 Task: Research Airbnb options in Villa Elisa, Paraguay from 12th  December, 2023 to 15th December, 2023 for 3 adults.2 bedrooms having 3 beds and 1 bathroom. Property type can be flat. Look for 4 properties as per requirement.
Action: Mouse moved to (548, 116)
Screenshot: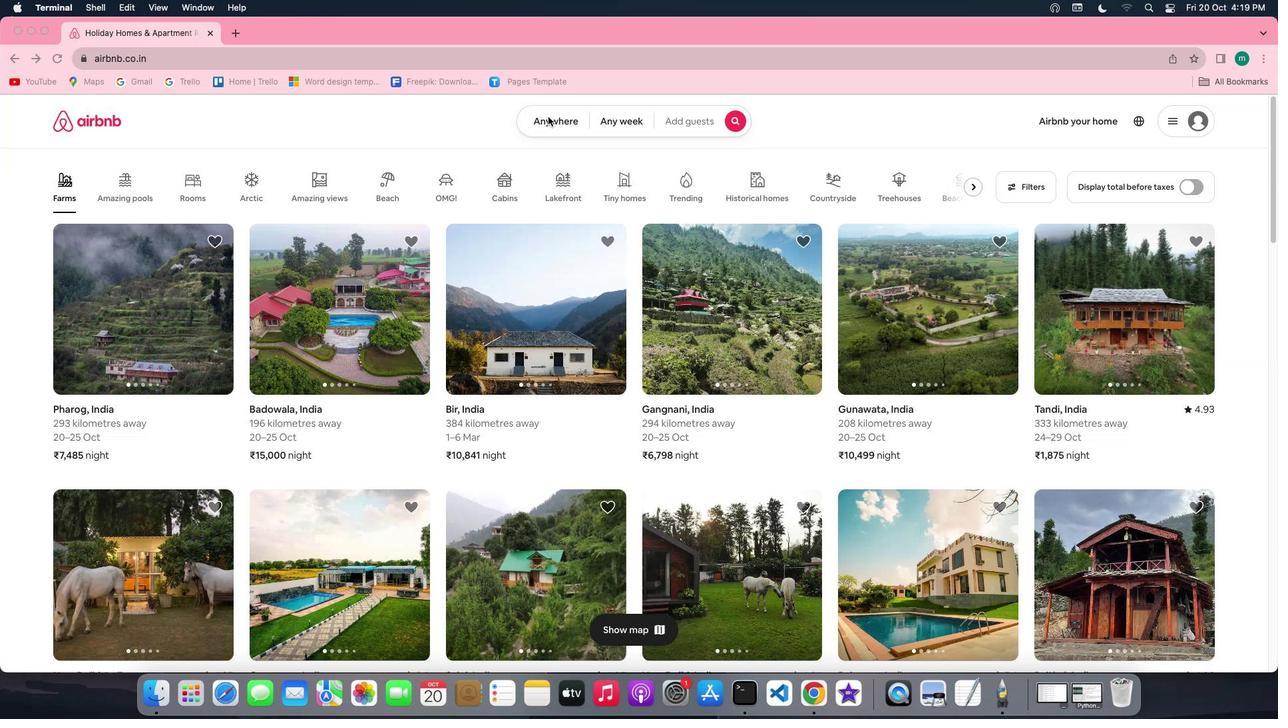 
Action: Mouse pressed left at (548, 116)
Screenshot: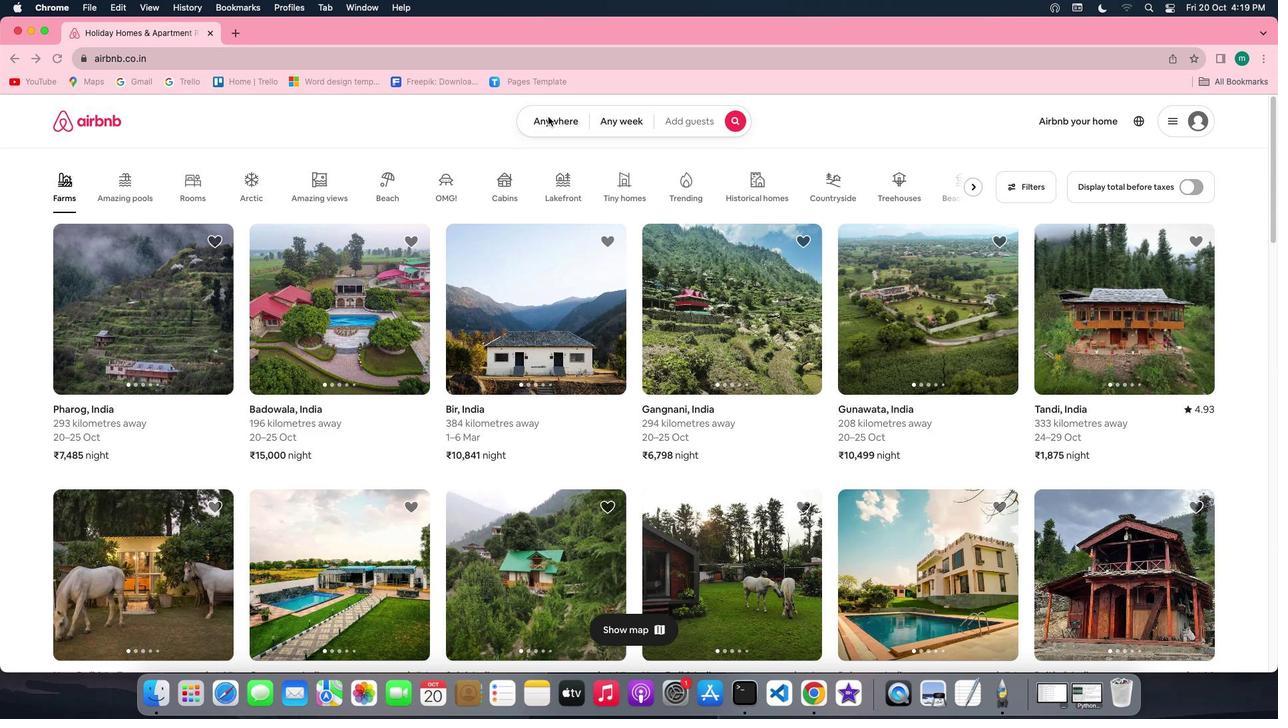 
Action: Mouse moved to (551, 119)
Screenshot: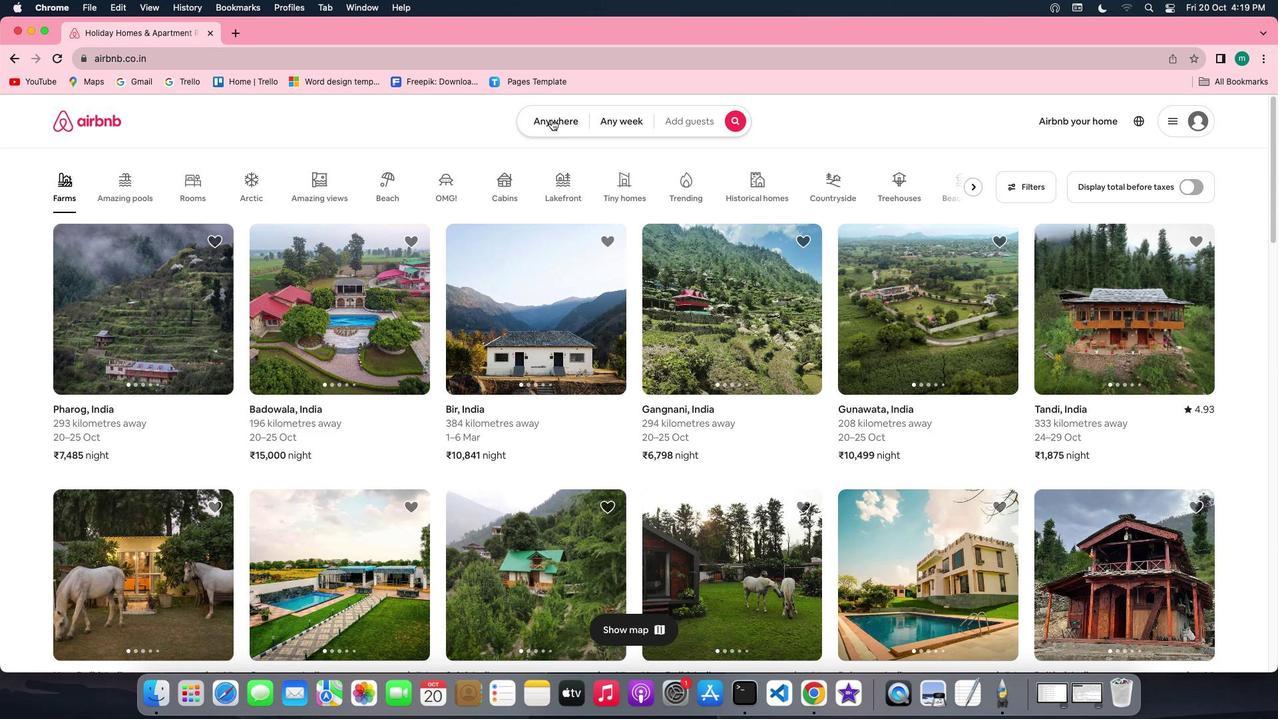 
Action: Mouse pressed left at (551, 119)
Screenshot: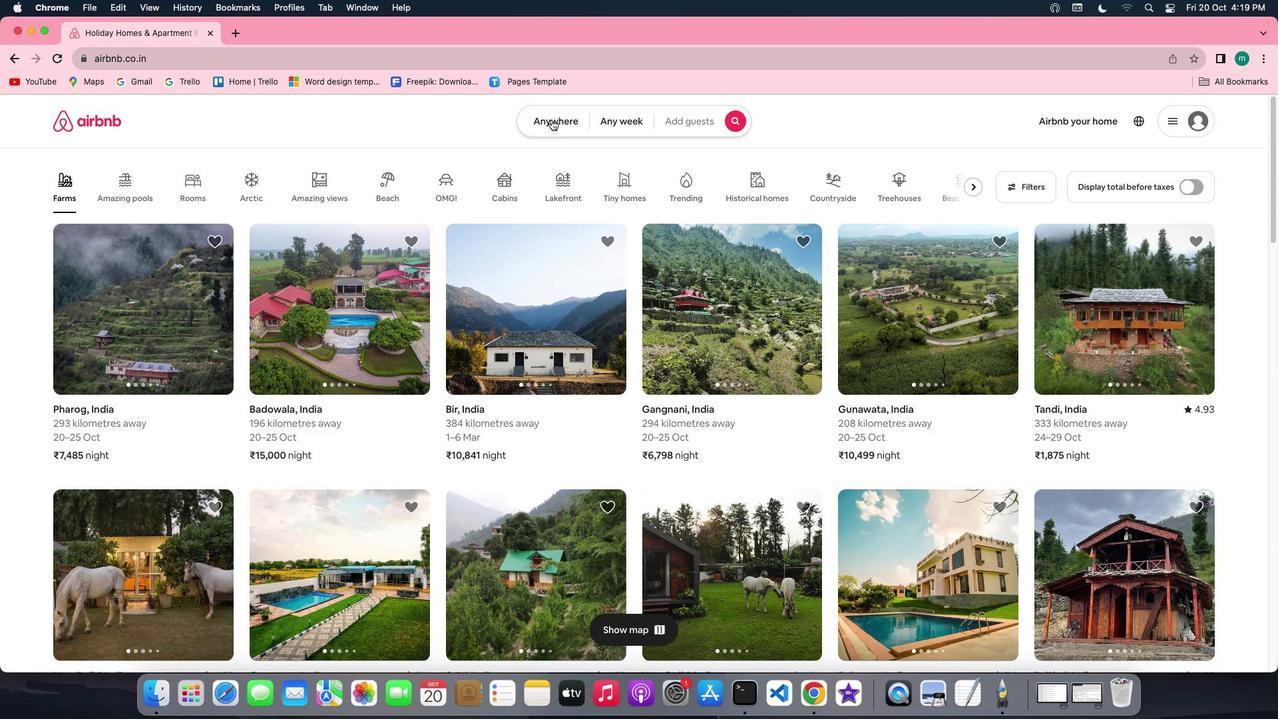
Action: Mouse moved to (481, 175)
Screenshot: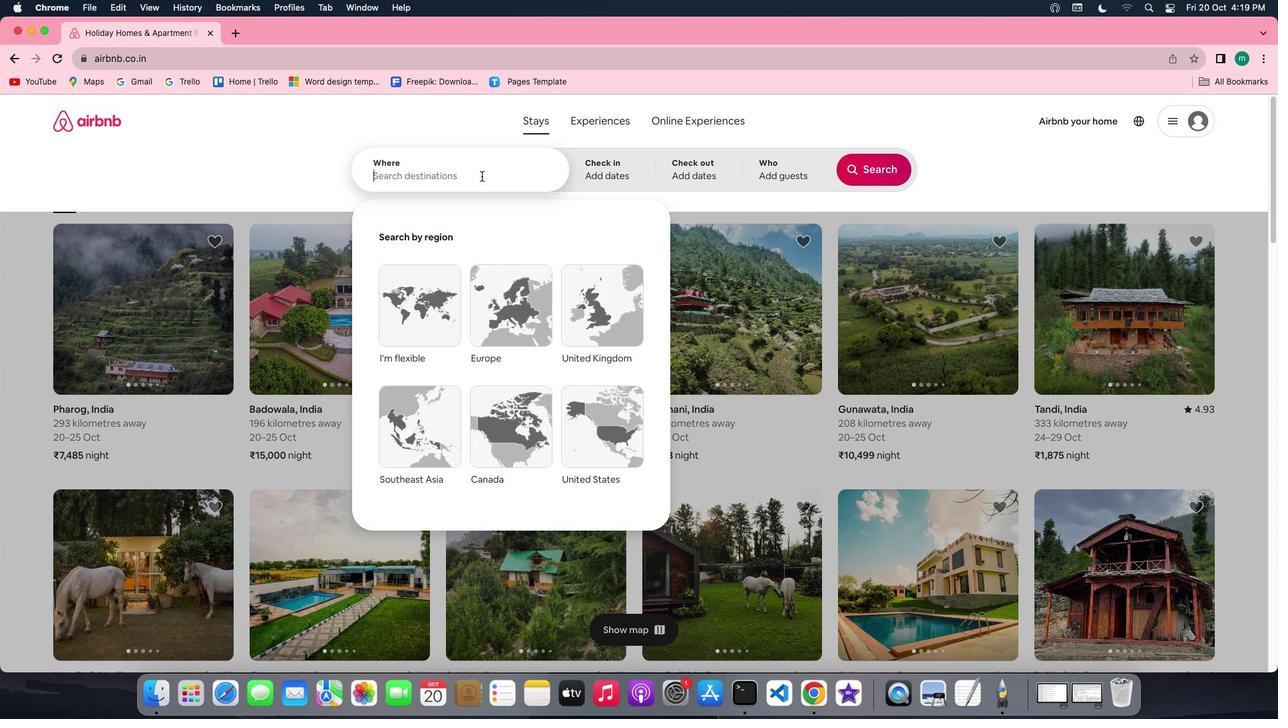 
Action: Mouse pressed left at (481, 175)
Screenshot: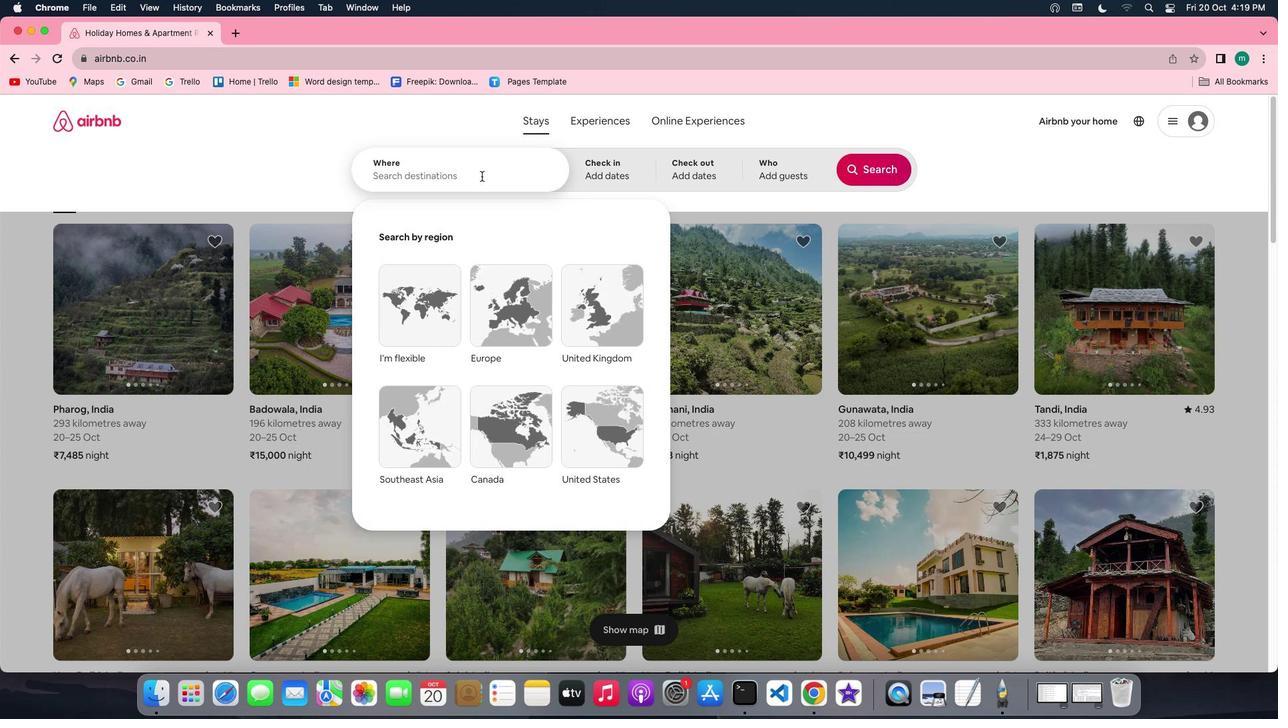 
Action: Key pressed Key.shift'v''i''l''l''a'Key.space'e''l''i''s''a'','Key.spaceKey.shift'P''a''r''a''g''u''a''y'
Screenshot: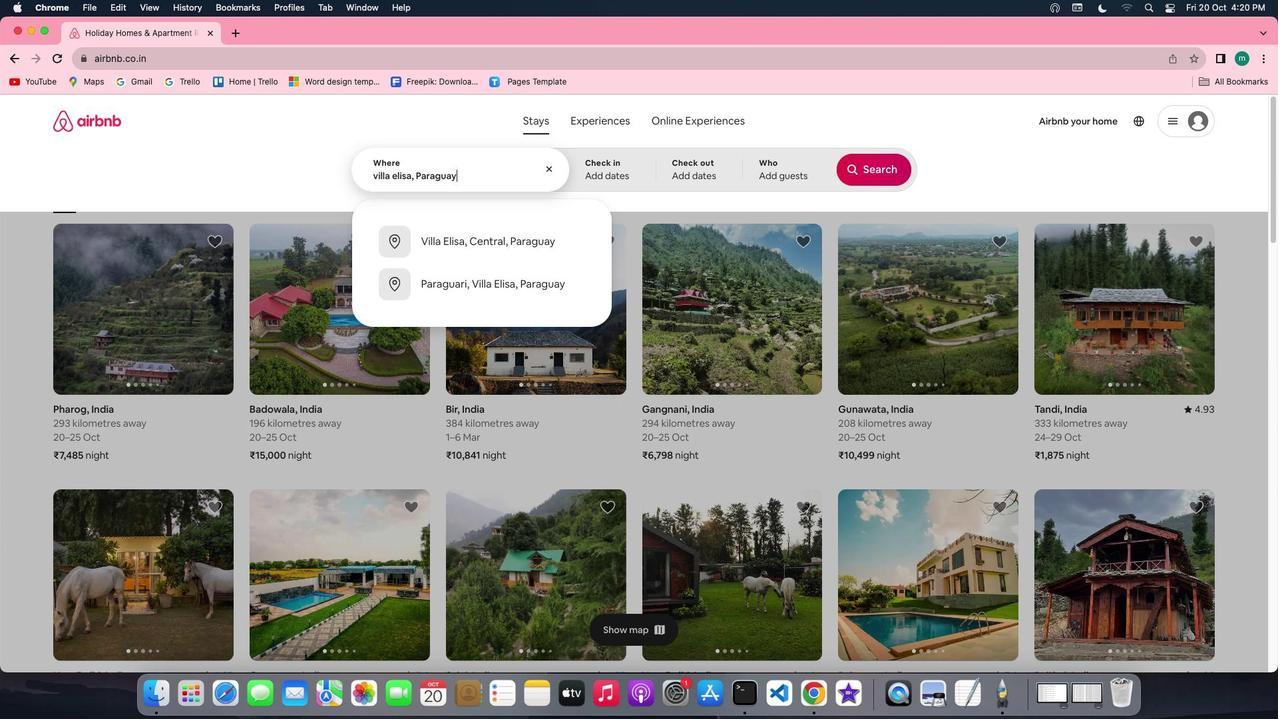 
Action: Mouse moved to (592, 171)
Screenshot: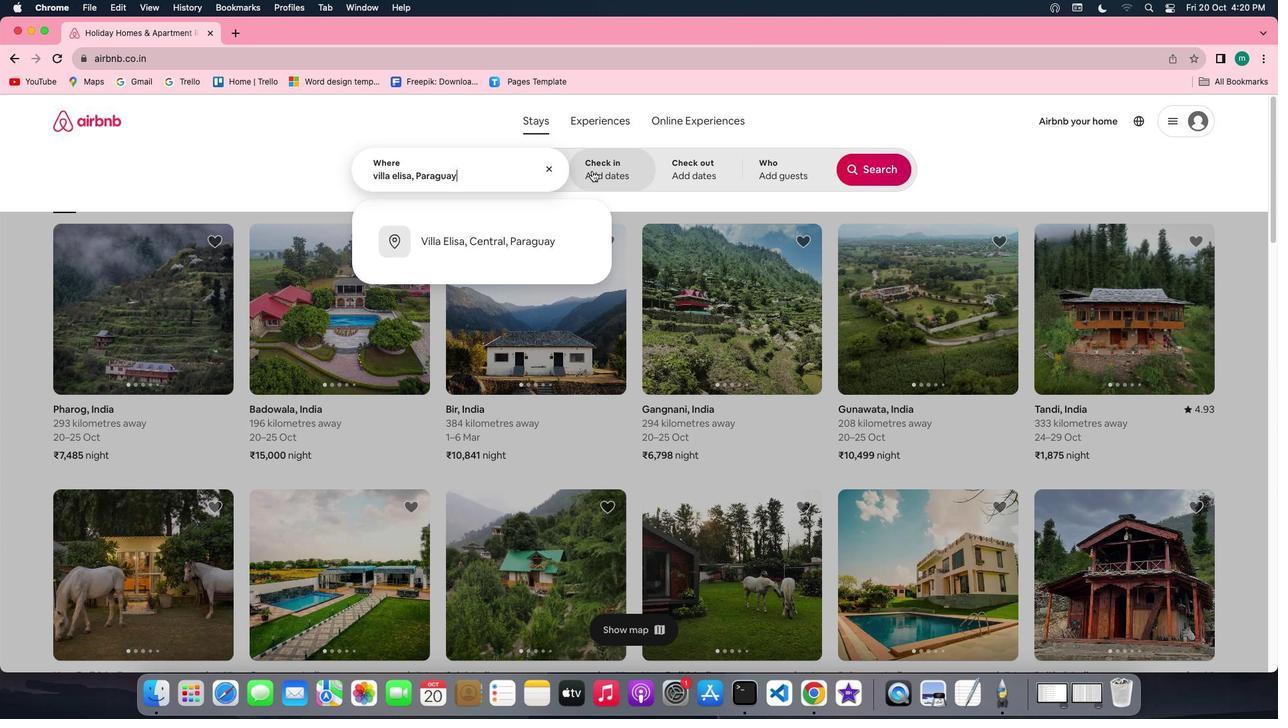 
Action: Mouse pressed left at (592, 171)
Screenshot: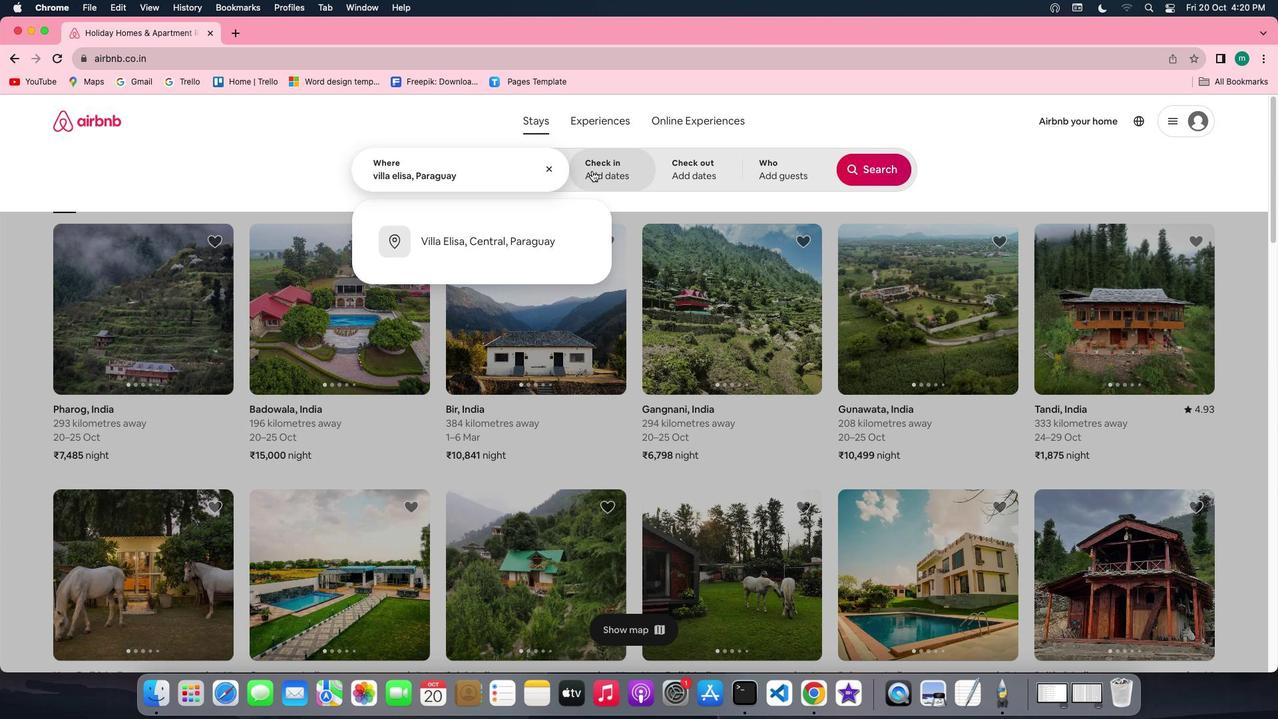 
Action: Mouse moved to (870, 278)
Screenshot: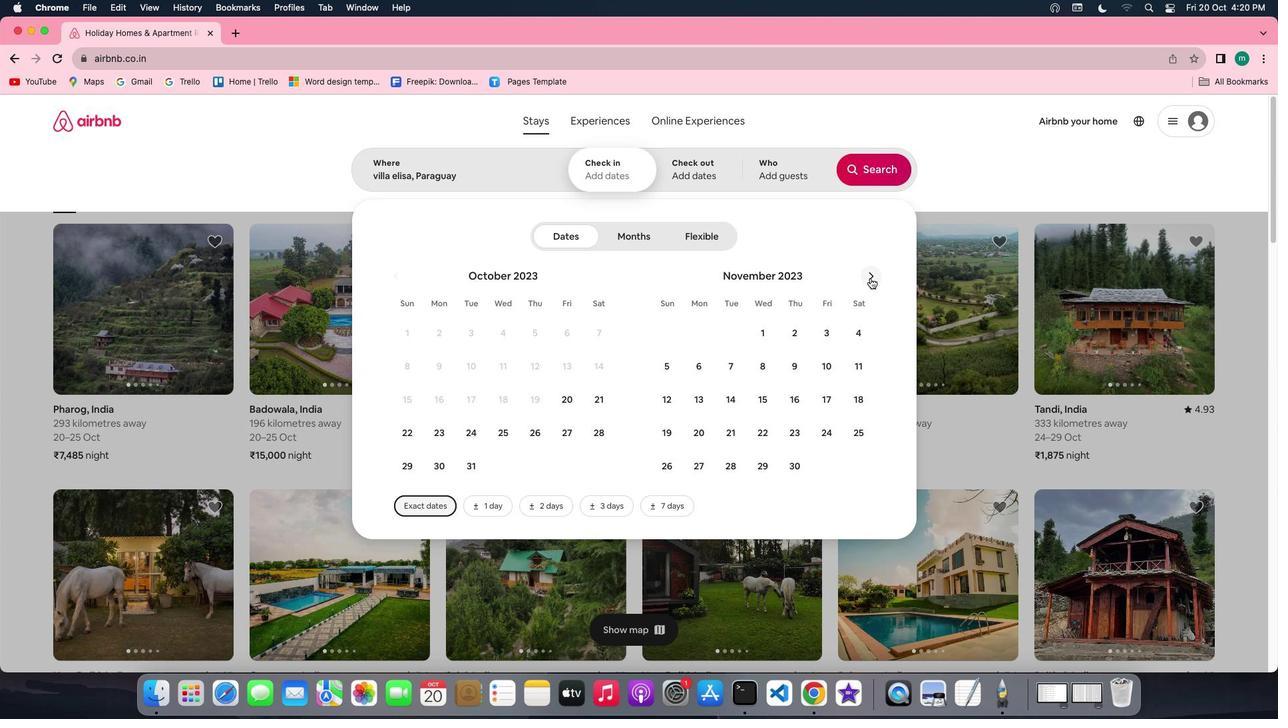 
Action: Mouse pressed left at (870, 278)
Screenshot: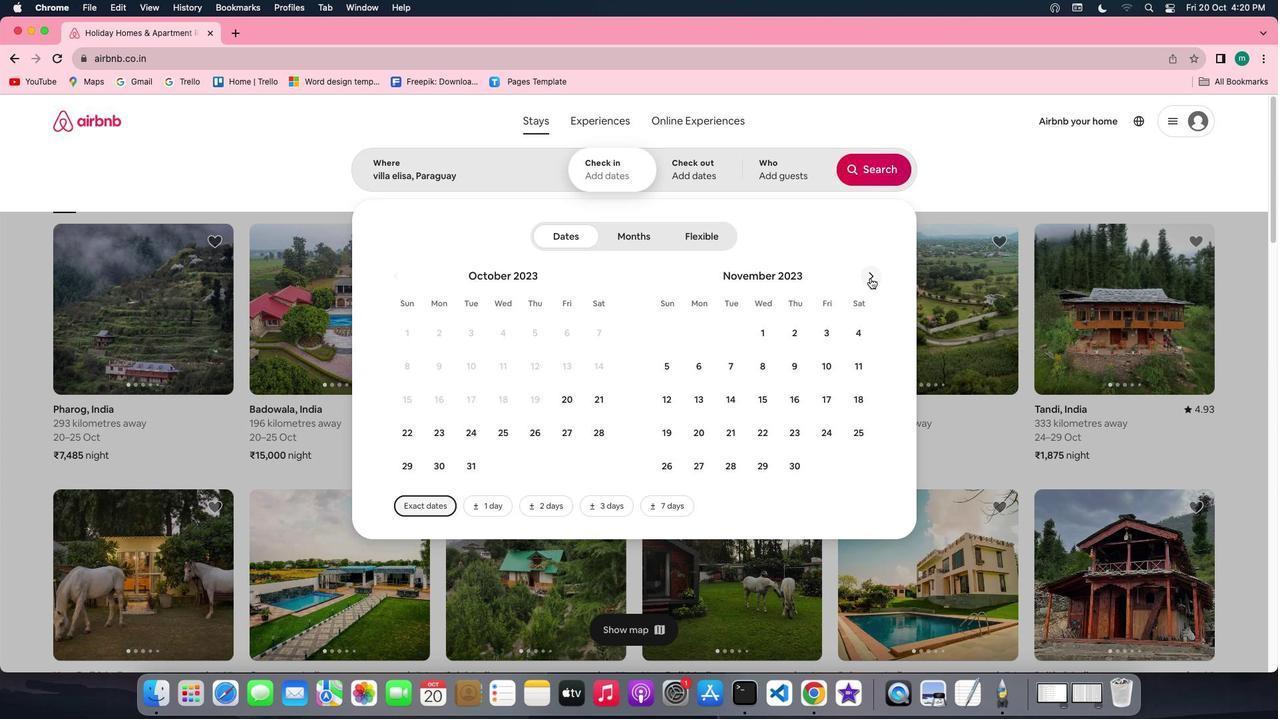 
Action: Mouse moved to (720, 395)
Screenshot: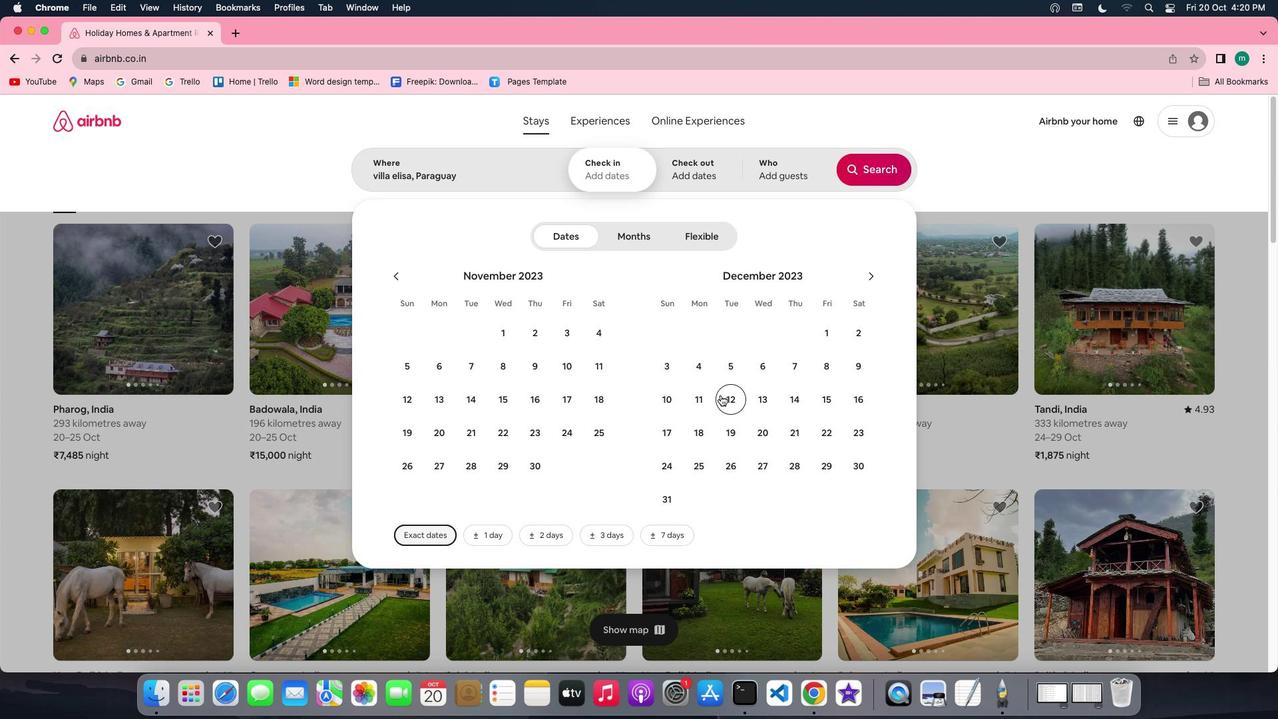 
Action: Mouse pressed left at (720, 395)
Screenshot: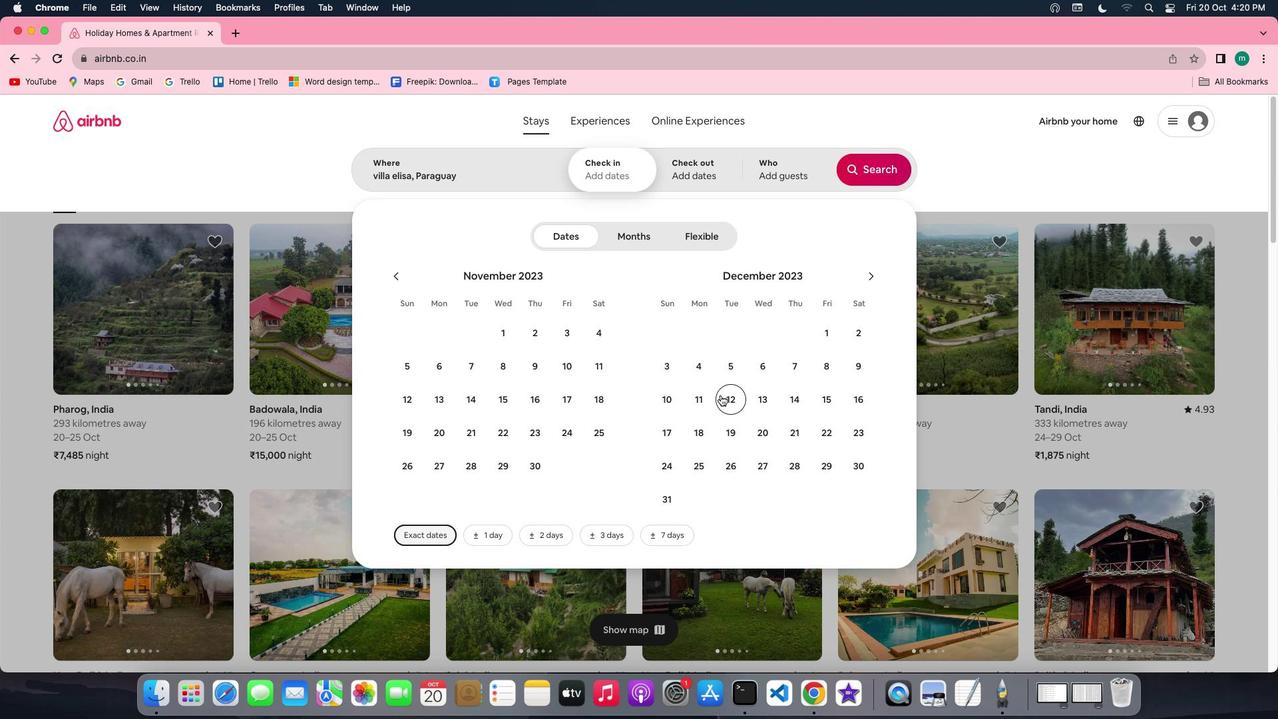 
Action: Mouse moved to (827, 398)
Screenshot: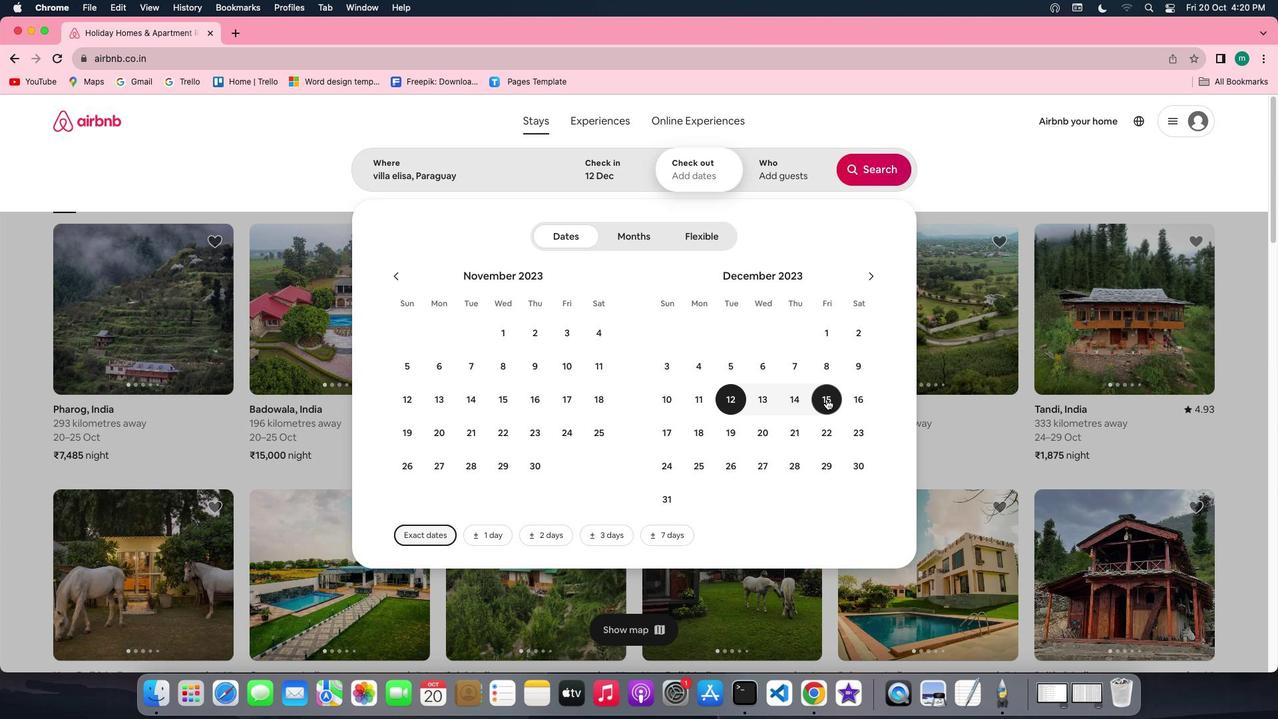 
Action: Mouse pressed left at (827, 398)
Screenshot: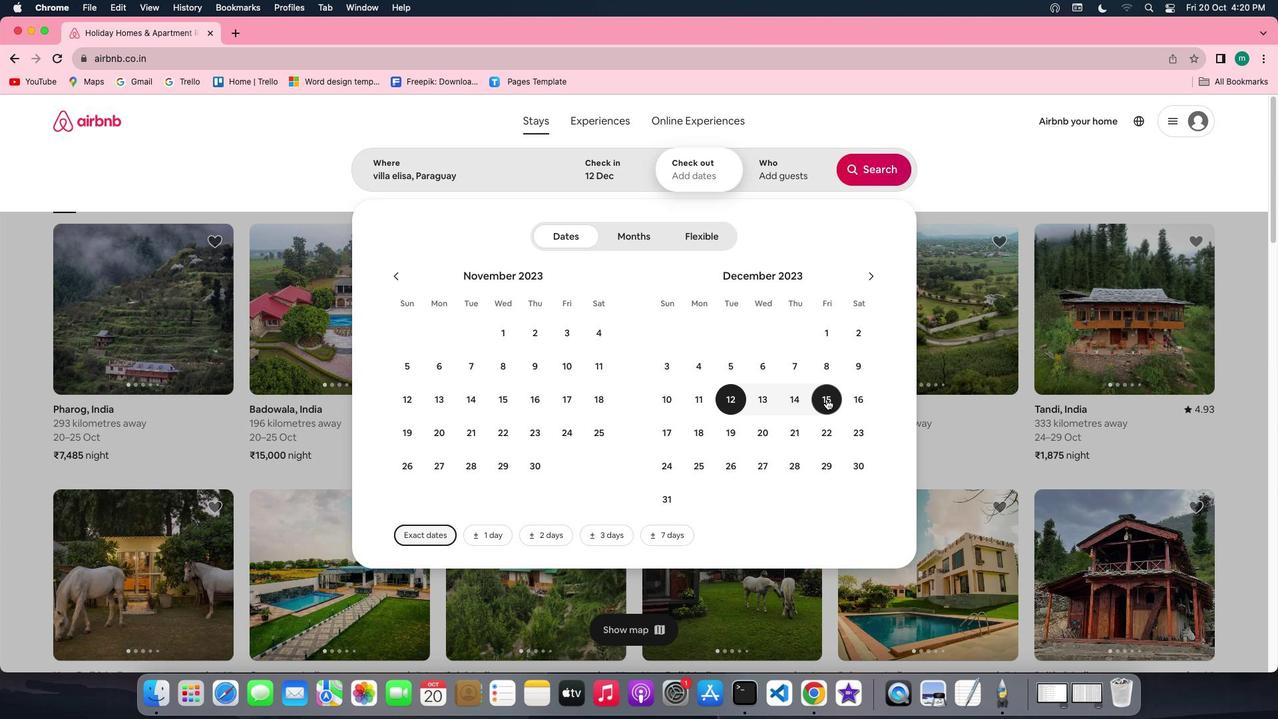 
Action: Mouse moved to (771, 174)
Screenshot: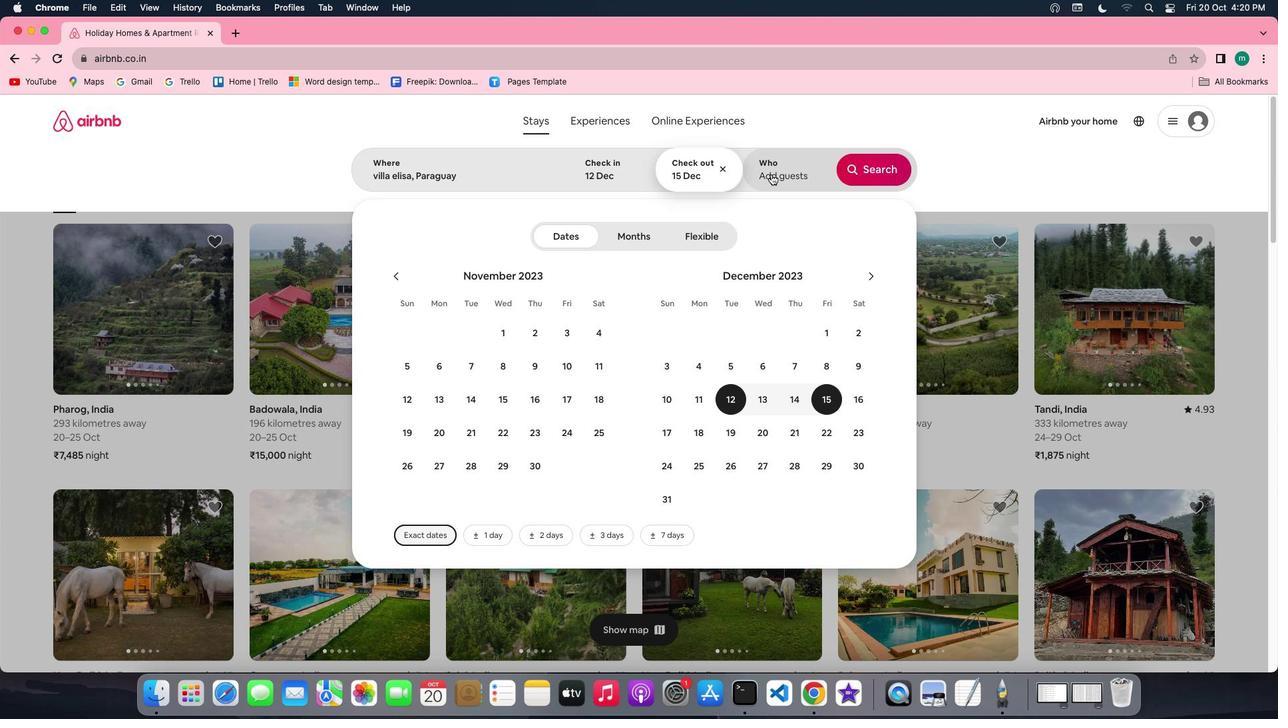 
Action: Mouse pressed left at (771, 174)
Screenshot: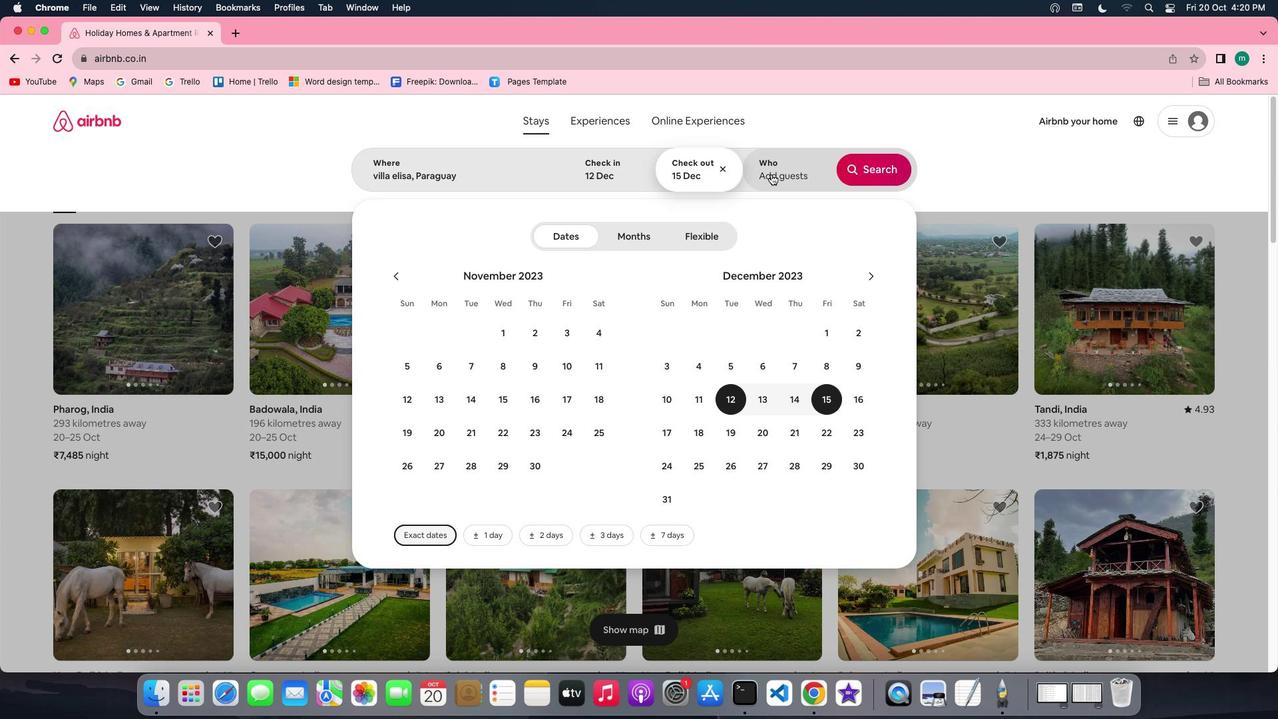 
Action: Mouse moved to (887, 239)
Screenshot: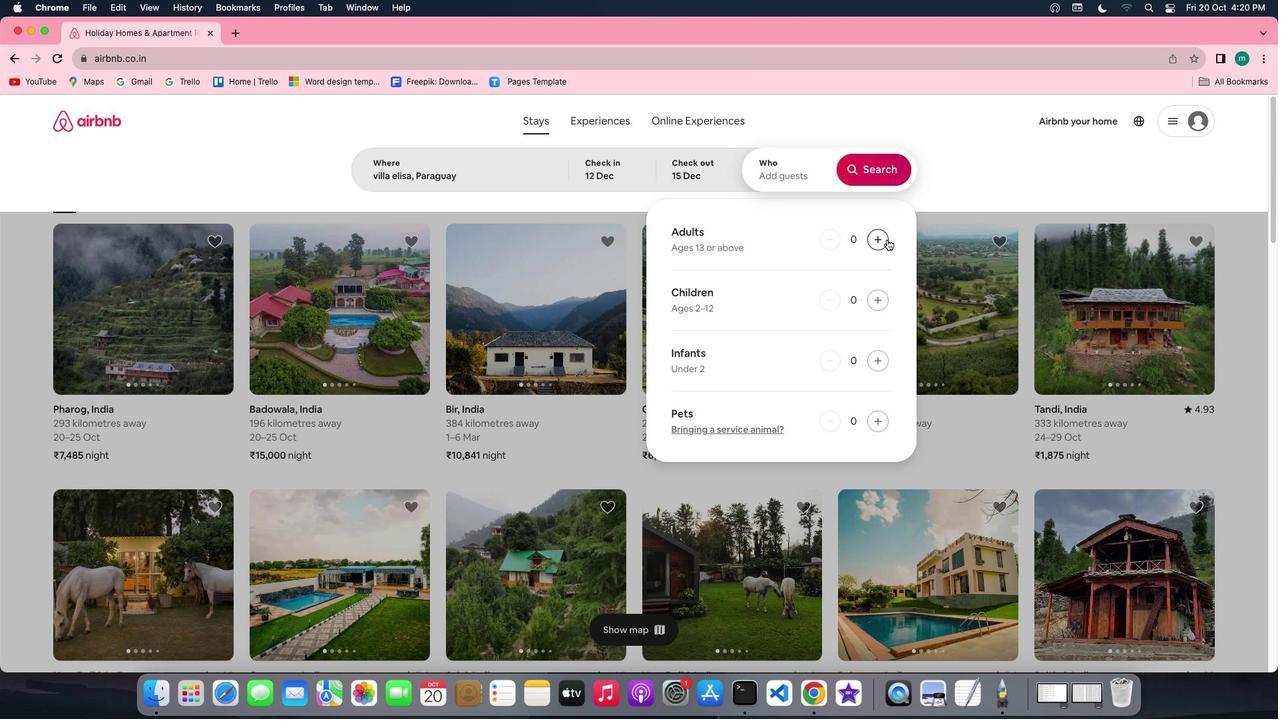 
Action: Mouse pressed left at (887, 239)
Screenshot: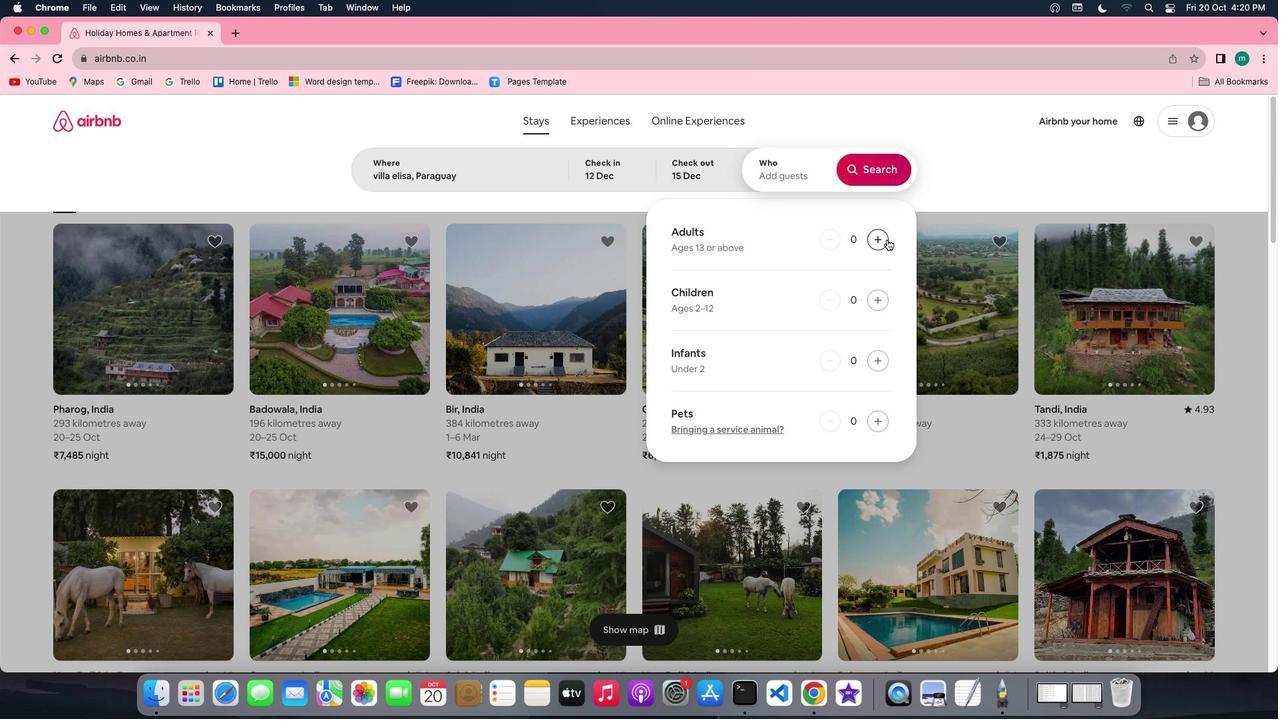 
Action: Mouse pressed left at (887, 239)
Screenshot: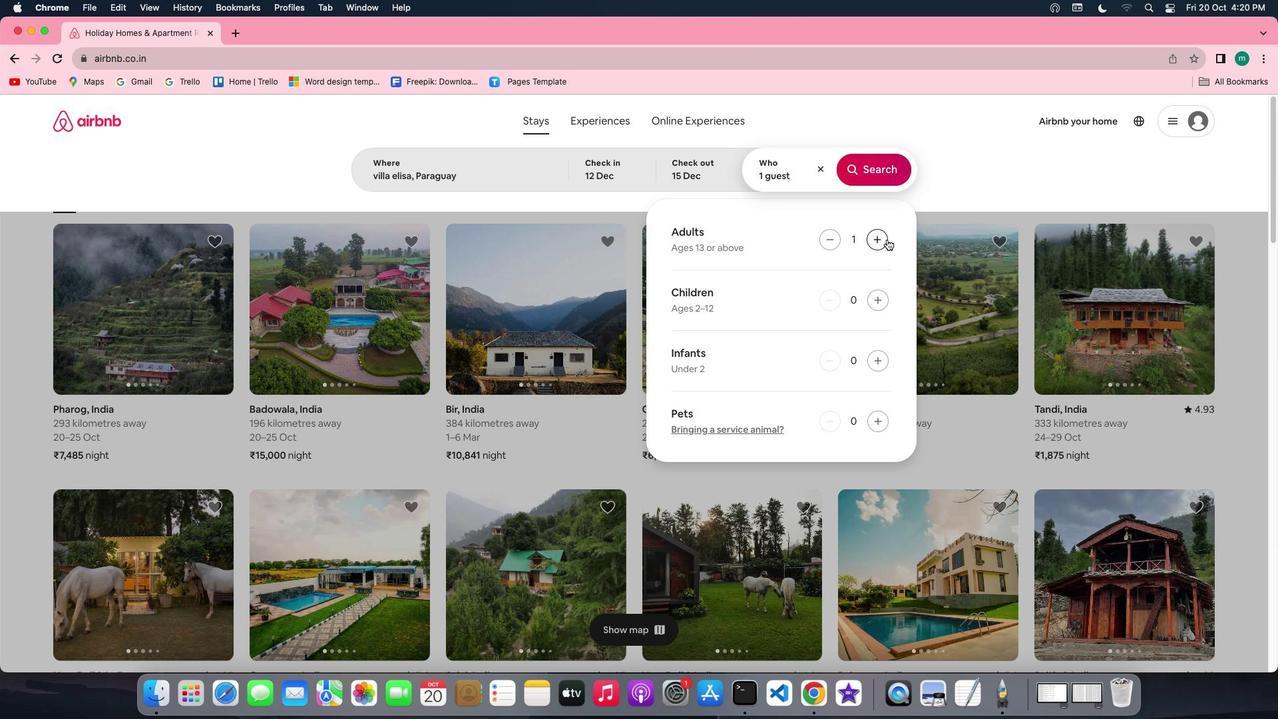 
Action: Mouse pressed left at (887, 239)
Screenshot: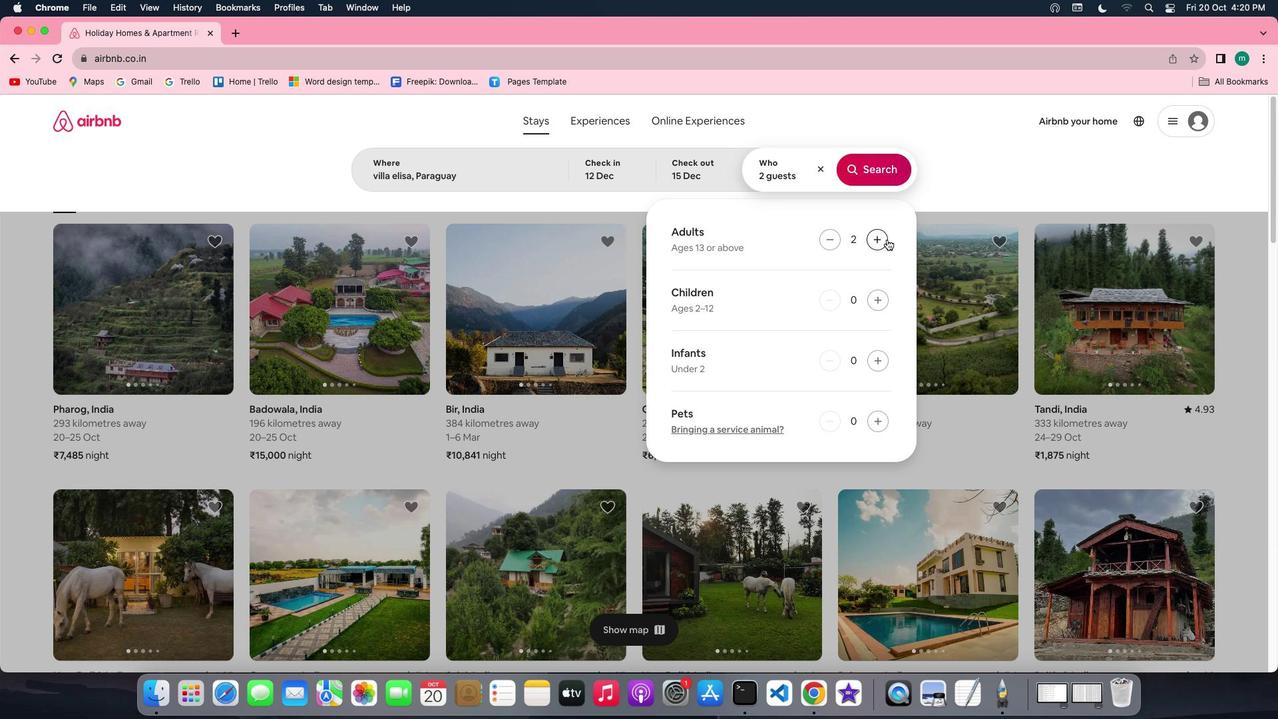 
Action: Mouse moved to (880, 174)
Screenshot: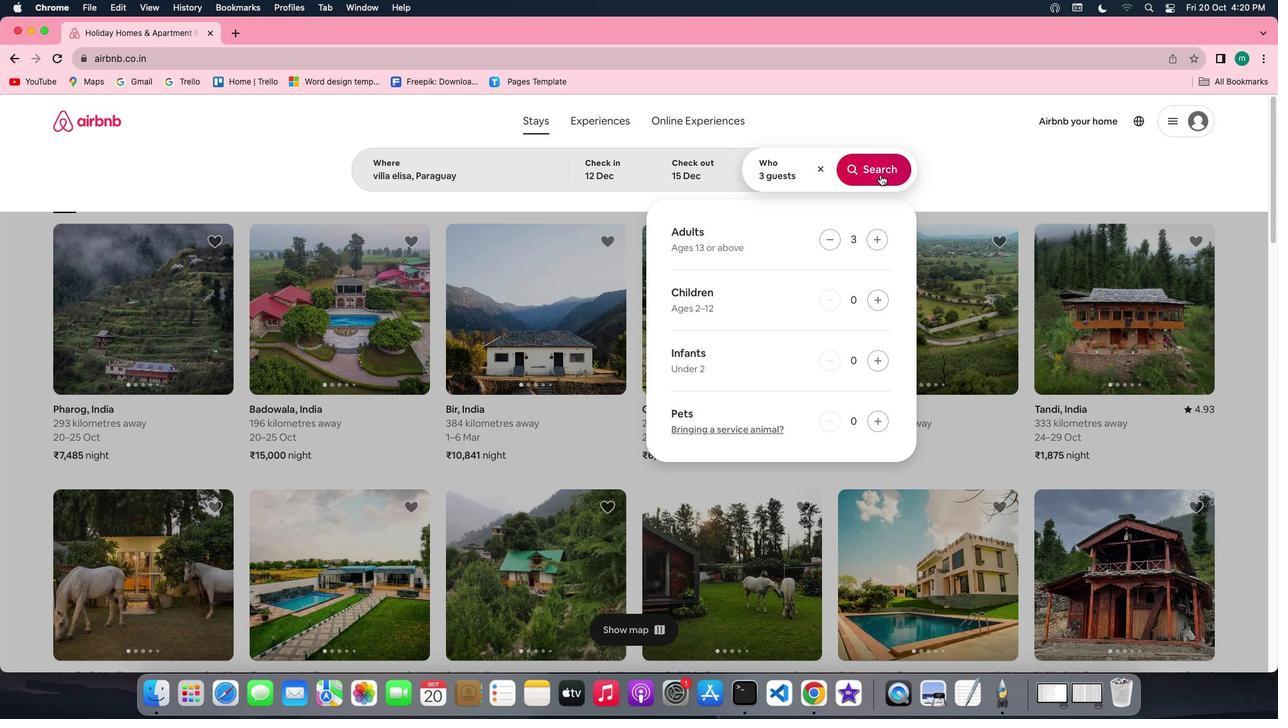 
Action: Mouse pressed left at (880, 174)
Screenshot: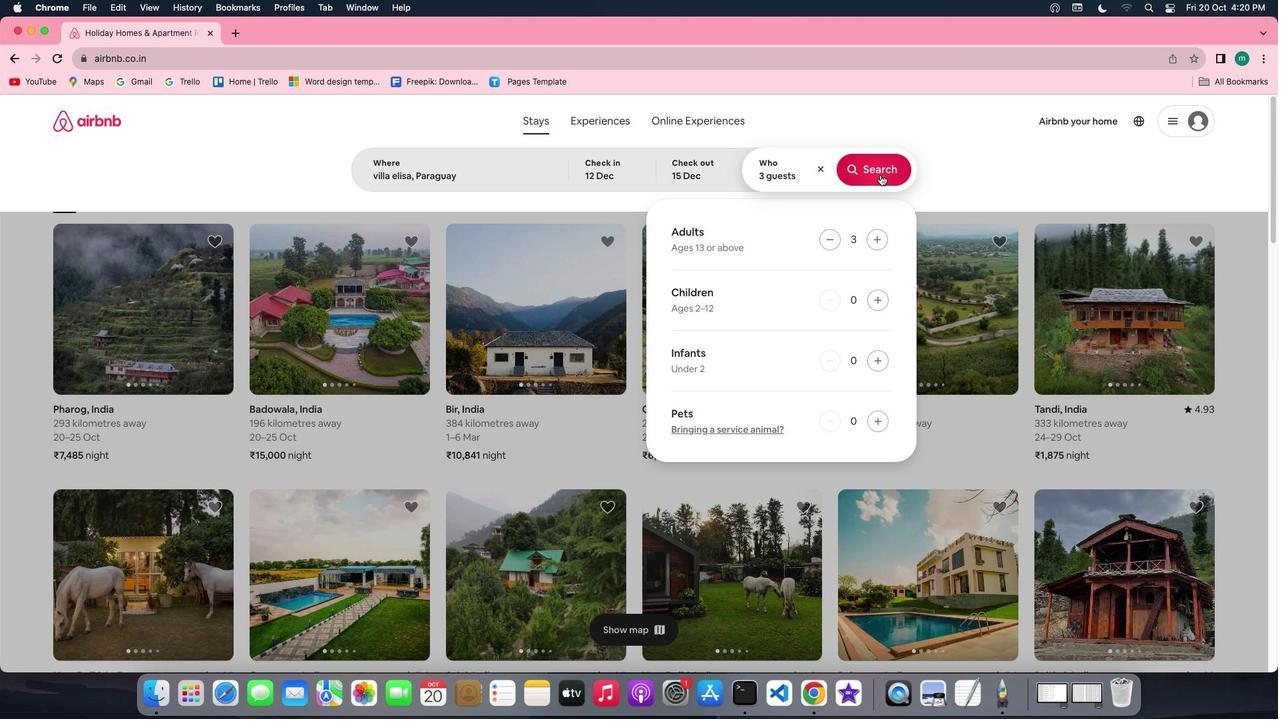 
Action: Mouse moved to (1065, 178)
Screenshot: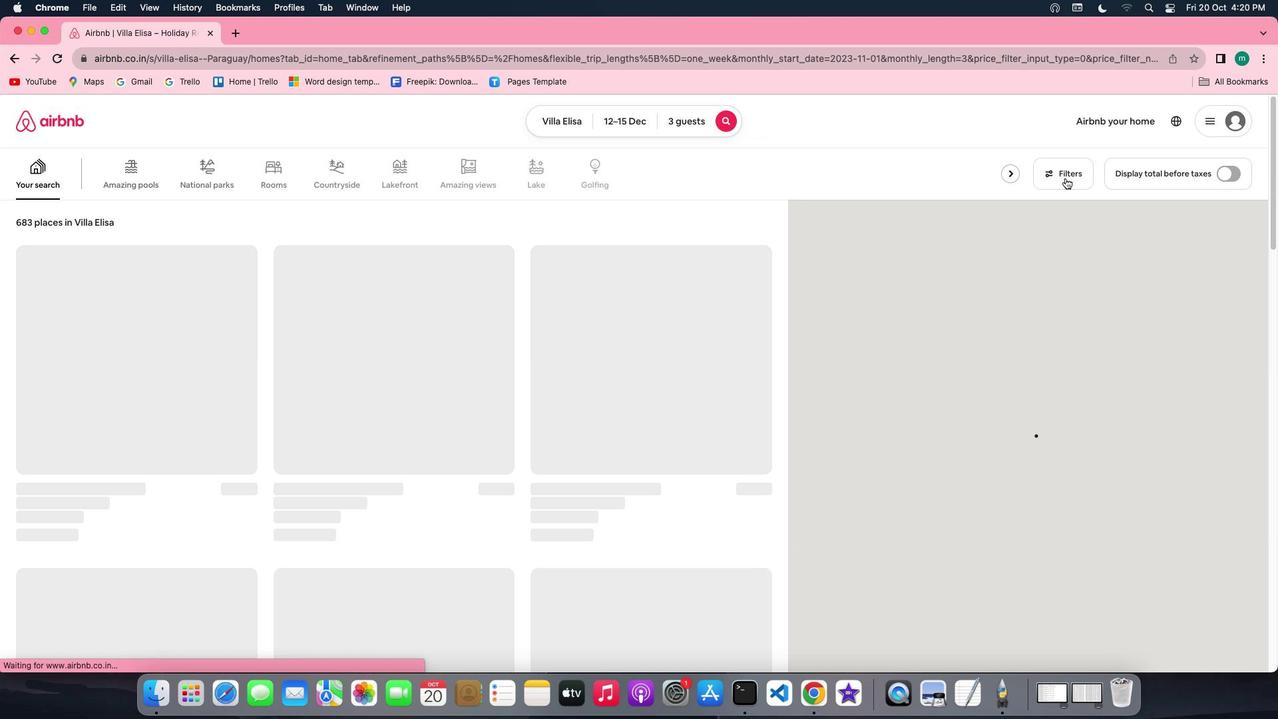 
Action: Mouse pressed left at (1065, 178)
Screenshot: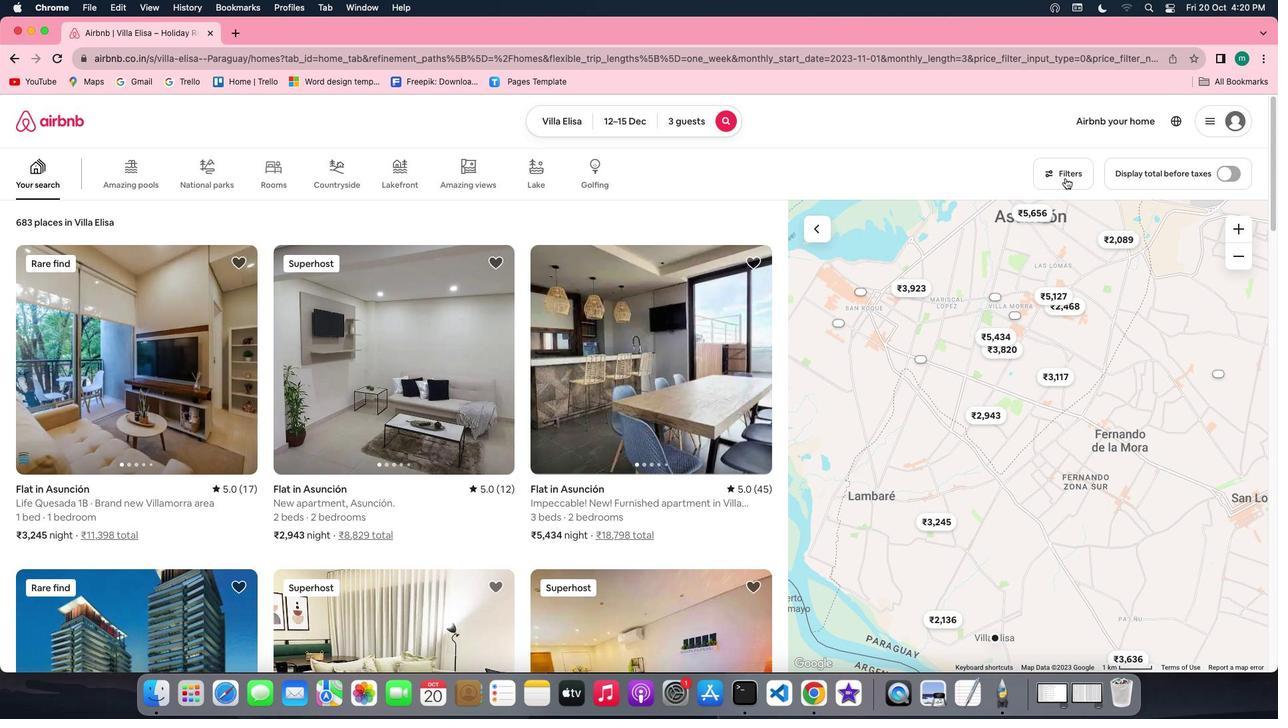 
Action: Mouse moved to (659, 336)
Screenshot: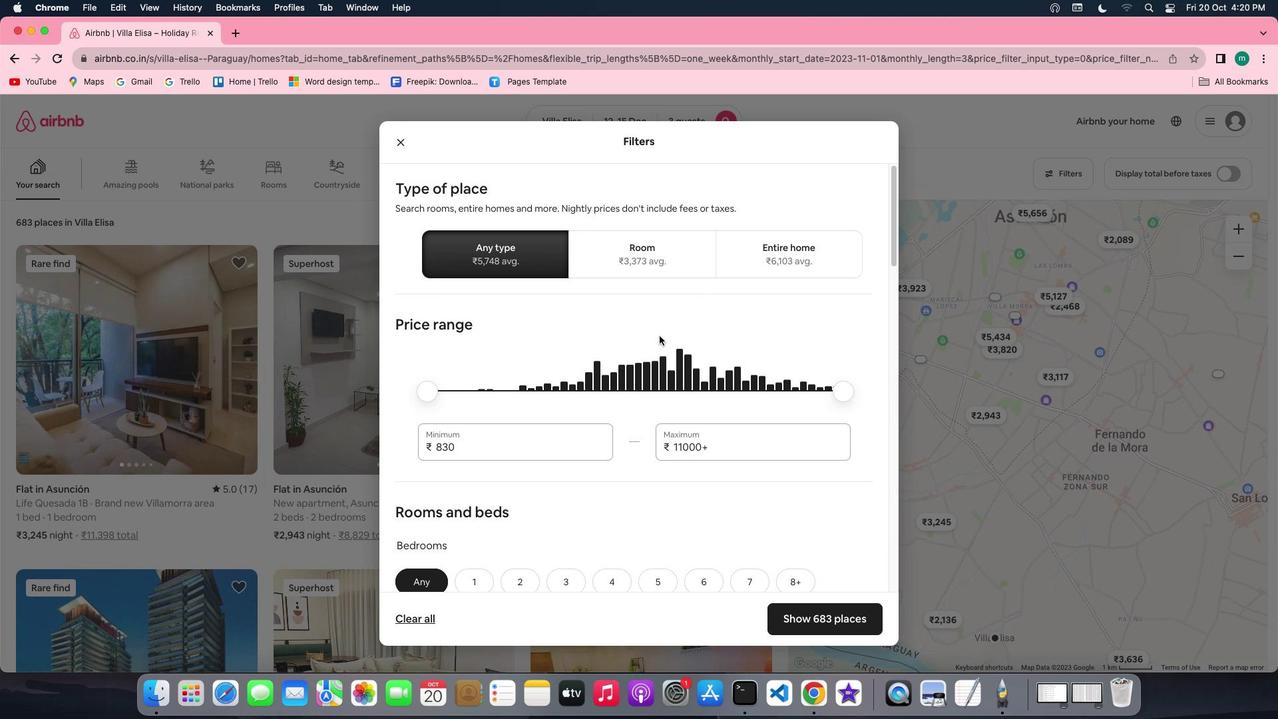 
Action: Mouse scrolled (659, 336) with delta (0, 0)
Screenshot: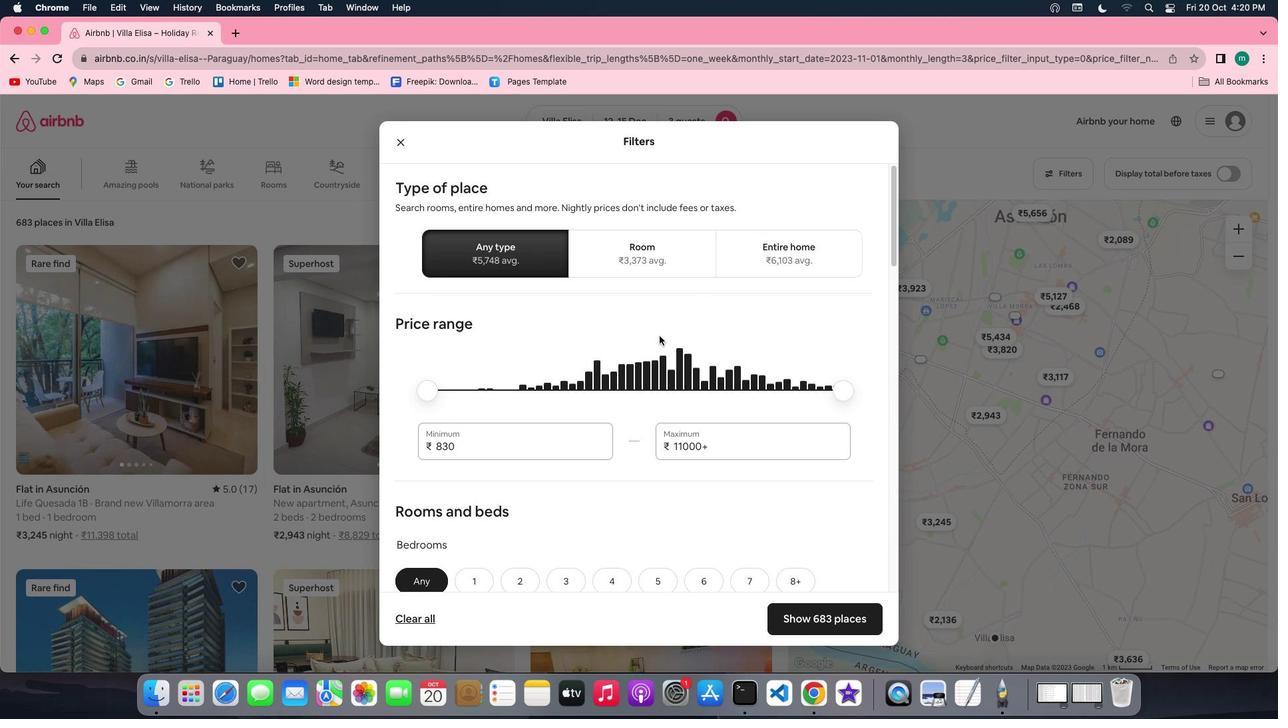 
Action: Mouse scrolled (659, 336) with delta (0, 0)
Screenshot: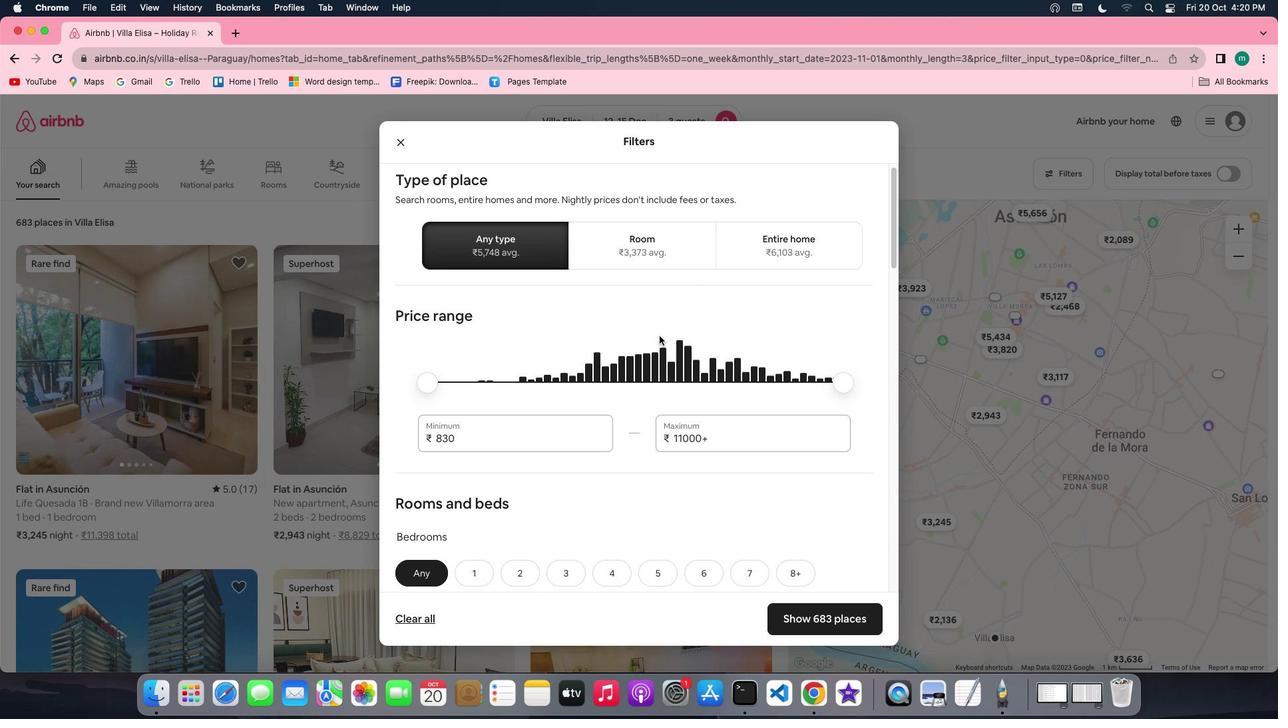 
Action: Mouse scrolled (659, 336) with delta (0, -1)
Screenshot: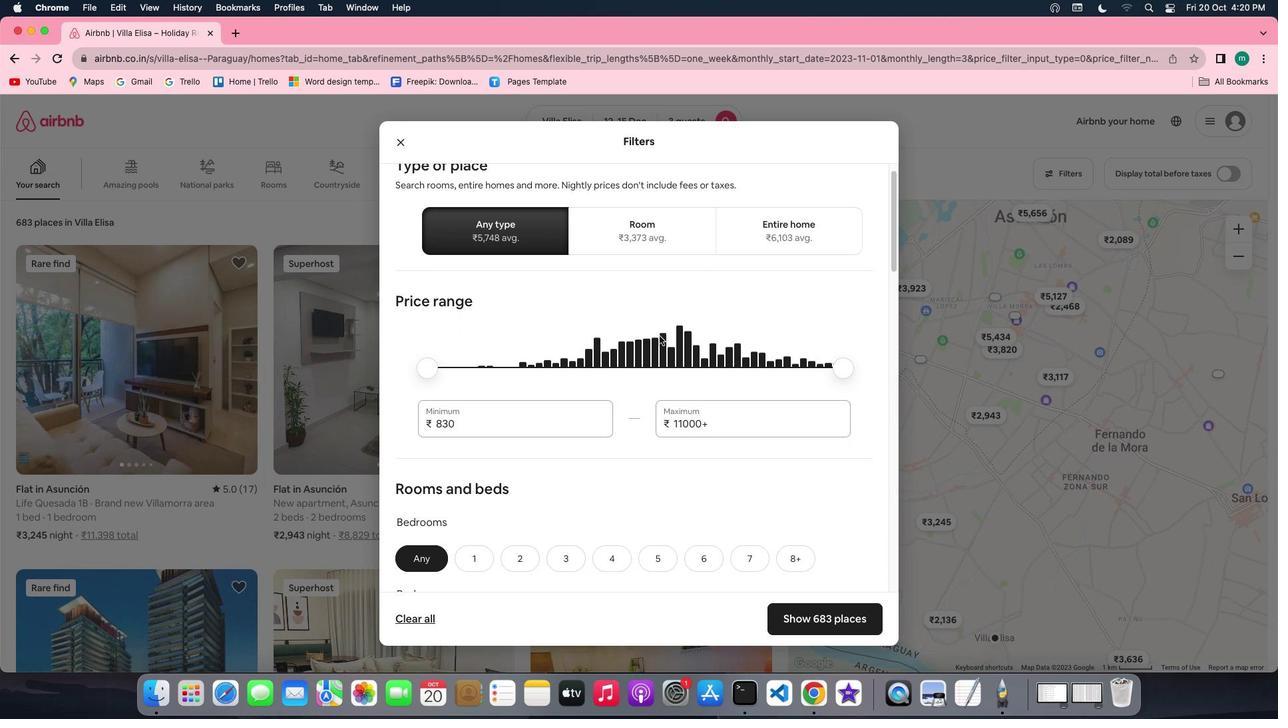
Action: Mouse scrolled (659, 336) with delta (0, 0)
Screenshot: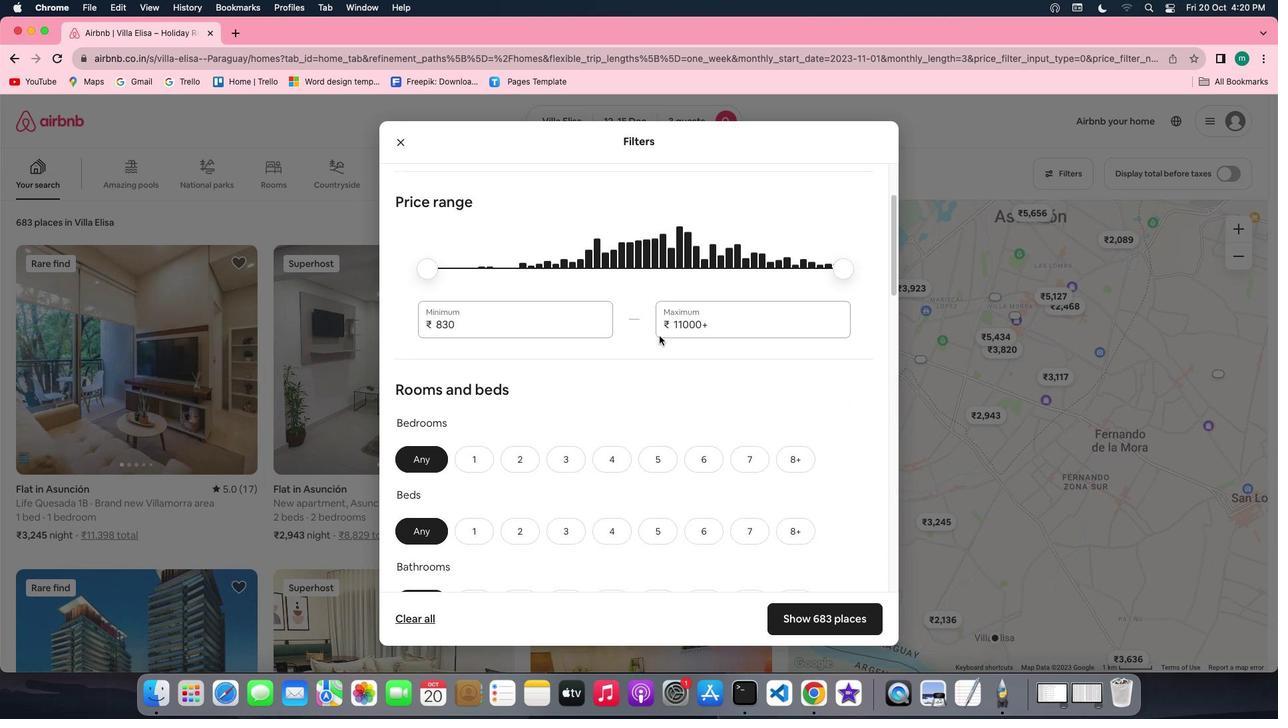 
Action: Mouse scrolled (659, 336) with delta (0, 0)
Screenshot: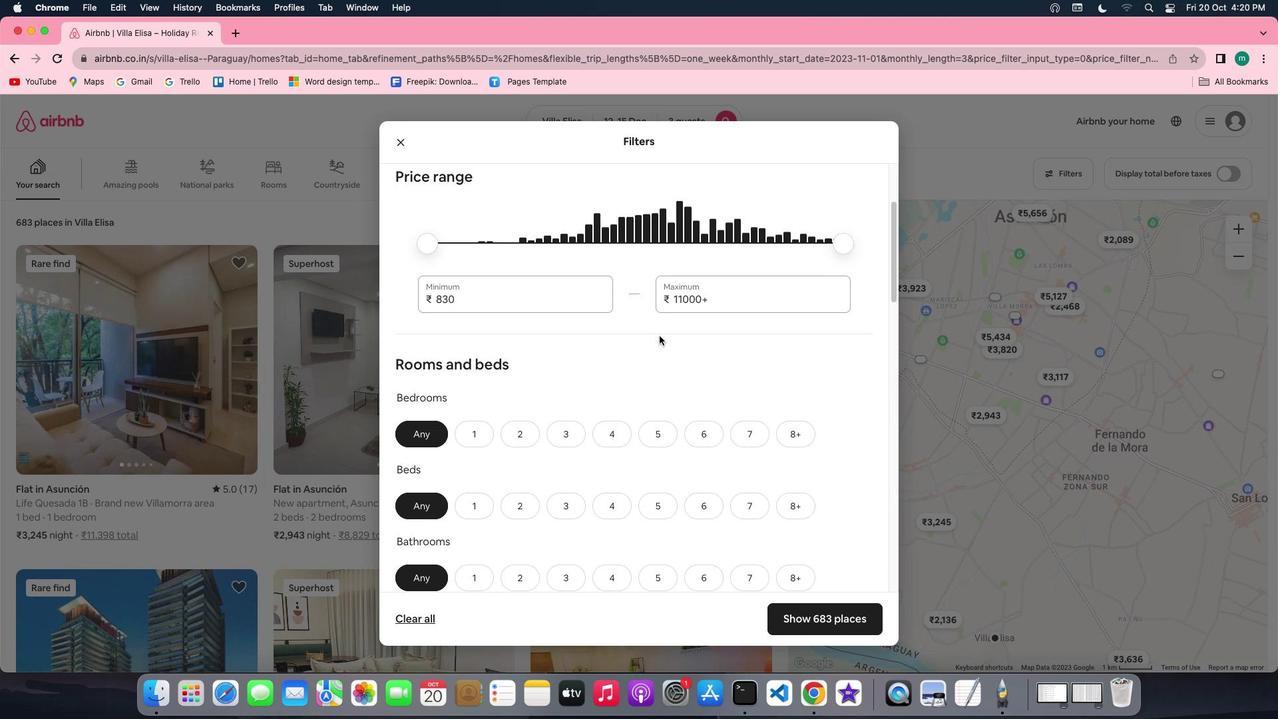 
Action: Mouse scrolled (659, 336) with delta (0, 0)
Screenshot: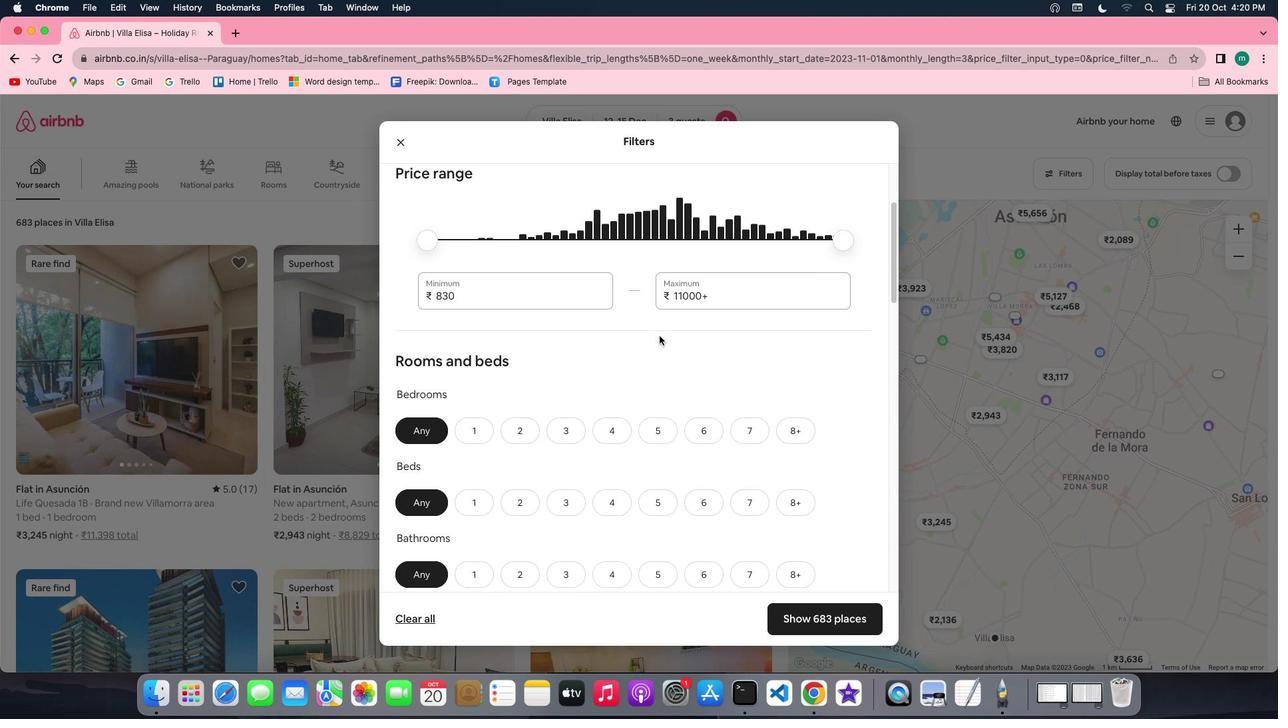 
Action: Mouse scrolled (659, 336) with delta (0, 0)
Screenshot: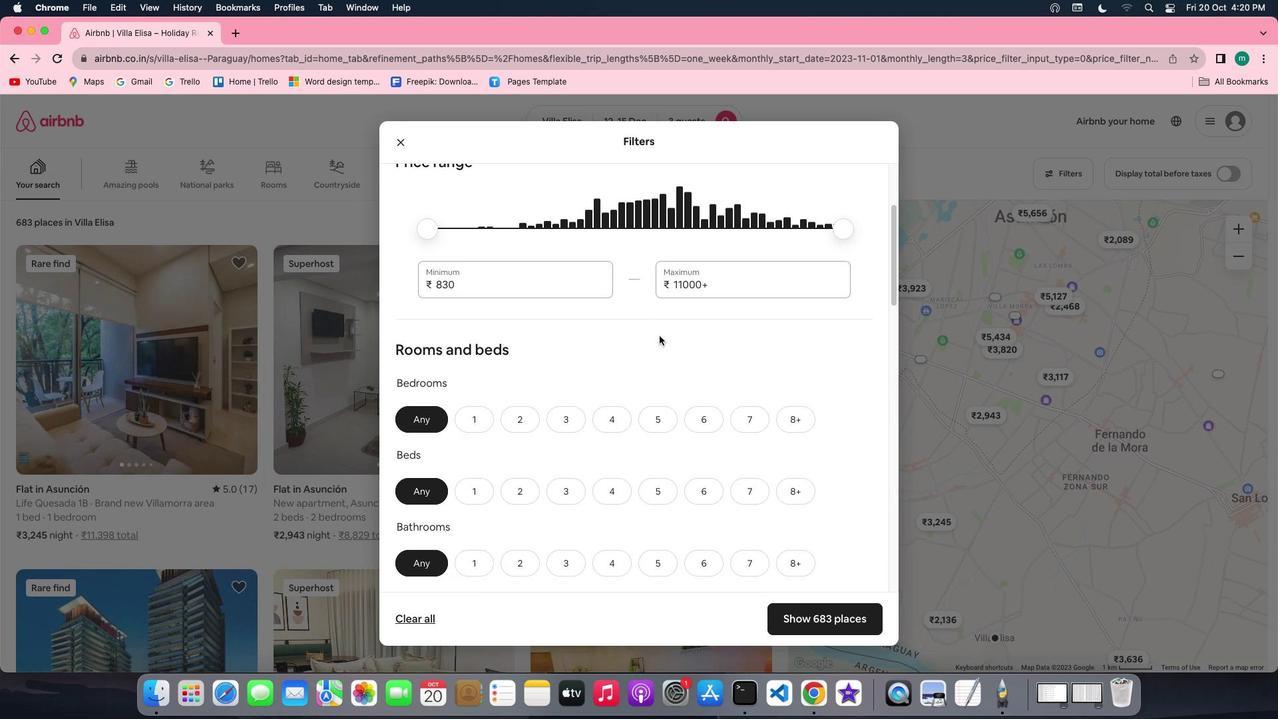 
Action: Mouse scrolled (659, 336) with delta (0, 0)
Screenshot: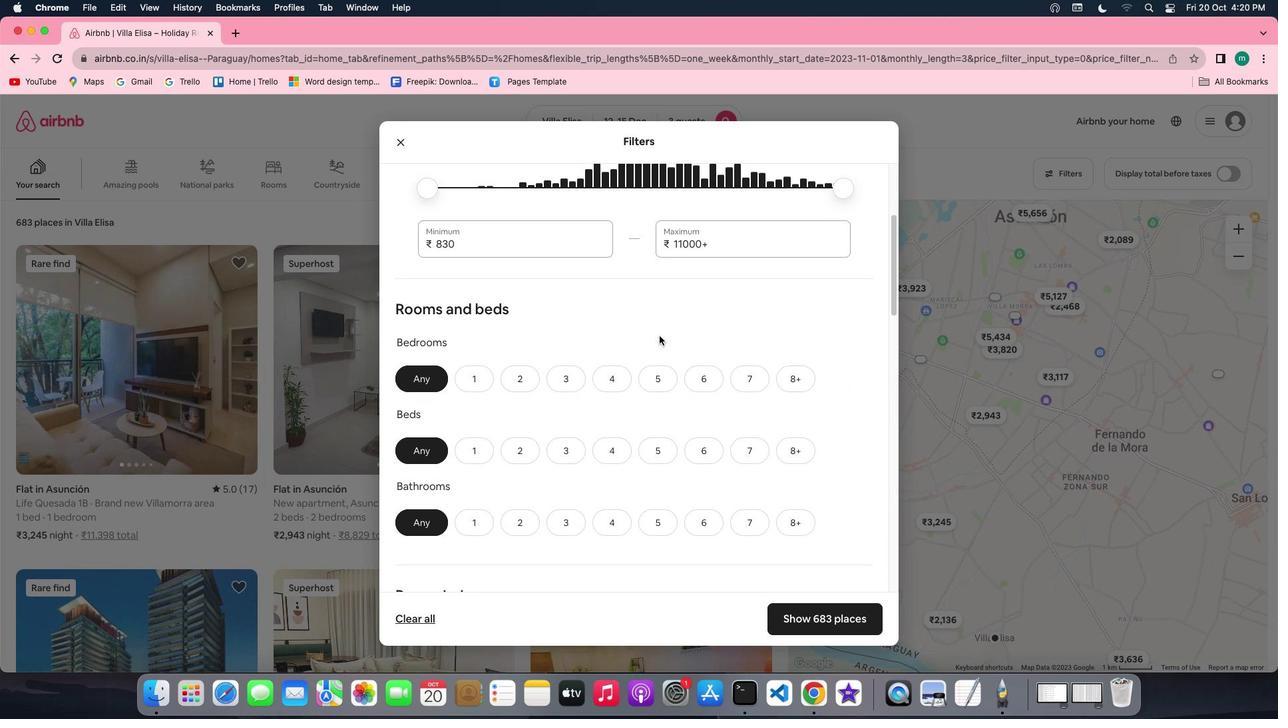 
Action: Mouse scrolled (659, 336) with delta (0, 0)
Screenshot: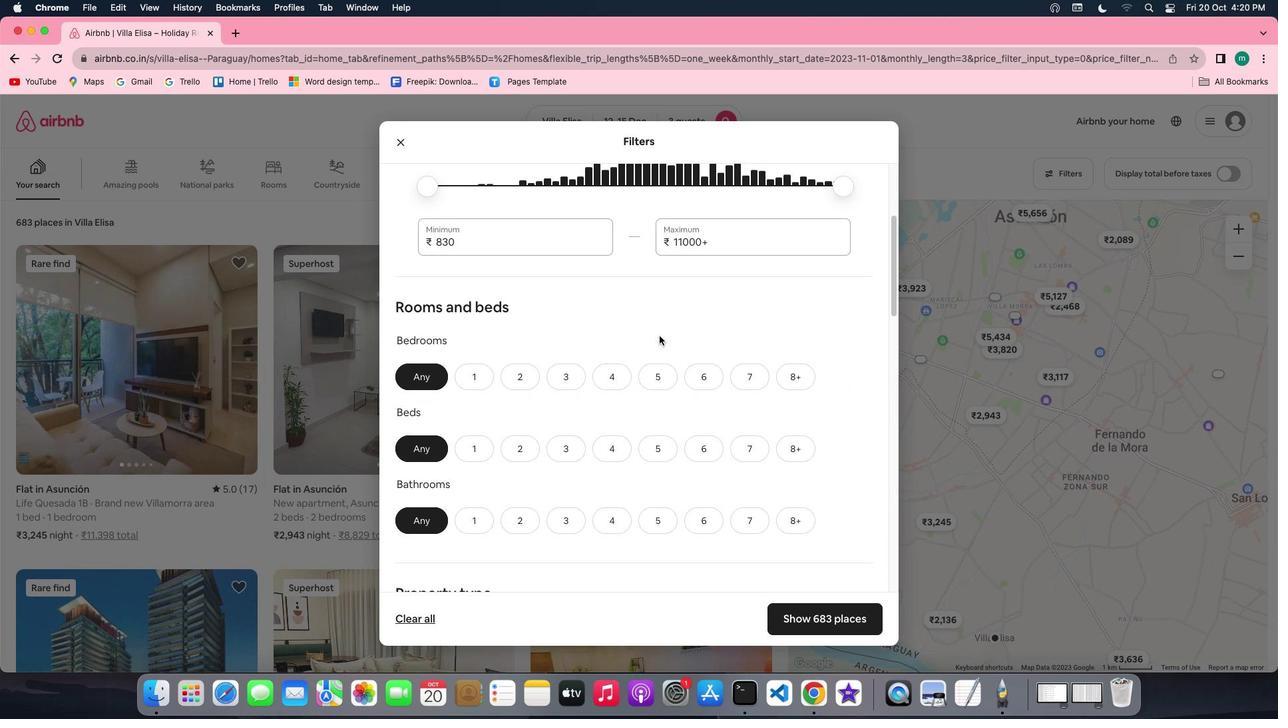 
Action: Mouse scrolled (659, 336) with delta (0, 0)
Screenshot: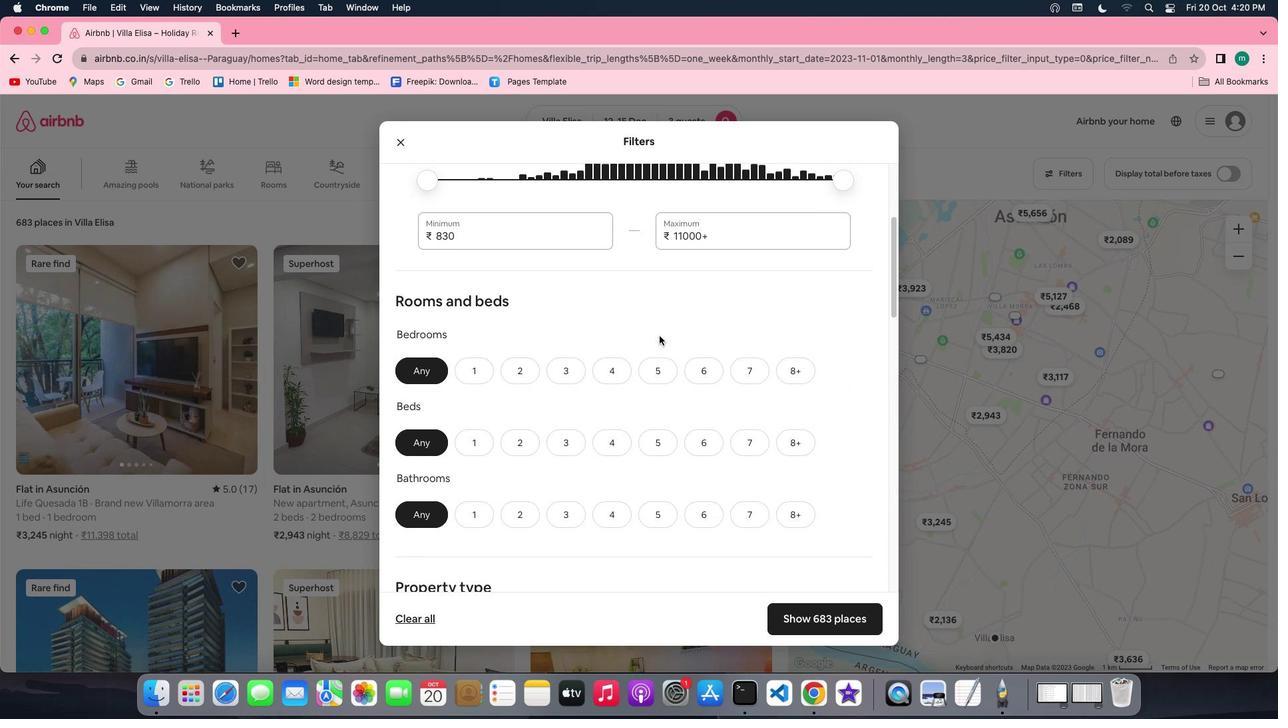 
Action: Mouse scrolled (659, 336) with delta (0, 0)
Screenshot: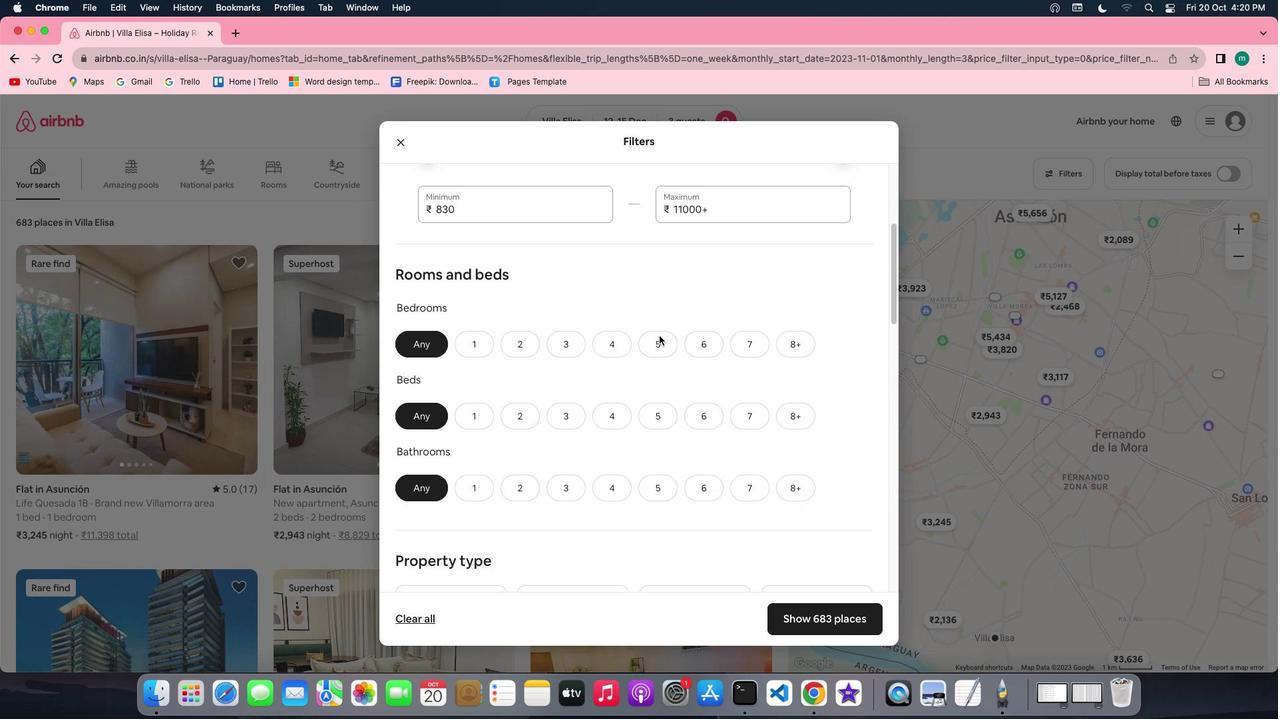 
Action: Mouse scrolled (659, 336) with delta (0, 0)
Screenshot: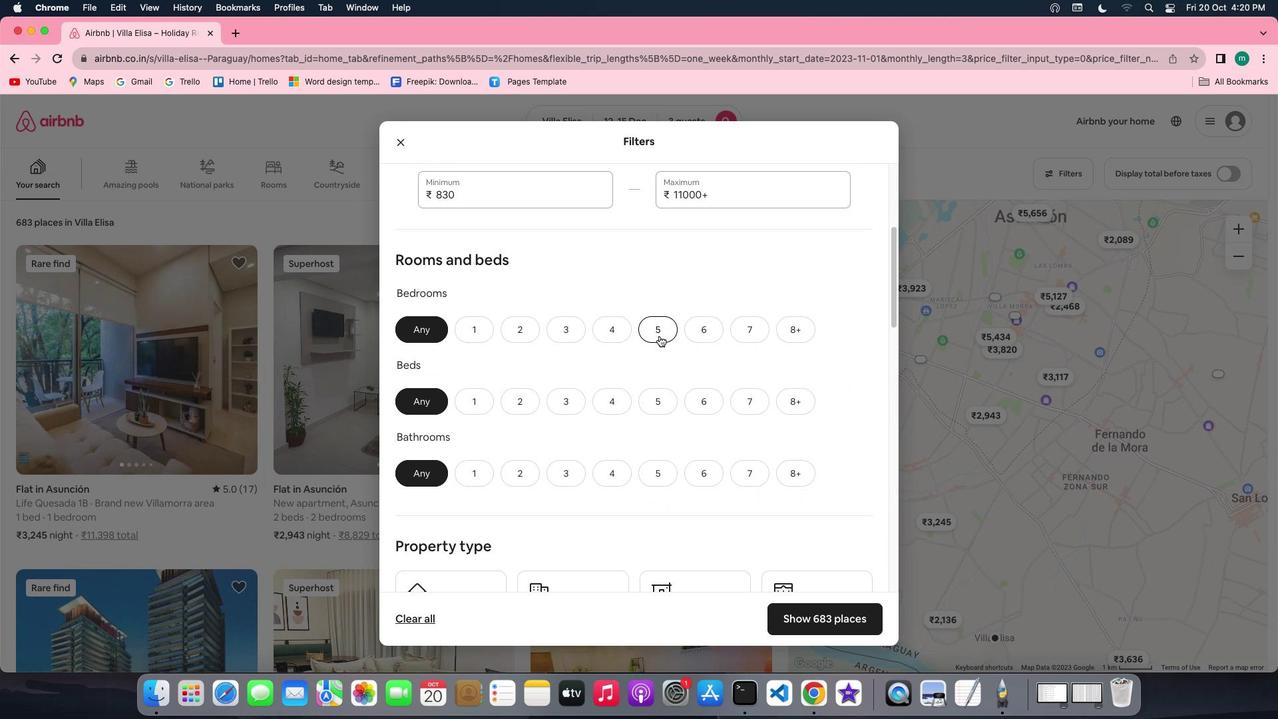 
Action: Mouse scrolled (659, 336) with delta (0, 0)
Screenshot: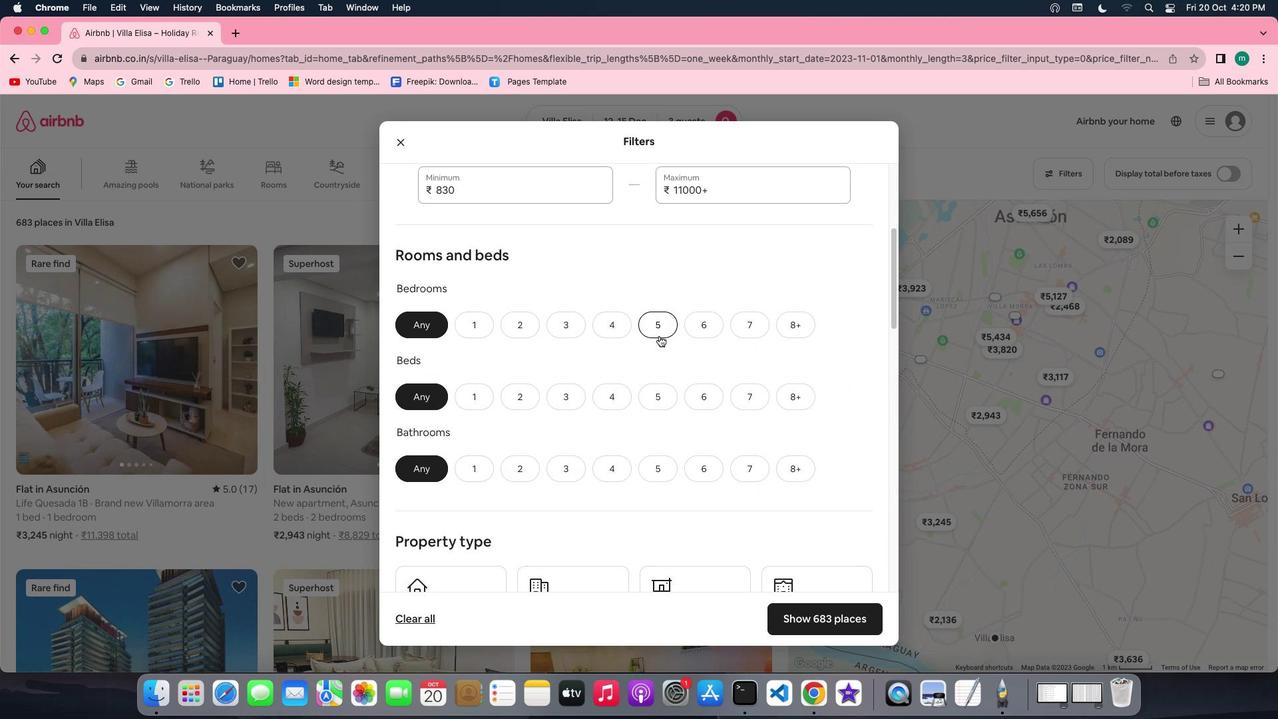
Action: Mouse scrolled (659, 336) with delta (0, 0)
Screenshot: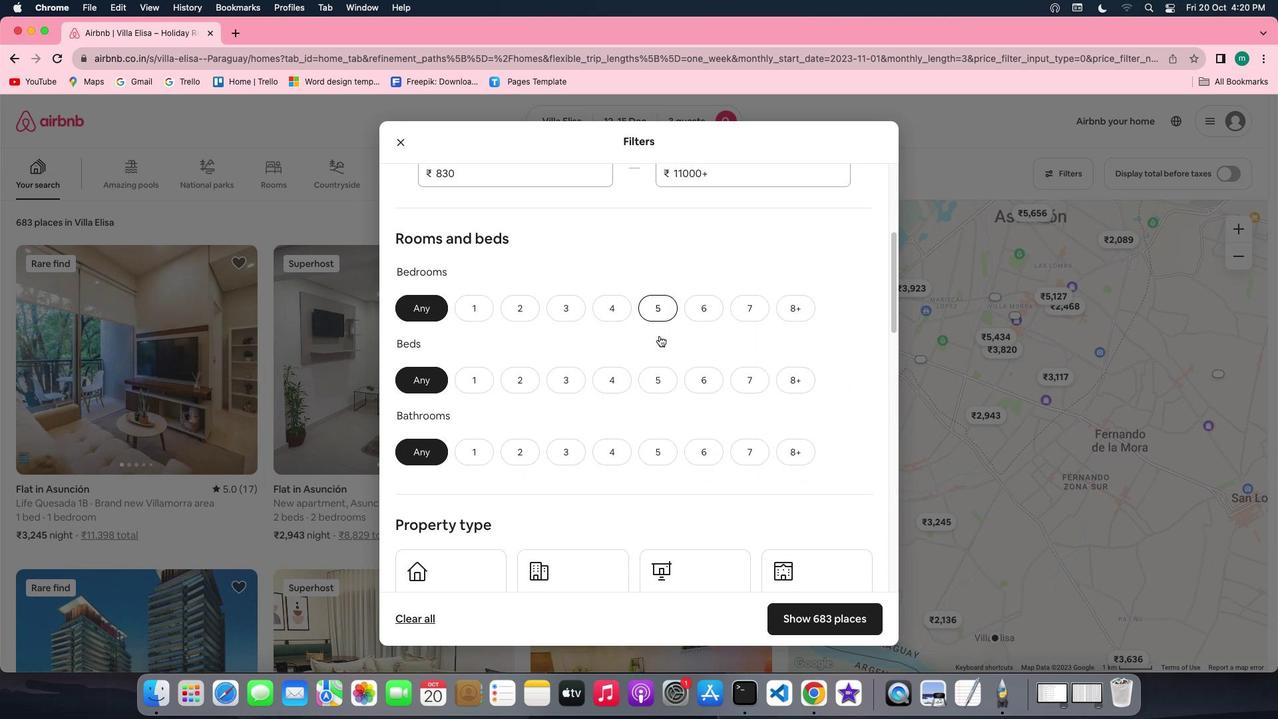 
Action: Mouse scrolled (659, 336) with delta (0, 0)
Screenshot: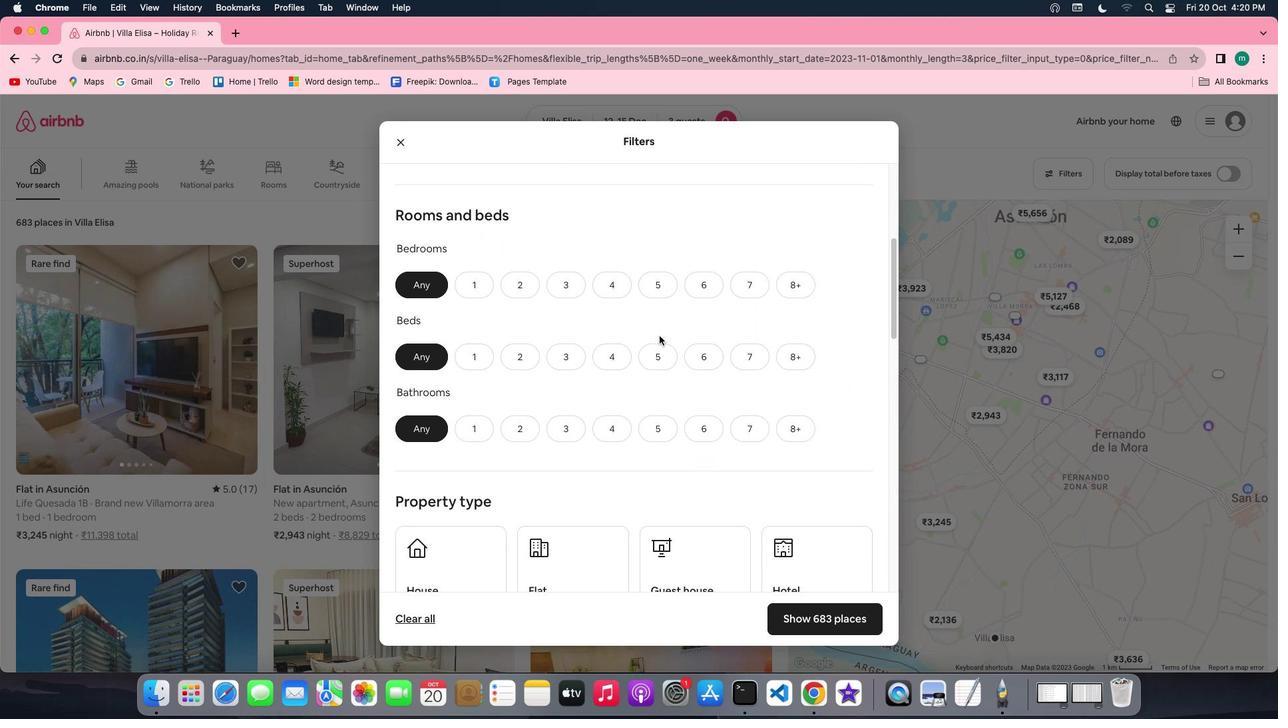 
Action: Mouse scrolled (659, 336) with delta (0, 0)
Screenshot: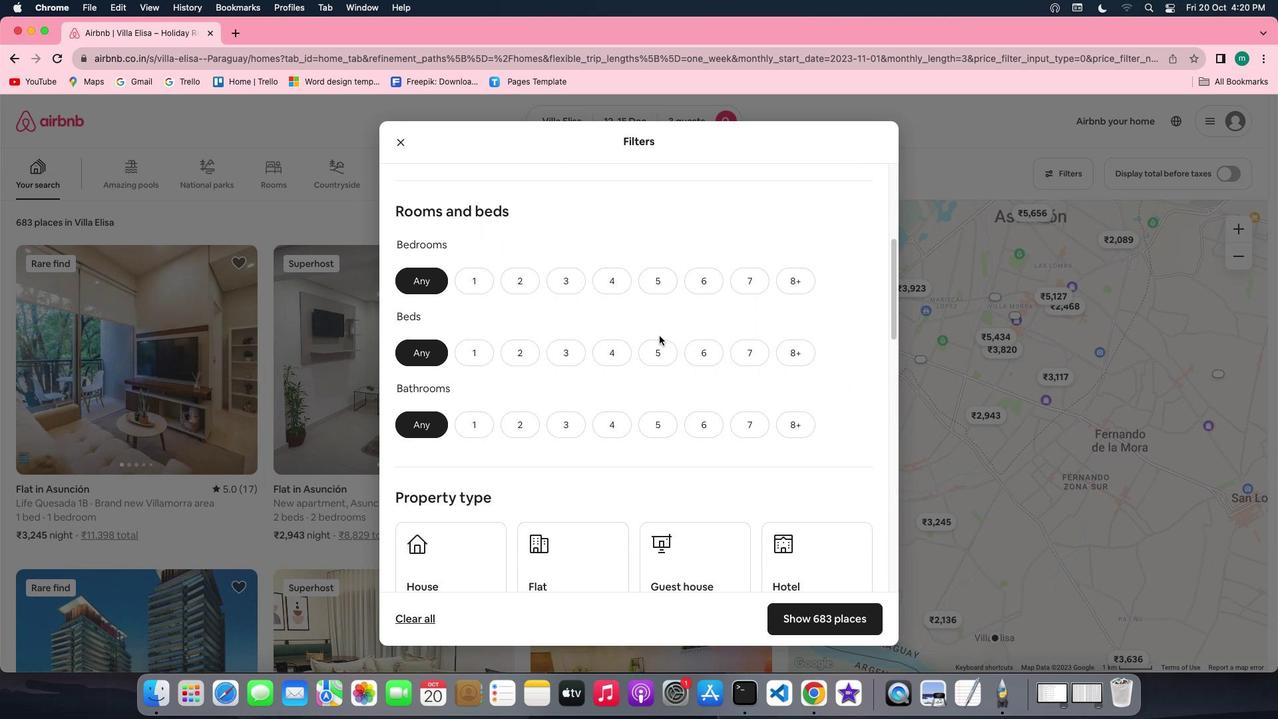 
Action: Mouse moved to (506, 277)
Screenshot: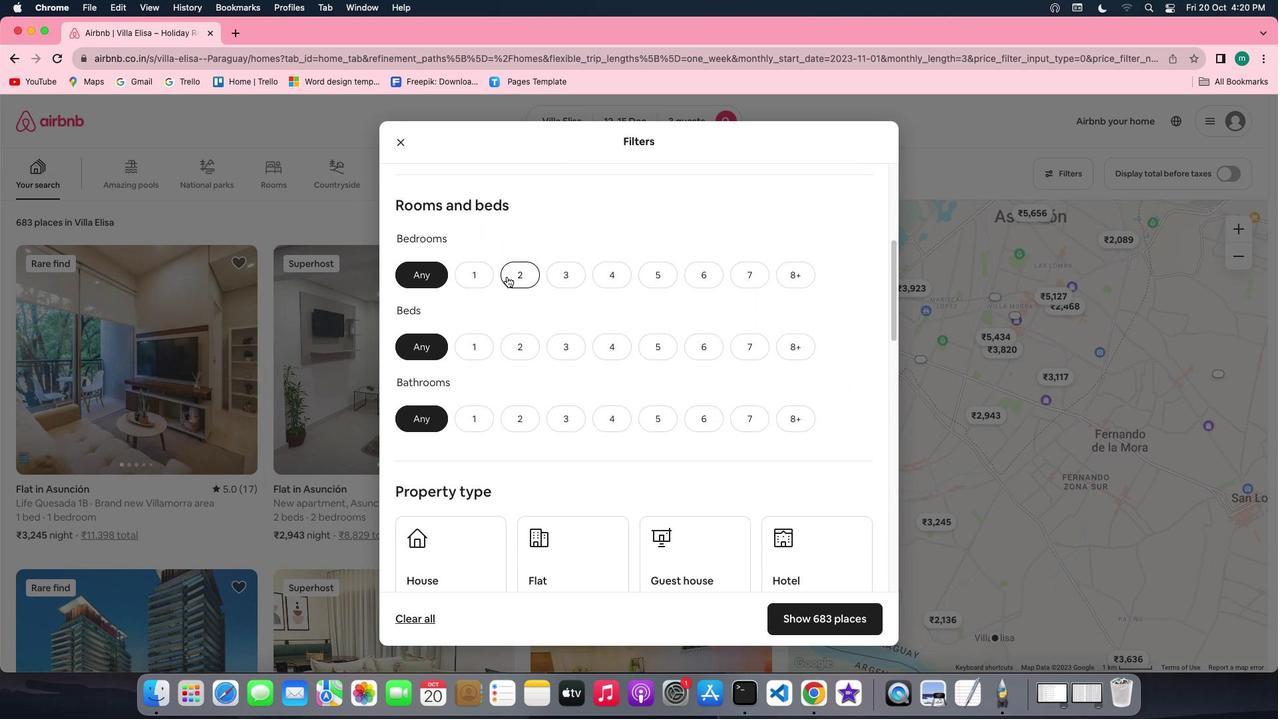 
Action: Mouse pressed left at (506, 277)
Screenshot: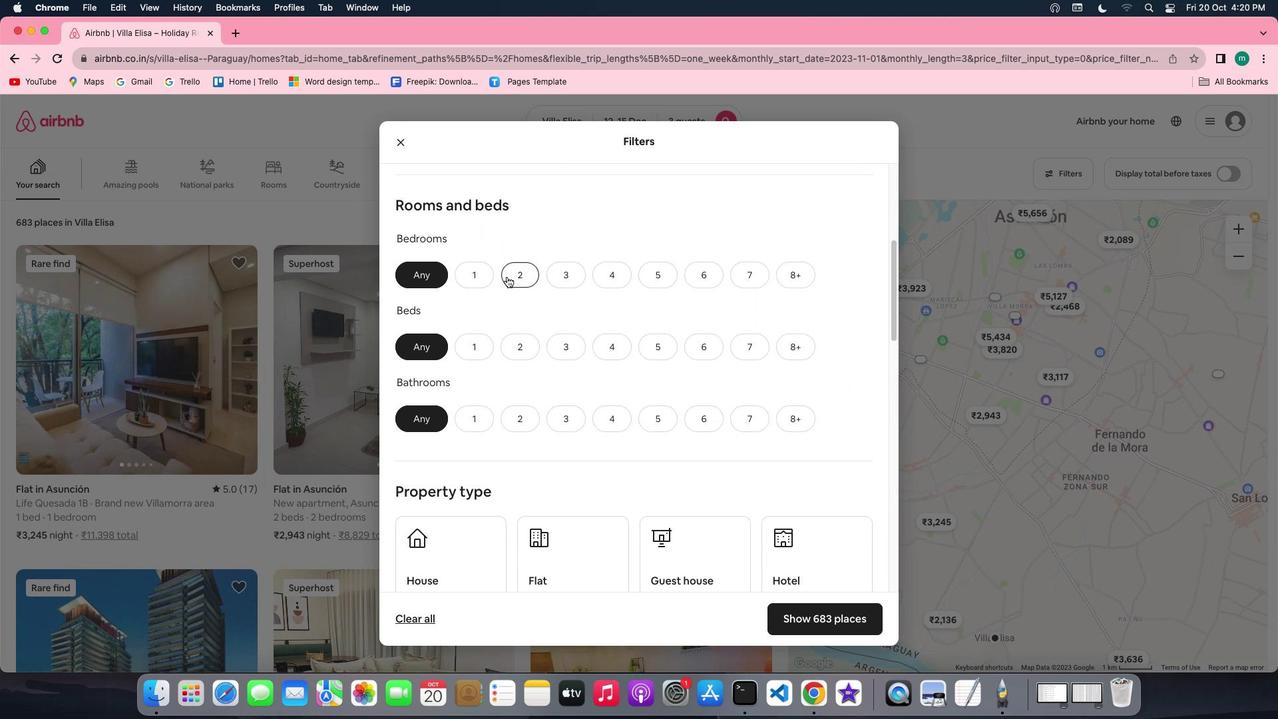 
Action: Mouse moved to (575, 352)
Screenshot: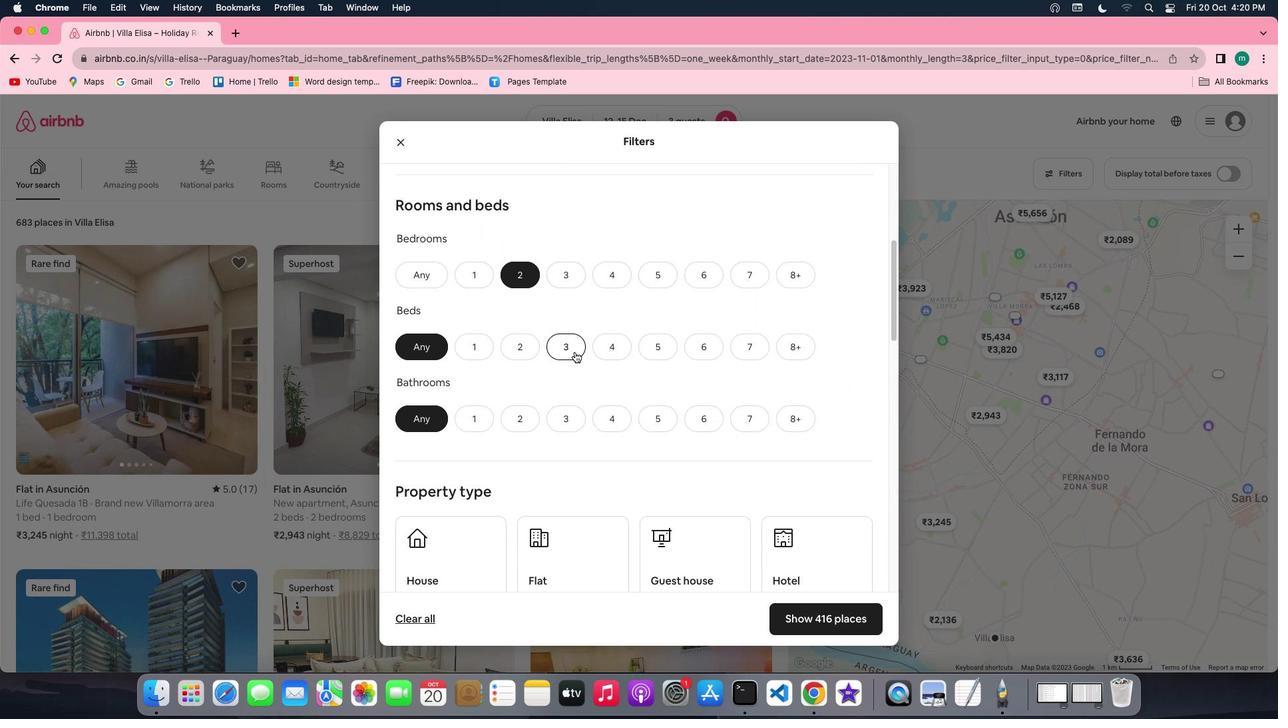 
Action: Mouse pressed left at (575, 352)
Screenshot: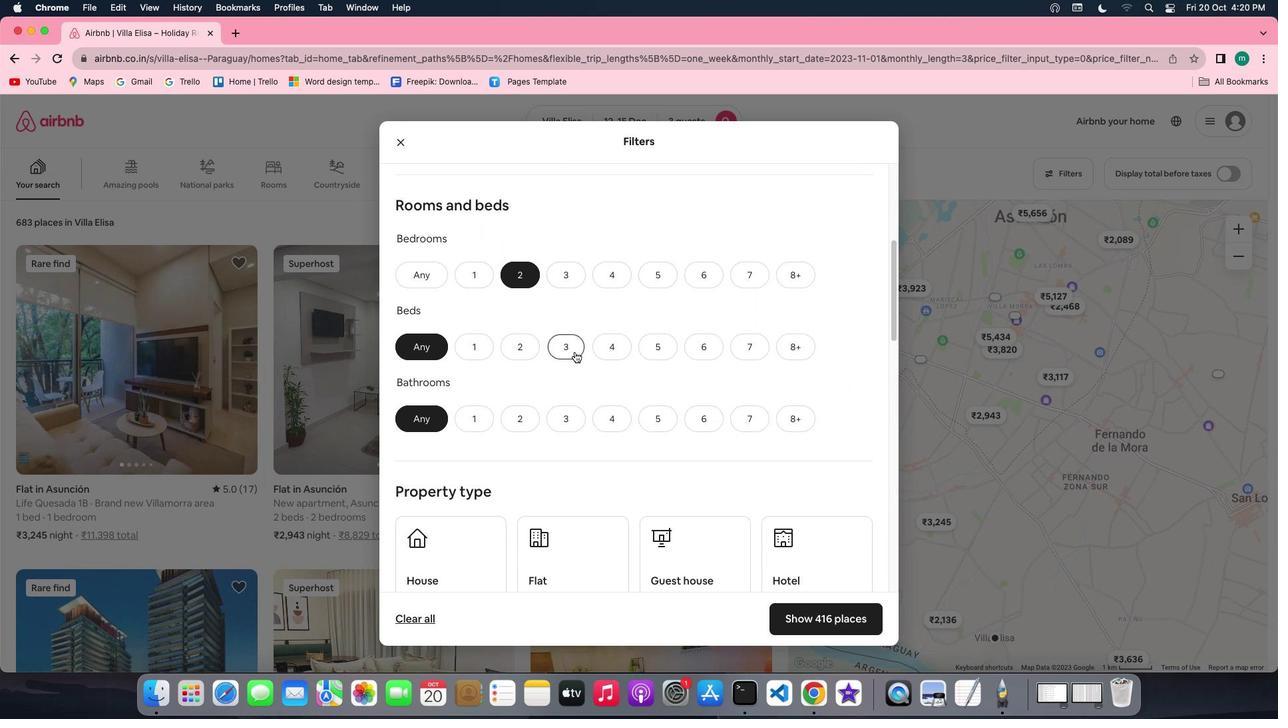
Action: Mouse moved to (470, 417)
Screenshot: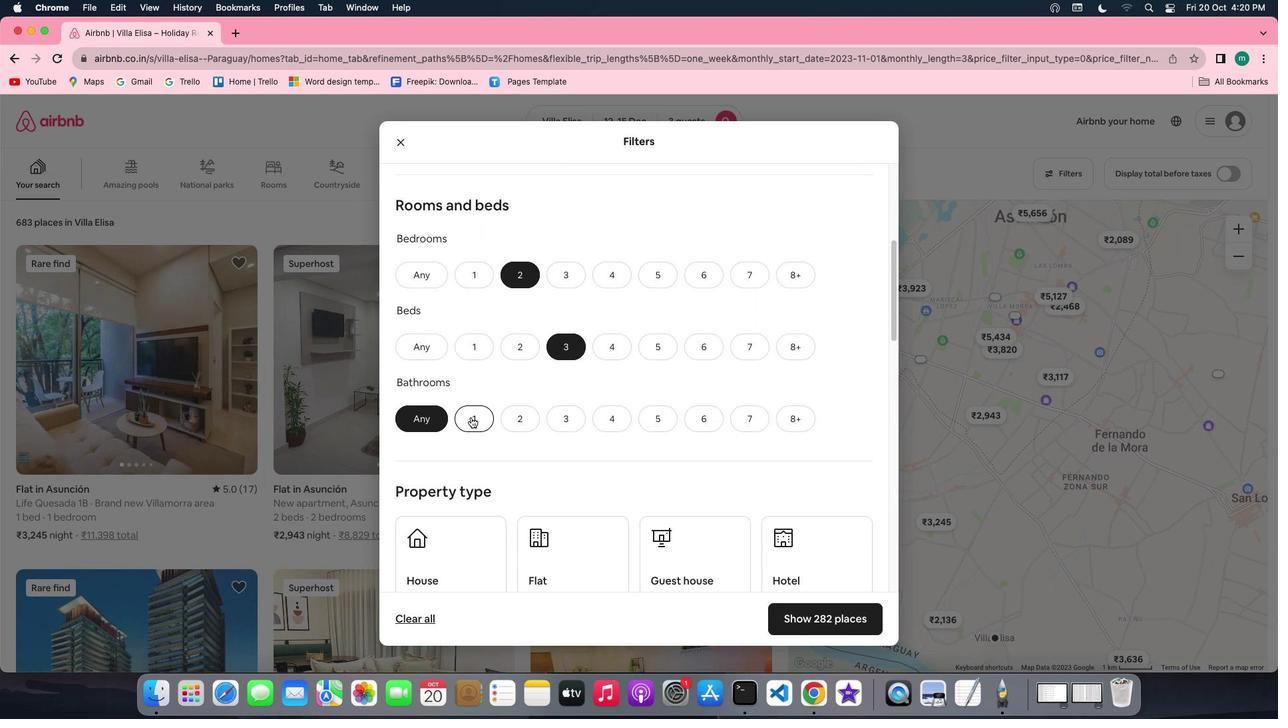 
Action: Mouse pressed left at (470, 417)
Screenshot: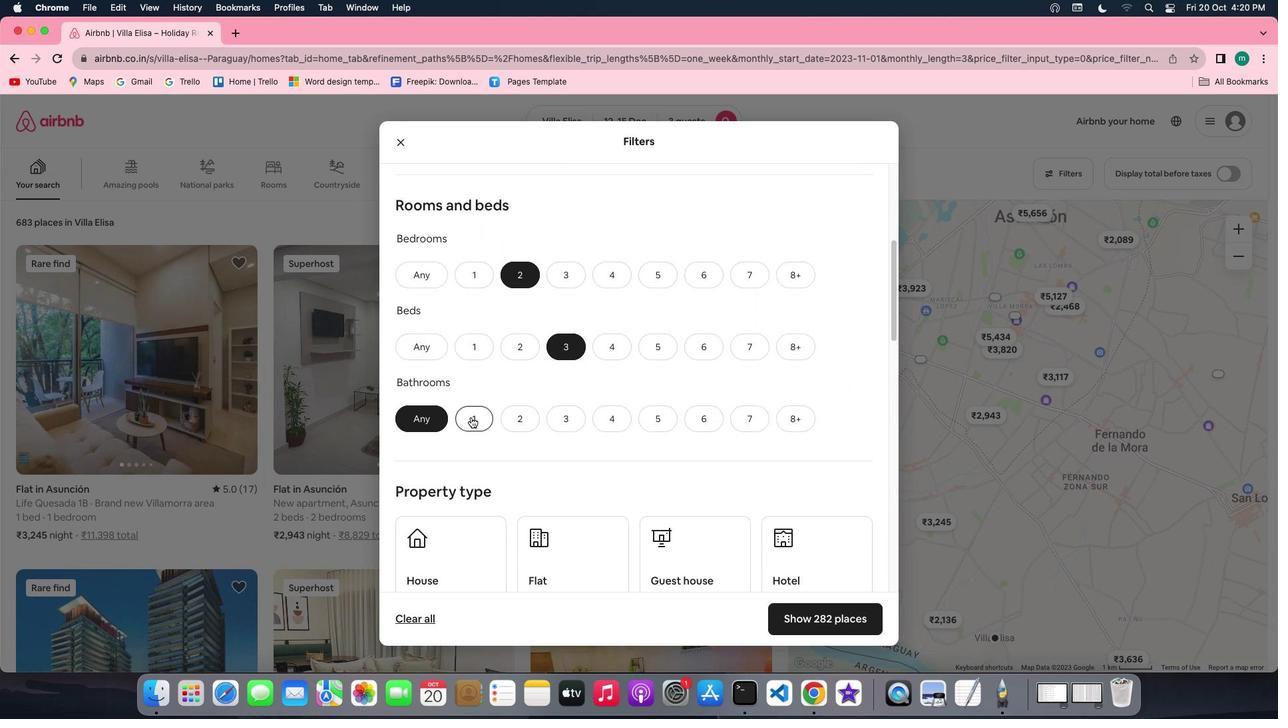 
Action: Mouse moved to (631, 408)
Screenshot: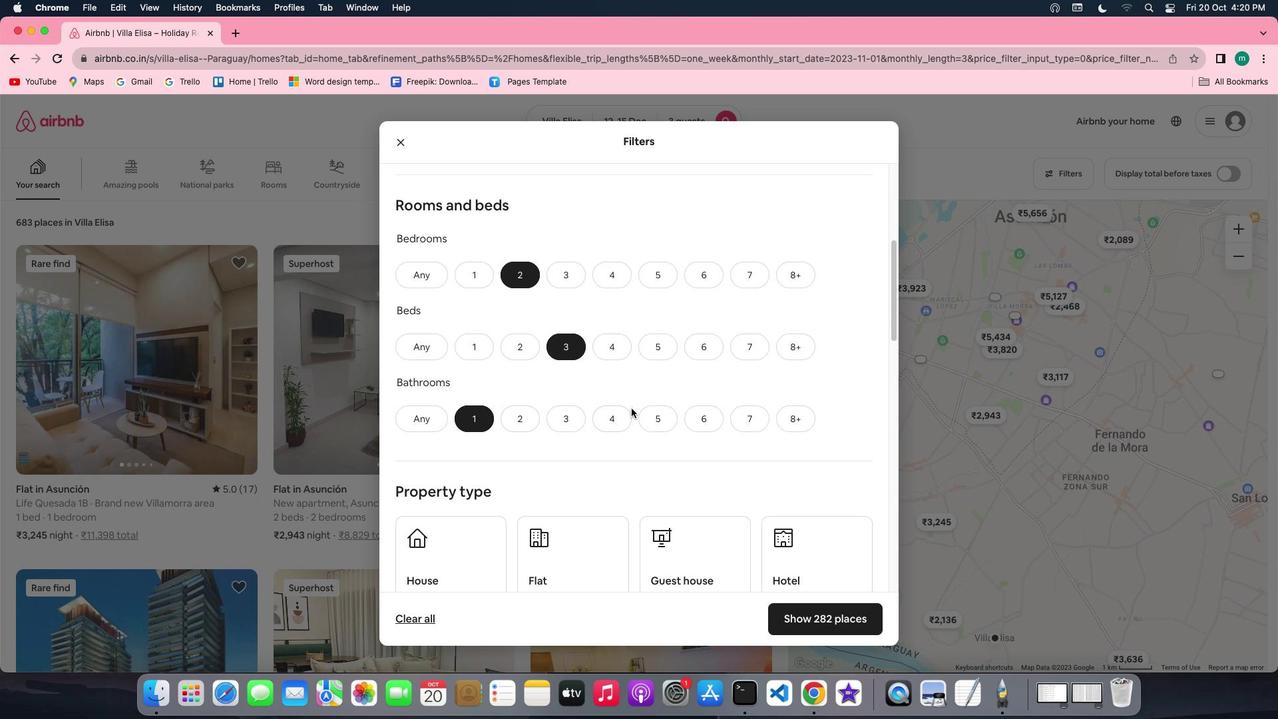 
Action: Mouse scrolled (631, 408) with delta (0, 0)
Screenshot: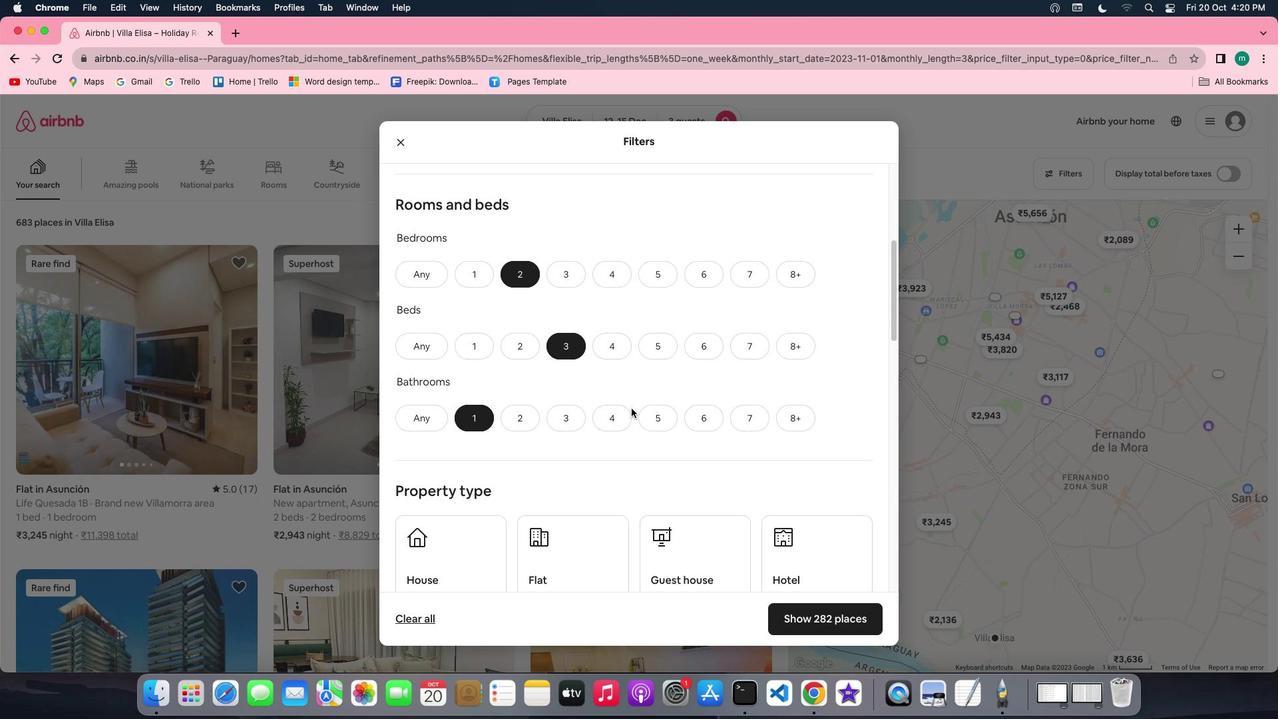 
Action: Mouse scrolled (631, 408) with delta (0, 0)
Screenshot: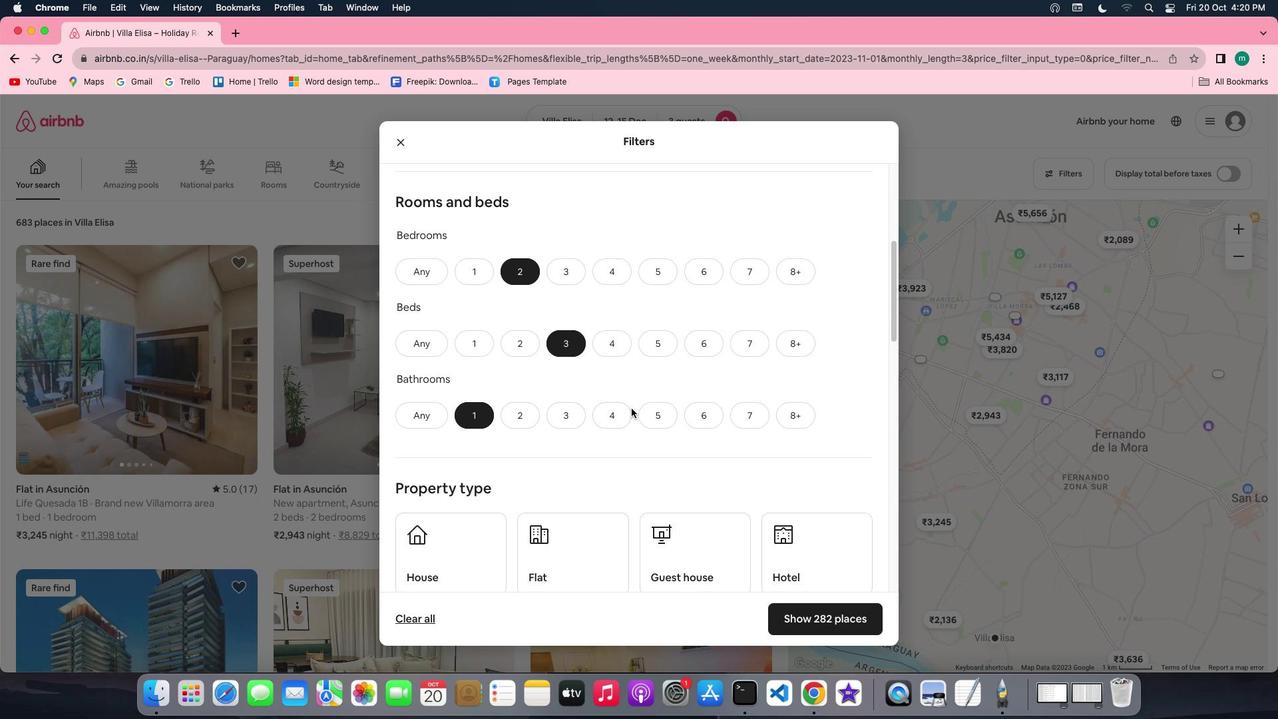 
Action: Mouse scrolled (631, 408) with delta (0, 0)
Screenshot: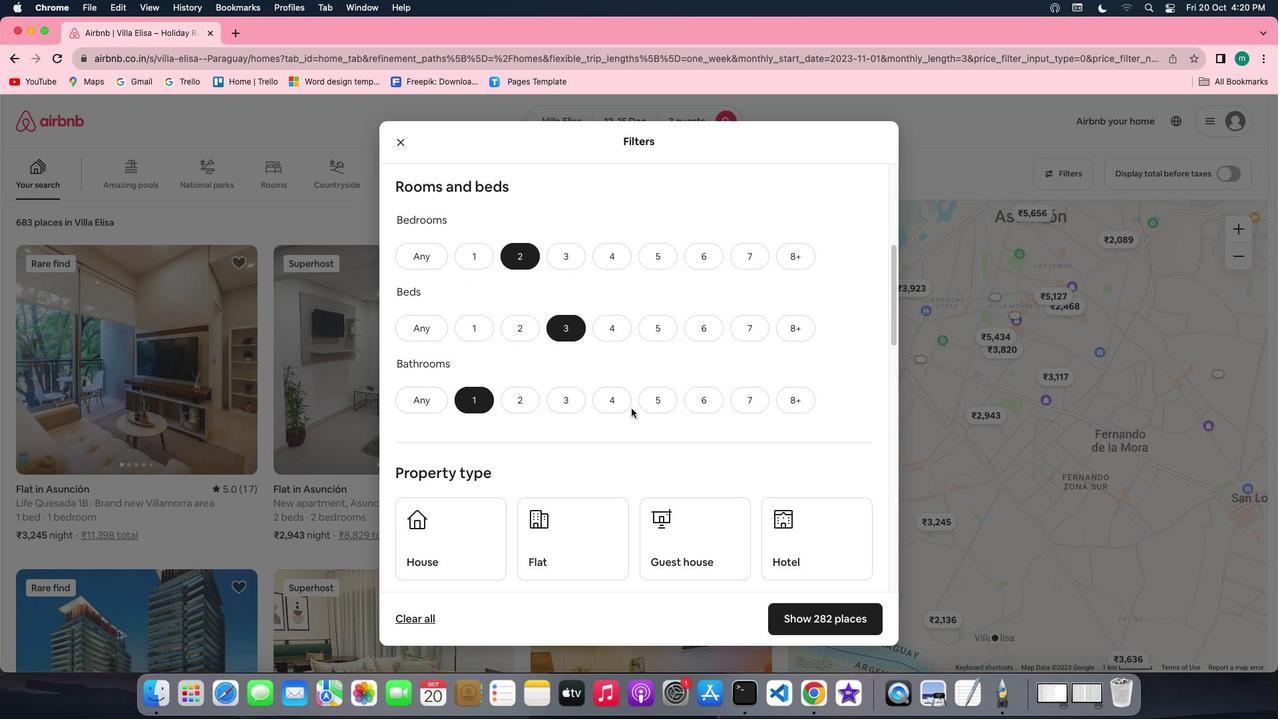 
Action: Mouse scrolled (631, 408) with delta (0, 0)
Screenshot: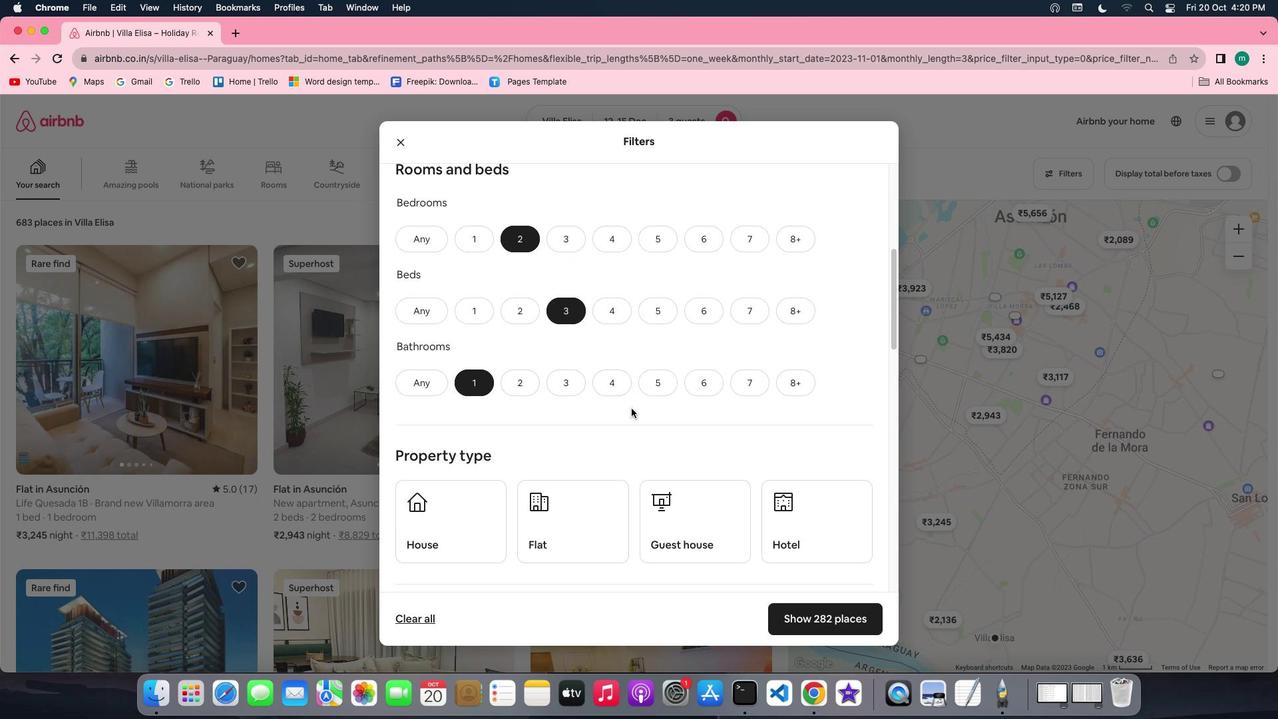 
Action: Mouse scrolled (631, 408) with delta (0, 0)
Screenshot: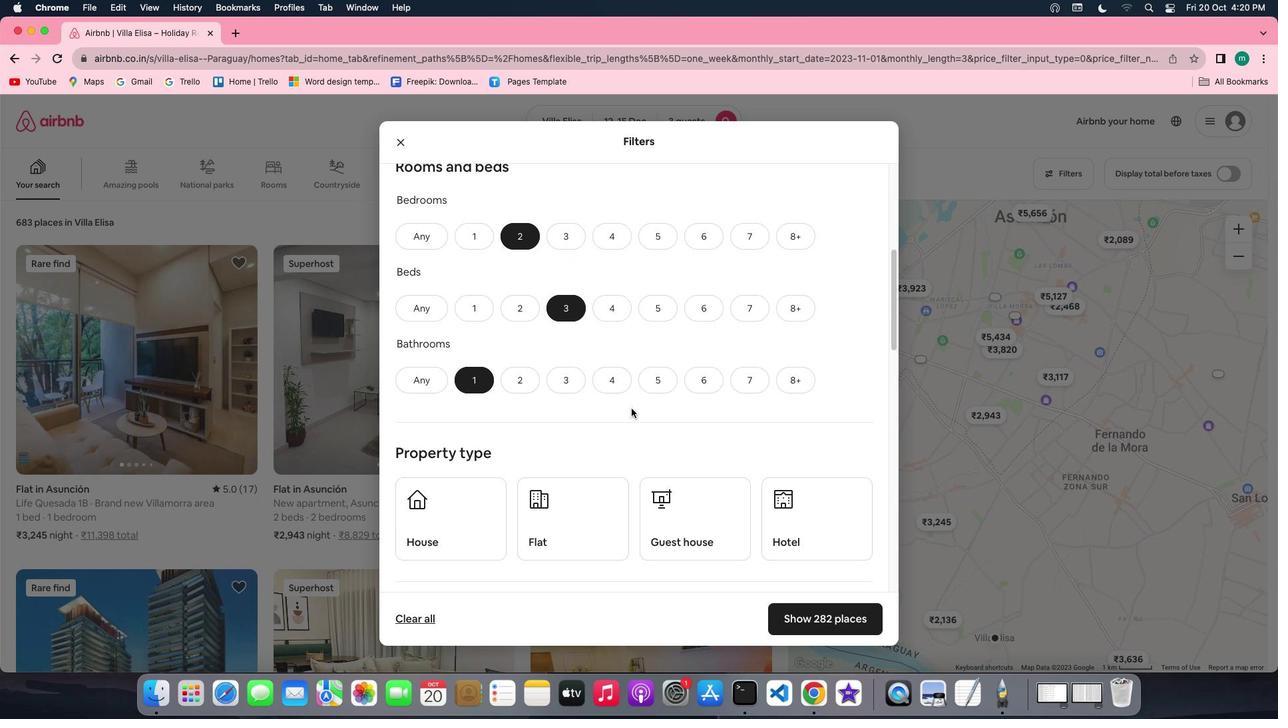 
Action: Mouse scrolled (631, 408) with delta (0, 0)
Screenshot: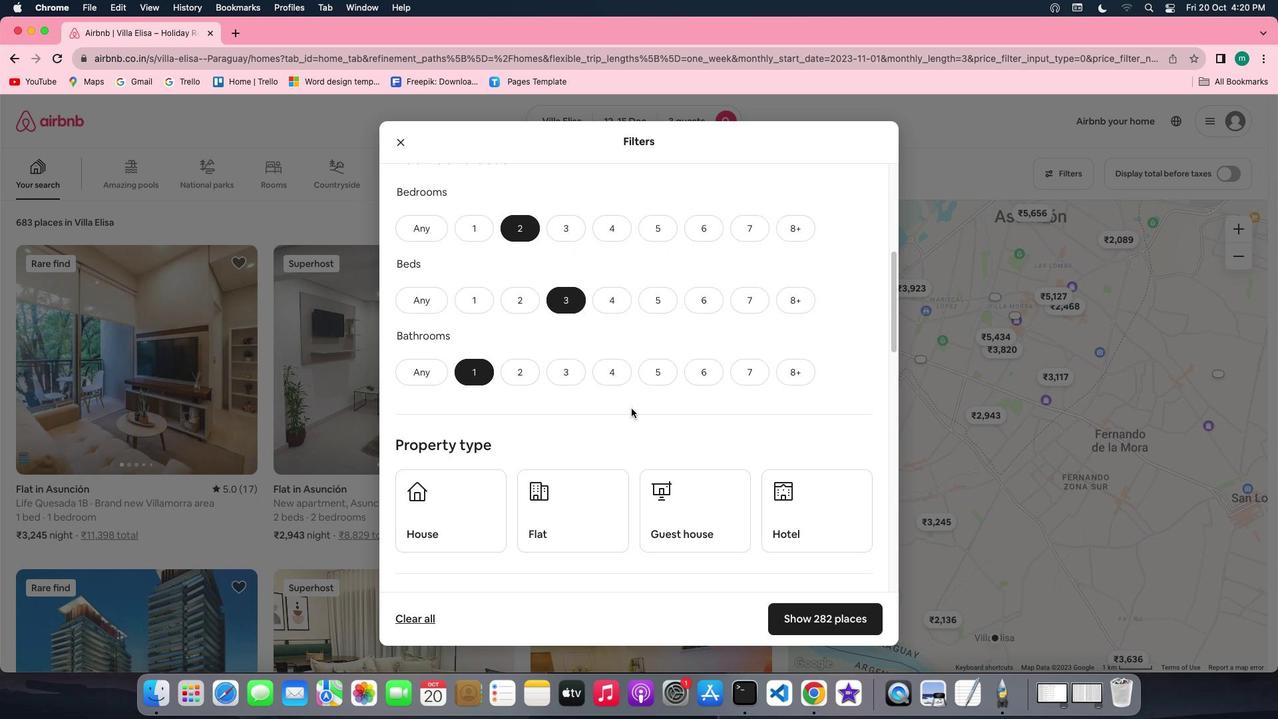 
Action: Mouse scrolled (631, 408) with delta (0, 0)
Screenshot: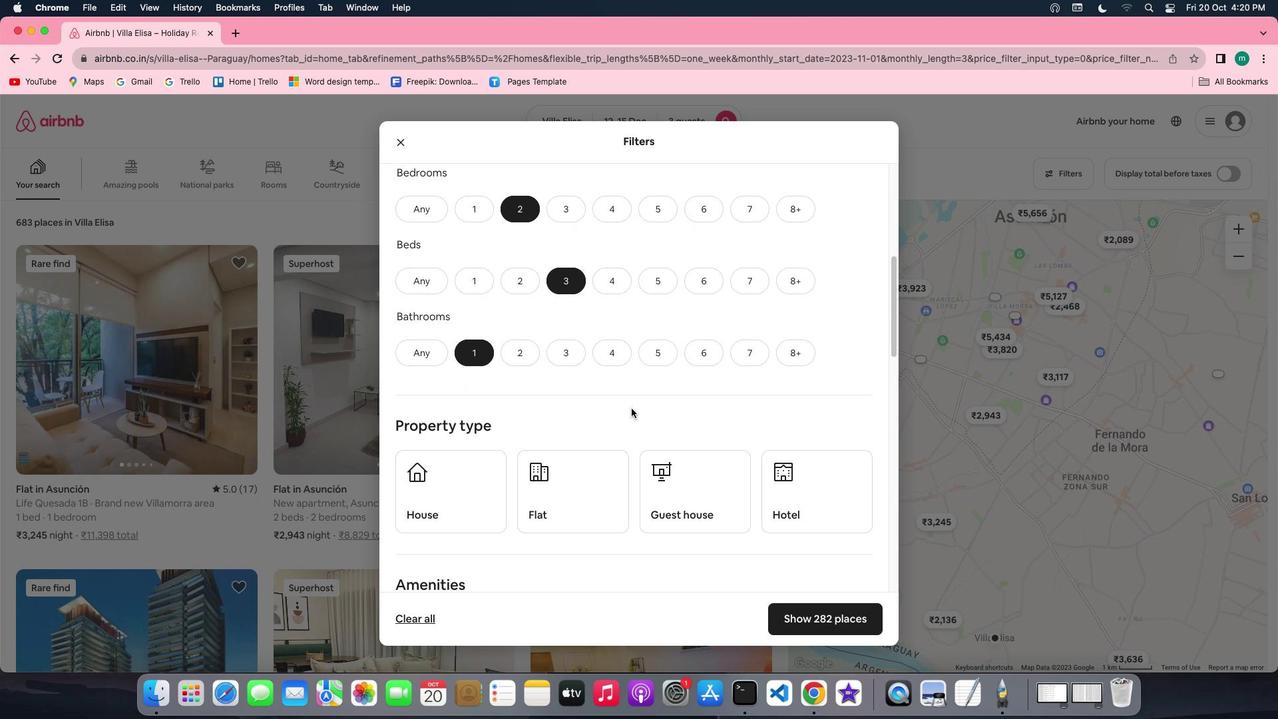 
Action: Mouse scrolled (631, 408) with delta (0, 0)
Screenshot: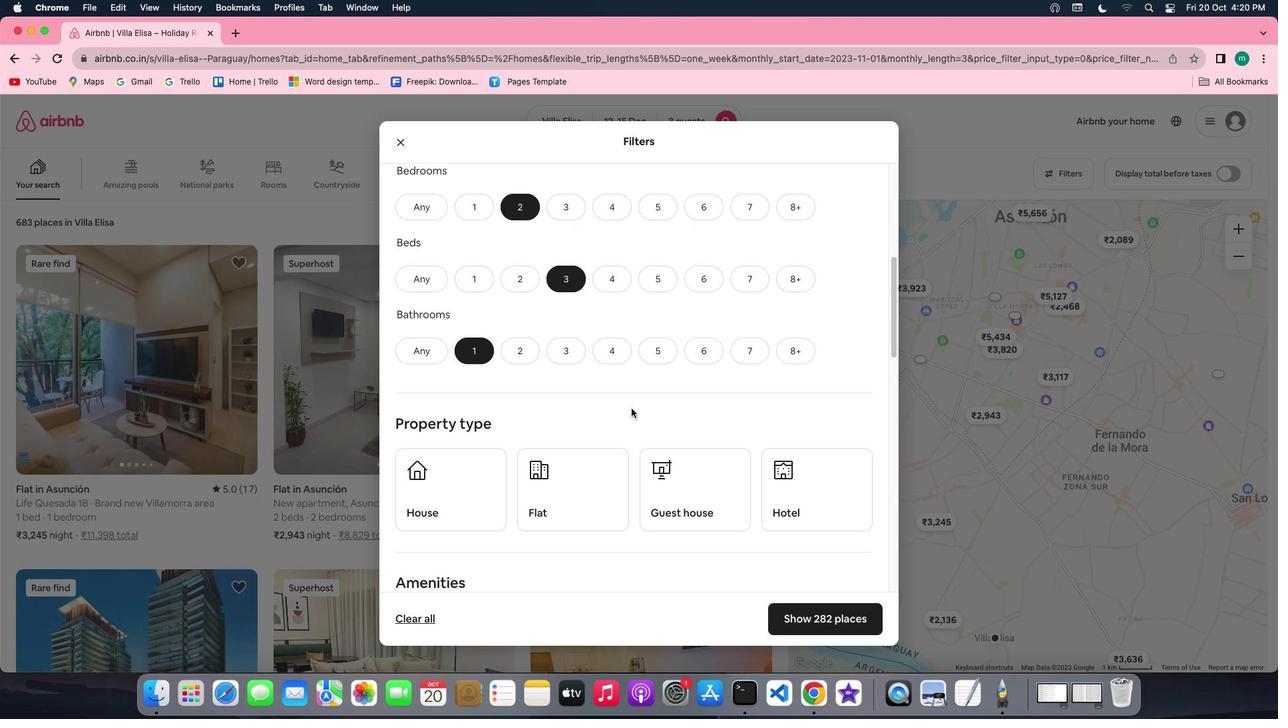 
Action: Mouse moved to (596, 470)
Screenshot: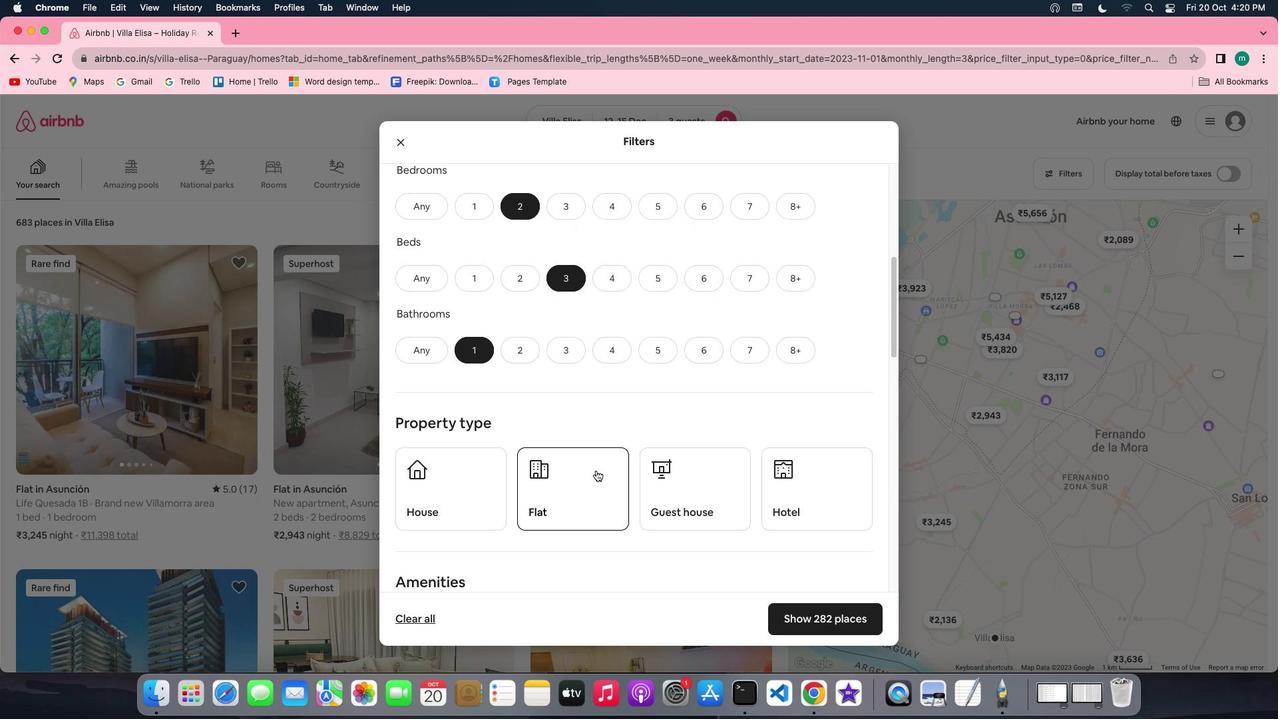 
Action: Mouse pressed left at (596, 470)
Screenshot: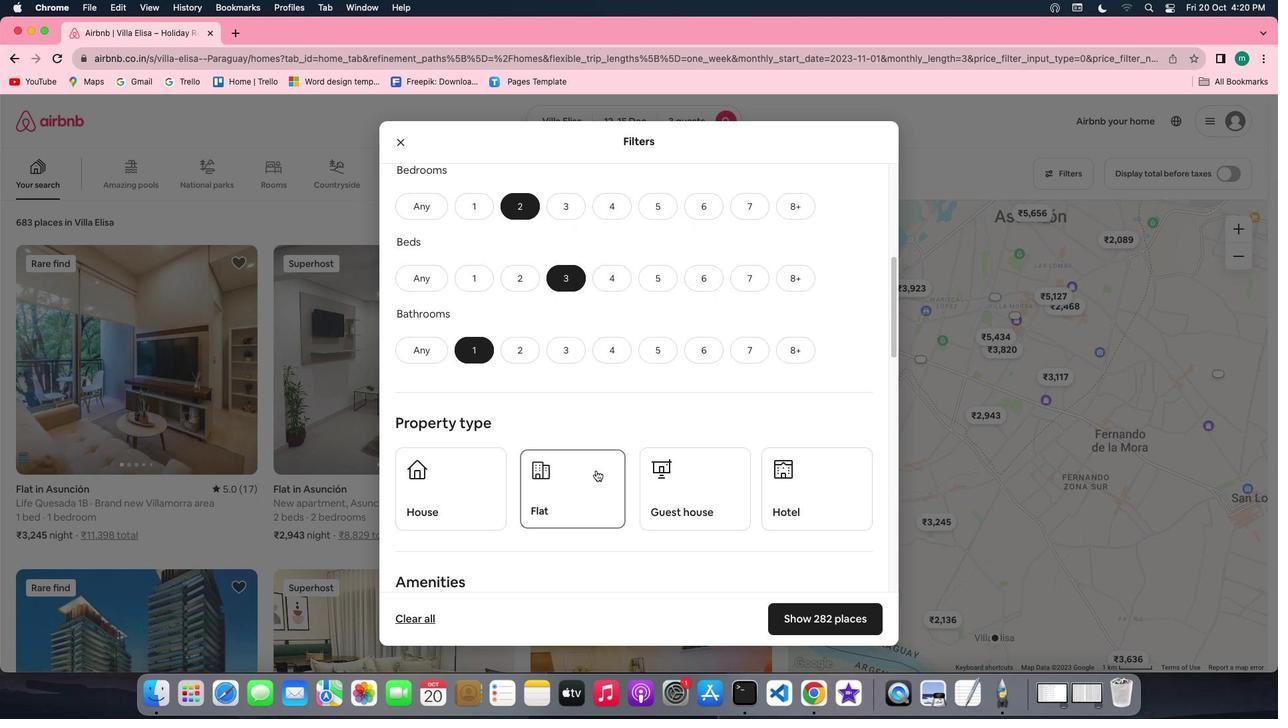 
Action: Mouse moved to (763, 436)
Screenshot: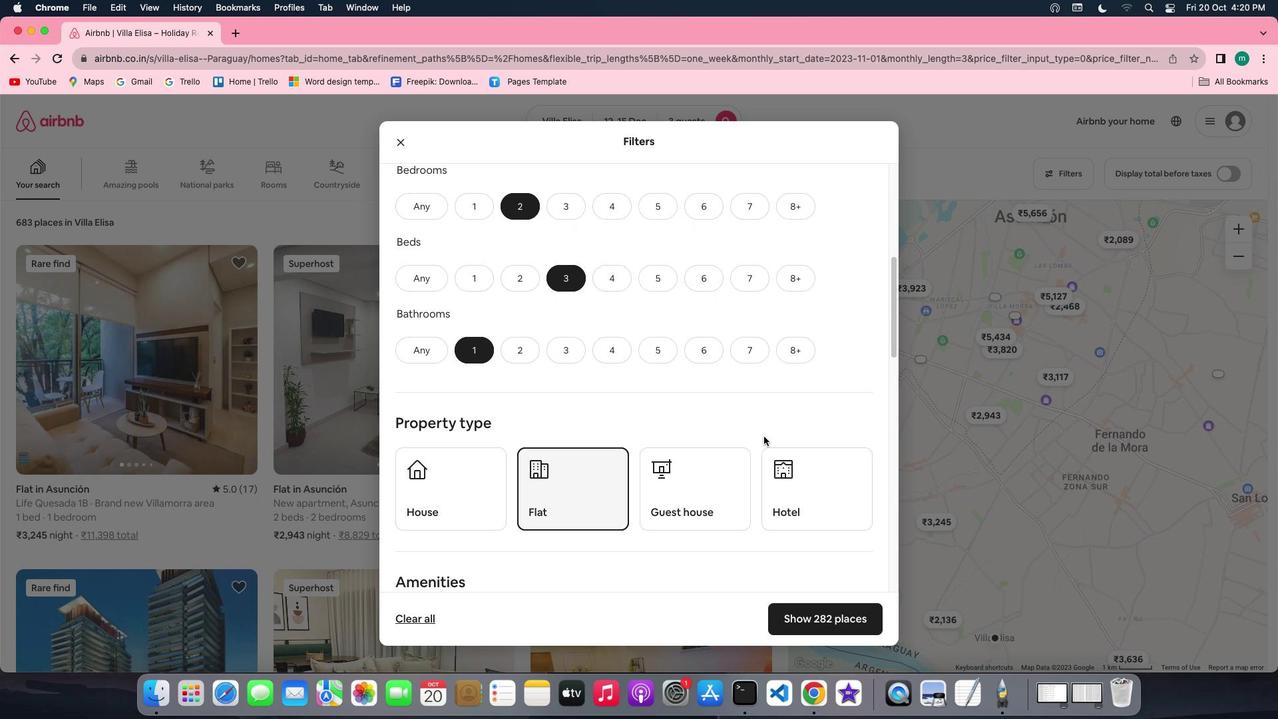 
Action: Mouse scrolled (763, 436) with delta (0, 0)
Screenshot: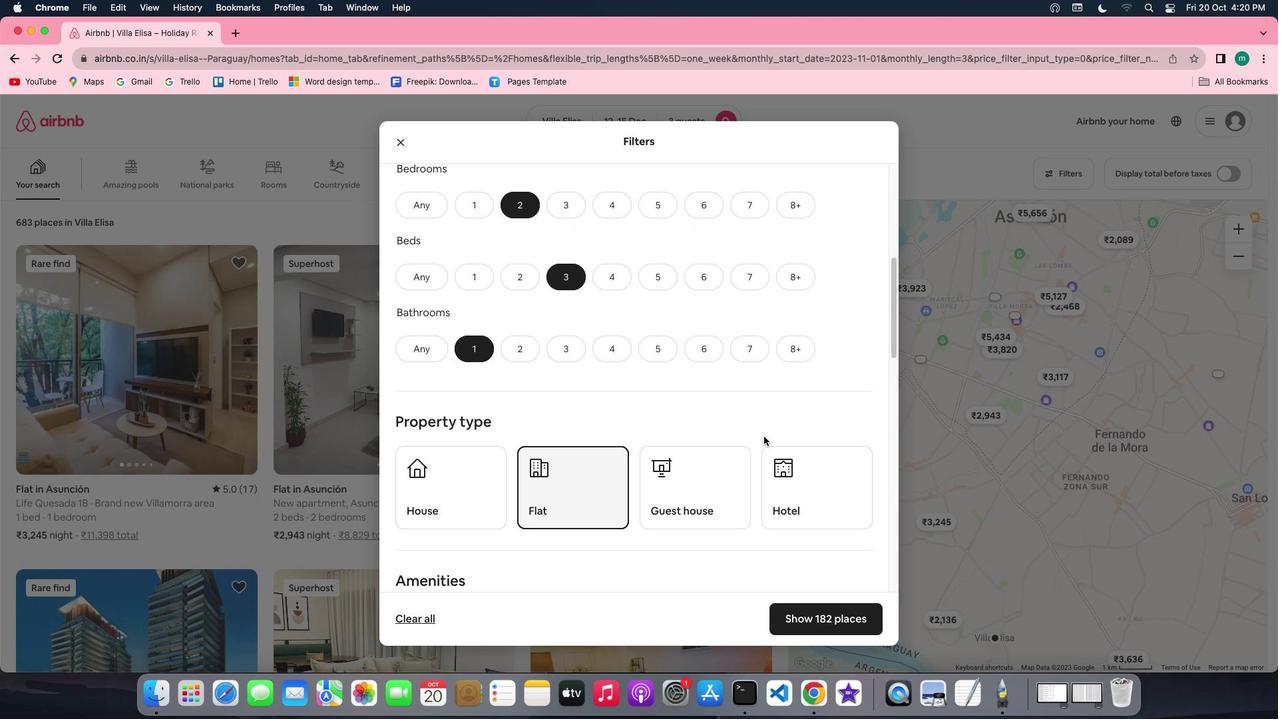 
Action: Mouse scrolled (763, 436) with delta (0, 0)
Screenshot: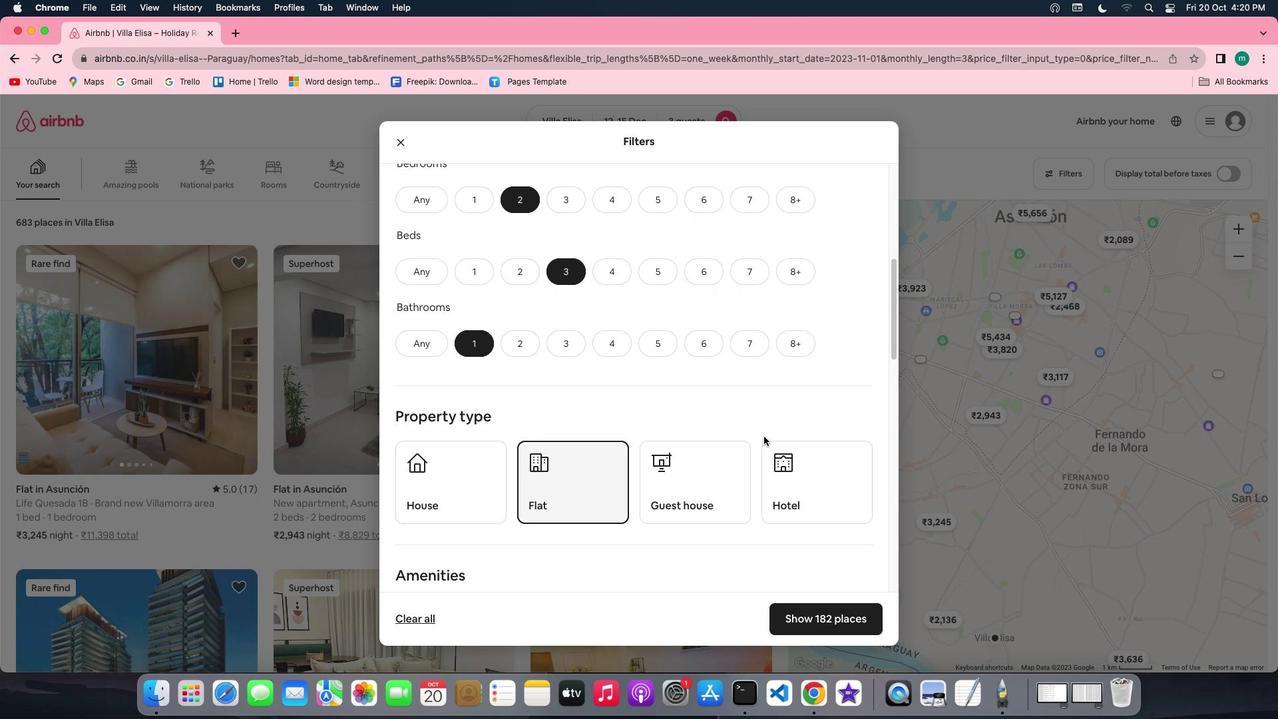 
Action: Mouse scrolled (763, 436) with delta (0, 0)
Screenshot: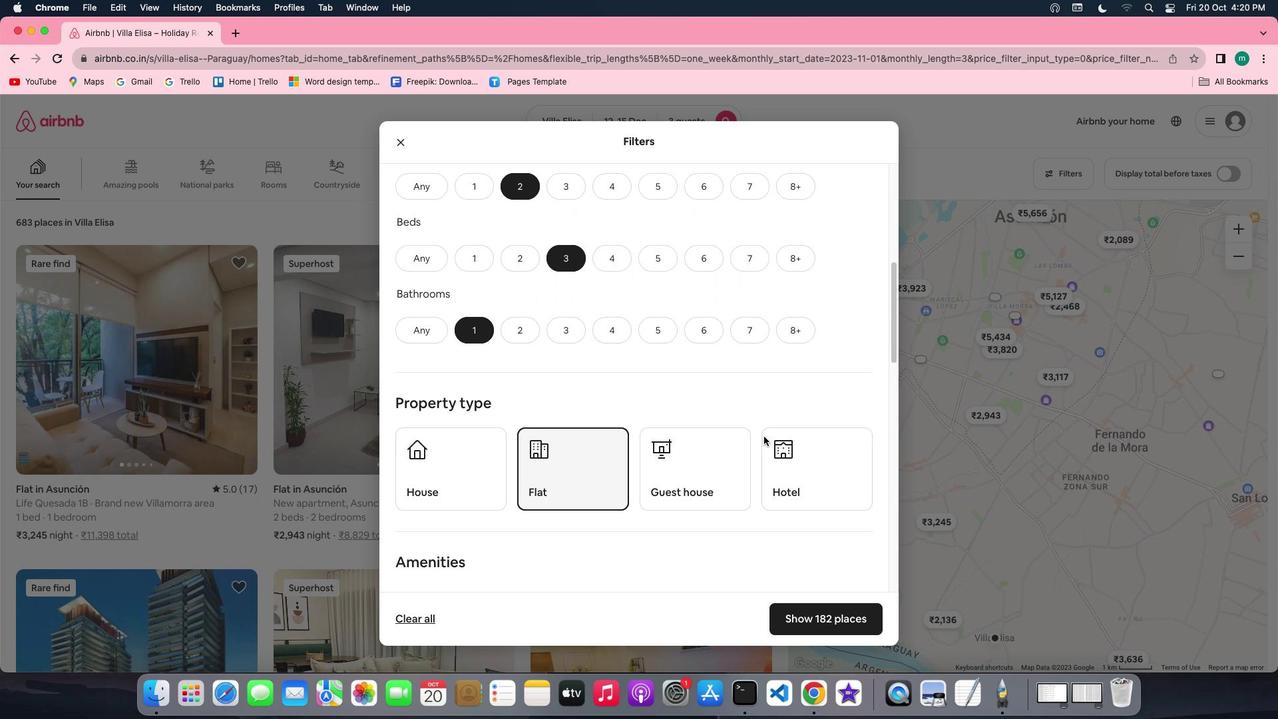 
Action: Mouse scrolled (763, 436) with delta (0, 0)
Screenshot: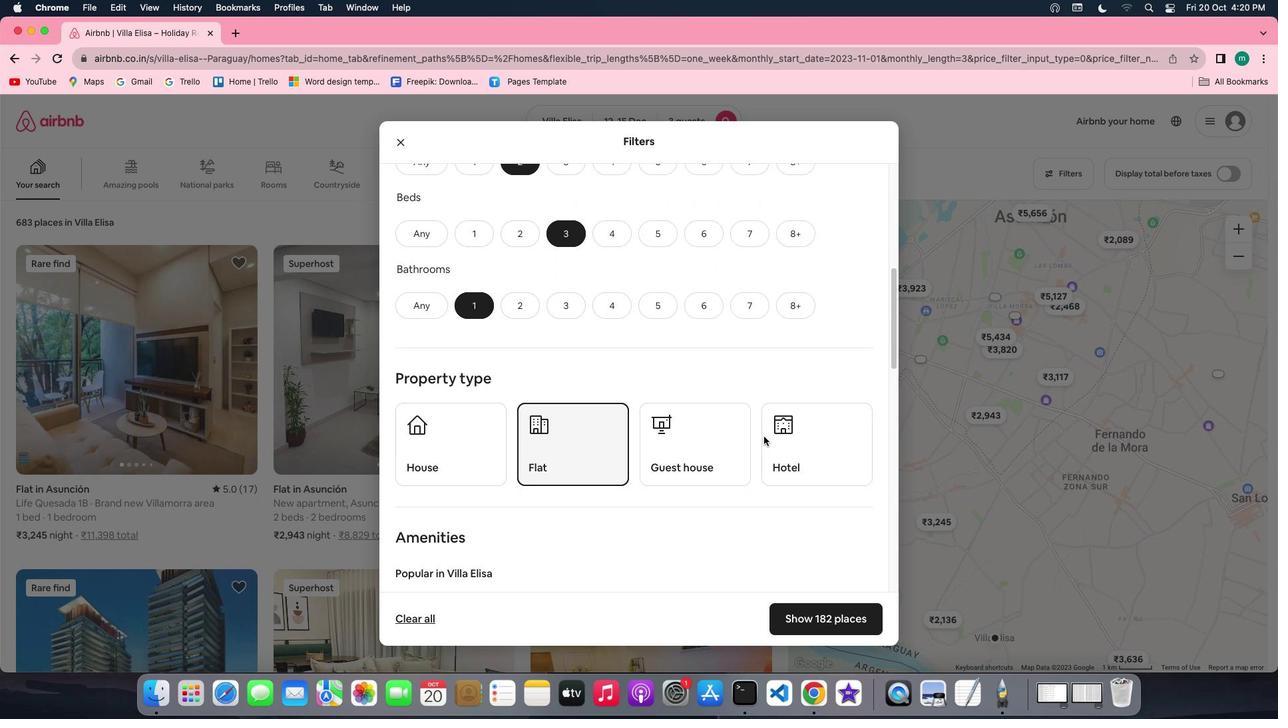 
Action: Mouse scrolled (763, 436) with delta (0, 0)
Screenshot: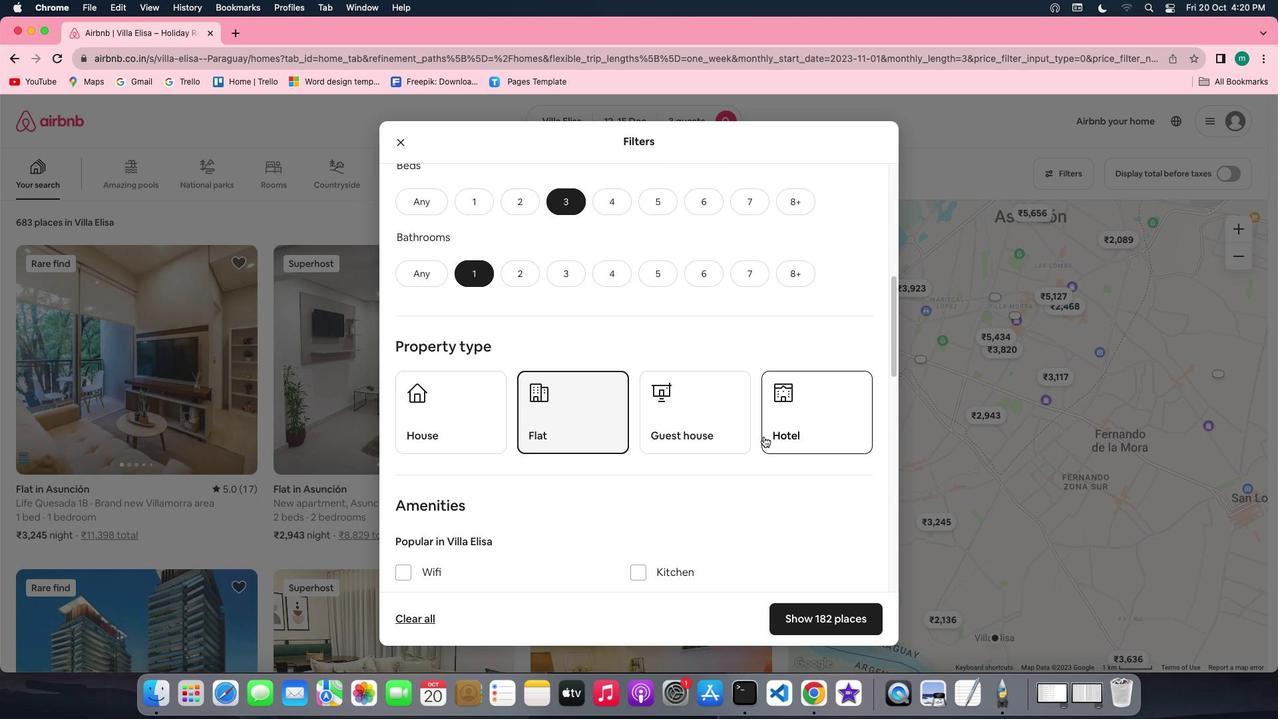 
Action: Mouse scrolled (763, 436) with delta (0, 0)
Screenshot: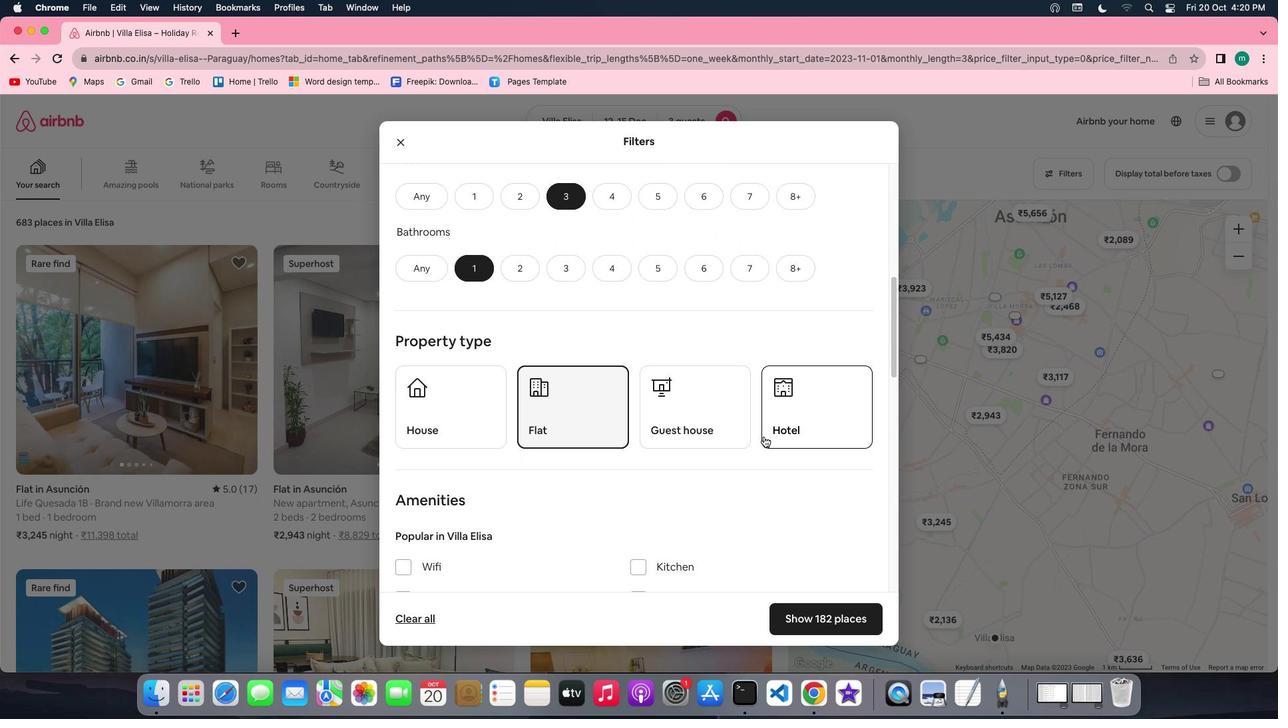 
Action: Mouse scrolled (763, 436) with delta (0, 0)
Screenshot: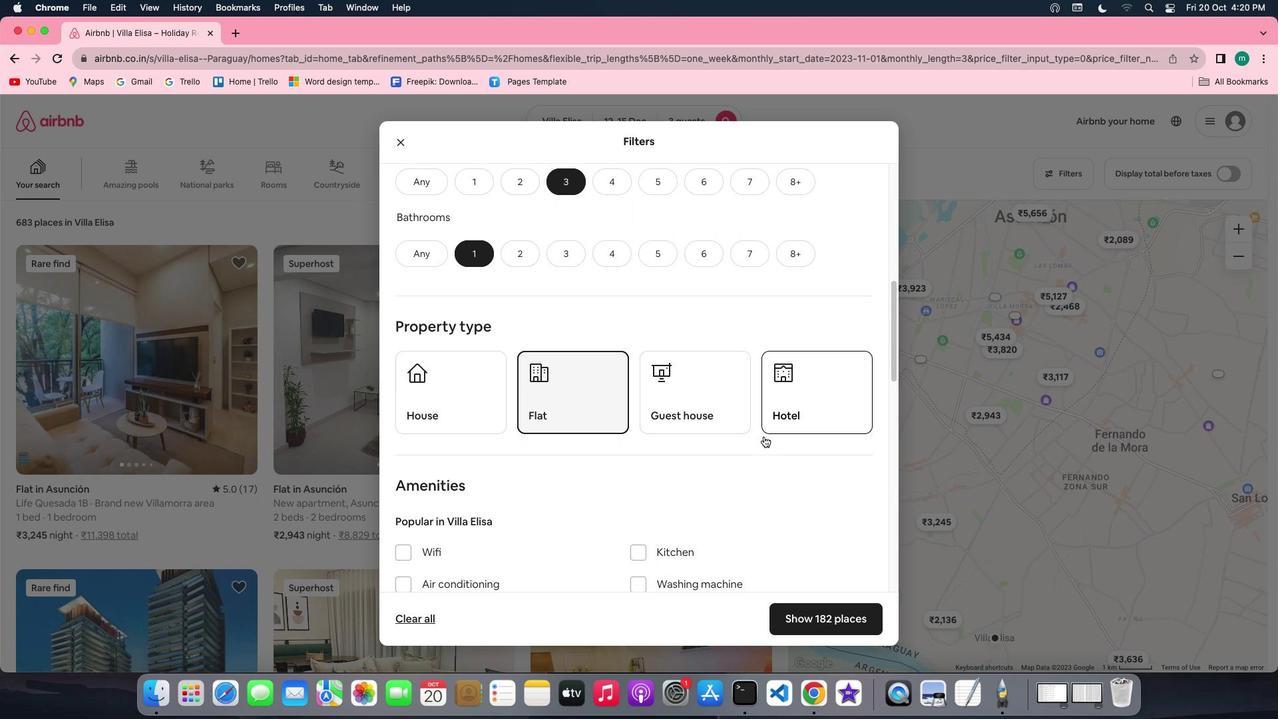 
Action: Mouse scrolled (763, 436) with delta (0, 0)
Screenshot: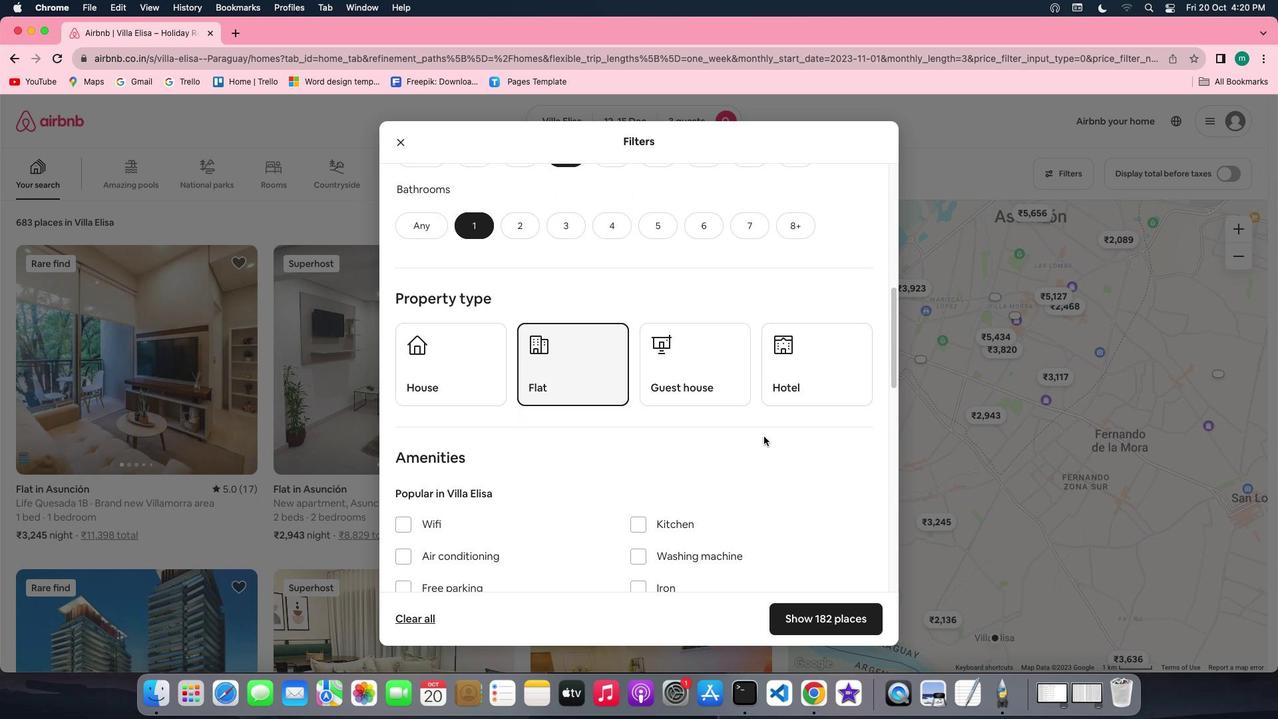 
Action: Mouse scrolled (763, 436) with delta (0, 0)
Screenshot: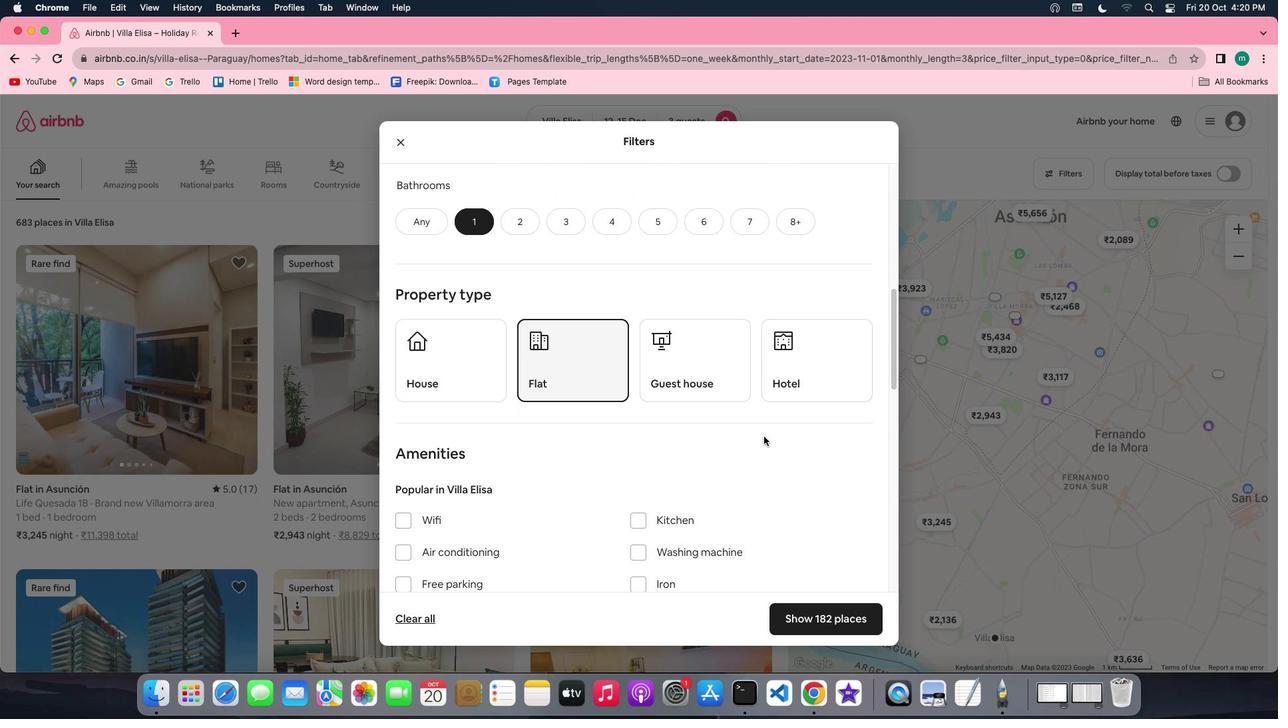 
Action: Mouse scrolled (763, 436) with delta (0, 0)
Screenshot: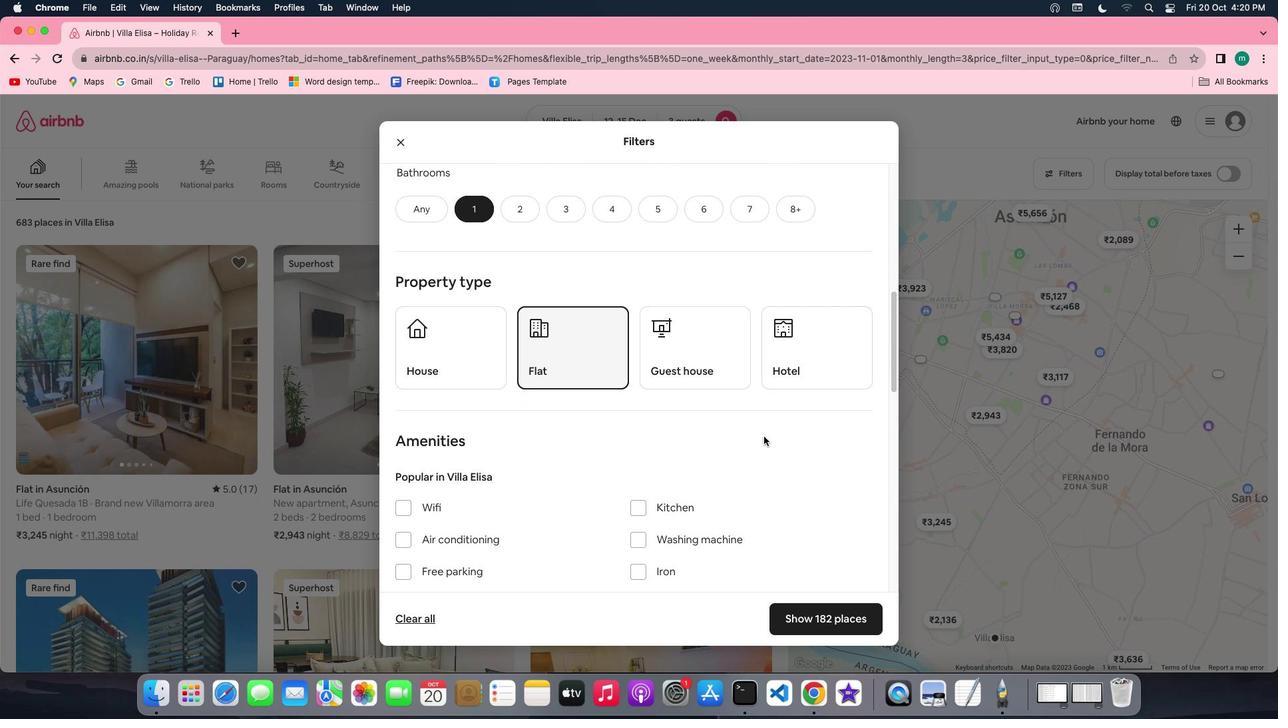 
Action: Mouse scrolled (763, 436) with delta (0, 0)
Screenshot: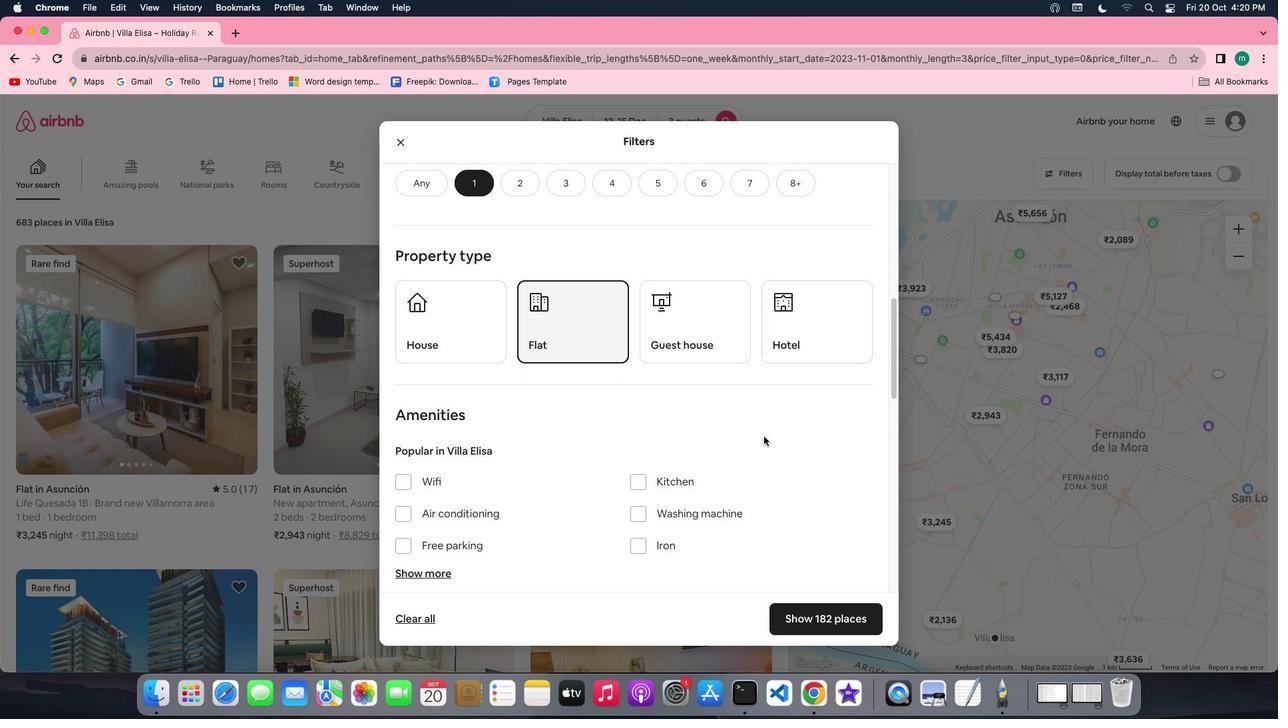 
Action: Mouse scrolled (763, 436) with delta (0, 0)
Screenshot: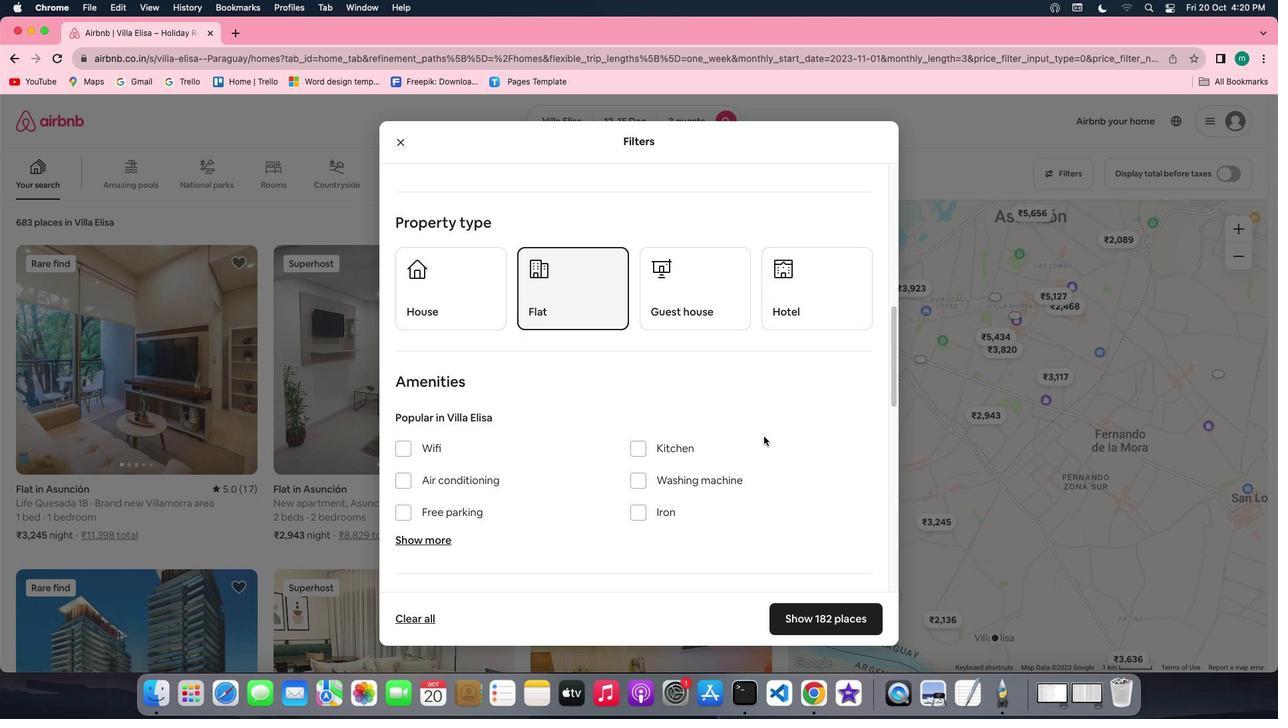 
Action: Mouse scrolled (763, 436) with delta (0, 0)
Screenshot: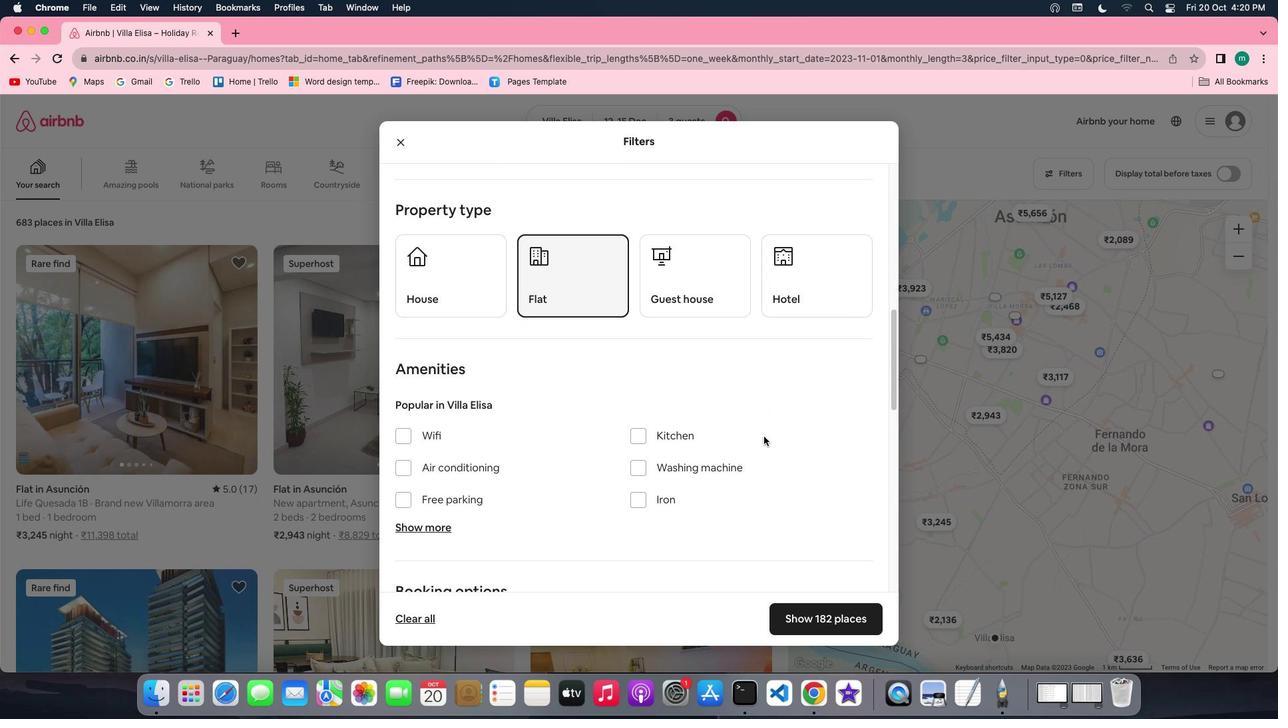 
Action: Mouse scrolled (763, 436) with delta (0, -1)
Screenshot: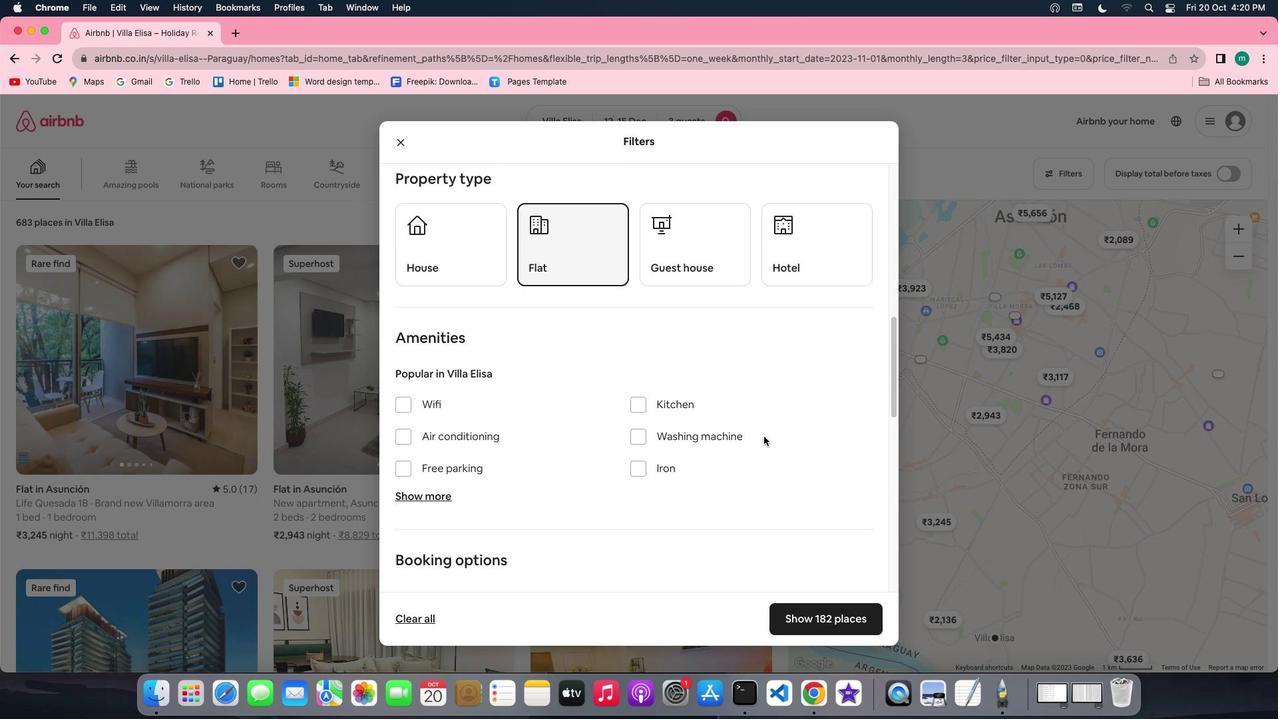 
Action: Mouse scrolled (763, 436) with delta (0, -2)
Screenshot: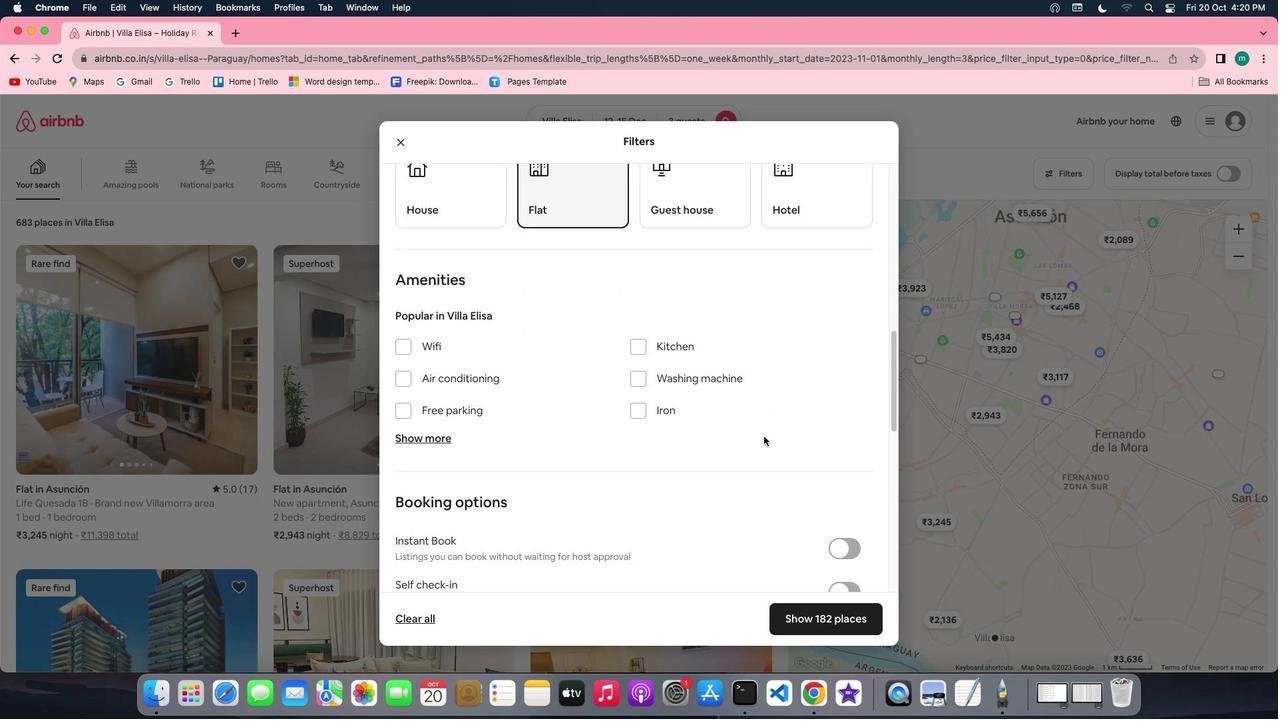 
Action: Mouse scrolled (763, 436) with delta (0, 0)
Screenshot: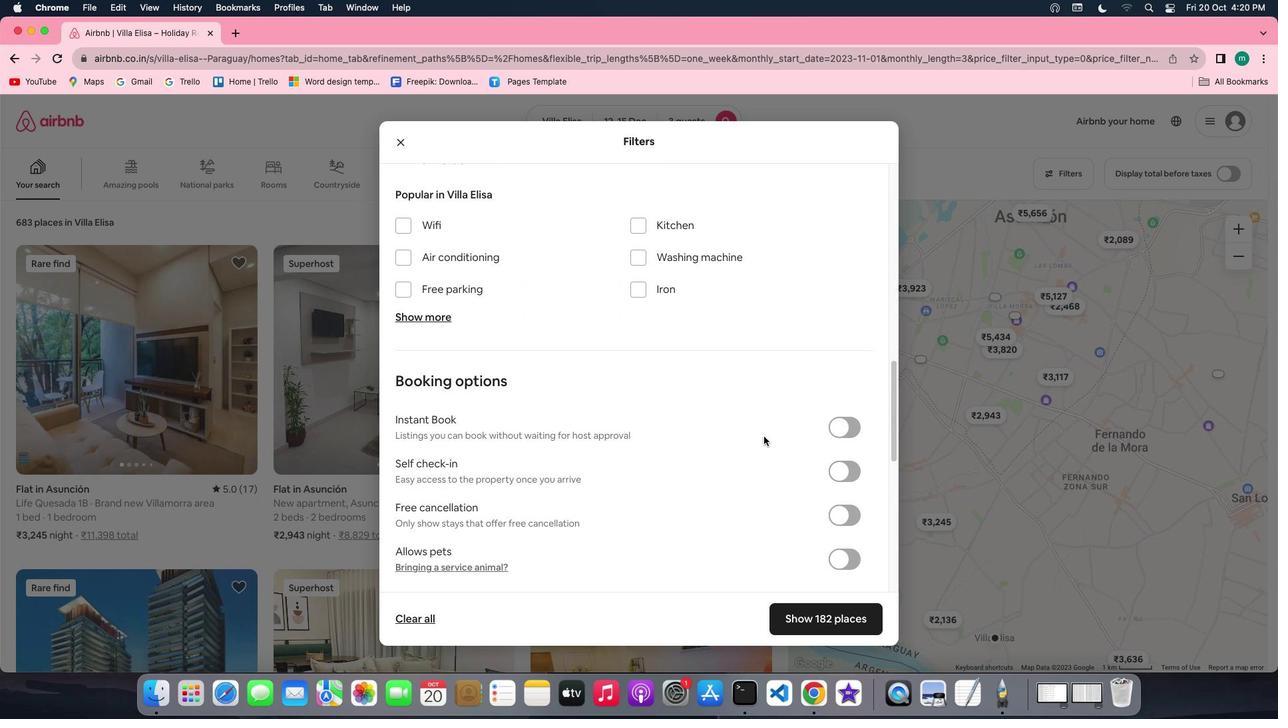 
Action: Mouse scrolled (763, 436) with delta (0, 0)
Screenshot: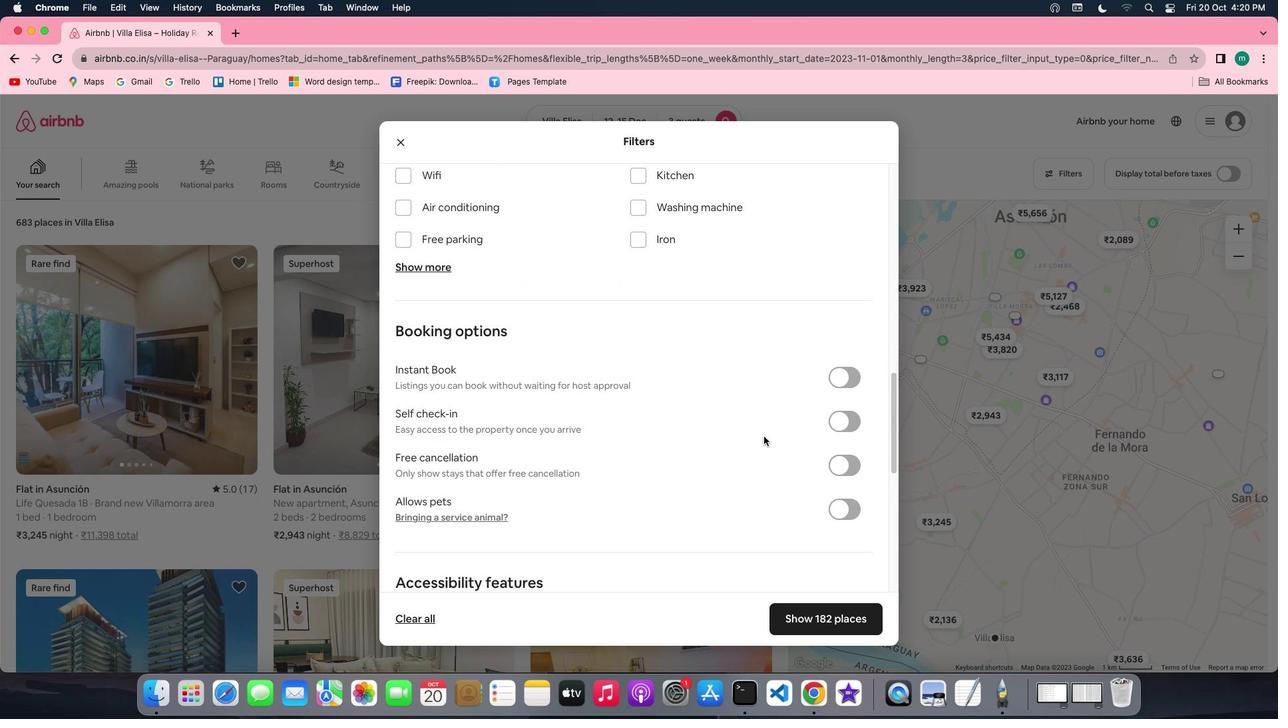 
Action: Mouse scrolled (763, 436) with delta (0, -1)
Screenshot: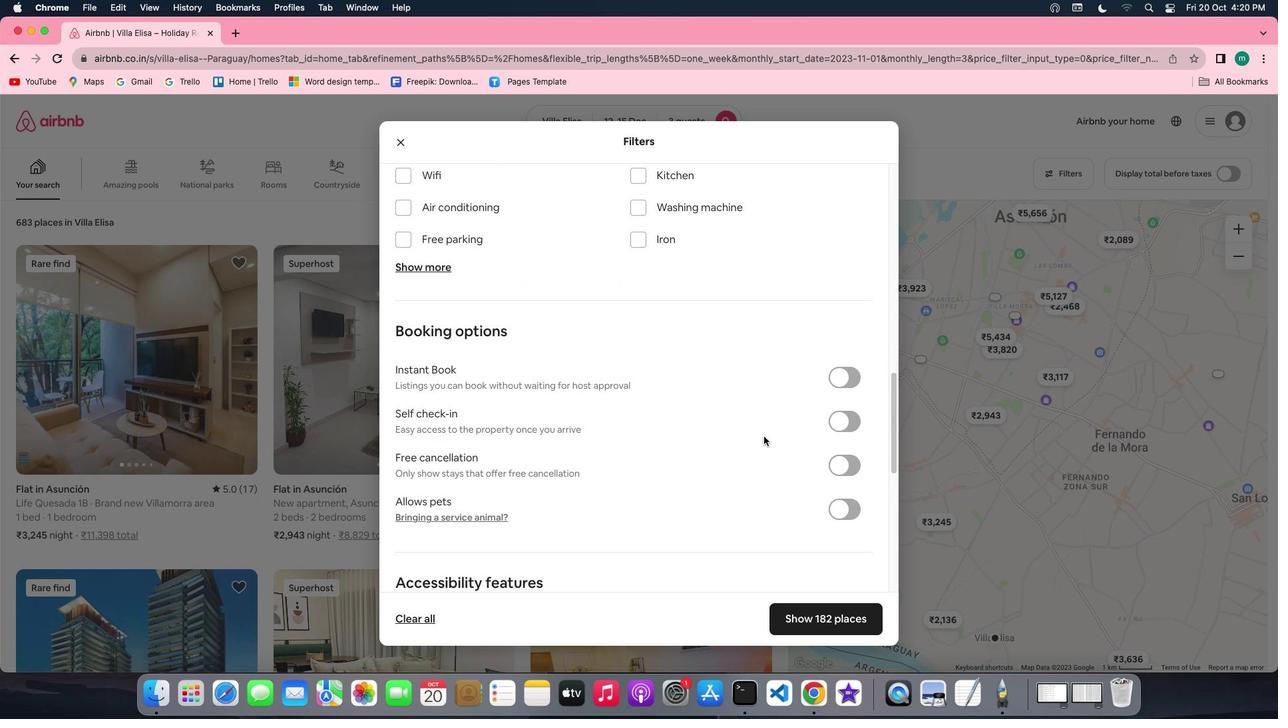 
Action: Mouse scrolled (763, 436) with delta (0, -3)
Screenshot: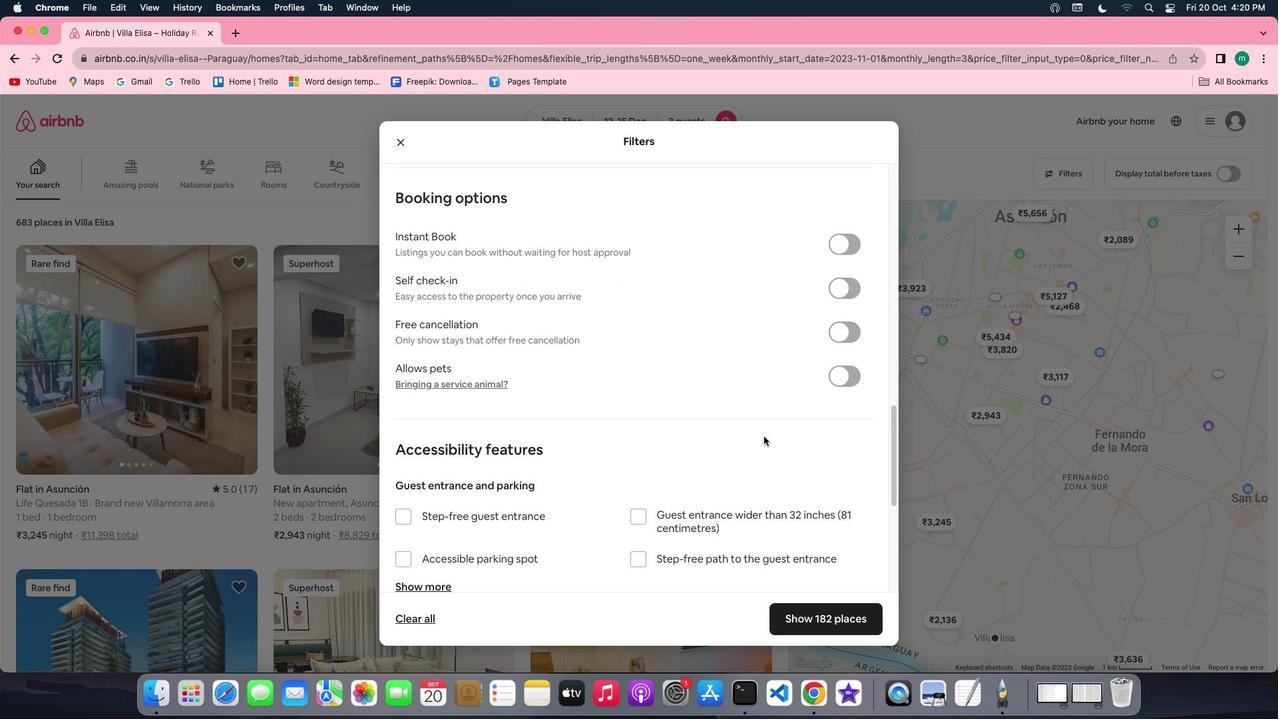 
Action: Mouse scrolled (763, 436) with delta (0, -3)
Screenshot: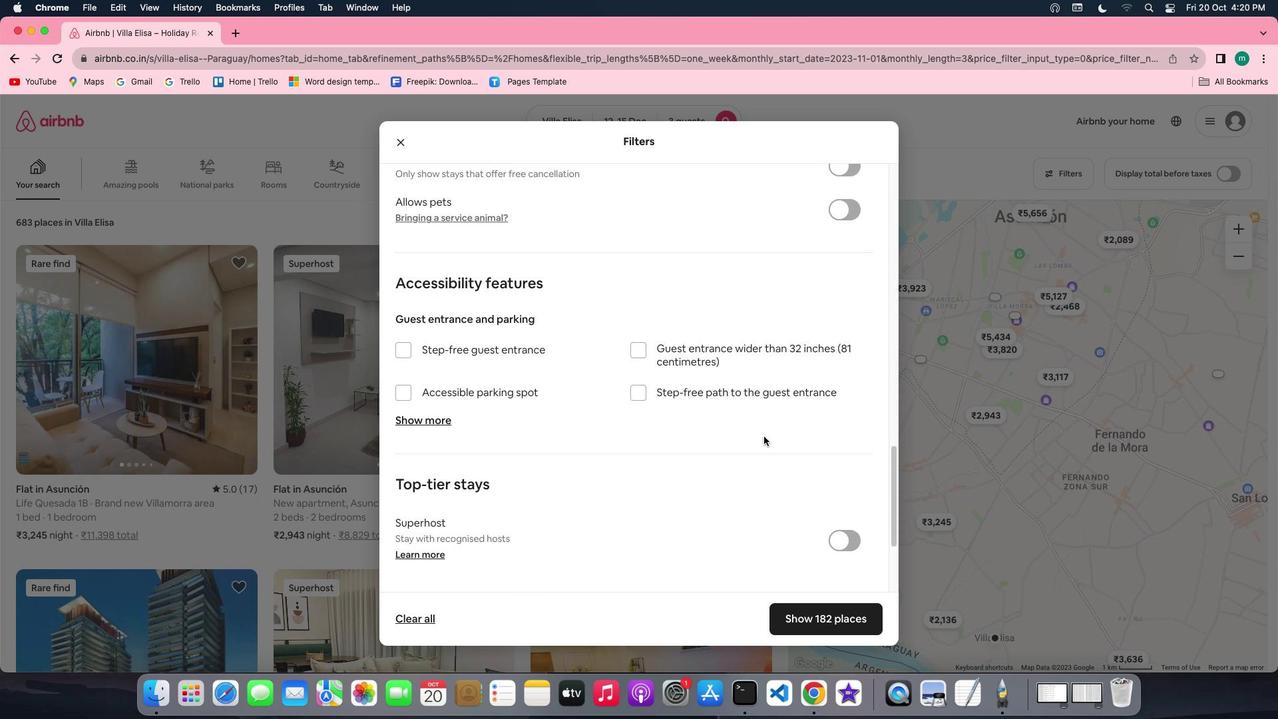 
Action: Mouse scrolled (763, 436) with delta (0, 0)
Screenshot: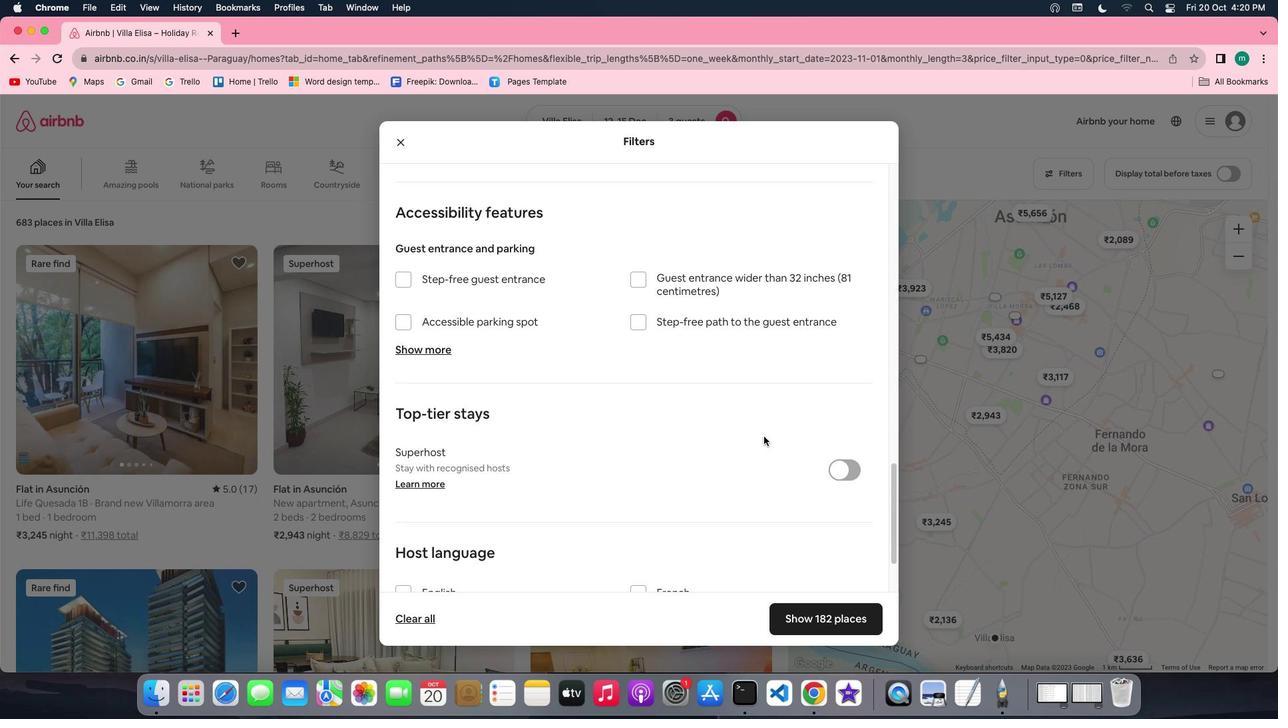 
Action: Mouse scrolled (763, 436) with delta (0, 0)
Screenshot: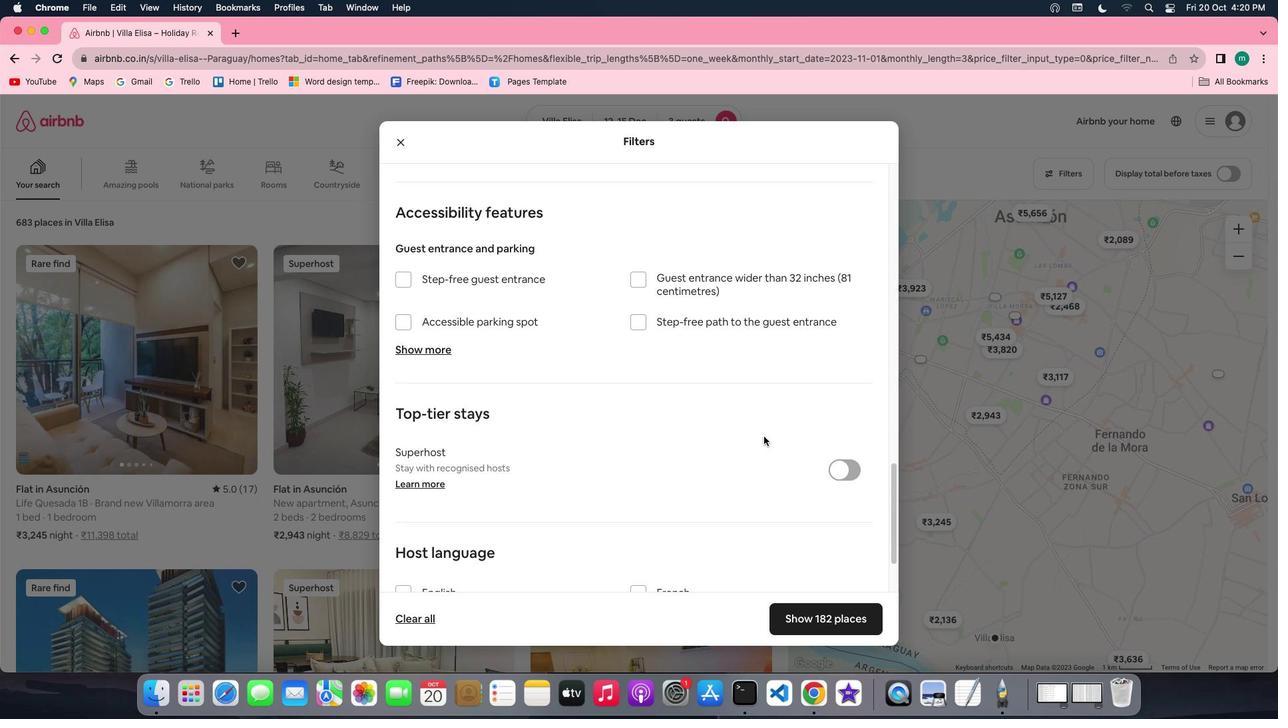 
Action: Mouse scrolled (763, 436) with delta (0, -1)
Screenshot: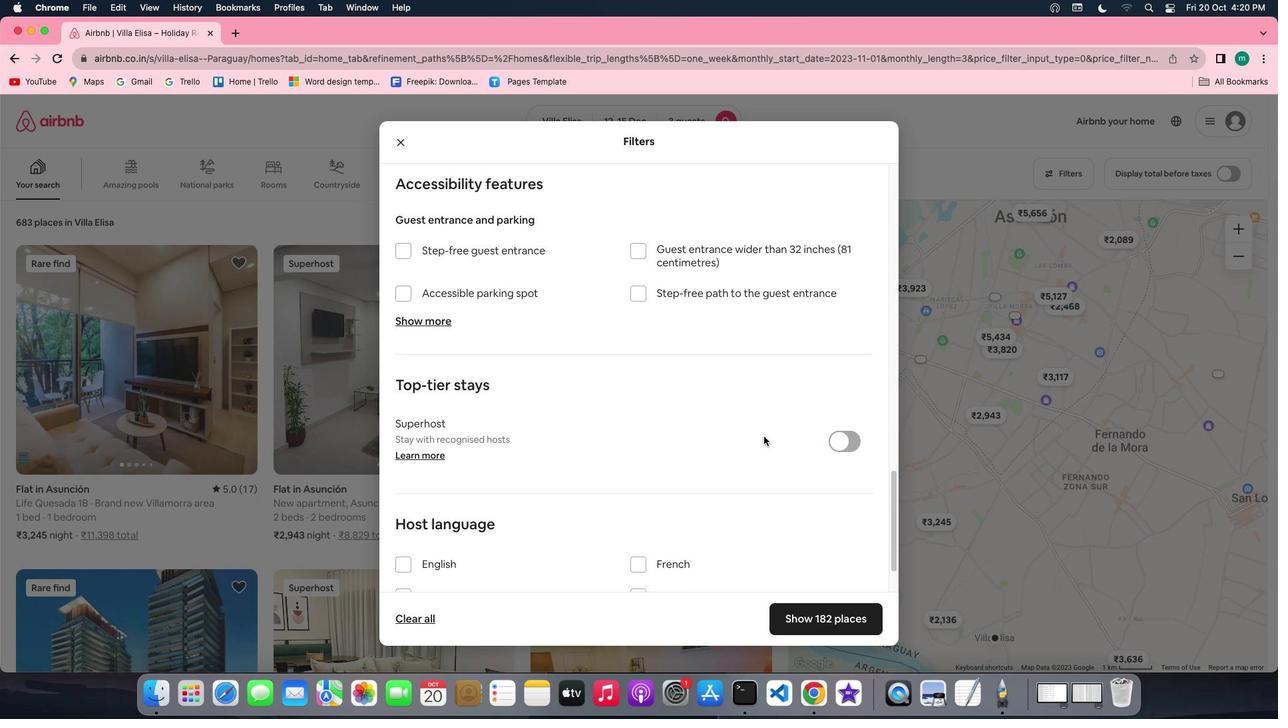 
Action: Mouse scrolled (763, 436) with delta (0, -3)
Screenshot: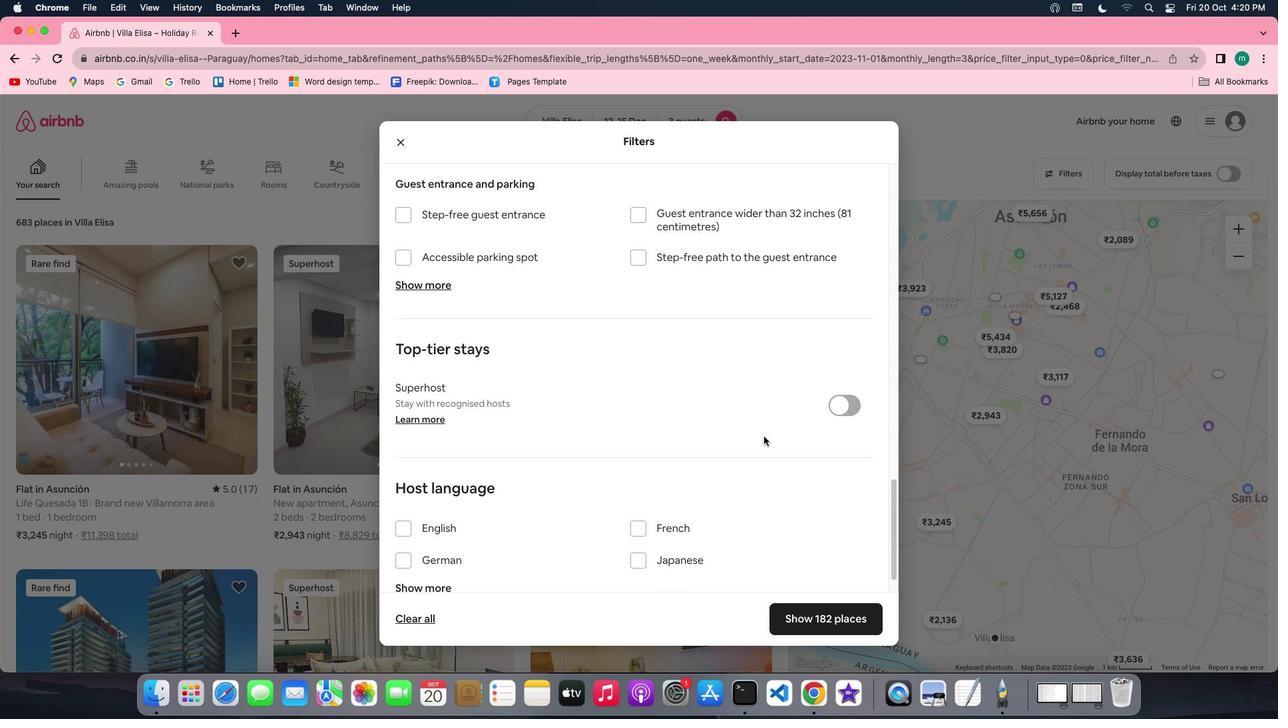 
Action: Mouse scrolled (763, 436) with delta (0, -3)
Screenshot: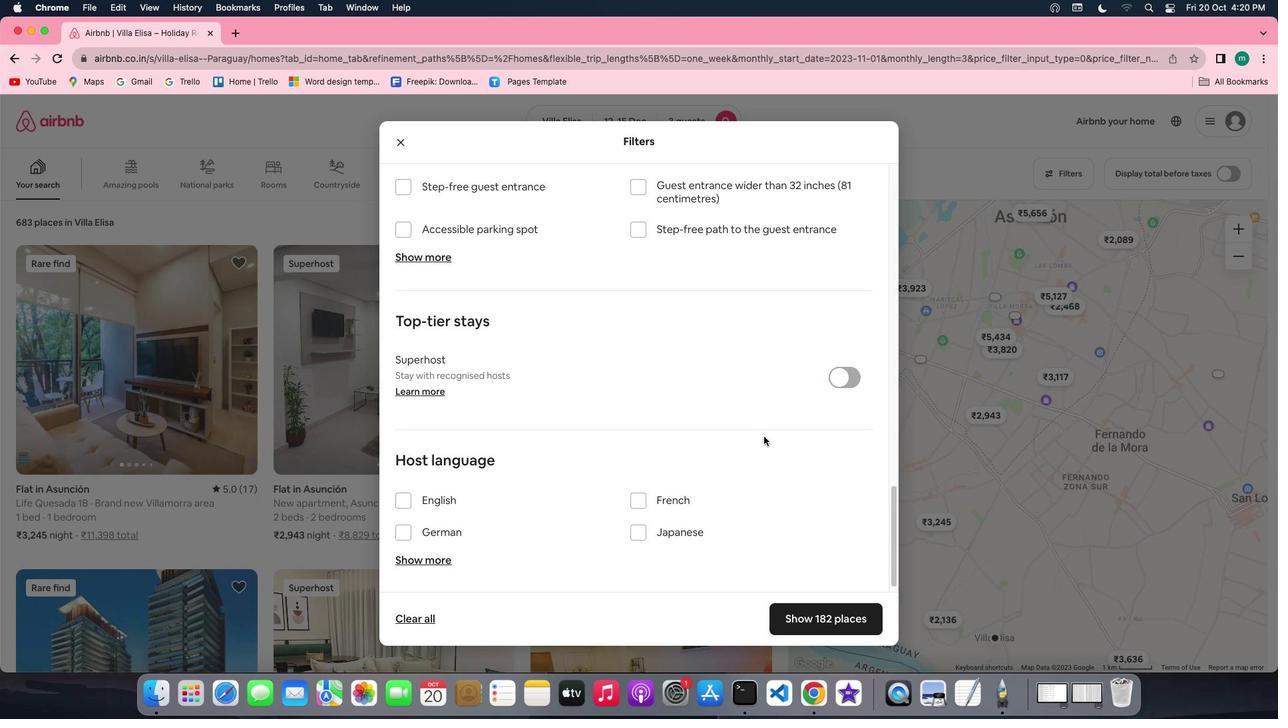 
Action: Mouse moved to (757, 489)
Screenshot: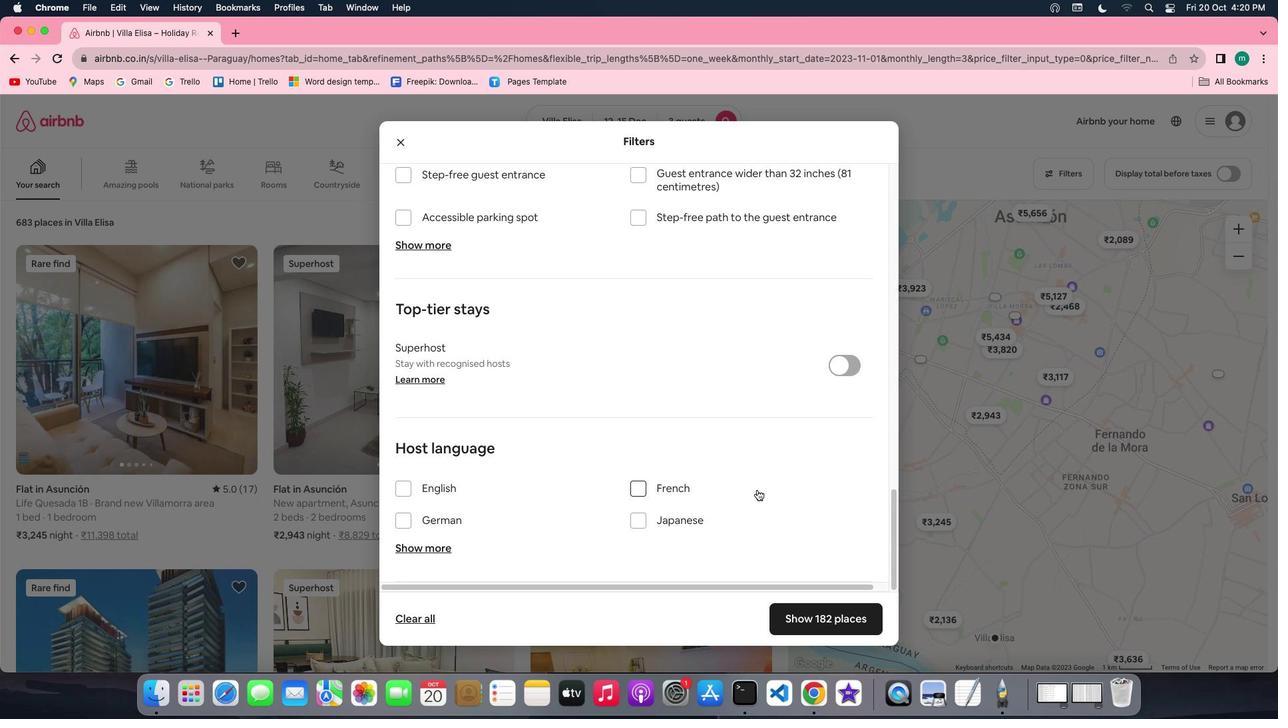 
Action: Mouse scrolled (757, 489) with delta (0, 0)
Screenshot: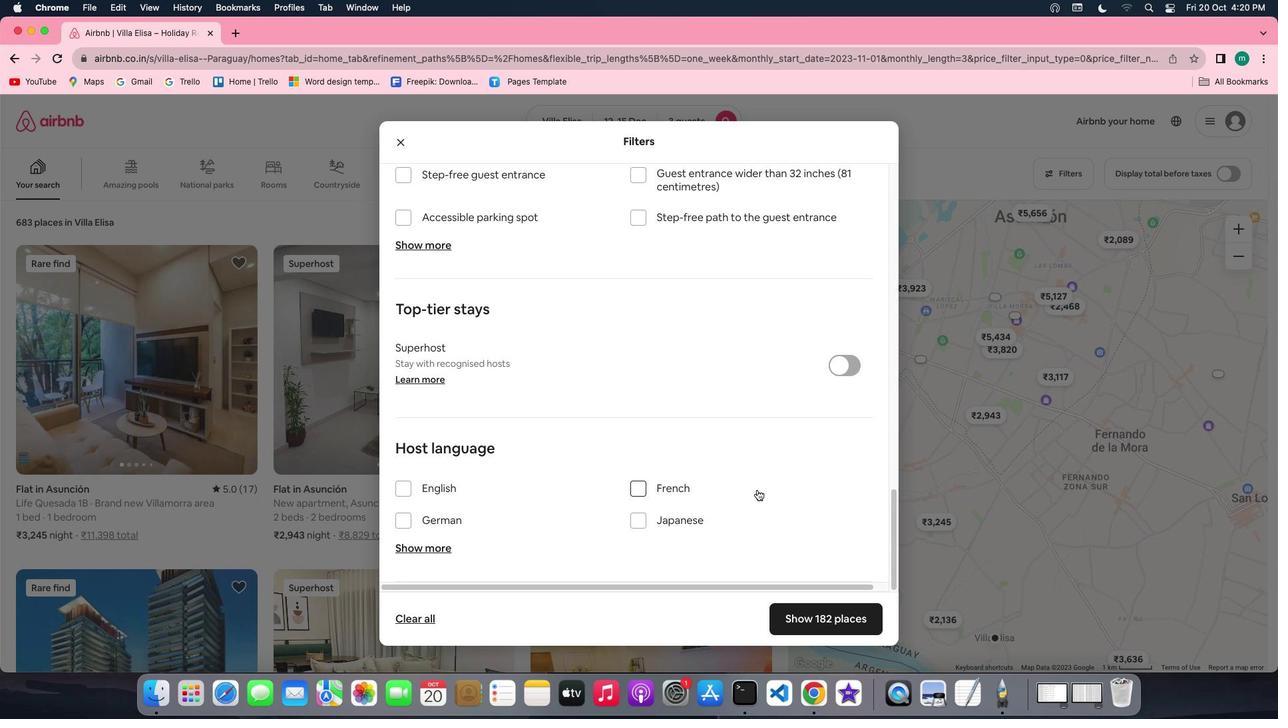 
Action: Mouse scrolled (757, 489) with delta (0, 0)
Screenshot: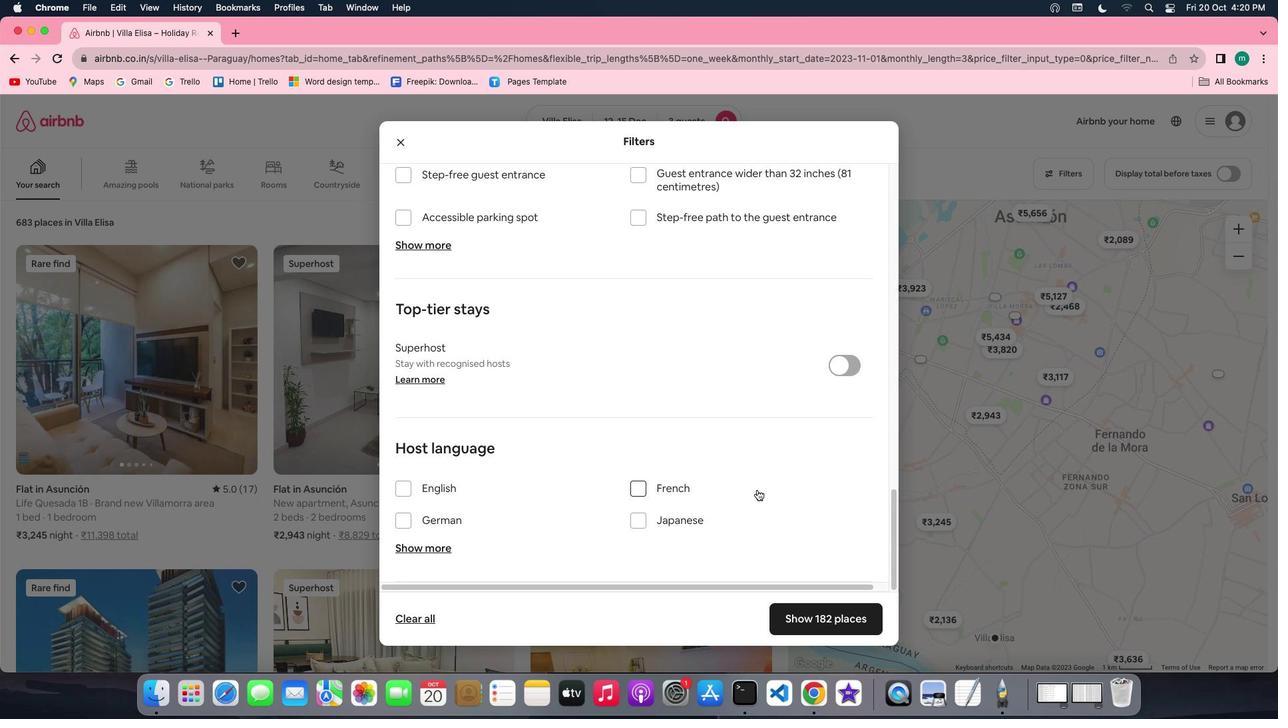 
Action: Mouse scrolled (757, 489) with delta (0, -1)
Screenshot: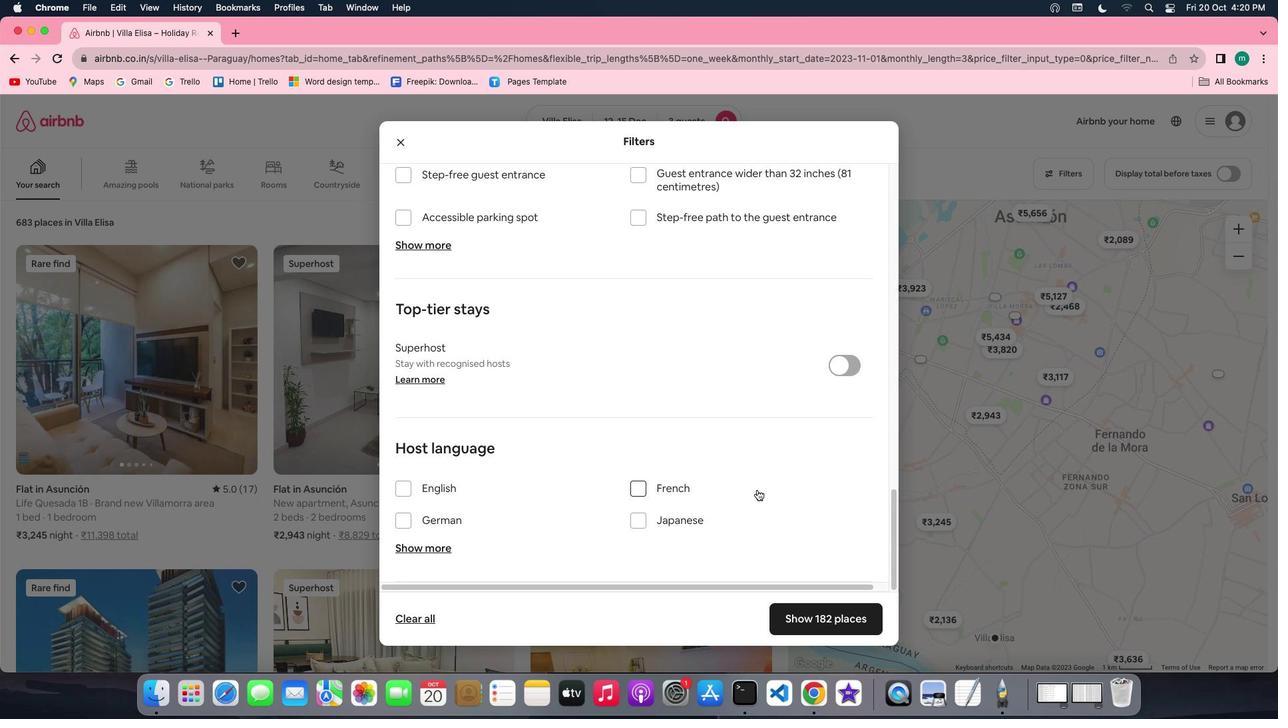 
Action: Mouse scrolled (757, 489) with delta (0, -1)
Screenshot: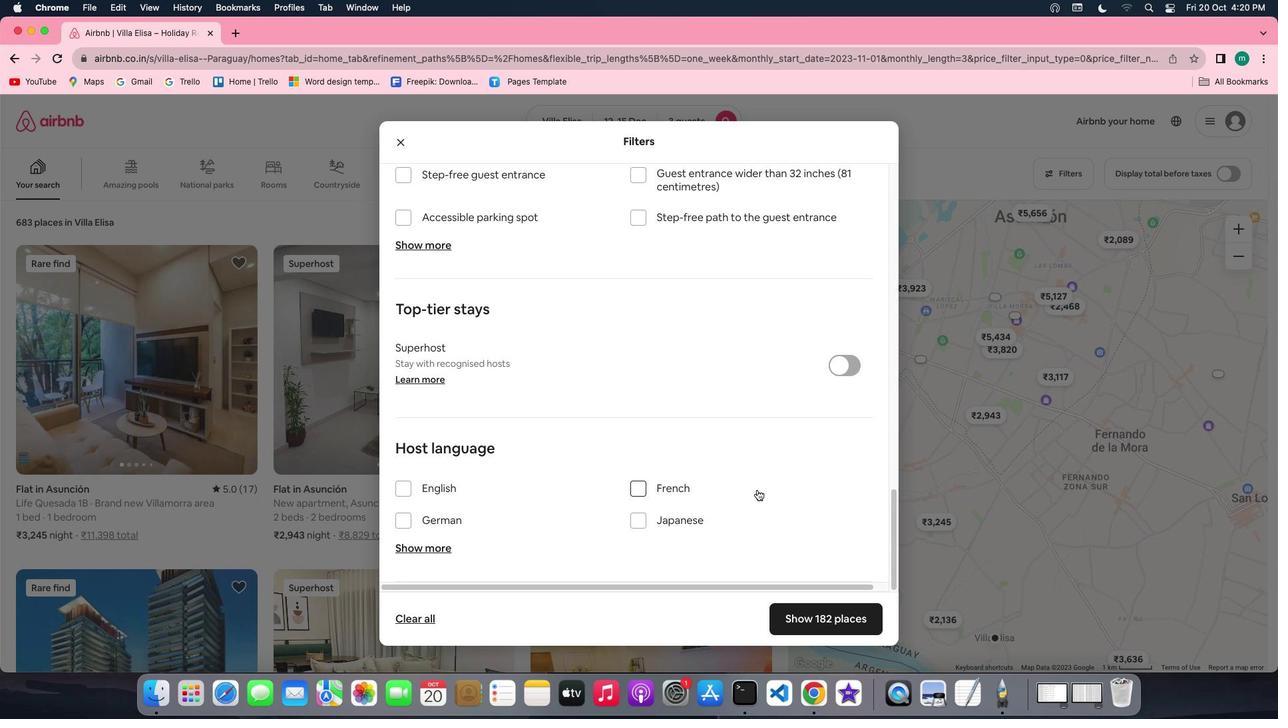 
Action: Mouse moved to (847, 622)
Screenshot: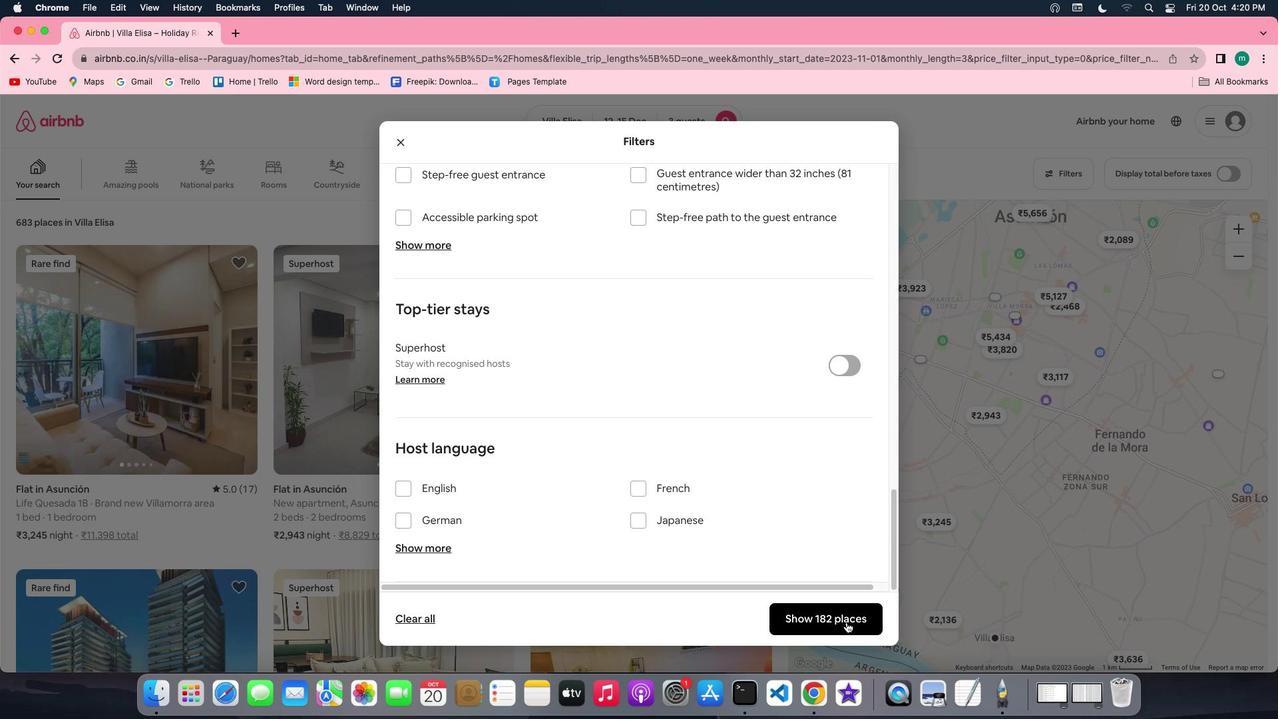 
Action: Mouse pressed left at (847, 622)
Screenshot: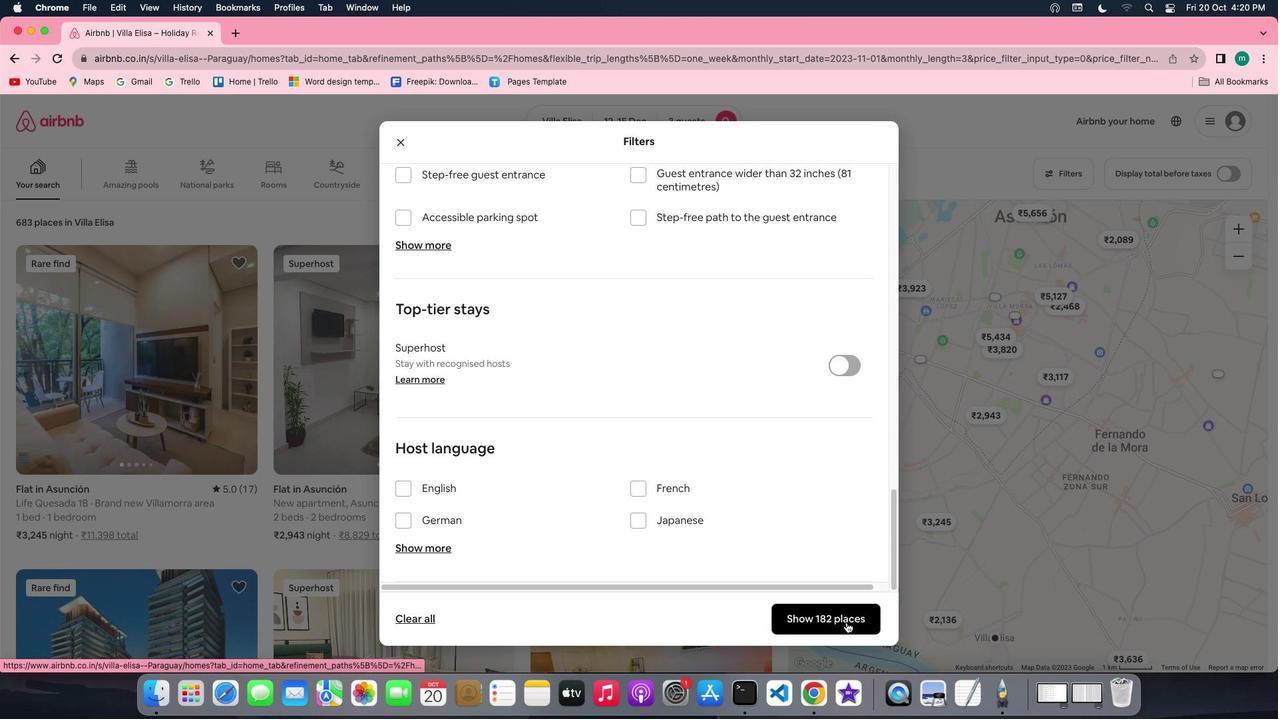 
Action: Mouse moved to (149, 321)
Screenshot: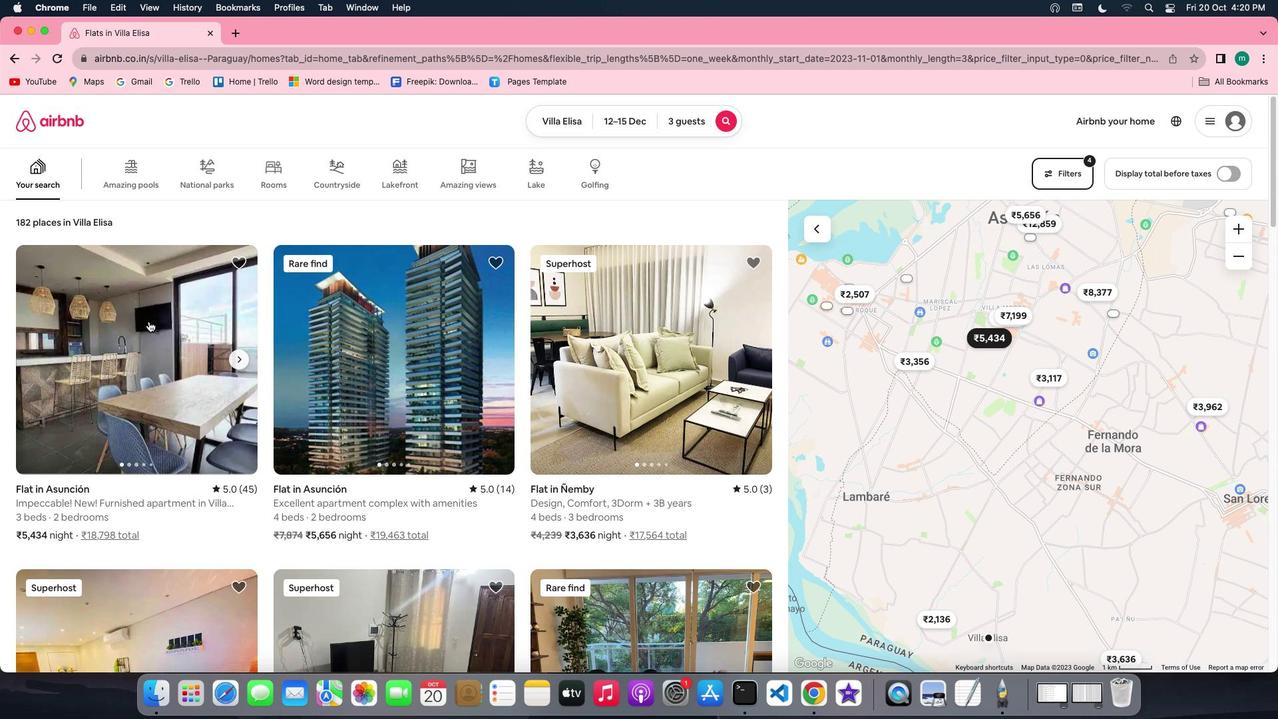 
Action: Mouse pressed left at (149, 321)
Screenshot: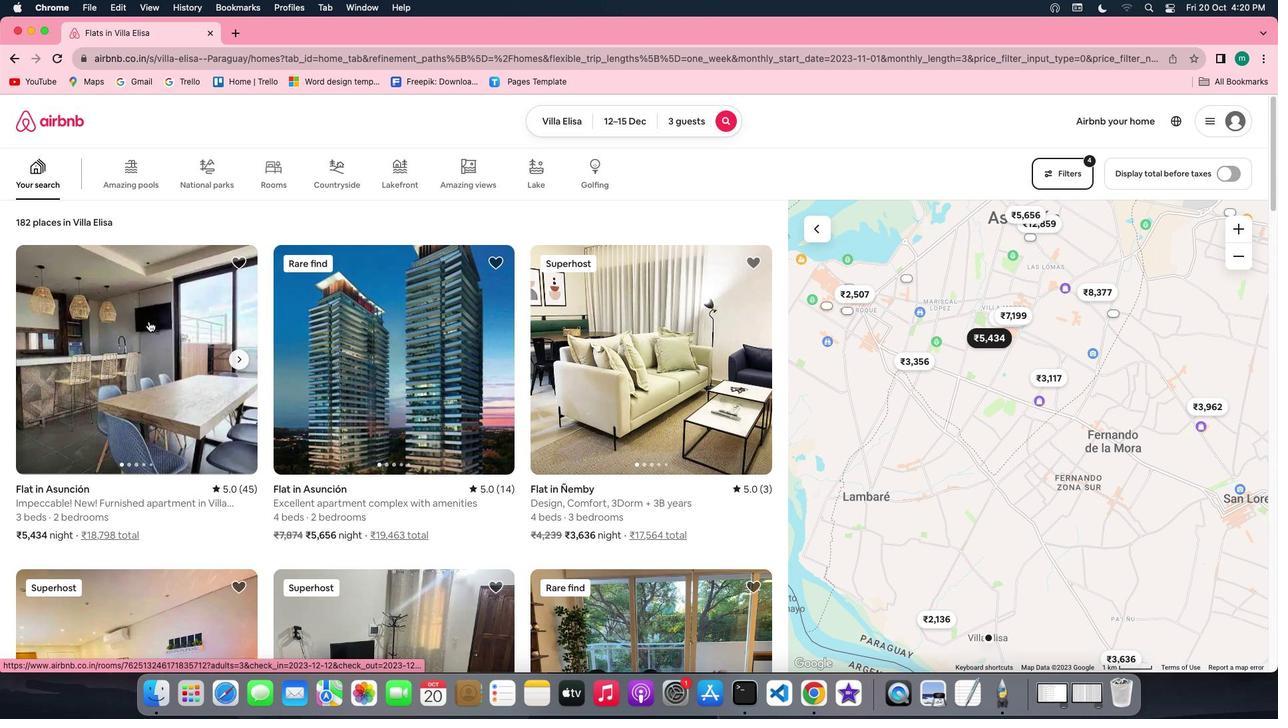 
Action: Mouse moved to (927, 497)
Screenshot: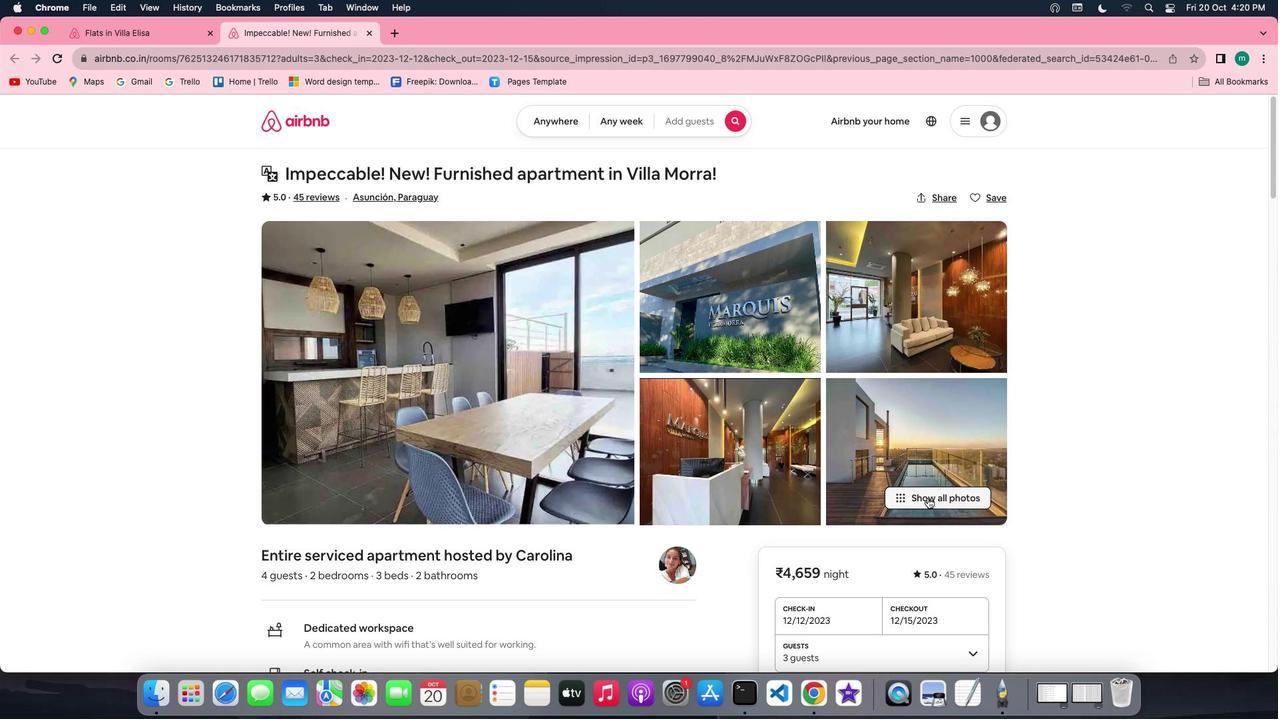 
Action: Mouse pressed left at (927, 497)
Screenshot: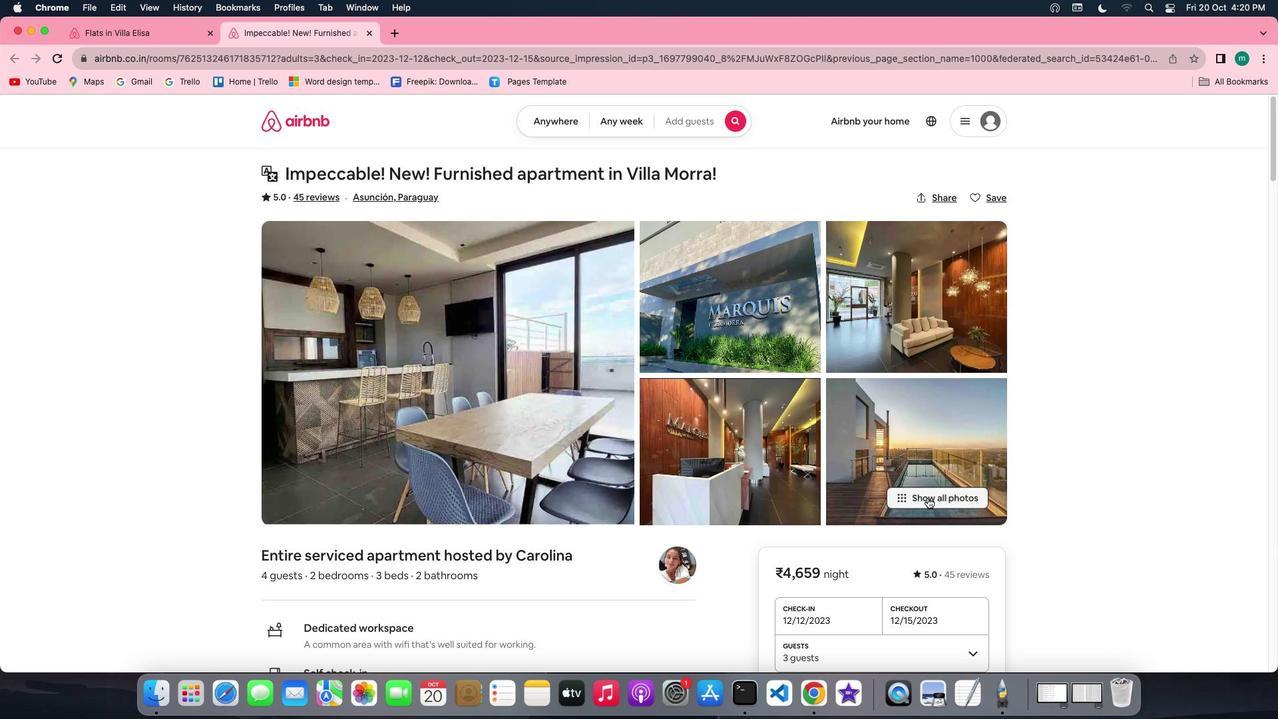 
Action: Mouse moved to (645, 464)
Screenshot: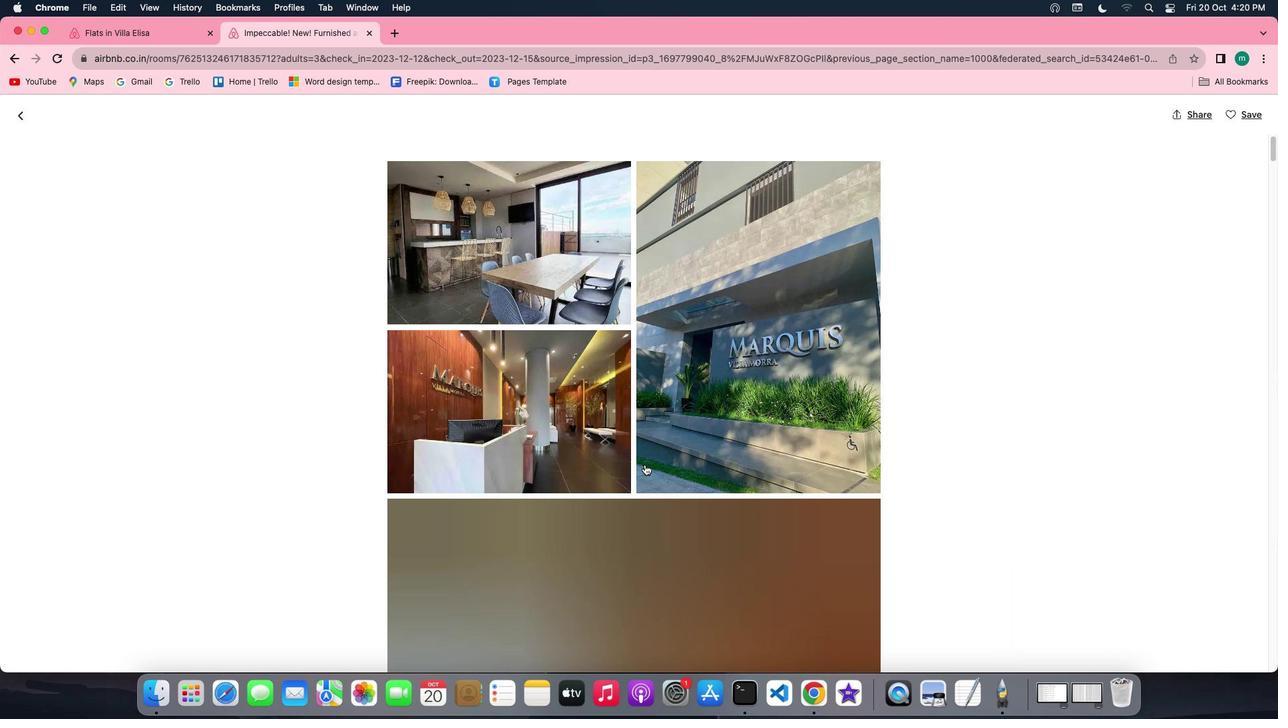 
Action: Mouse scrolled (645, 464) with delta (0, 0)
Screenshot: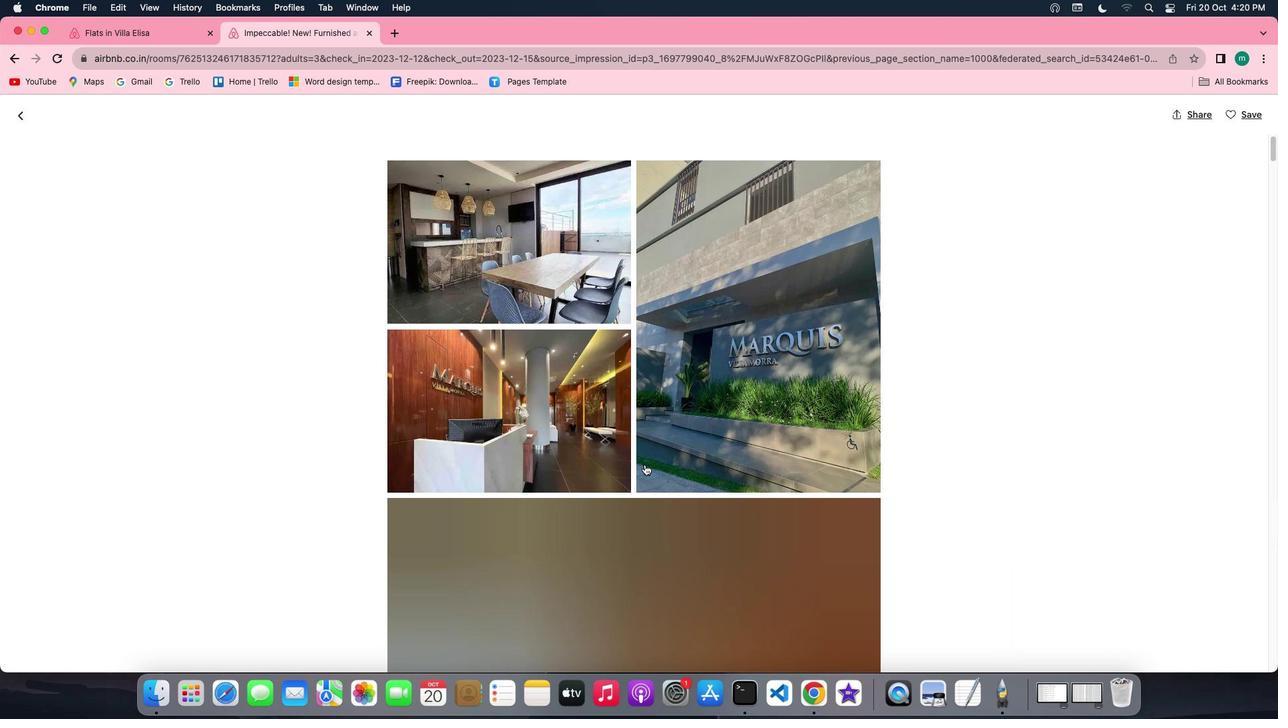 
Action: Mouse scrolled (645, 464) with delta (0, 0)
Screenshot: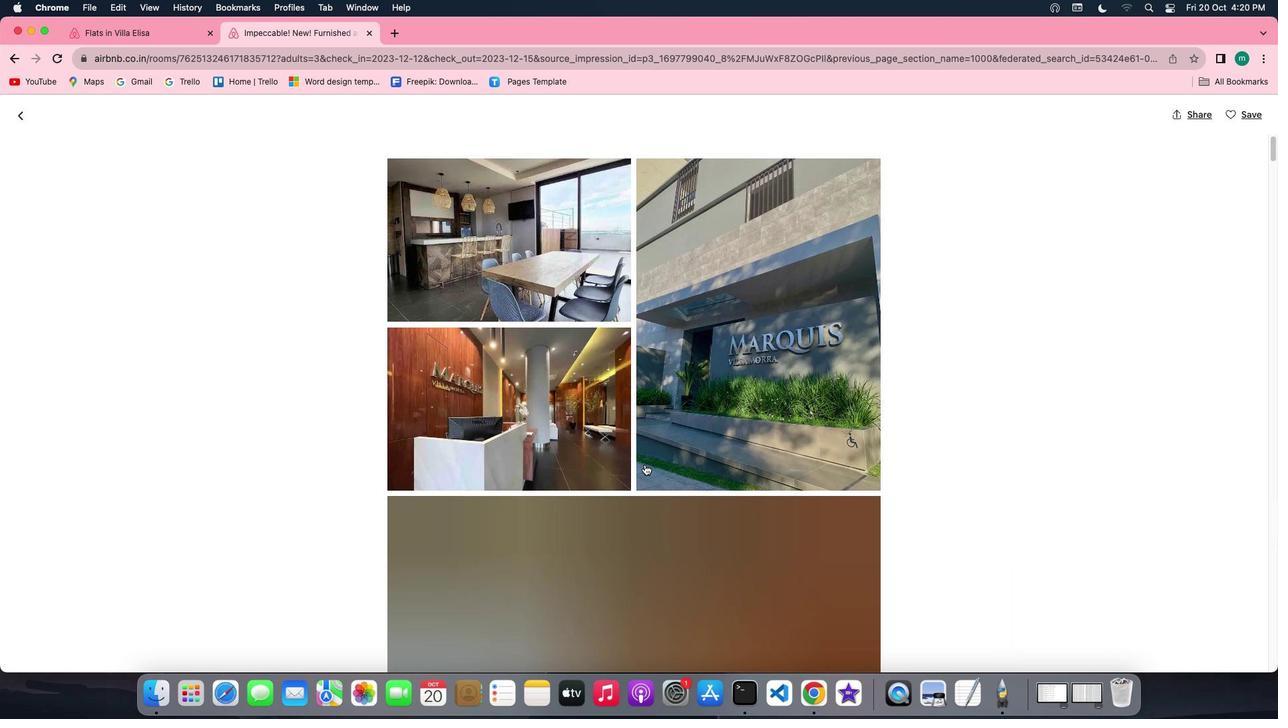 
Action: Mouse scrolled (645, 464) with delta (0, 0)
Screenshot: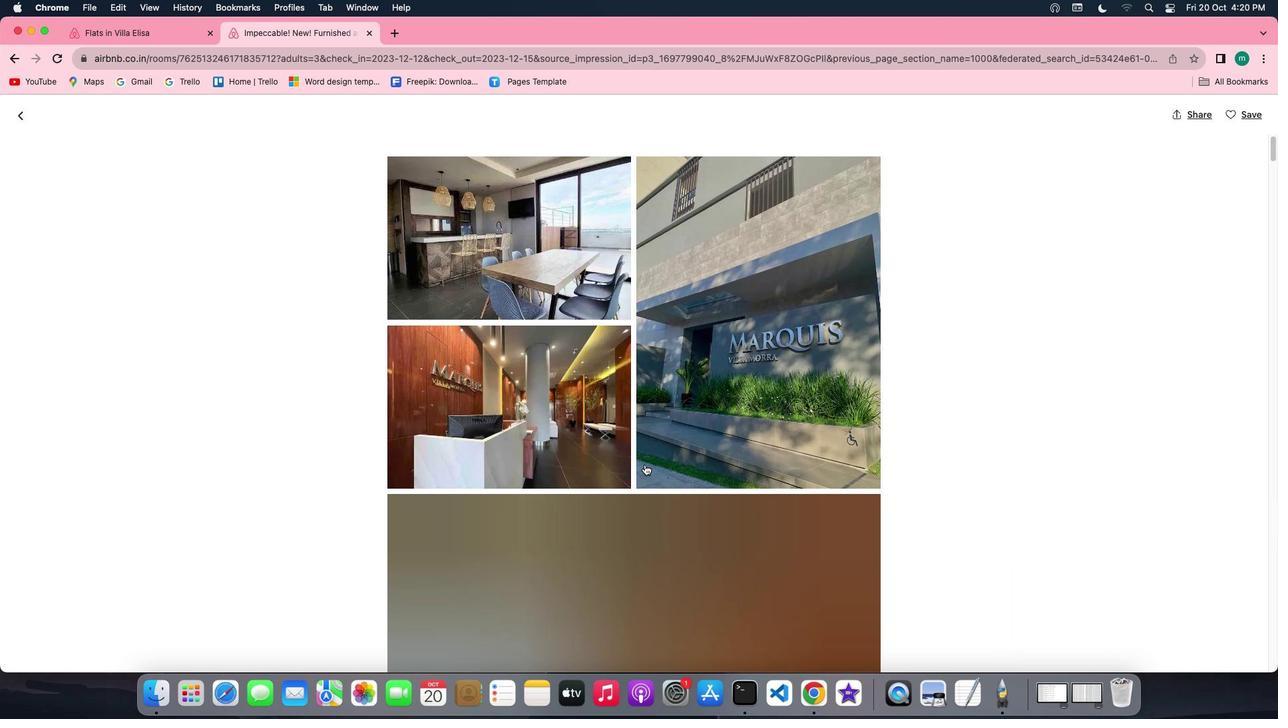 
Action: Mouse scrolled (645, 464) with delta (0, 0)
Screenshot: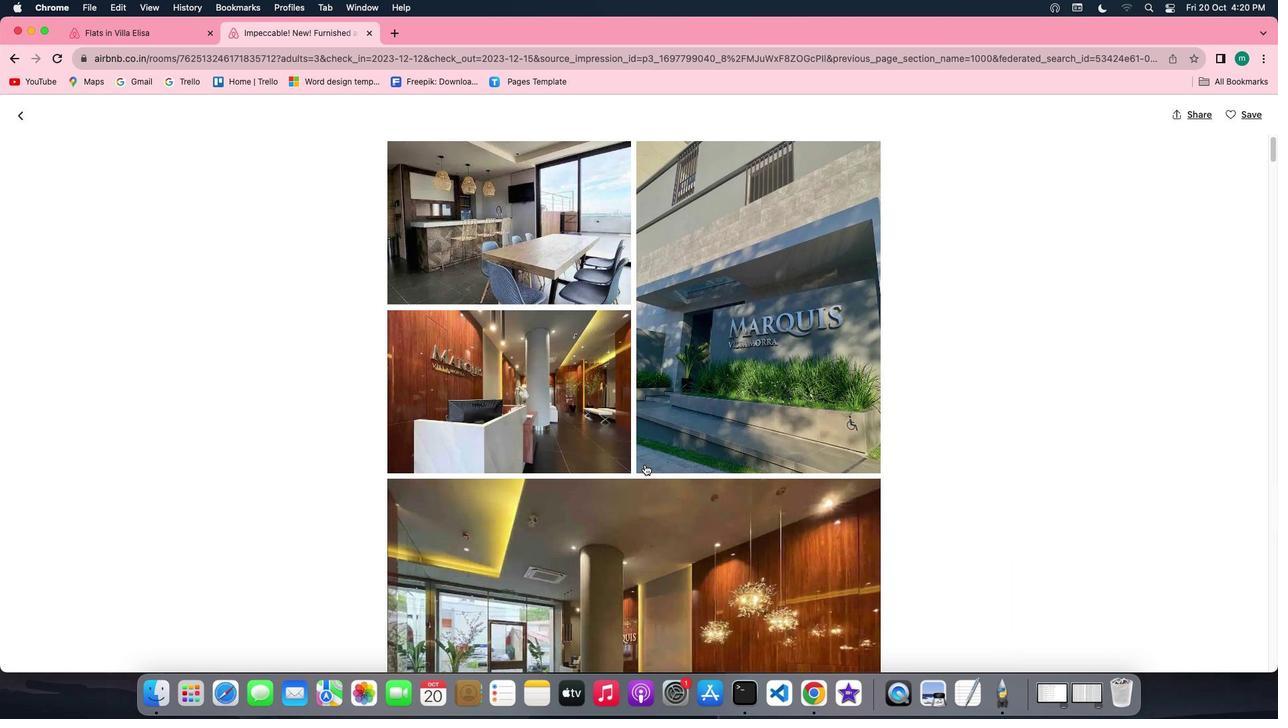 
Action: Mouse scrolled (645, 464) with delta (0, 0)
Screenshot: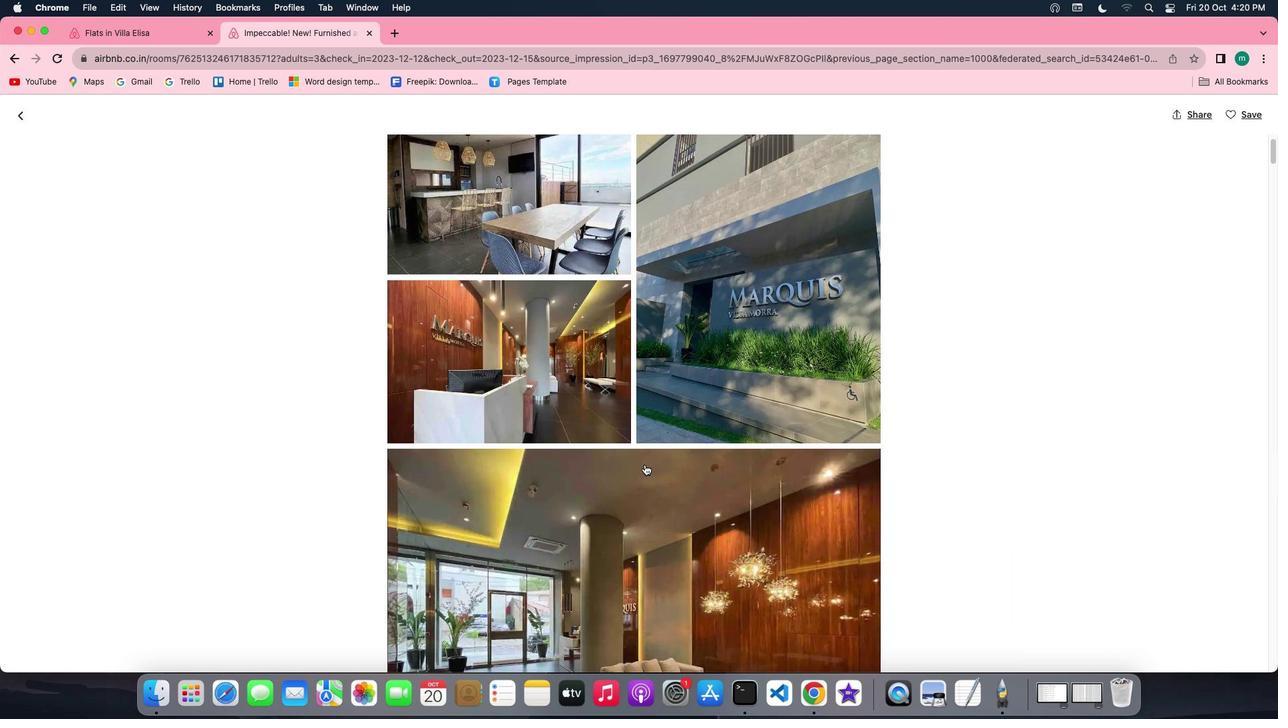 
Action: Mouse scrolled (645, 464) with delta (0, 0)
Screenshot: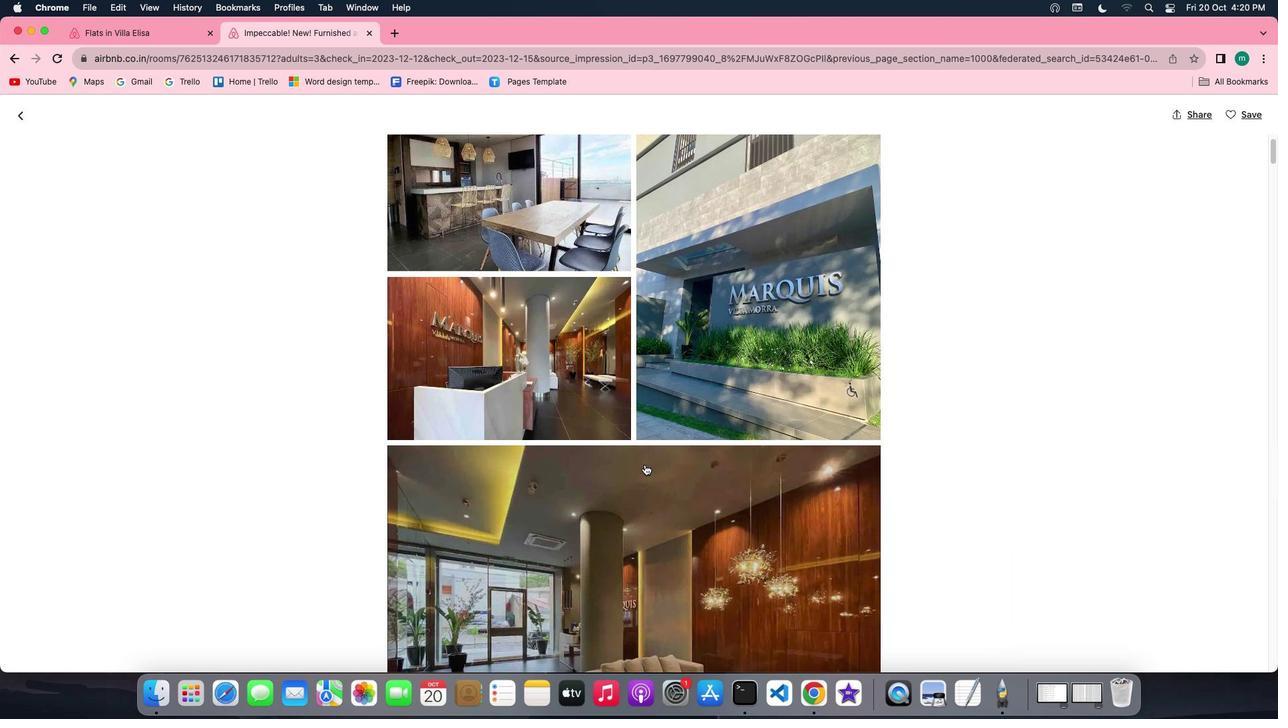 
Action: Mouse scrolled (645, 464) with delta (0, 0)
Screenshot: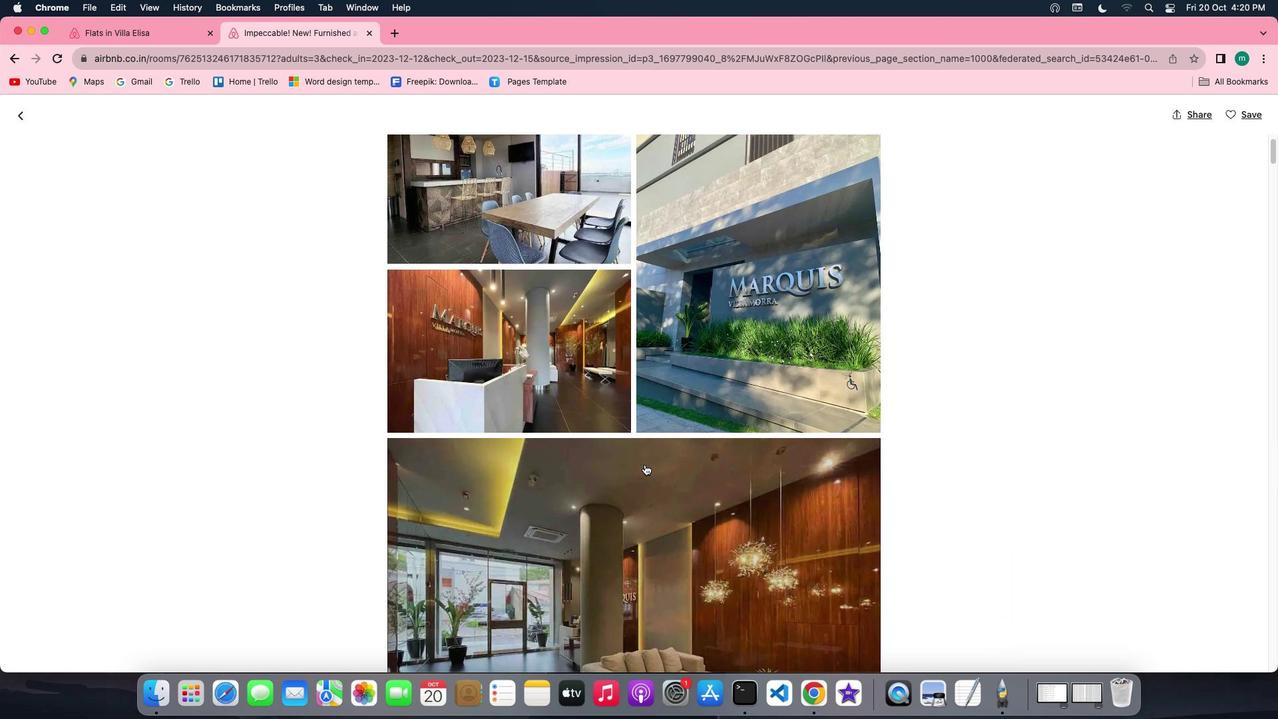 
Action: Mouse scrolled (645, 464) with delta (0, -1)
Screenshot: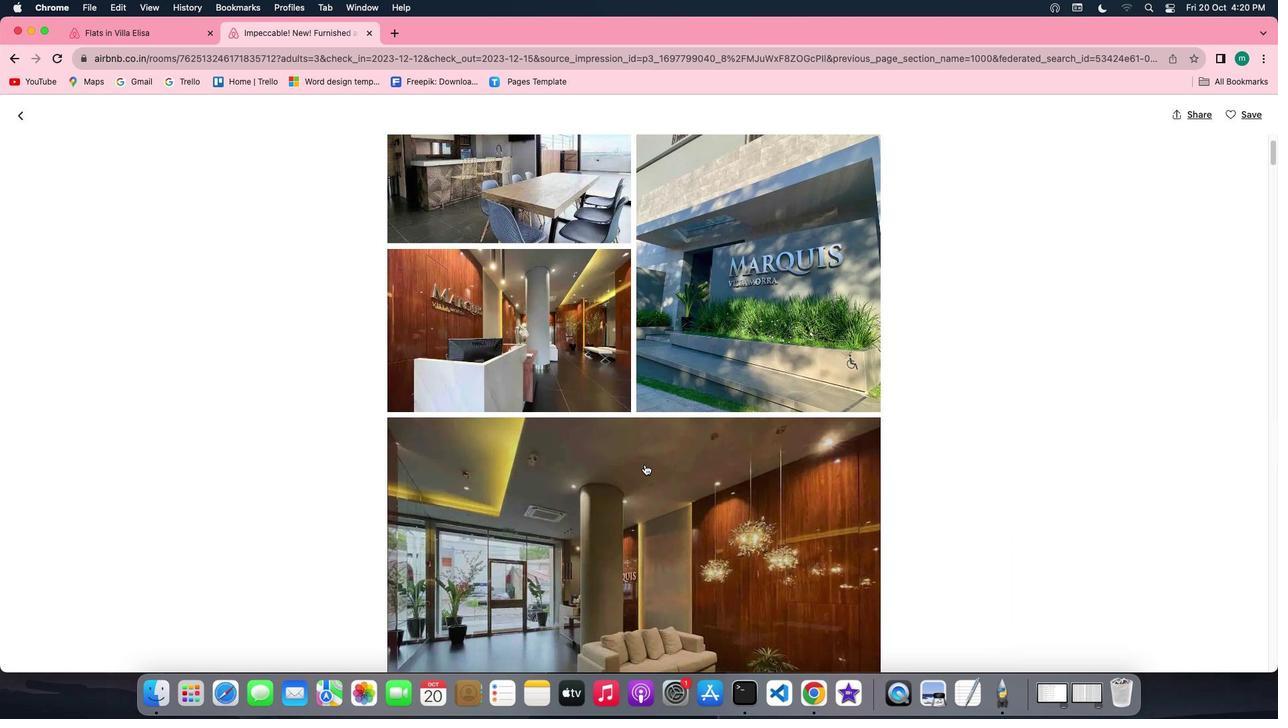 
Action: Mouse scrolled (645, 464) with delta (0, -2)
Screenshot: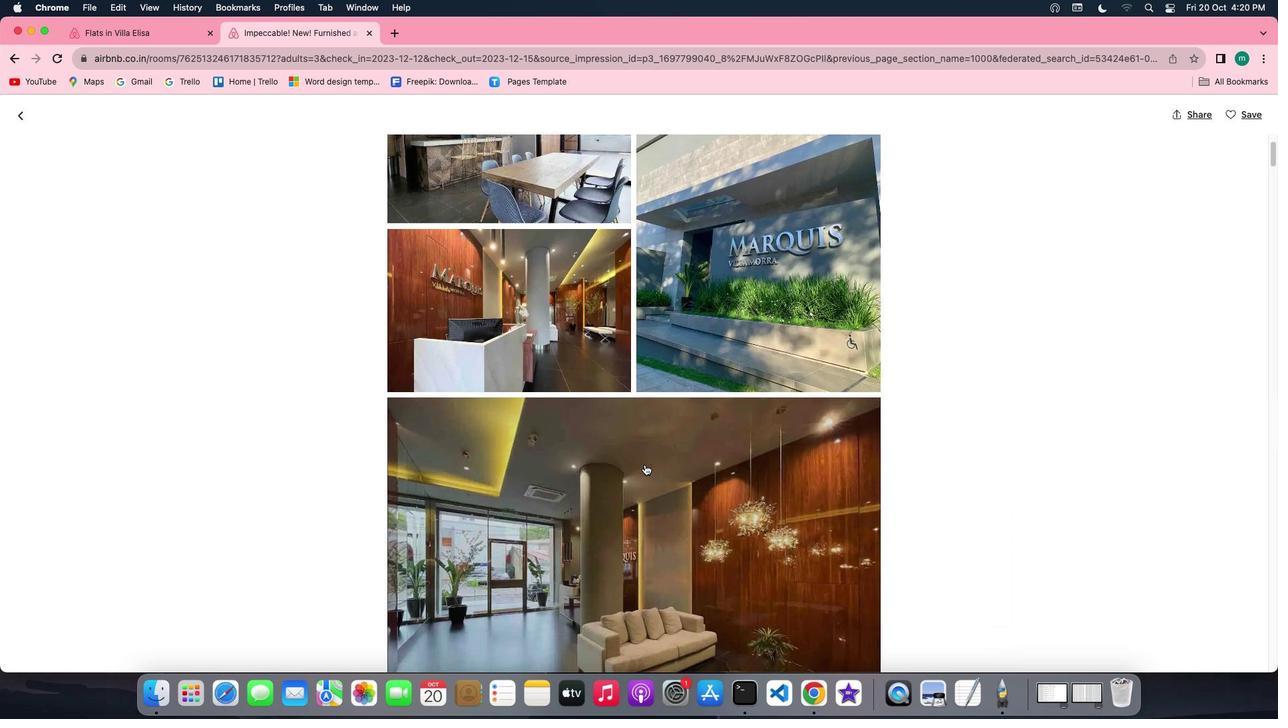 
Action: Mouse scrolled (645, 464) with delta (0, -2)
Screenshot: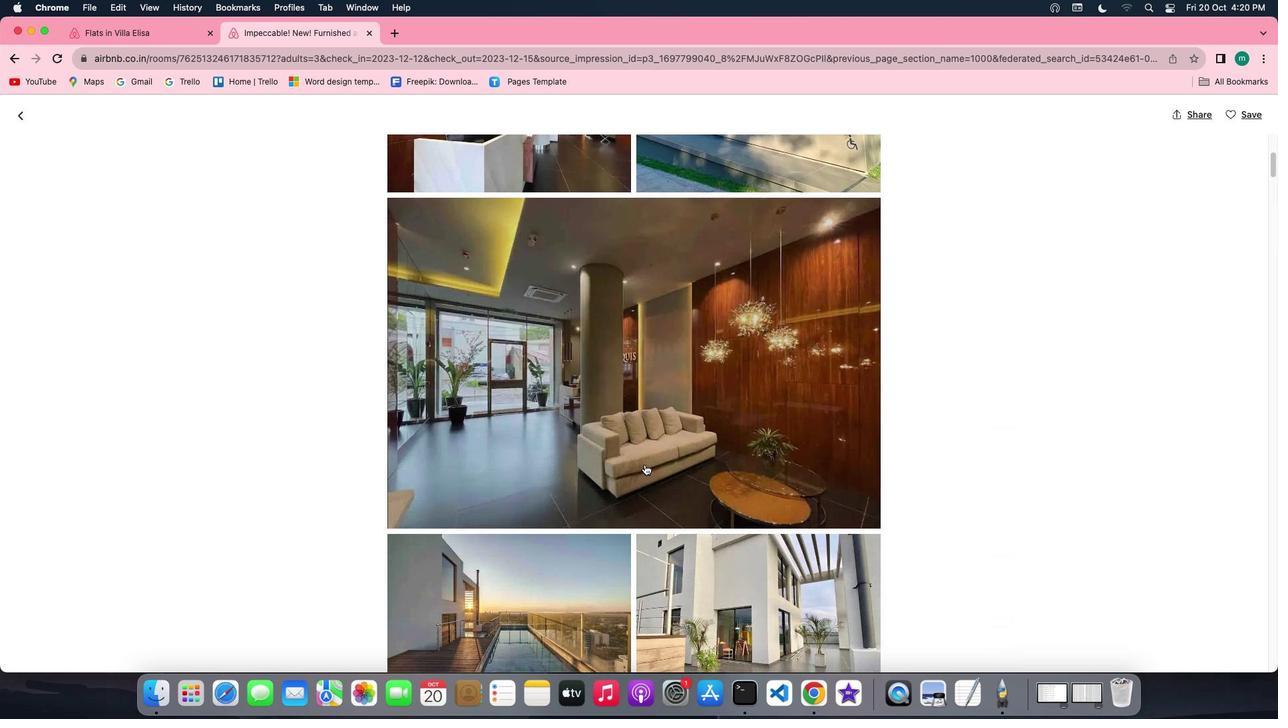 
Action: Mouse scrolled (645, 464) with delta (0, 0)
Screenshot: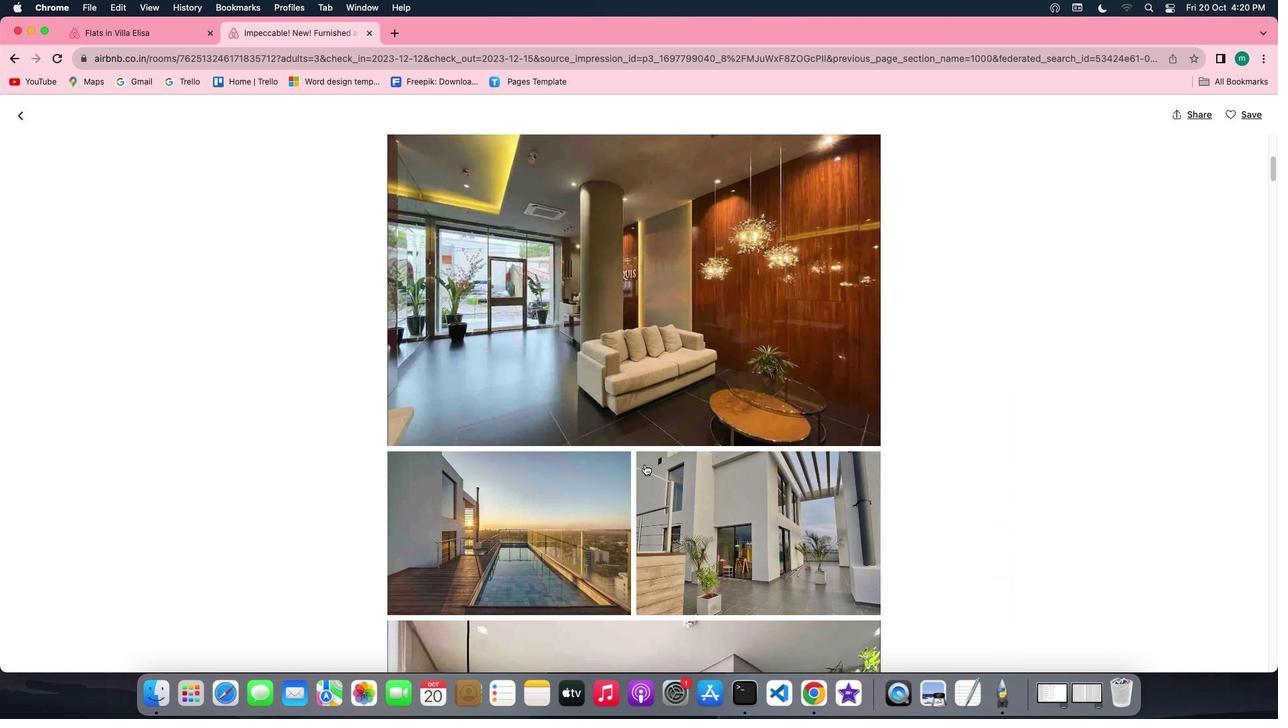 
Action: Mouse scrolled (645, 464) with delta (0, 0)
Screenshot: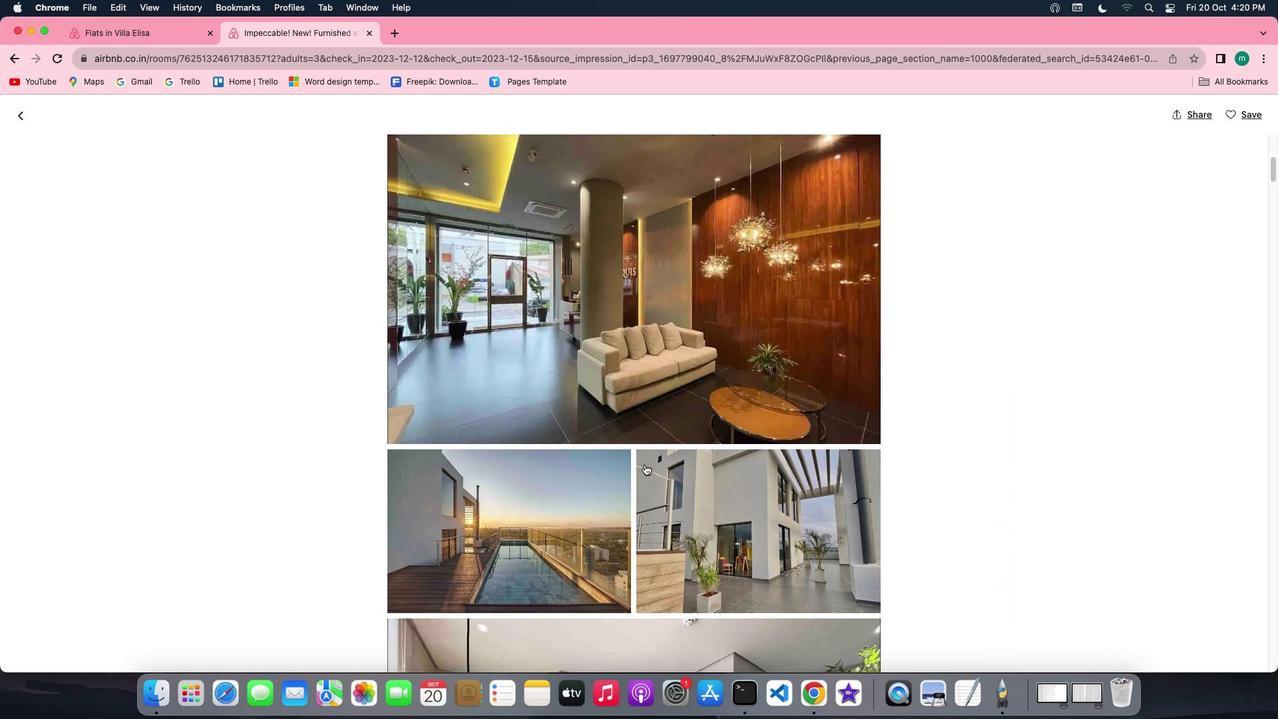 
Action: Mouse scrolled (645, 464) with delta (0, 0)
Screenshot: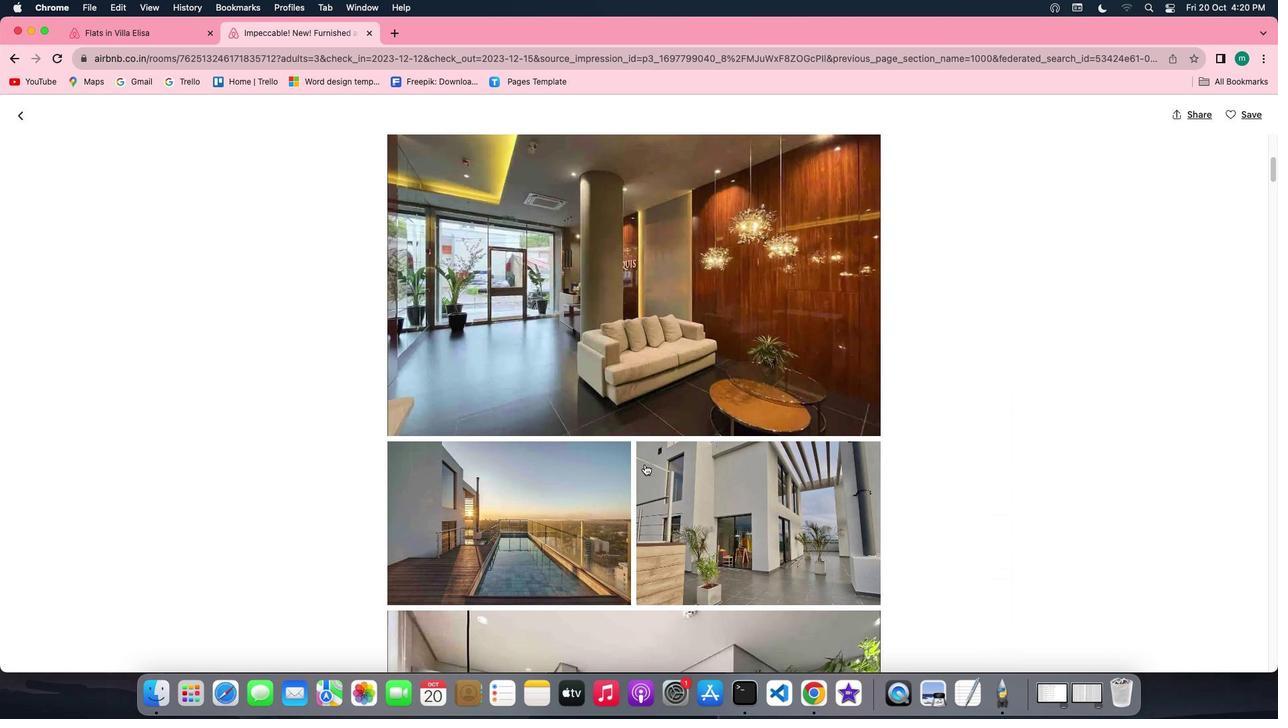 
Action: Mouse scrolled (645, 464) with delta (0, 0)
Screenshot: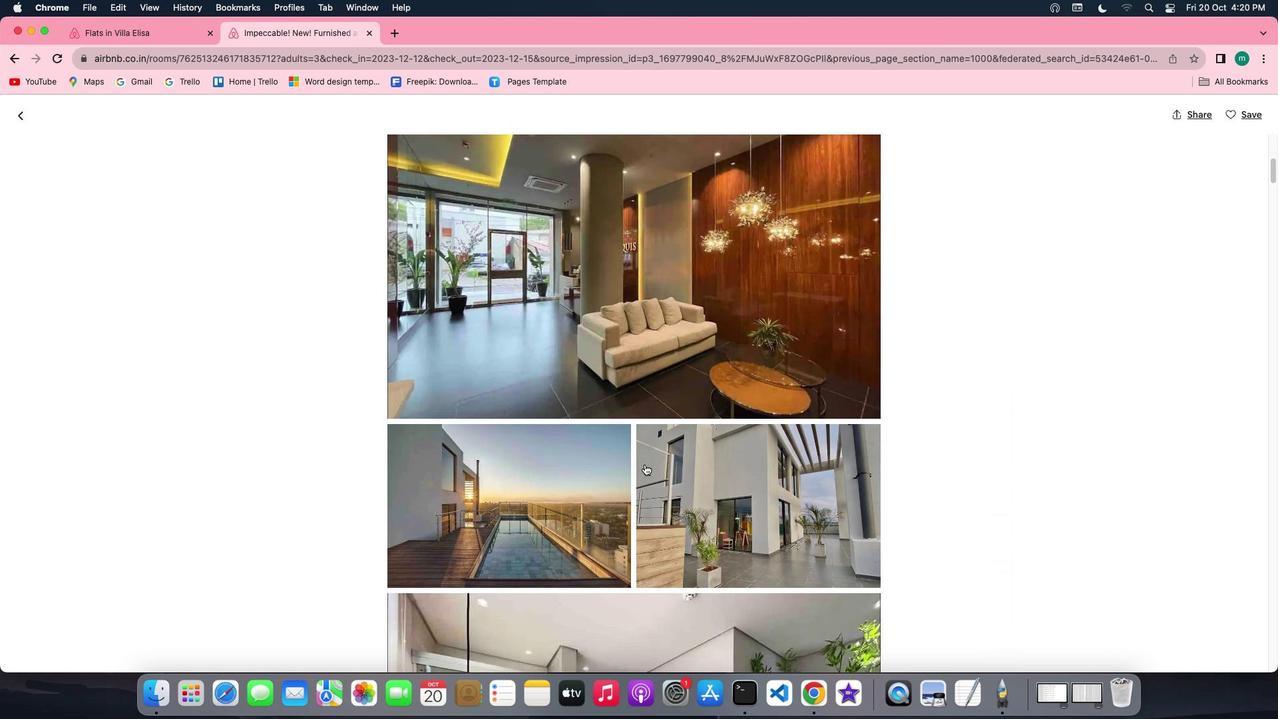 
Action: Mouse scrolled (645, 464) with delta (0, 0)
Screenshot: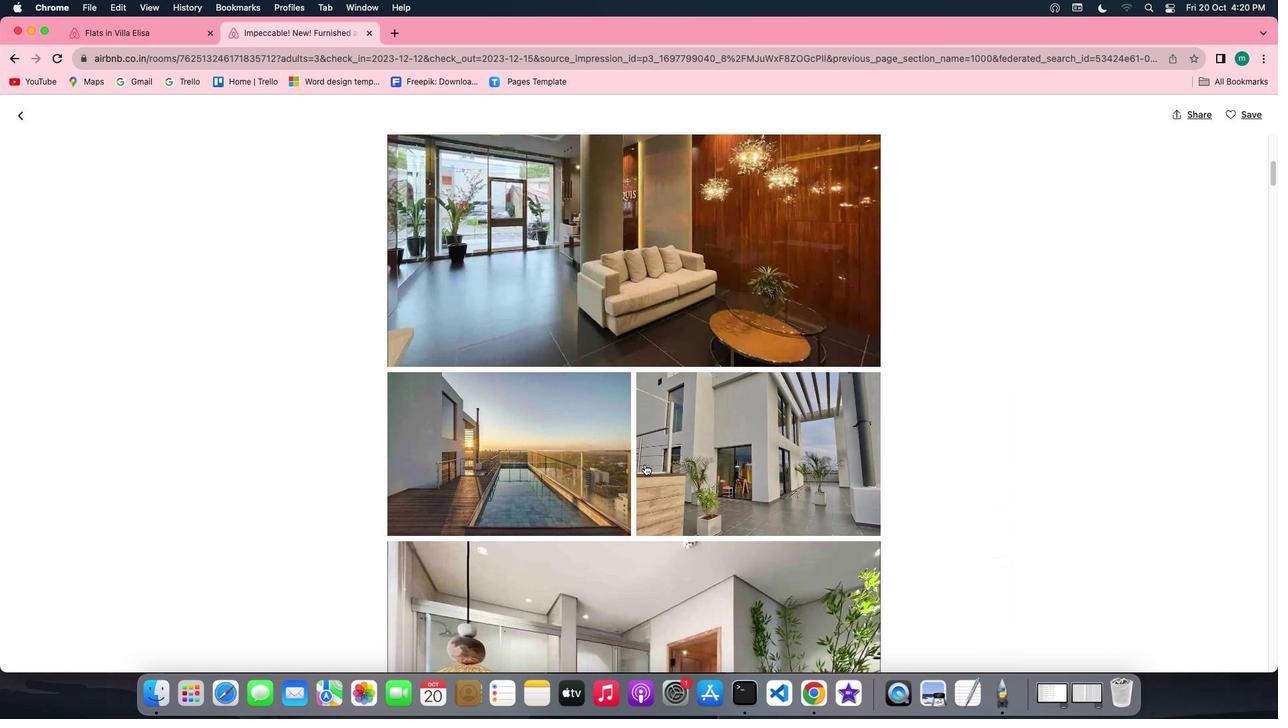 
Action: Mouse scrolled (645, 464) with delta (0, 0)
Screenshot: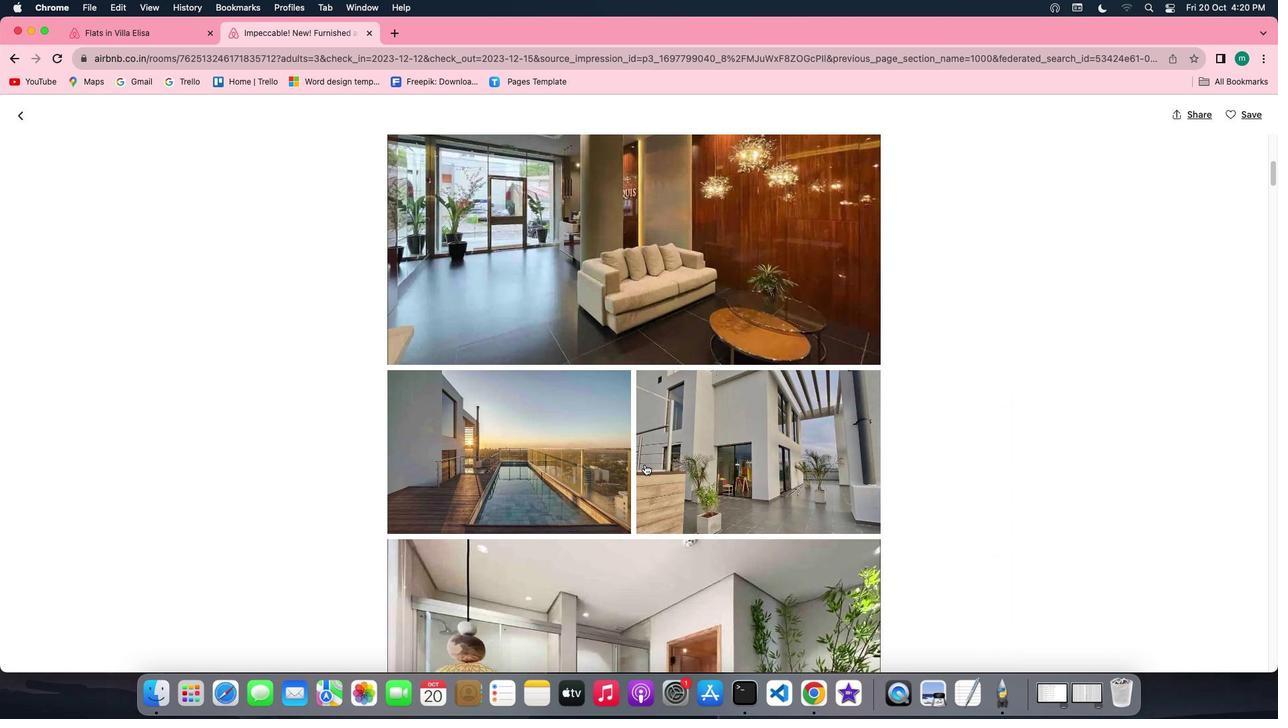 
Action: Mouse scrolled (645, 464) with delta (0, 0)
Screenshot: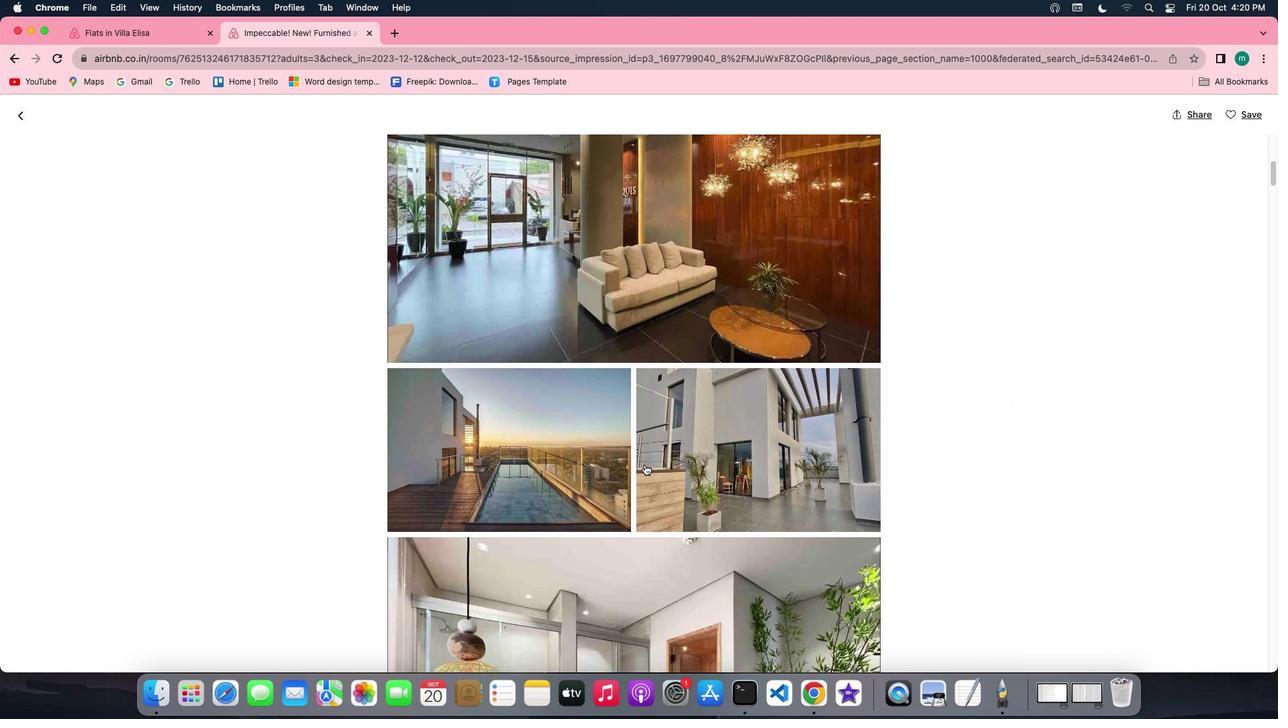 
Action: Mouse scrolled (645, 464) with delta (0, -1)
Screenshot: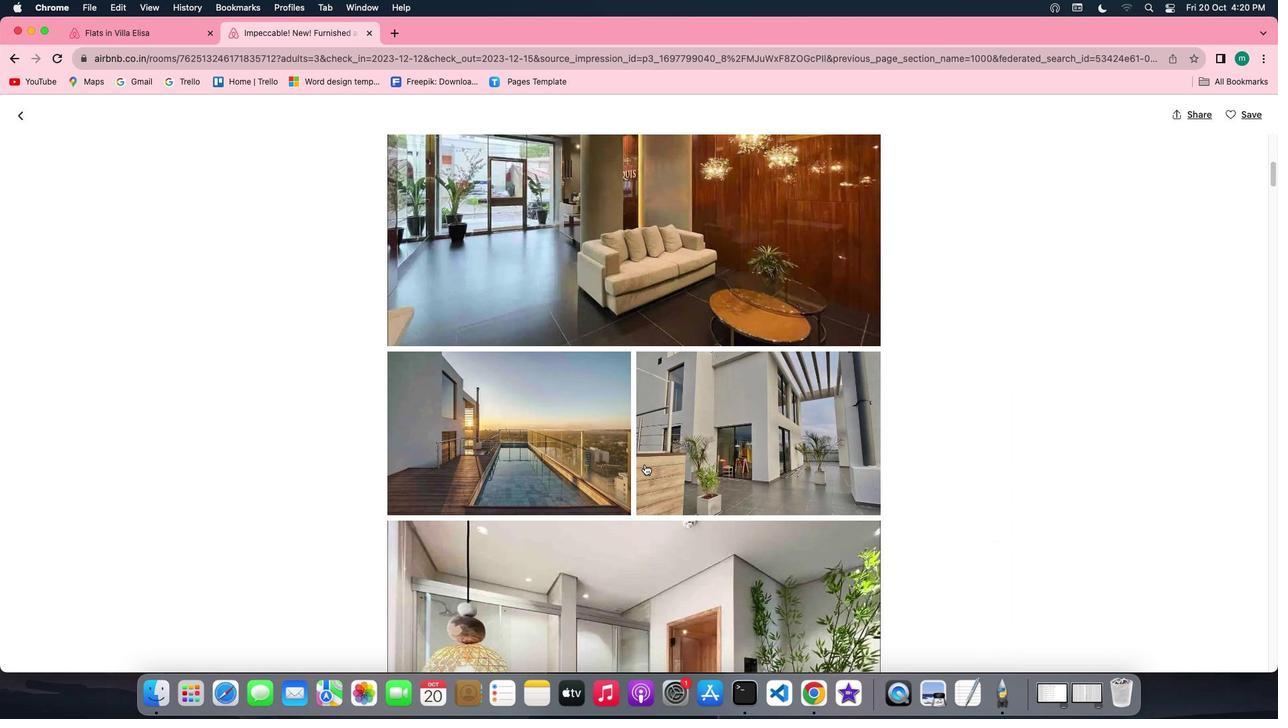 
Action: Mouse scrolled (645, 464) with delta (0, -1)
Screenshot: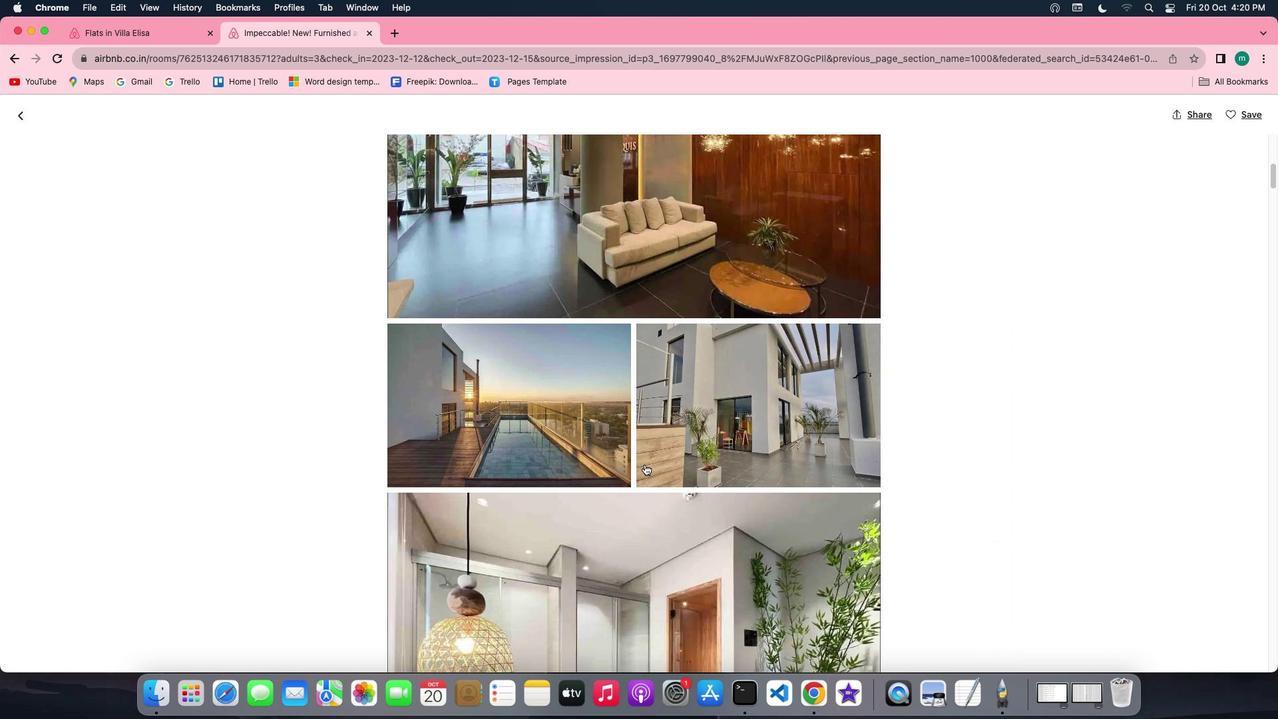 
Action: Mouse scrolled (645, 464) with delta (0, -1)
Screenshot: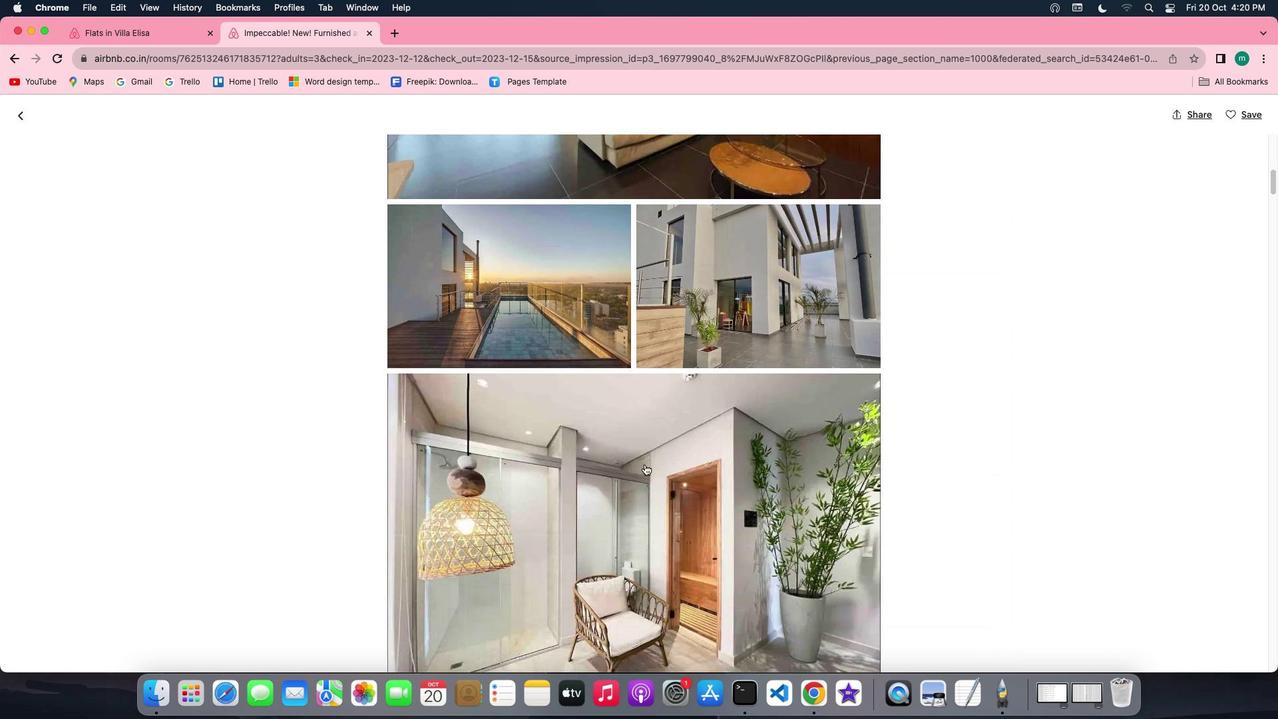 
Action: Mouse scrolled (645, 464) with delta (0, 0)
Screenshot: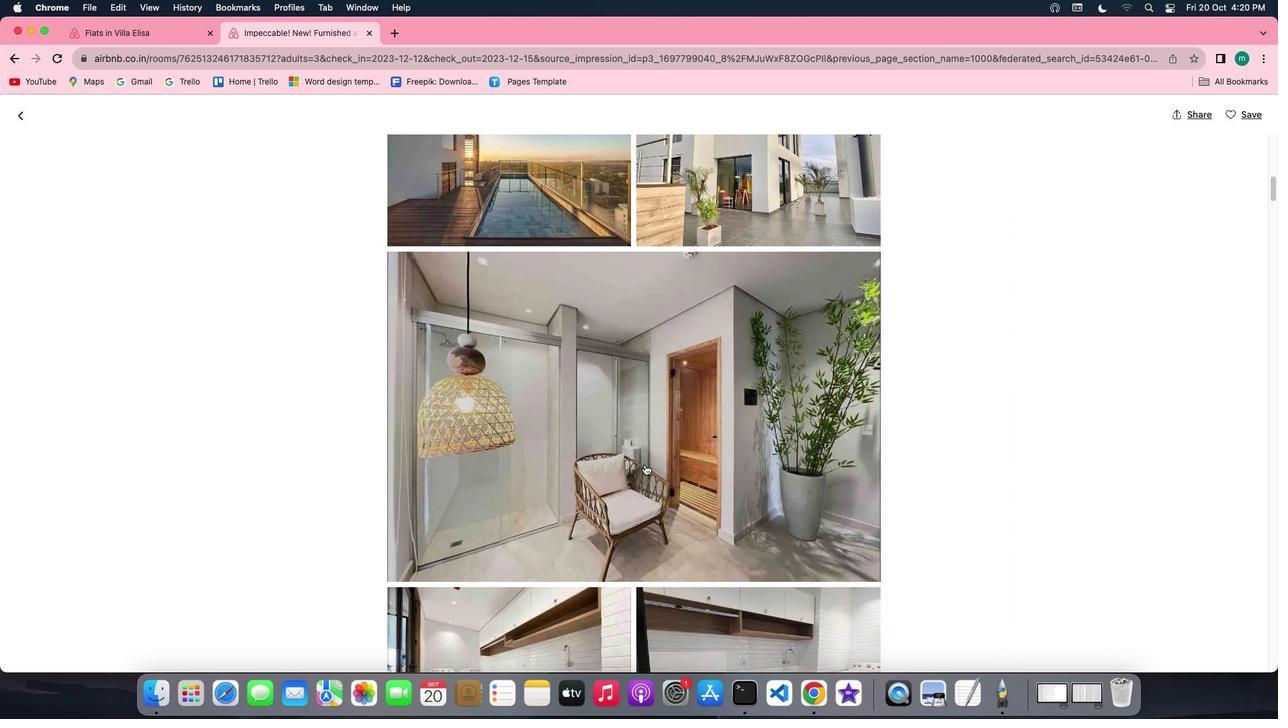 
Action: Mouse scrolled (645, 464) with delta (0, 0)
Screenshot: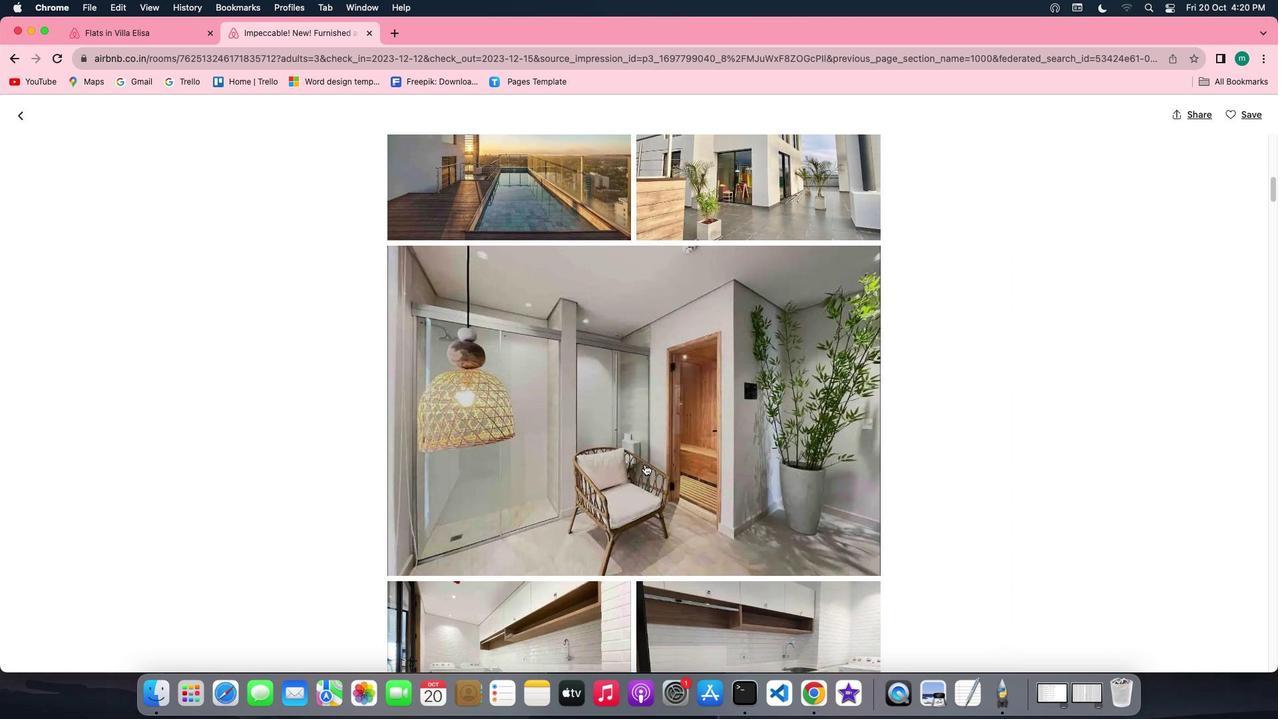 
Action: Mouse scrolled (645, 464) with delta (0, 0)
Screenshot: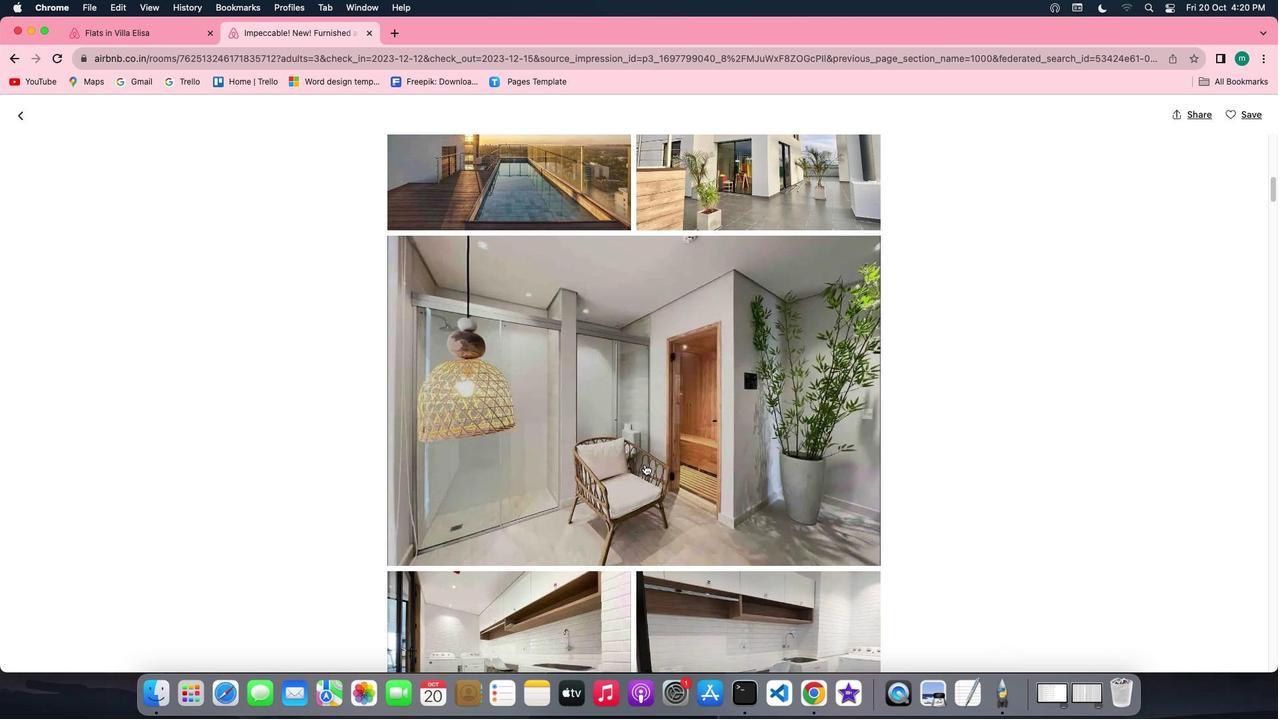 
Action: Mouse scrolled (645, 464) with delta (0, 0)
Screenshot: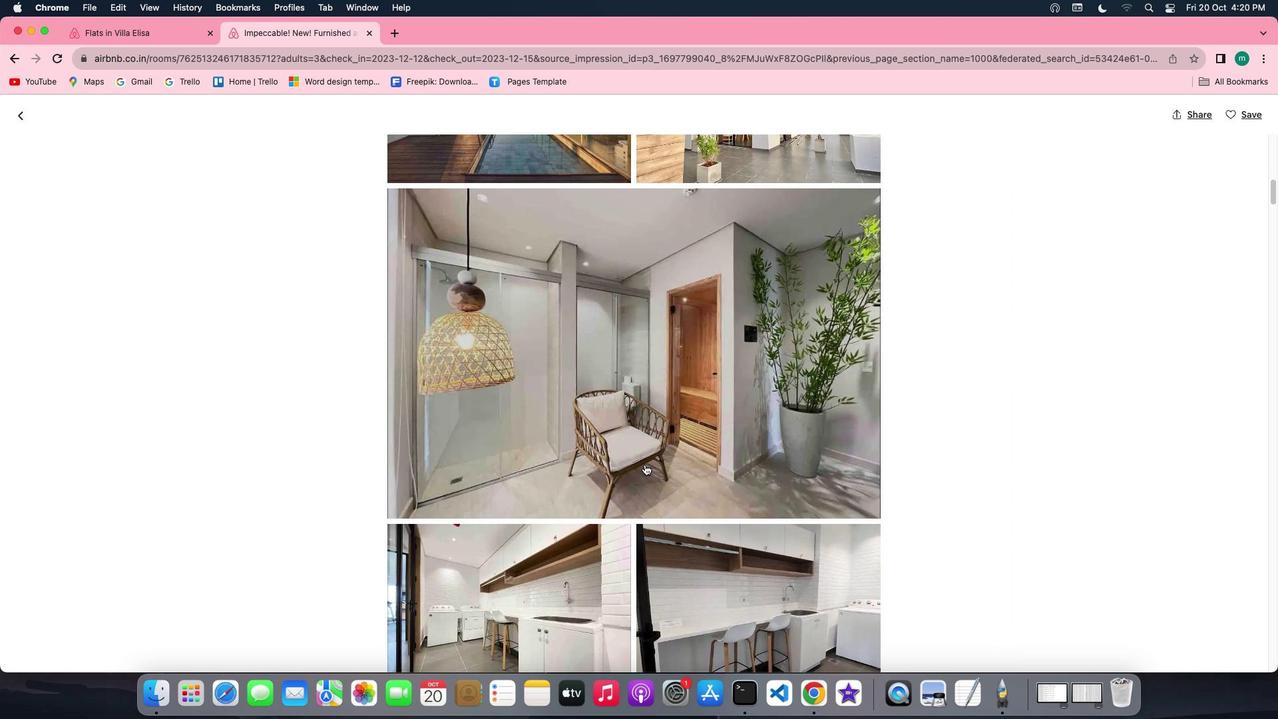 
Action: Mouse scrolled (645, 464) with delta (0, 0)
Screenshot: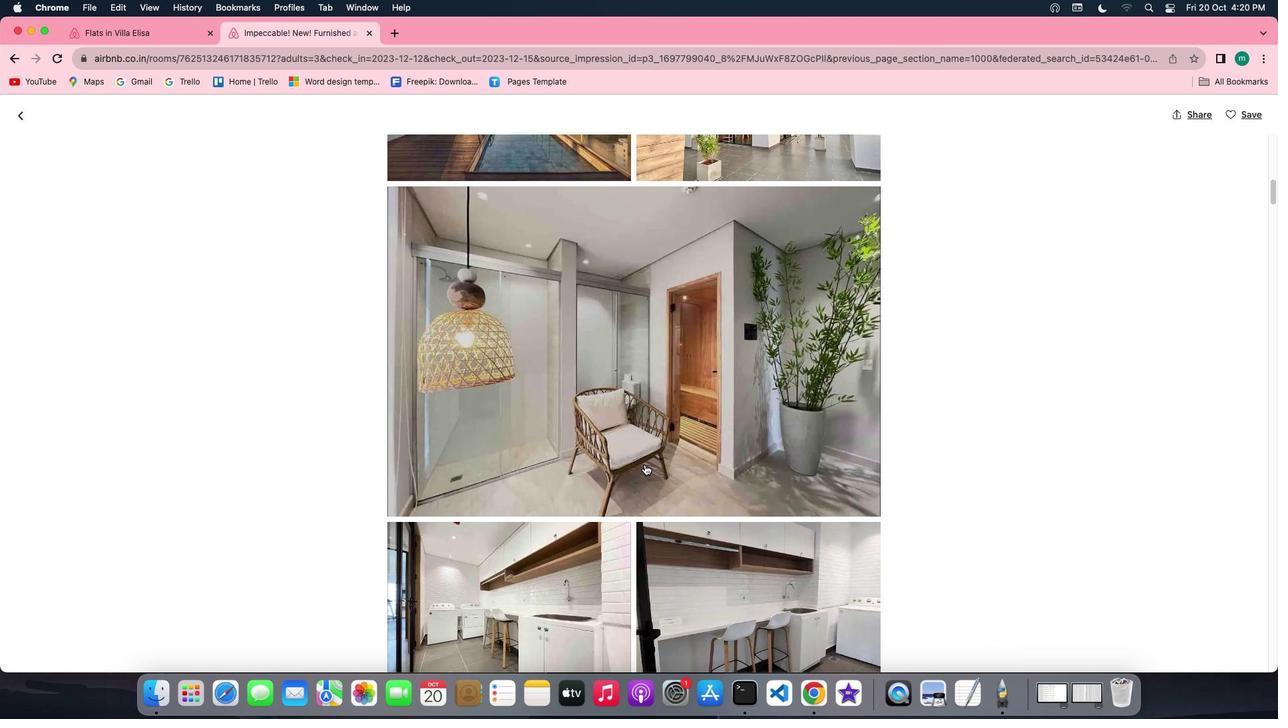 
Action: Mouse scrolled (645, 464) with delta (0, -1)
Screenshot: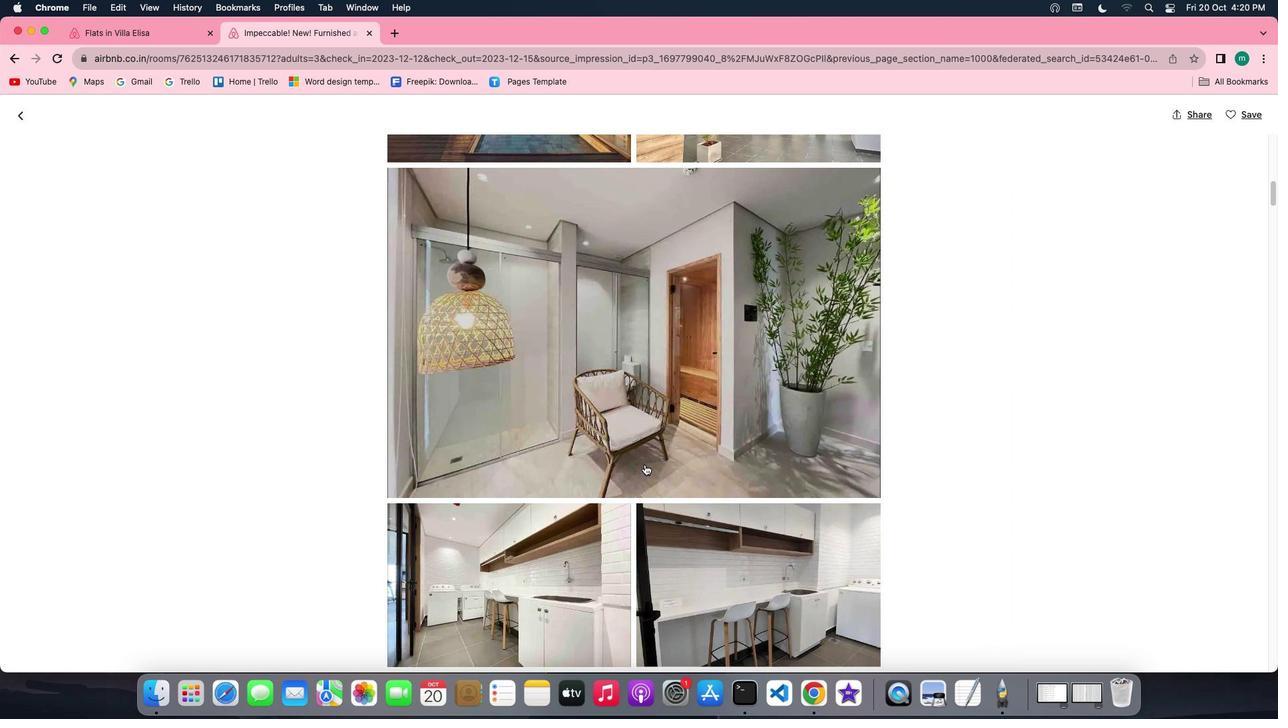
Action: Mouse scrolled (645, 464) with delta (0, -1)
Screenshot: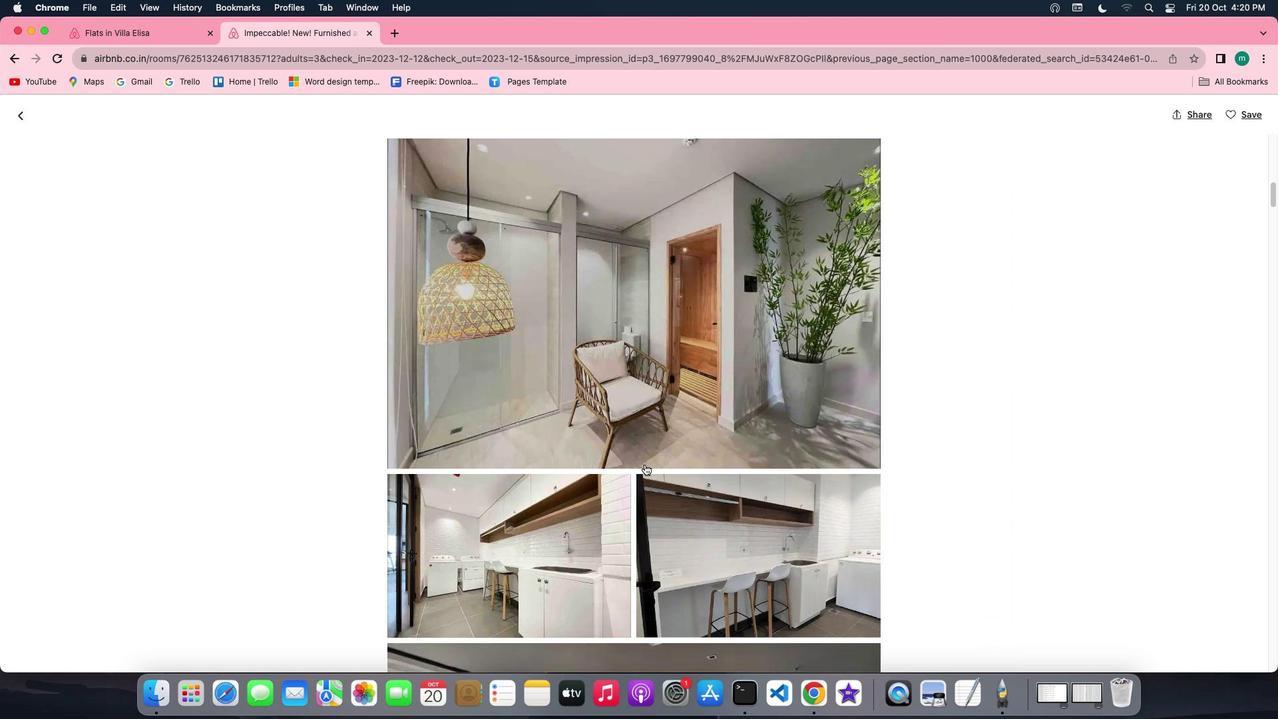
Action: Mouse scrolled (645, 464) with delta (0, -1)
Screenshot: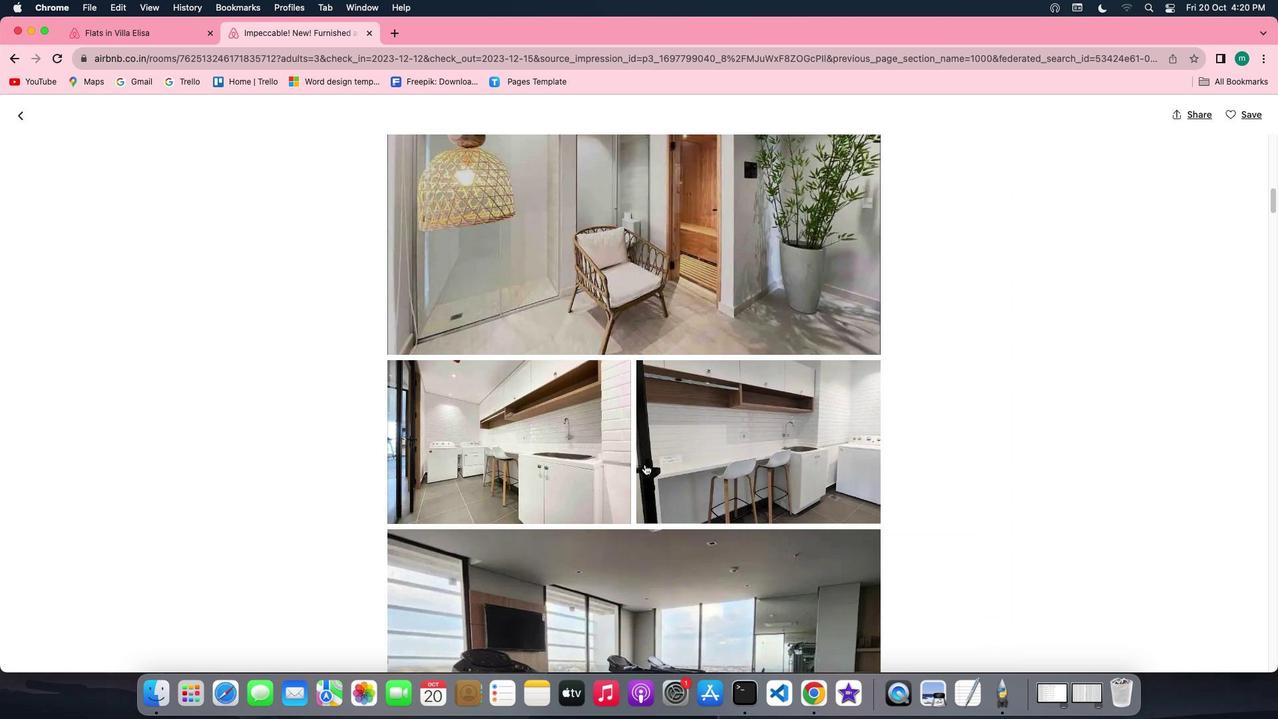 
Action: Mouse scrolled (645, 464) with delta (0, 0)
Screenshot: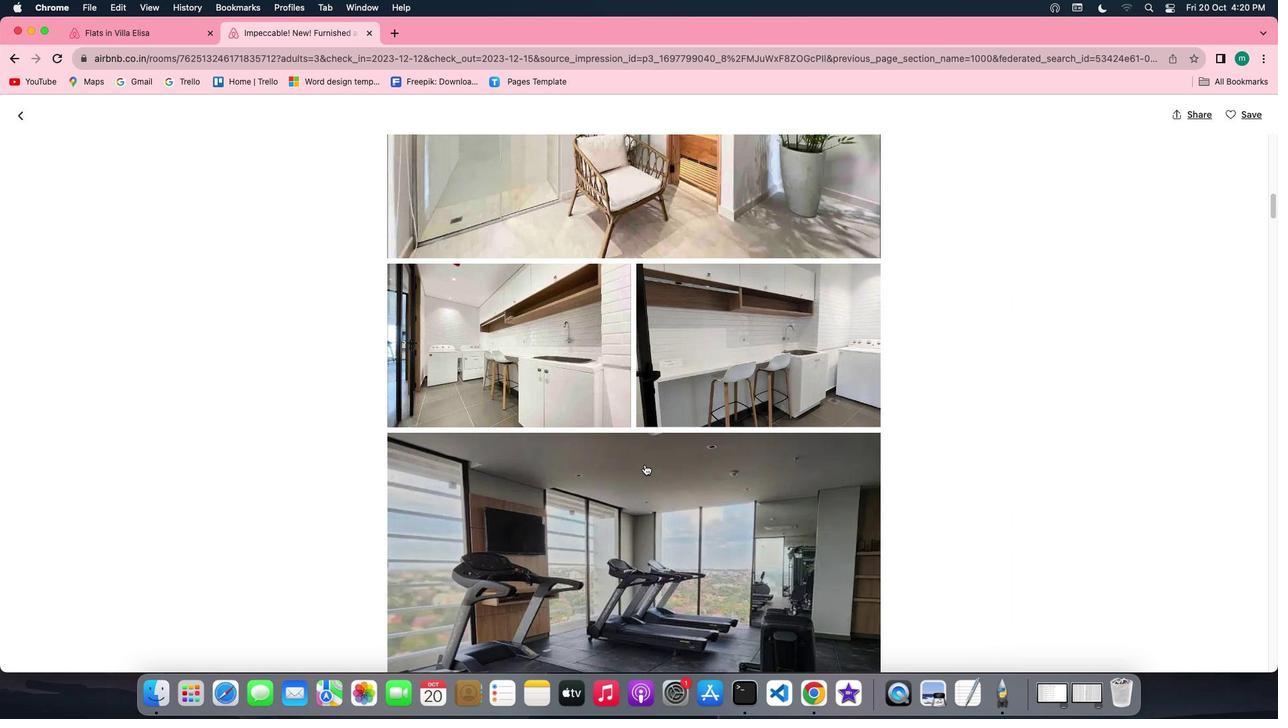 
Action: Mouse scrolled (645, 464) with delta (0, 0)
Screenshot: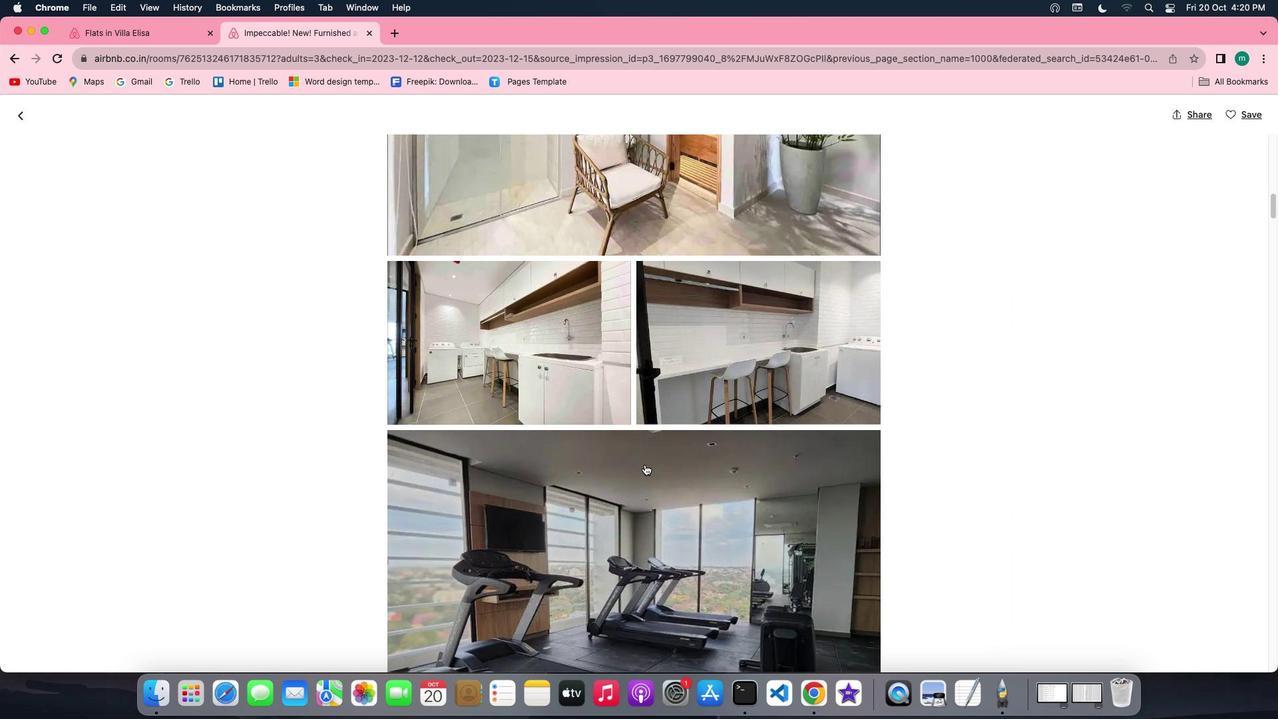 
Action: Mouse scrolled (645, 464) with delta (0, -1)
Screenshot: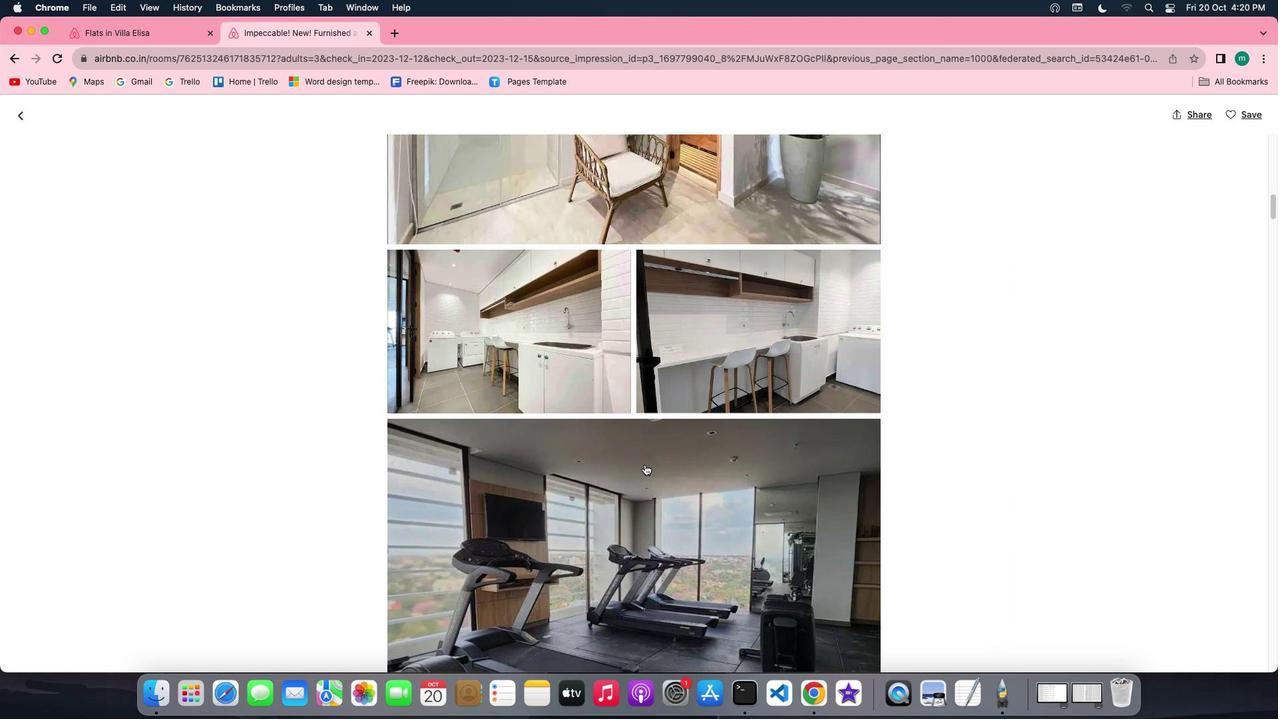 
Action: Mouse scrolled (645, 464) with delta (0, -1)
Screenshot: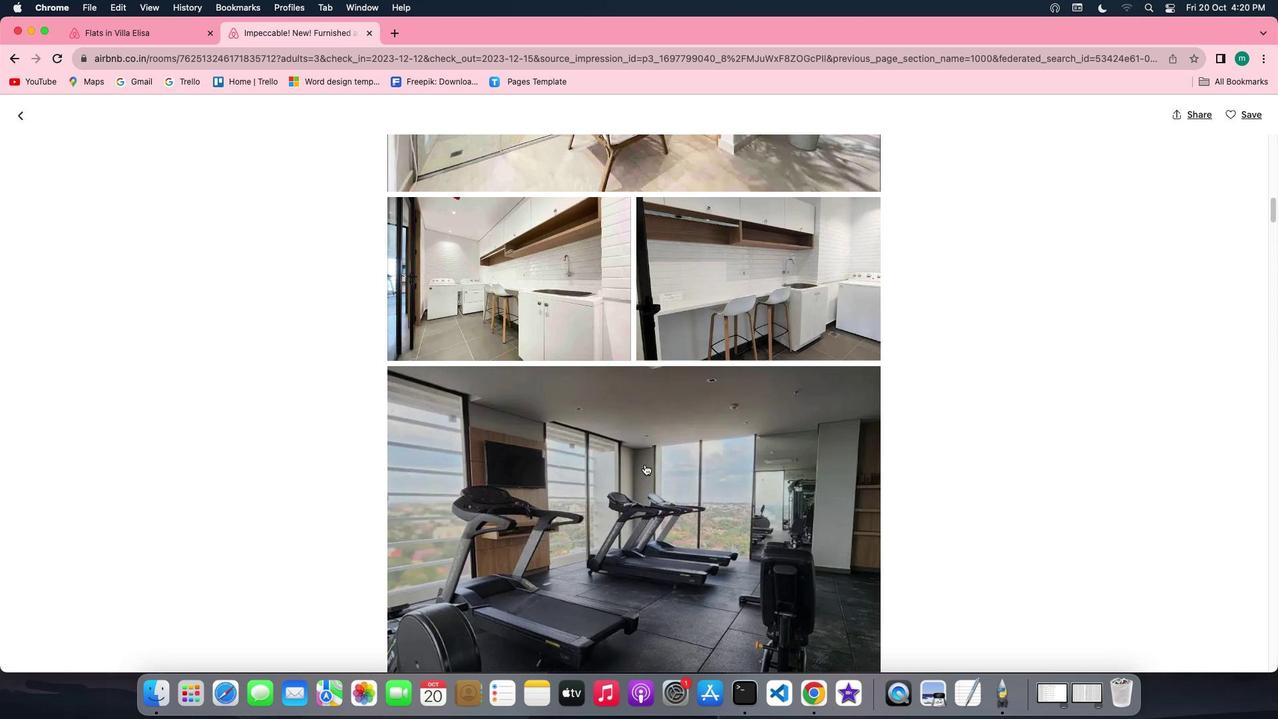 
Action: Mouse scrolled (645, 464) with delta (0, 0)
Screenshot: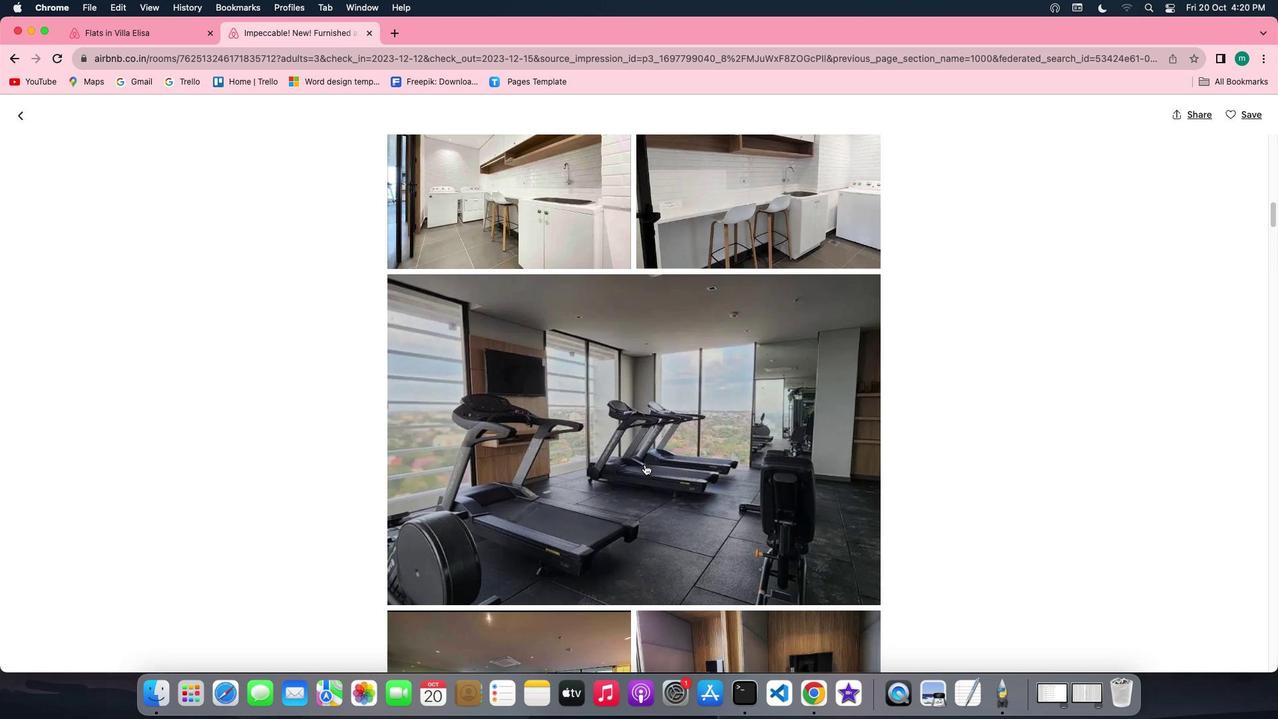 
Action: Mouse scrolled (645, 464) with delta (0, 0)
Screenshot: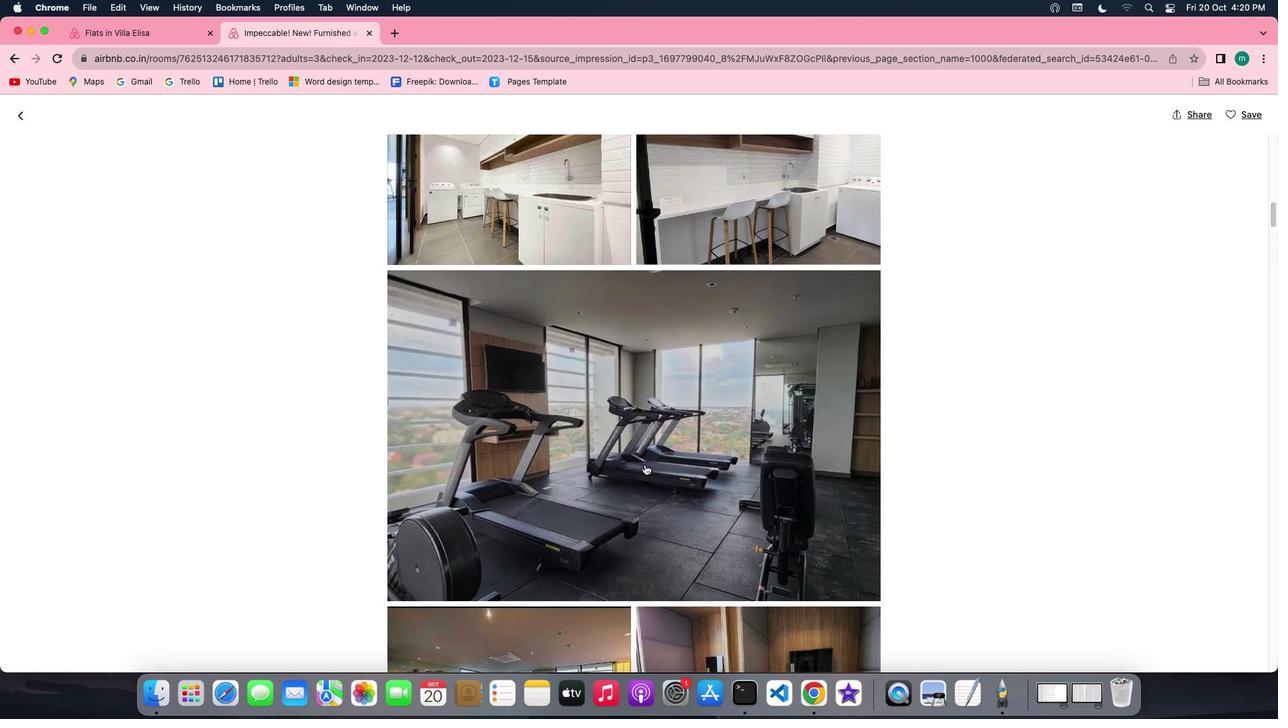 
Action: Mouse scrolled (645, 464) with delta (0, -1)
Screenshot: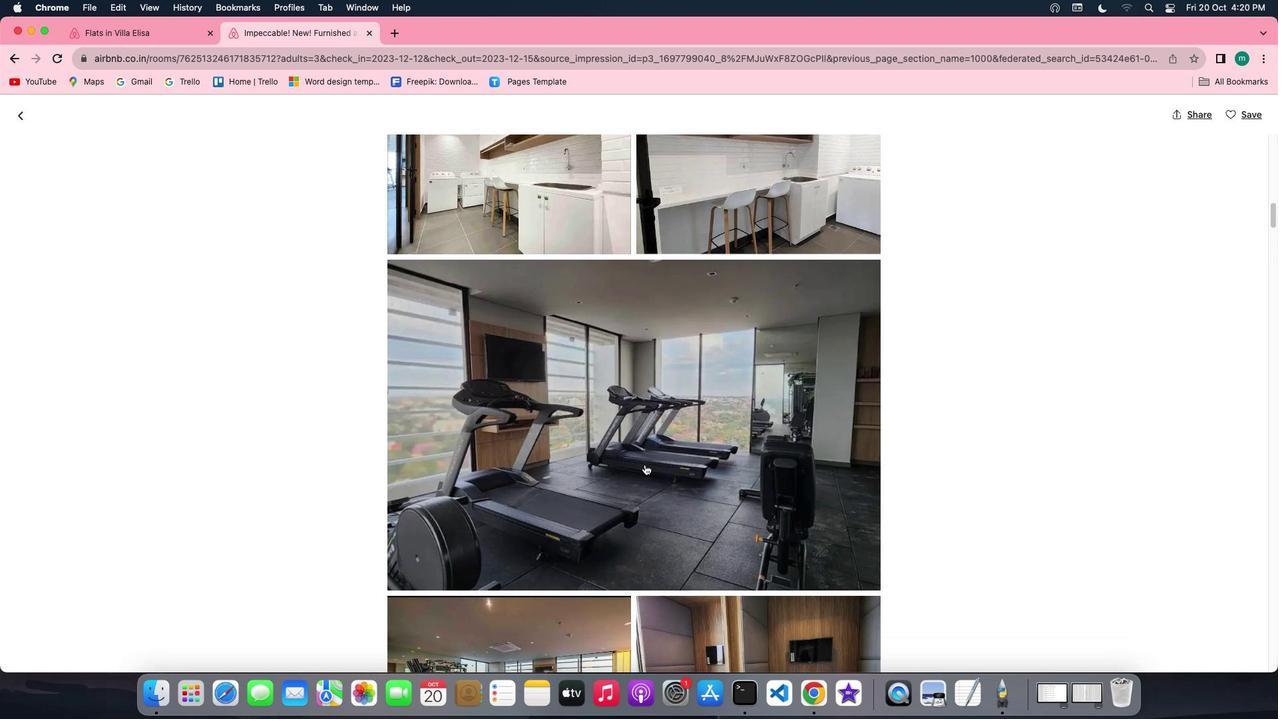 
Action: Mouse scrolled (645, 464) with delta (0, -1)
Screenshot: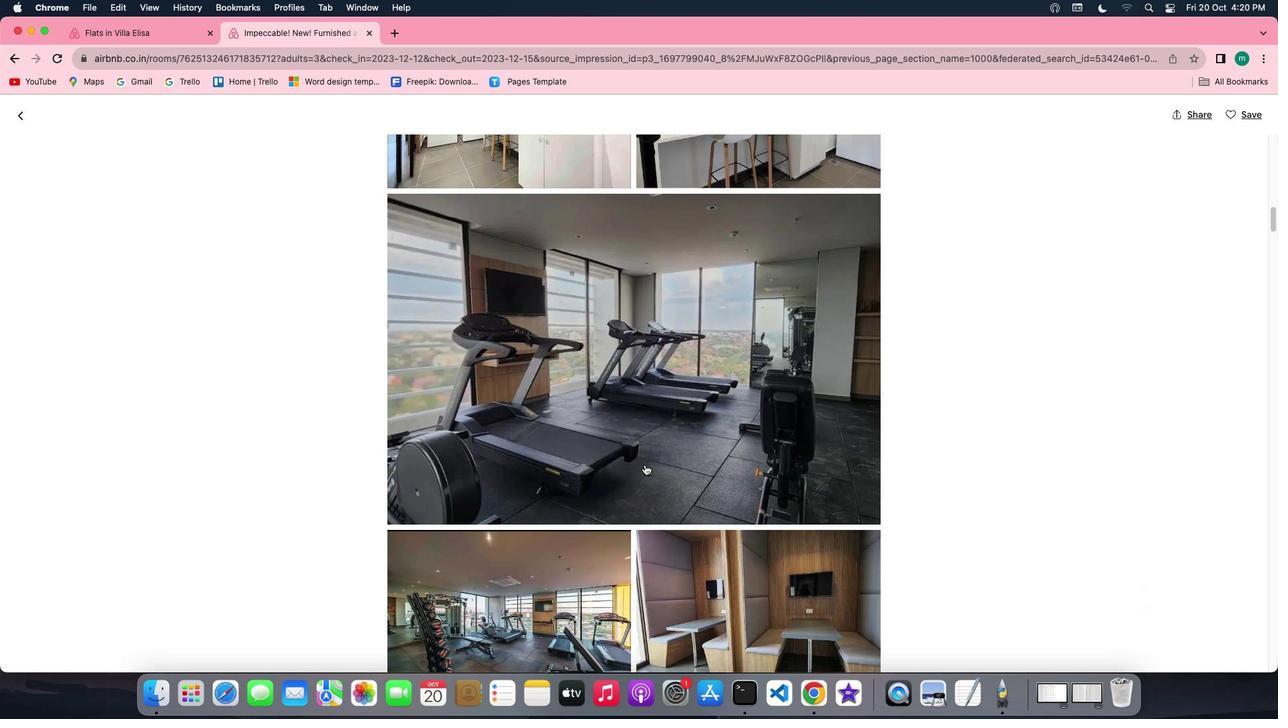
Action: Mouse scrolled (645, 464) with delta (0, 0)
Screenshot: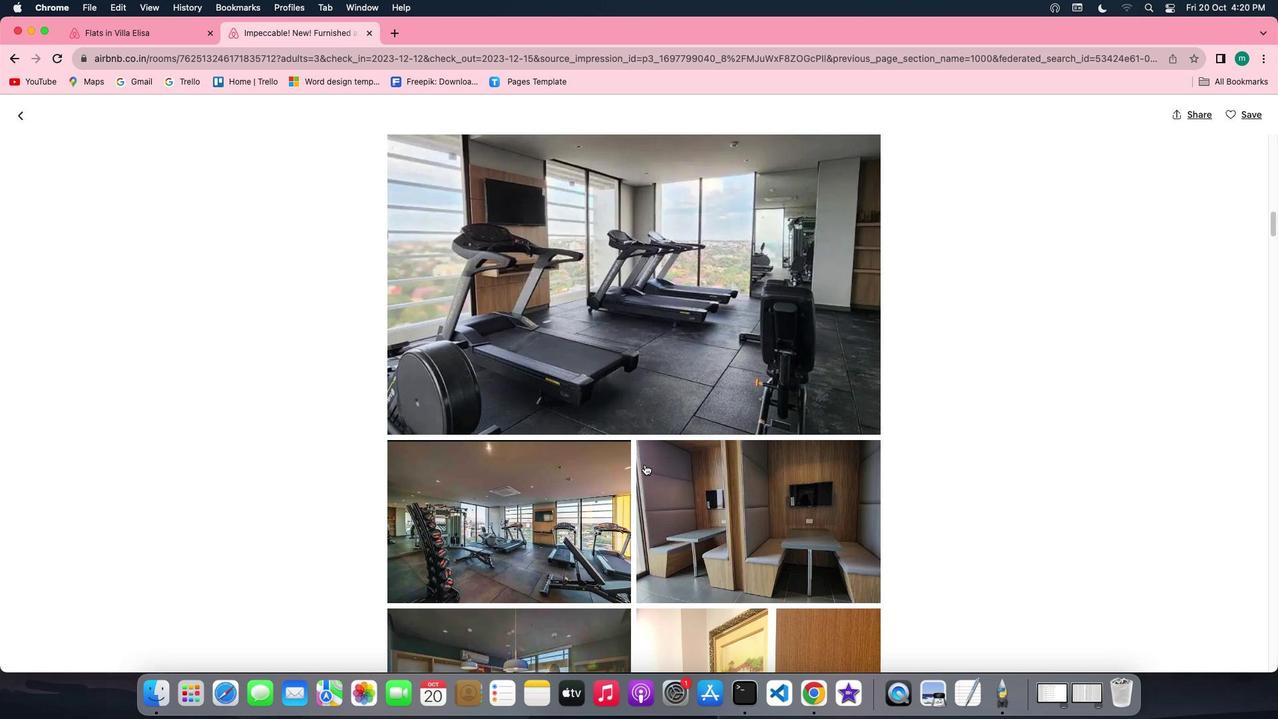 
Action: Mouse scrolled (645, 464) with delta (0, 0)
Screenshot: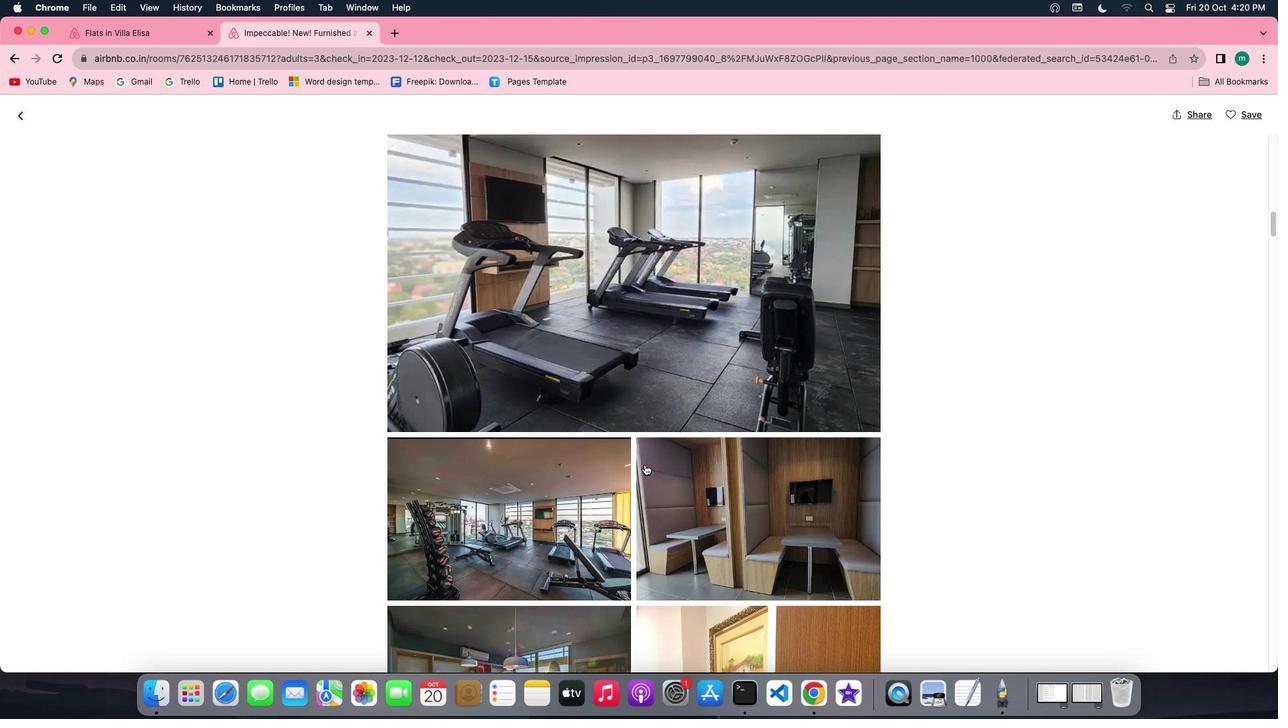 
Action: Mouse scrolled (645, 464) with delta (0, -1)
Screenshot: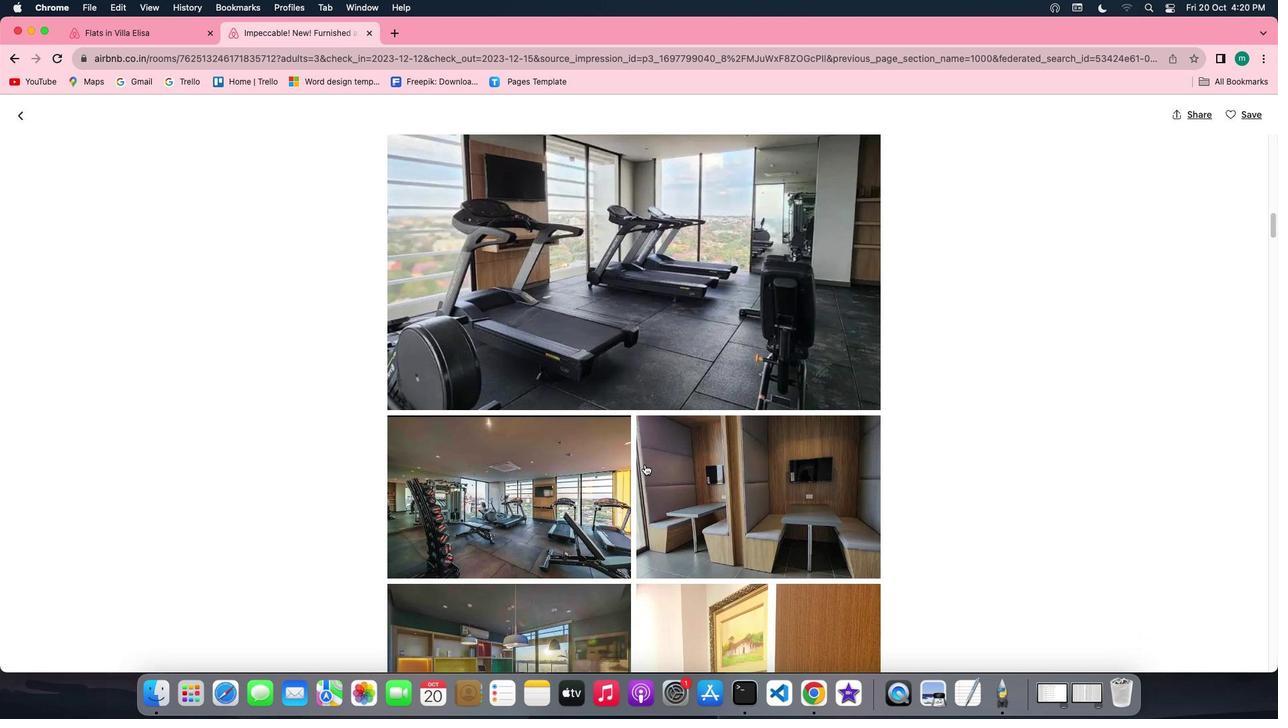 
Action: Mouse scrolled (645, 464) with delta (0, -1)
Screenshot: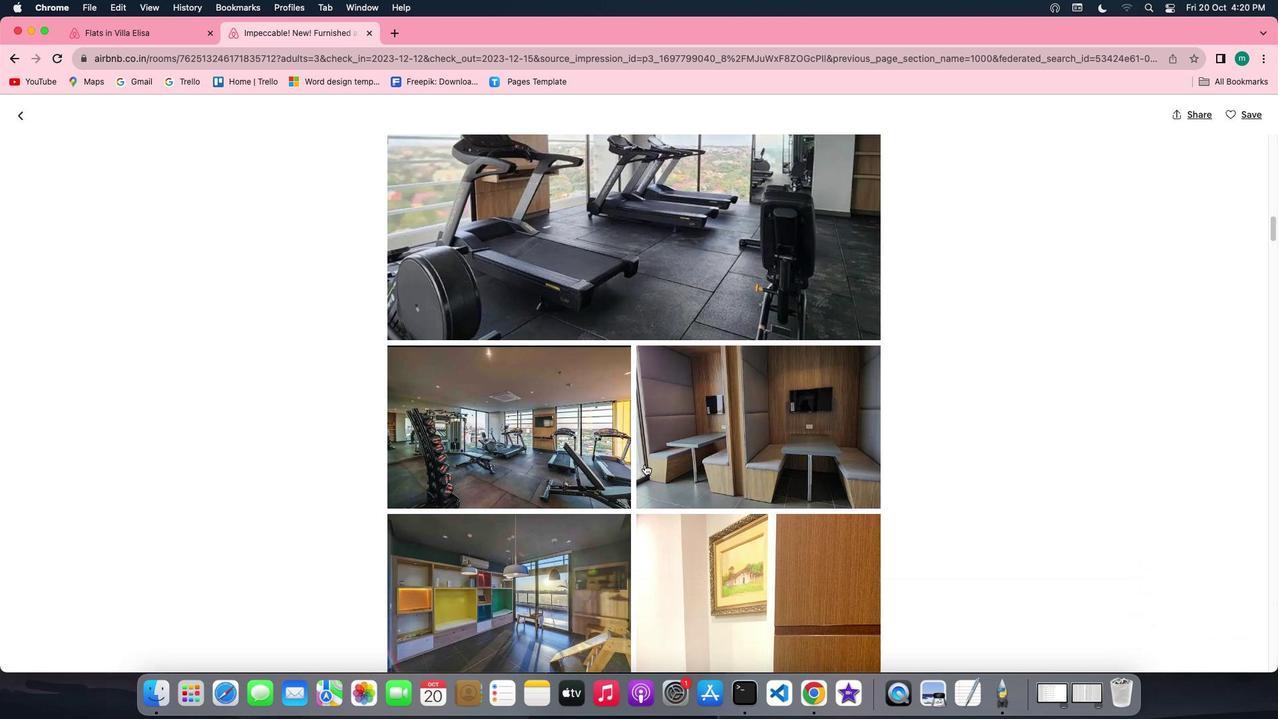 
Action: Mouse scrolled (645, 464) with delta (0, 0)
Screenshot: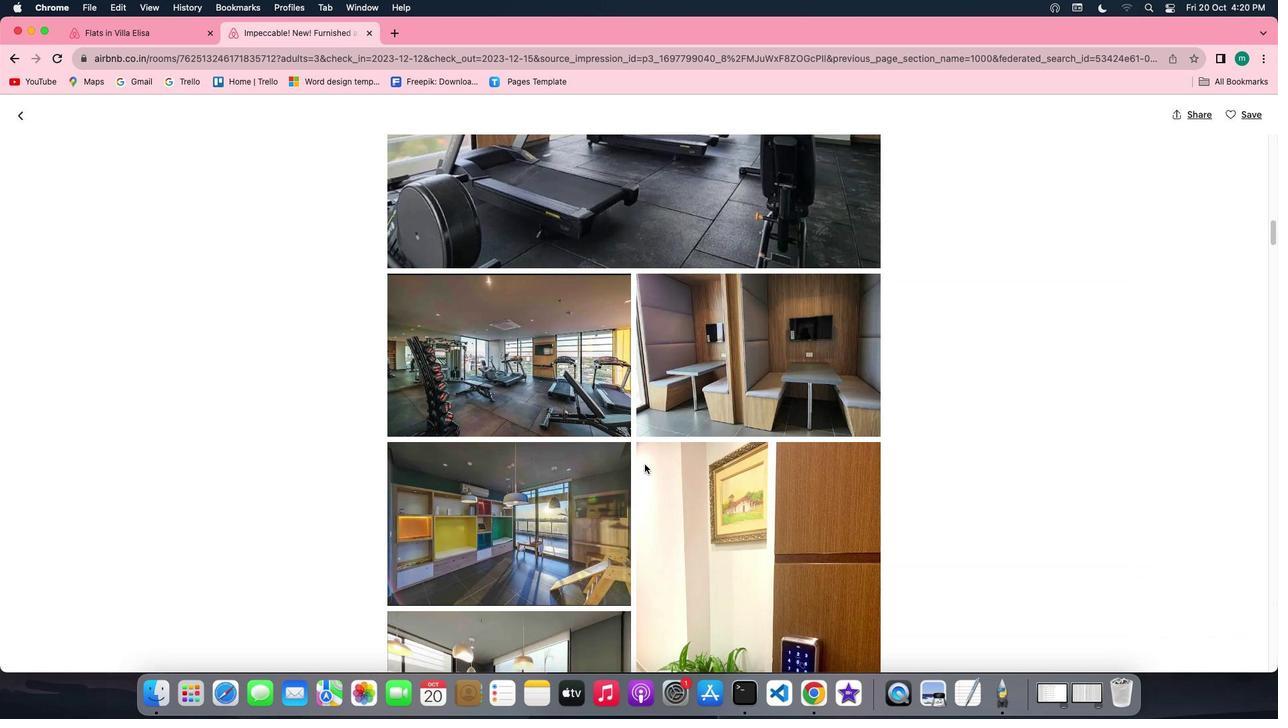 
Action: Mouse scrolled (645, 464) with delta (0, 0)
Screenshot: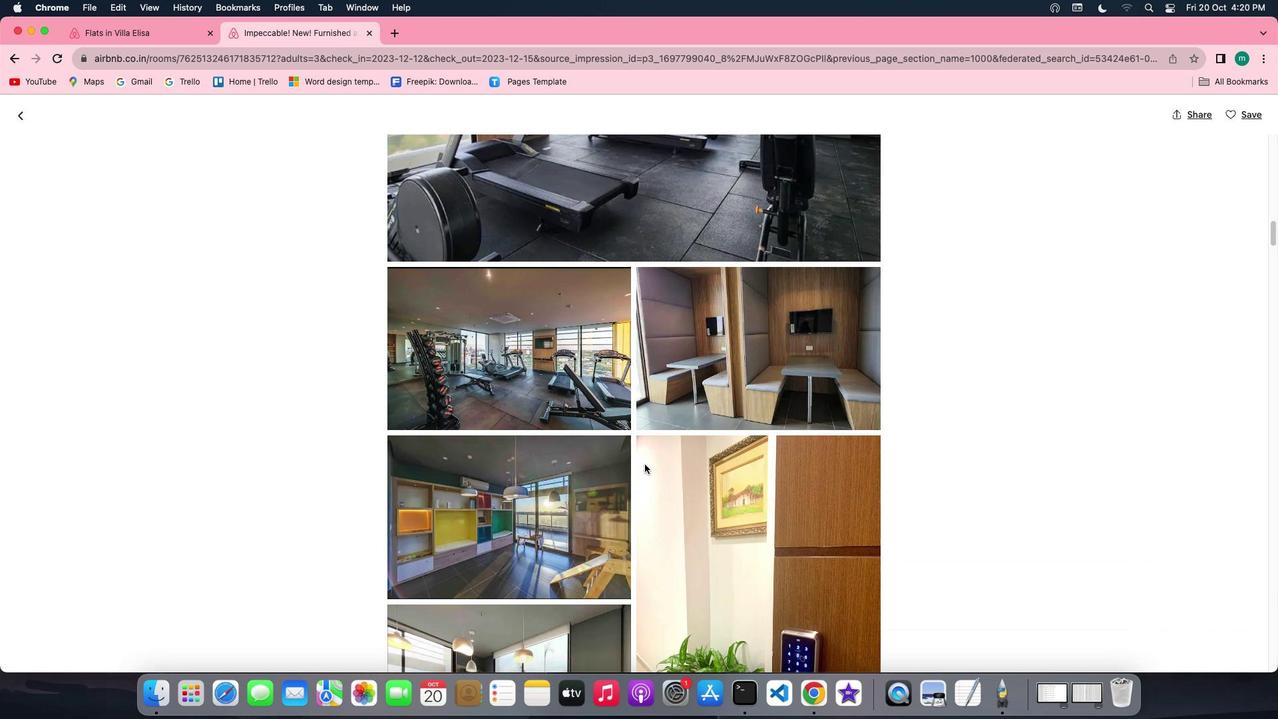 
Action: Mouse scrolled (645, 464) with delta (0, -1)
Screenshot: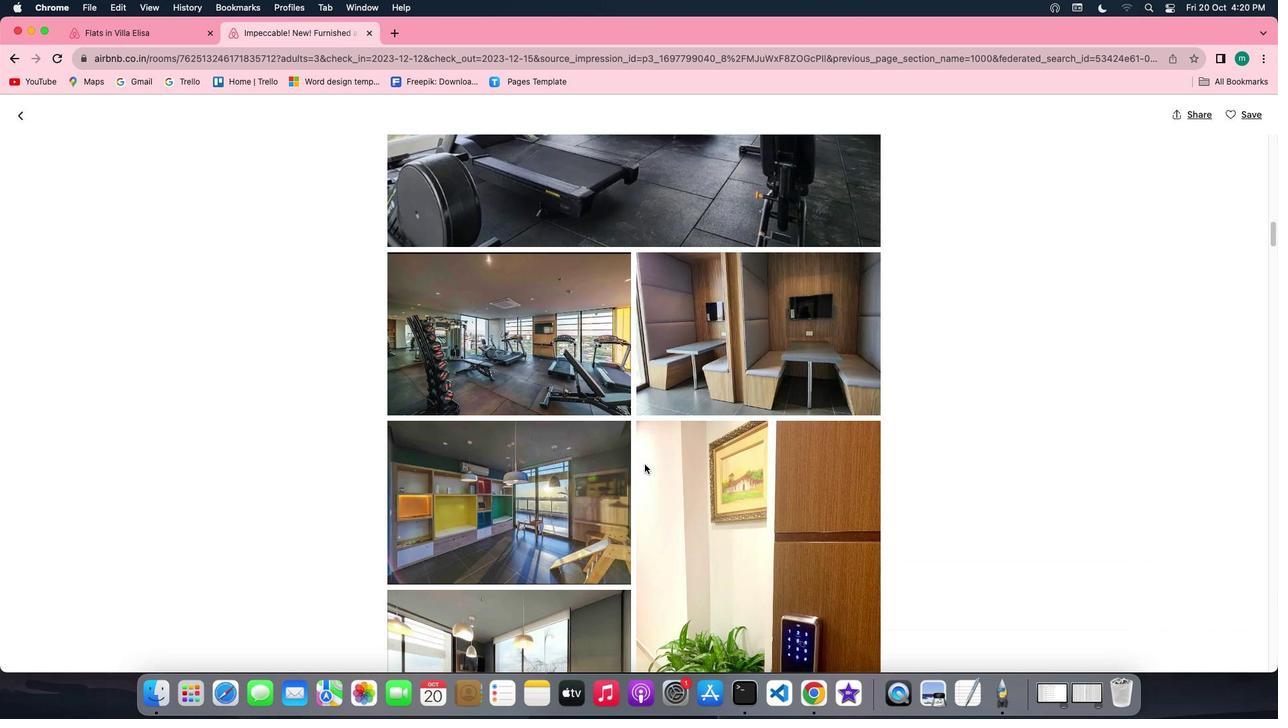 
Action: Mouse scrolled (645, 464) with delta (0, -1)
Screenshot: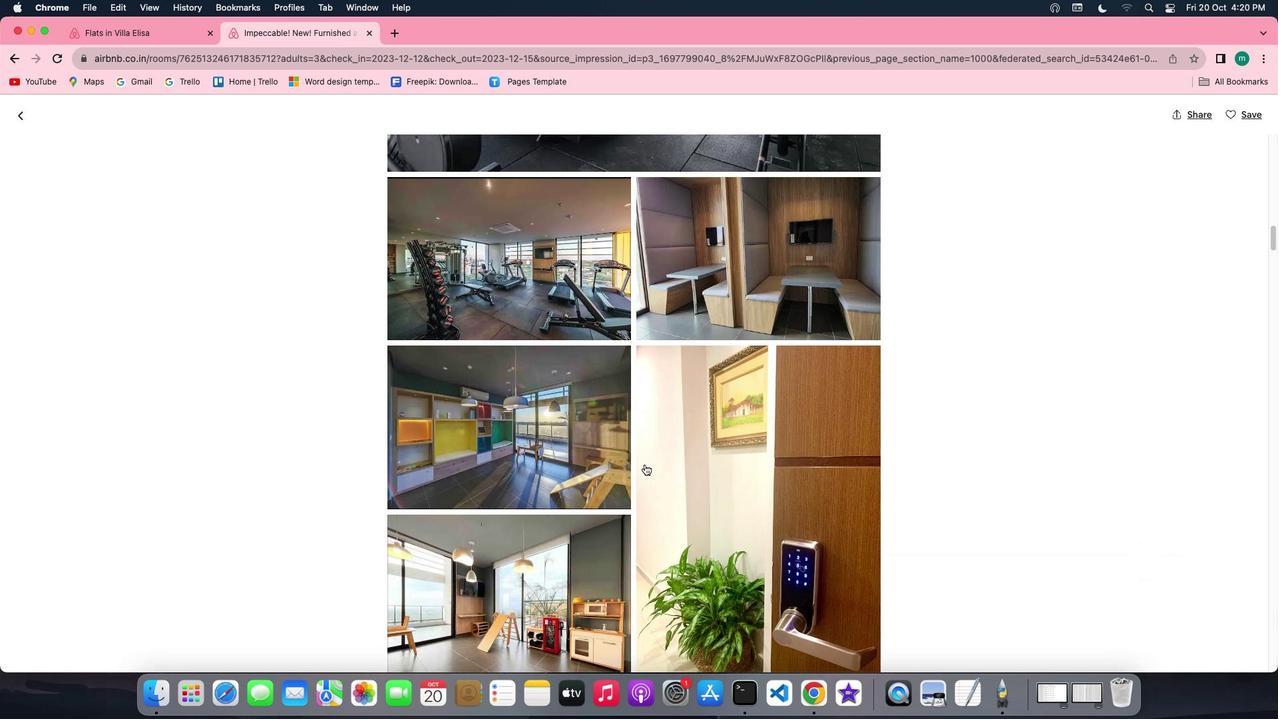 
Action: Mouse scrolled (645, 464) with delta (0, 0)
Screenshot: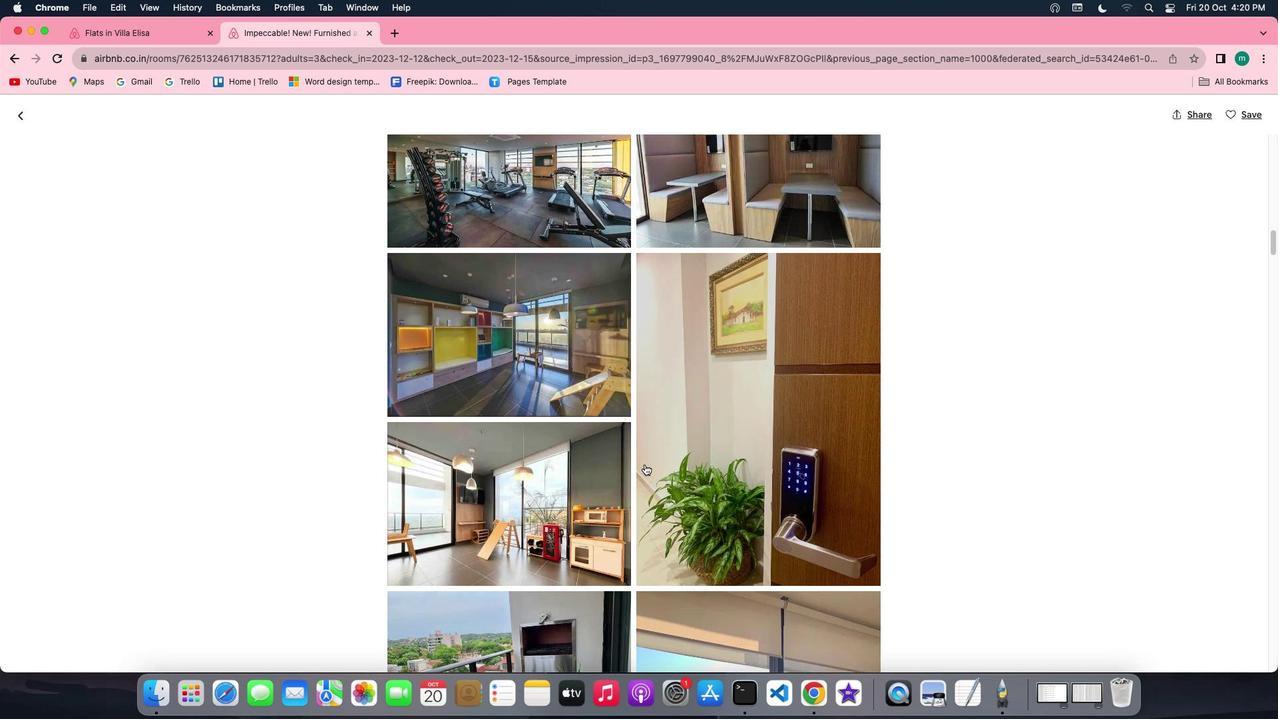 
Action: Mouse scrolled (645, 464) with delta (0, 0)
Screenshot: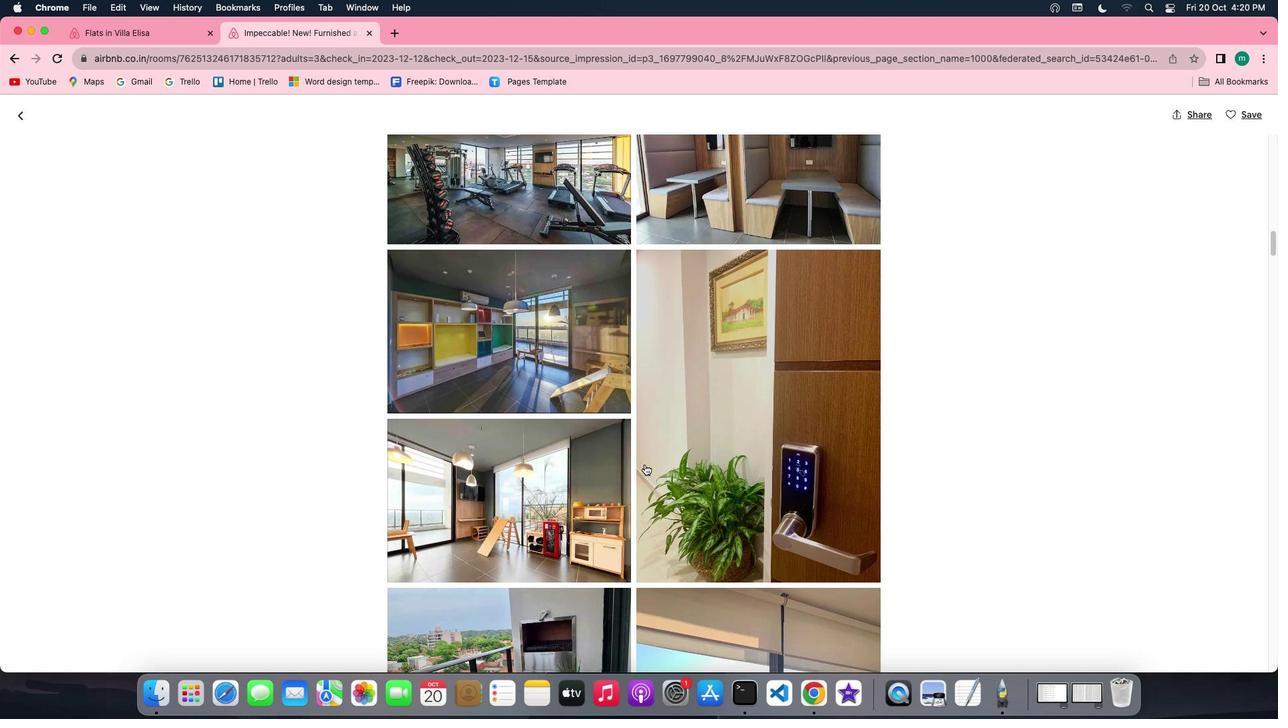 
Action: Mouse scrolled (645, 464) with delta (0, 0)
Screenshot: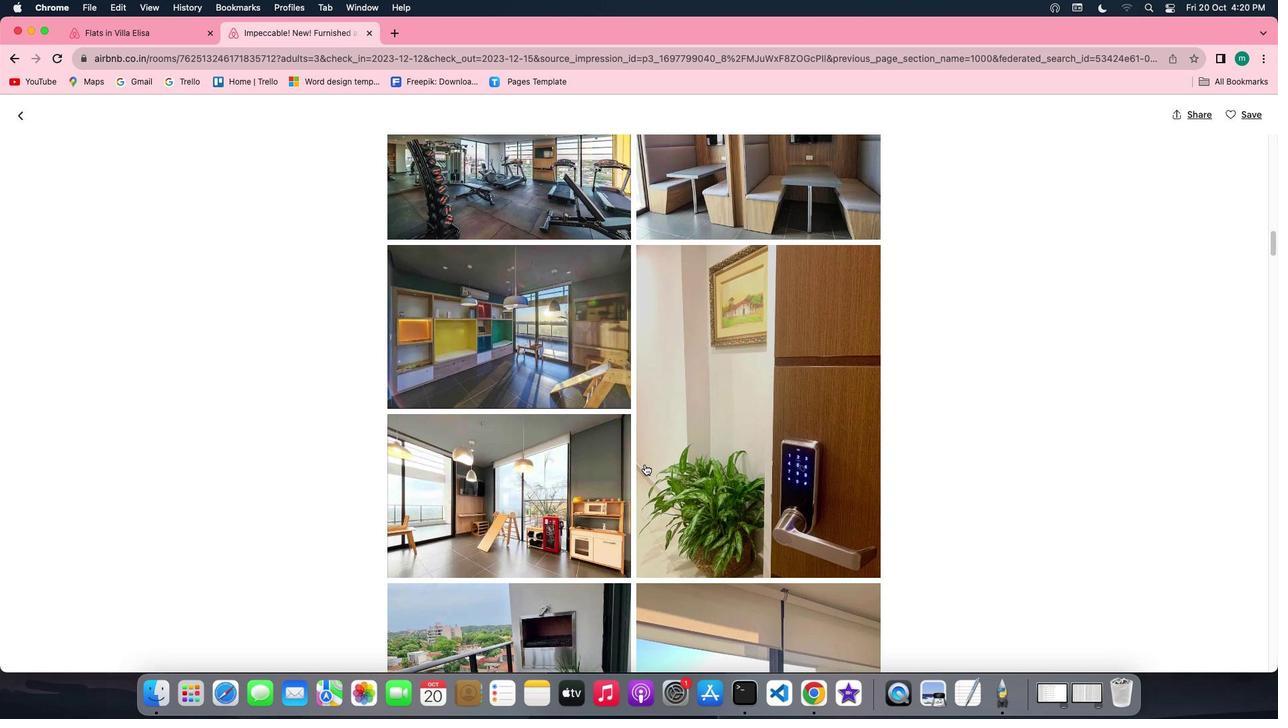 
Action: Mouse scrolled (645, 464) with delta (0, -1)
Screenshot: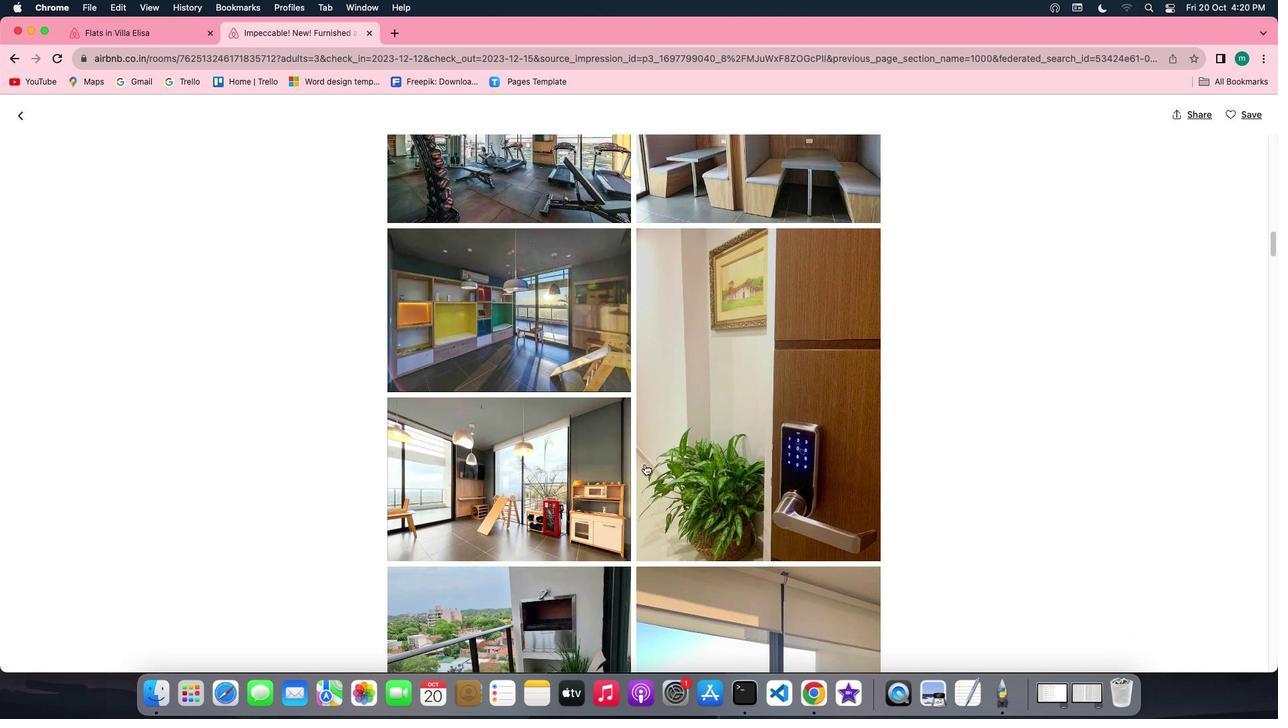 
Action: Mouse scrolled (645, 464) with delta (0, -1)
Screenshot: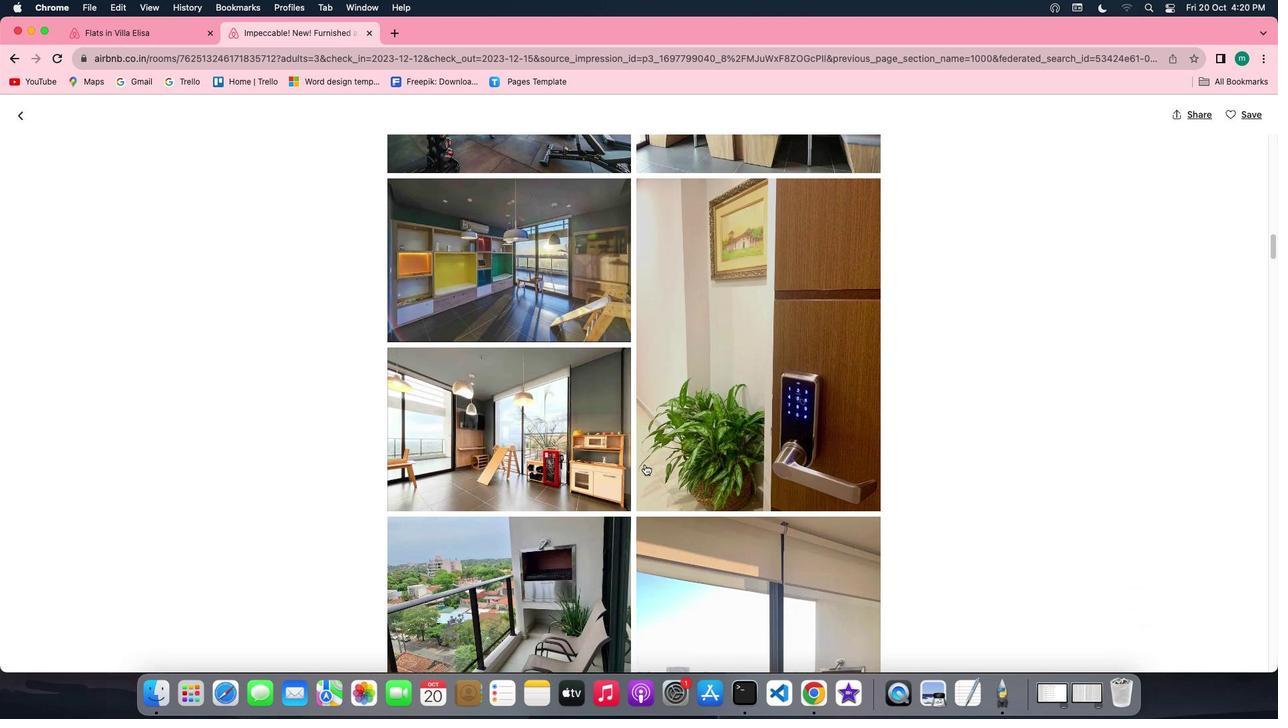 
Action: Mouse scrolled (645, 464) with delta (0, 0)
Screenshot: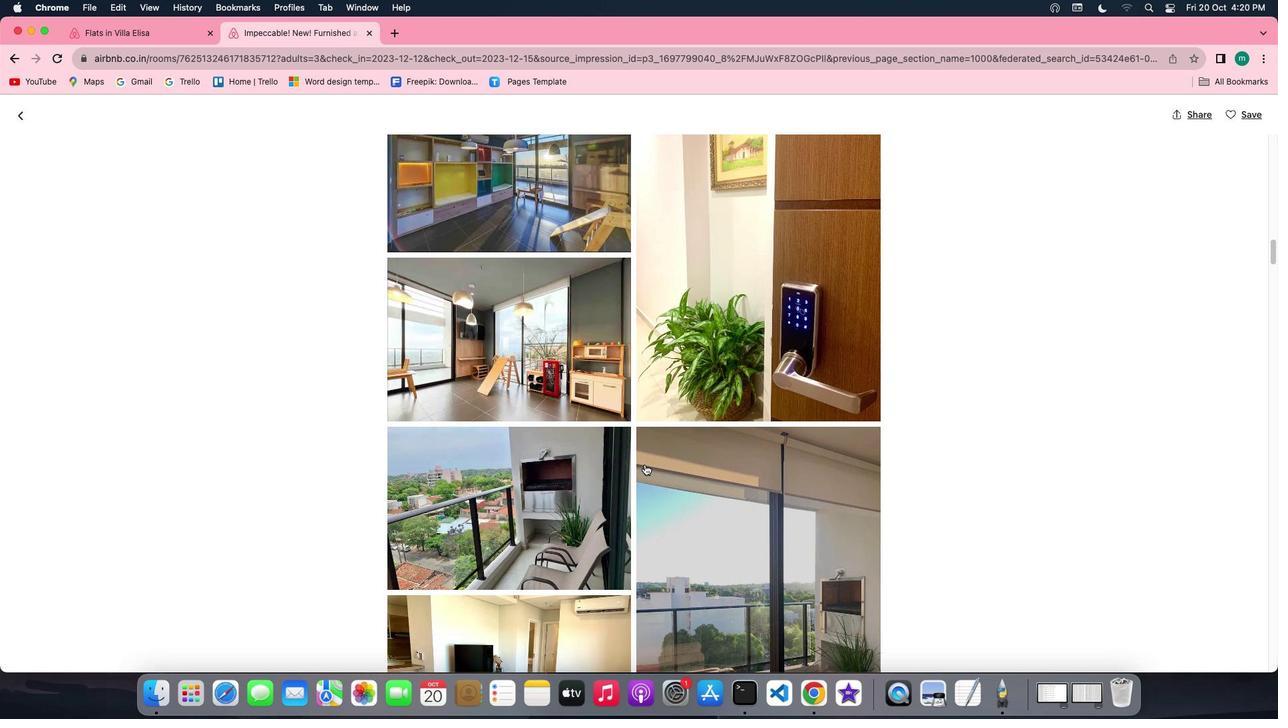 
Action: Mouse scrolled (645, 464) with delta (0, 0)
Screenshot: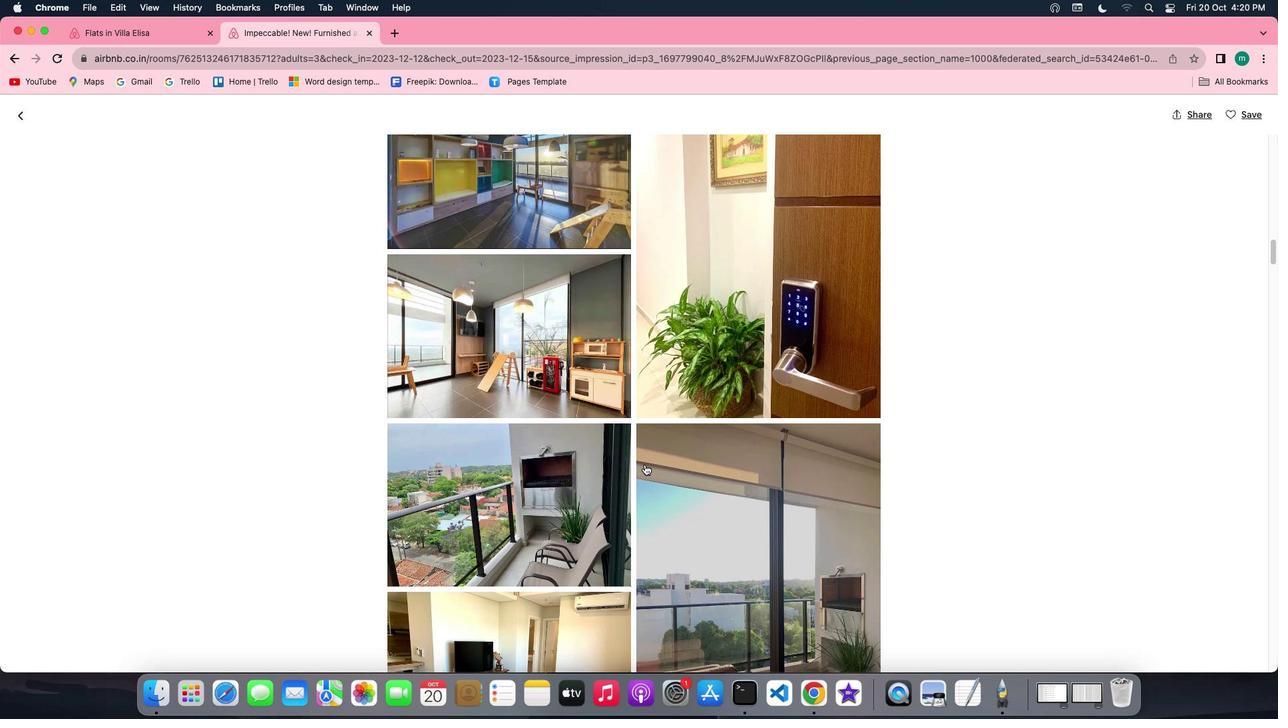 
Action: Mouse scrolled (645, 464) with delta (0, 0)
Screenshot: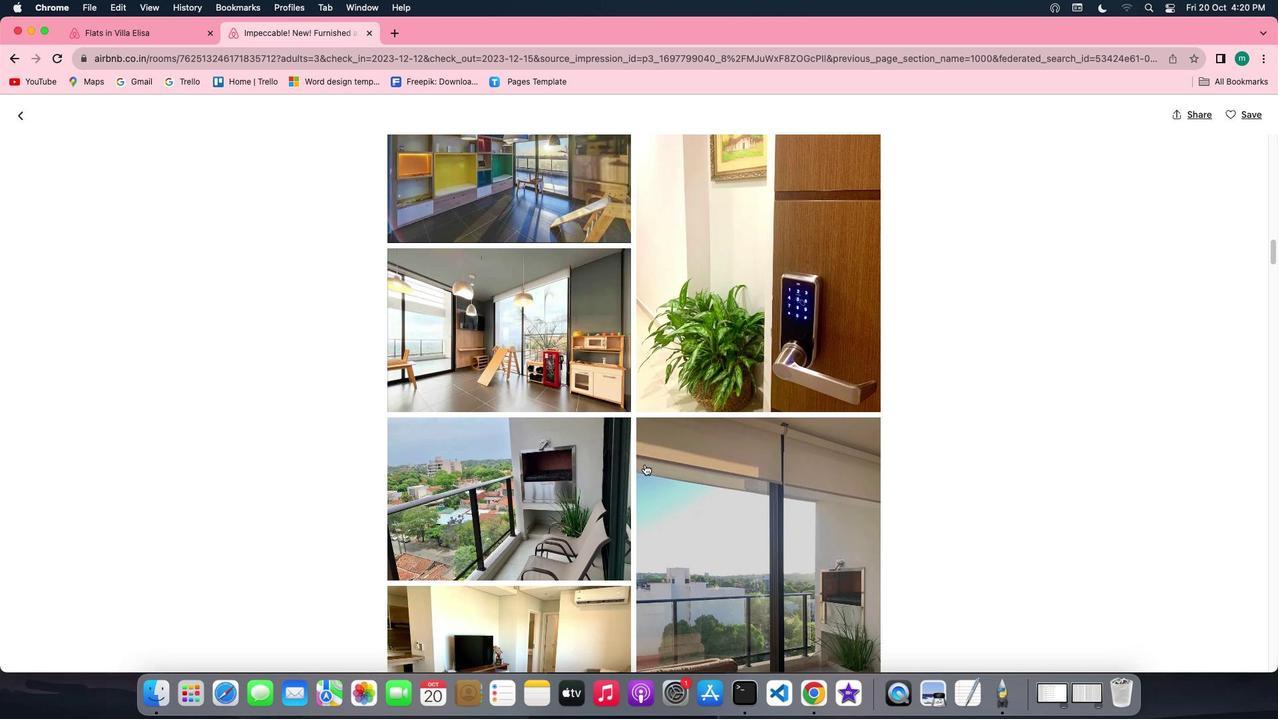 
Action: Mouse scrolled (645, 464) with delta (0, -1)
Screenshot: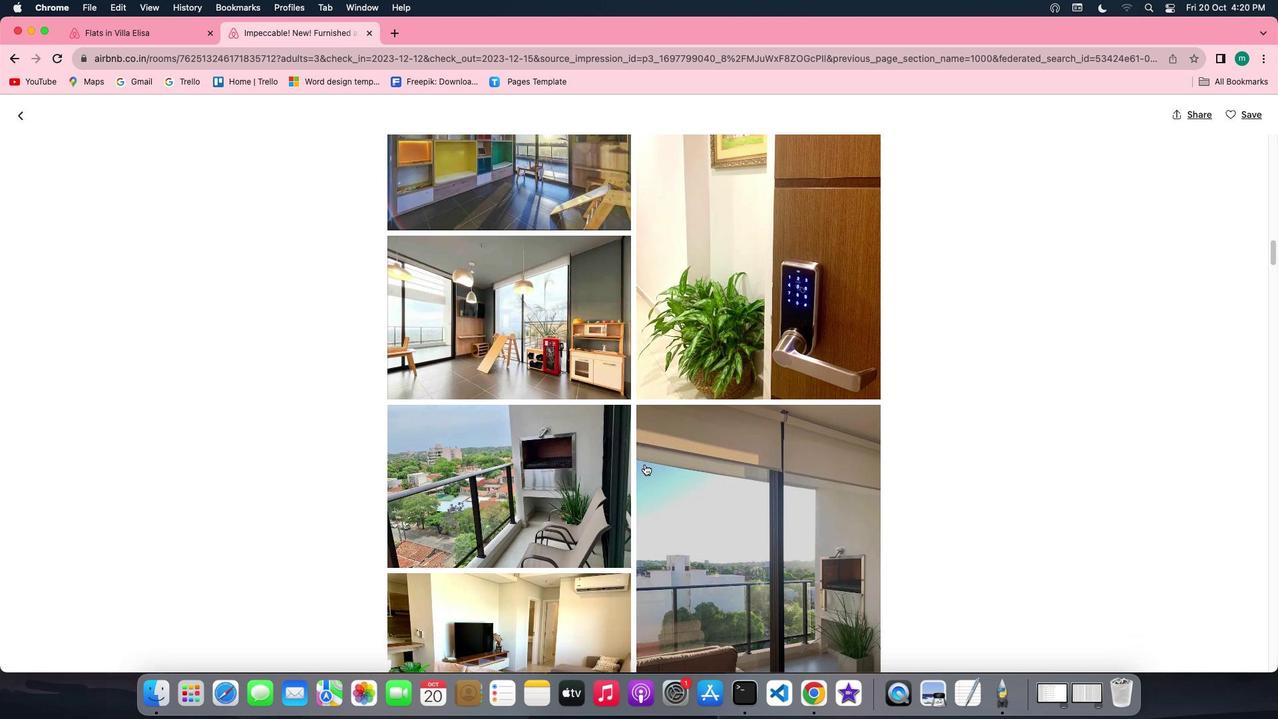 
Action: Mouse scrolled (645, 464) with delta (0, -1)
Screenshot: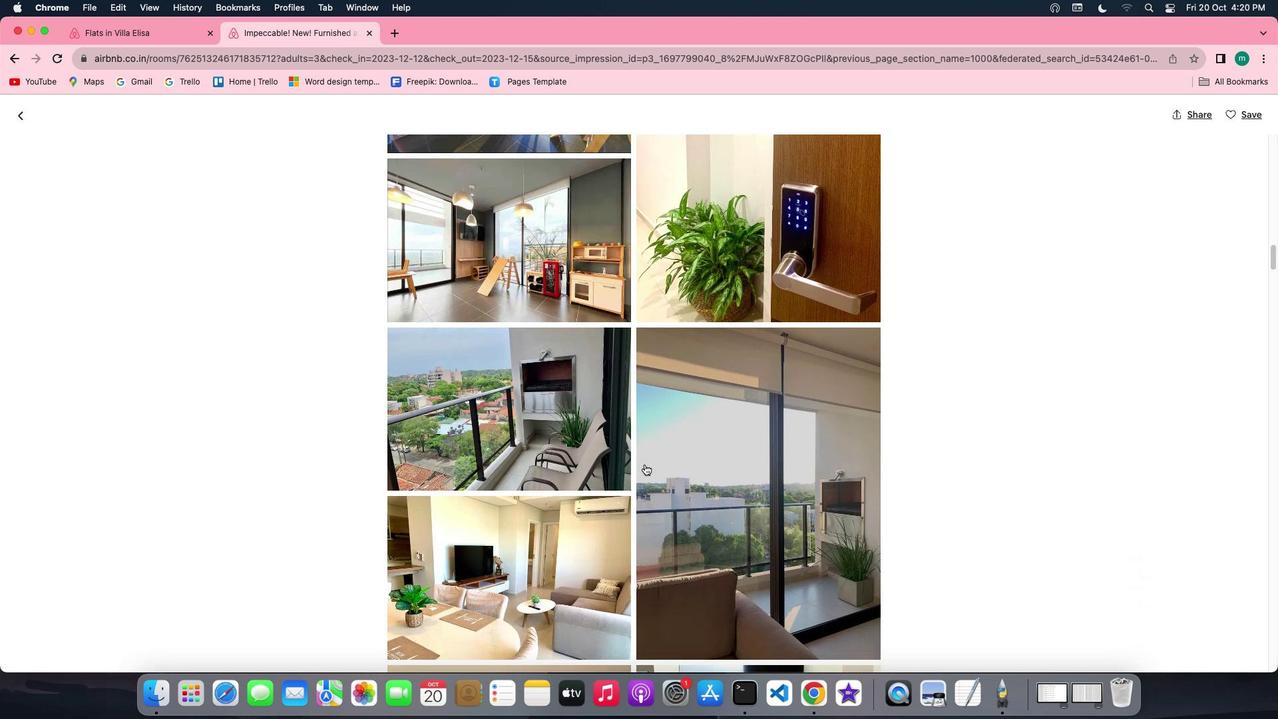 
Action: Mouse scrolled (645, 464) with delta (0, -1)
Screenshot: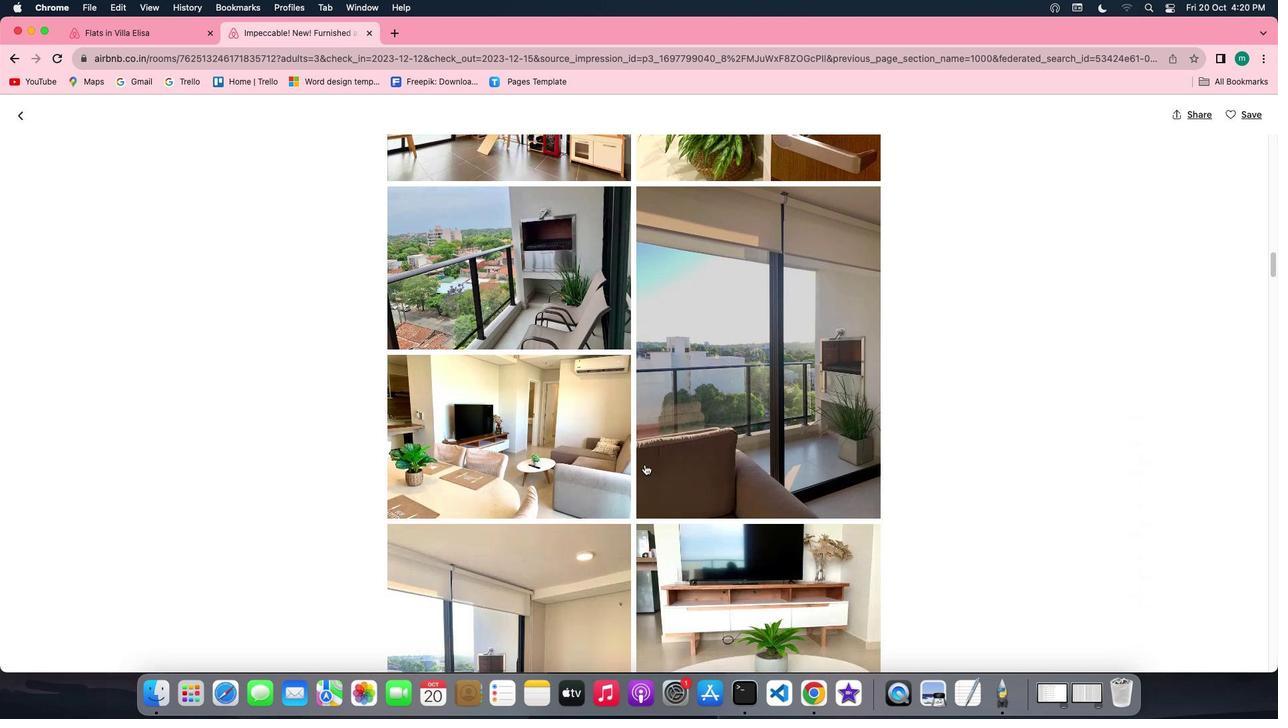
Action: Mouse scrolled (645, 464) with delta (0, 0)
Screenshot: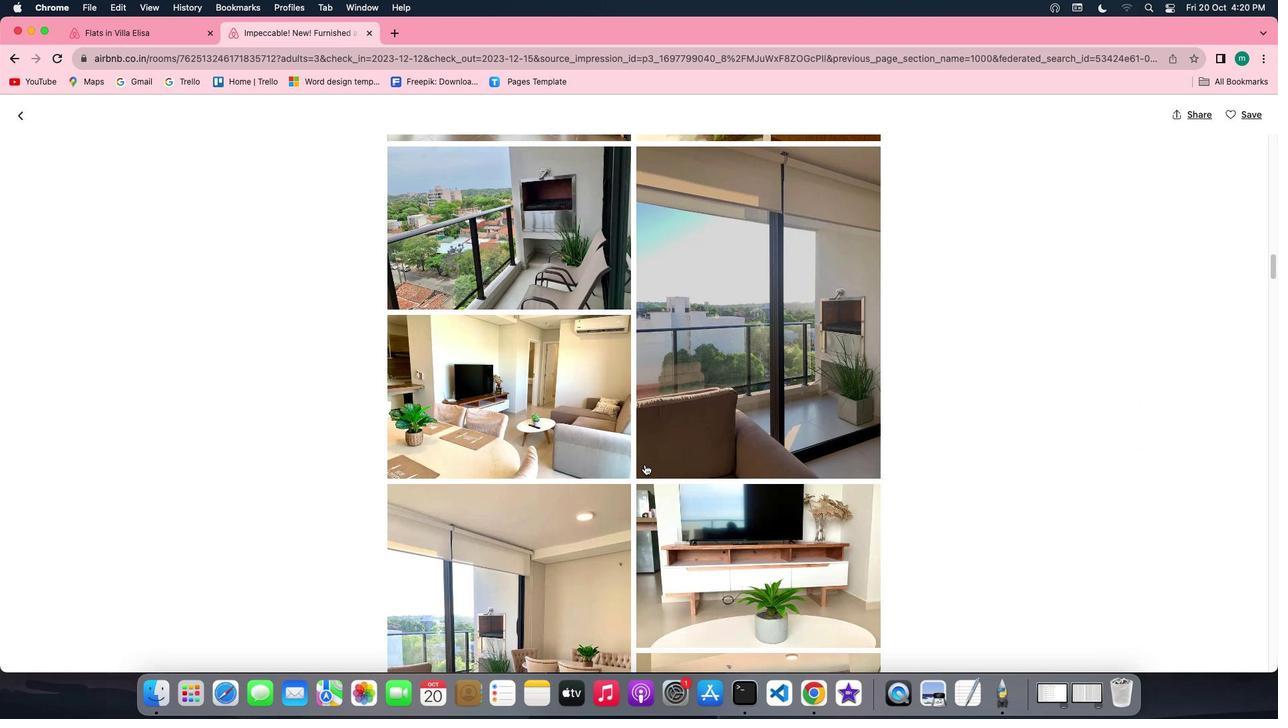 
Action: Mouse scrolled (645, 464) with delta (0, 0)
Screenshot: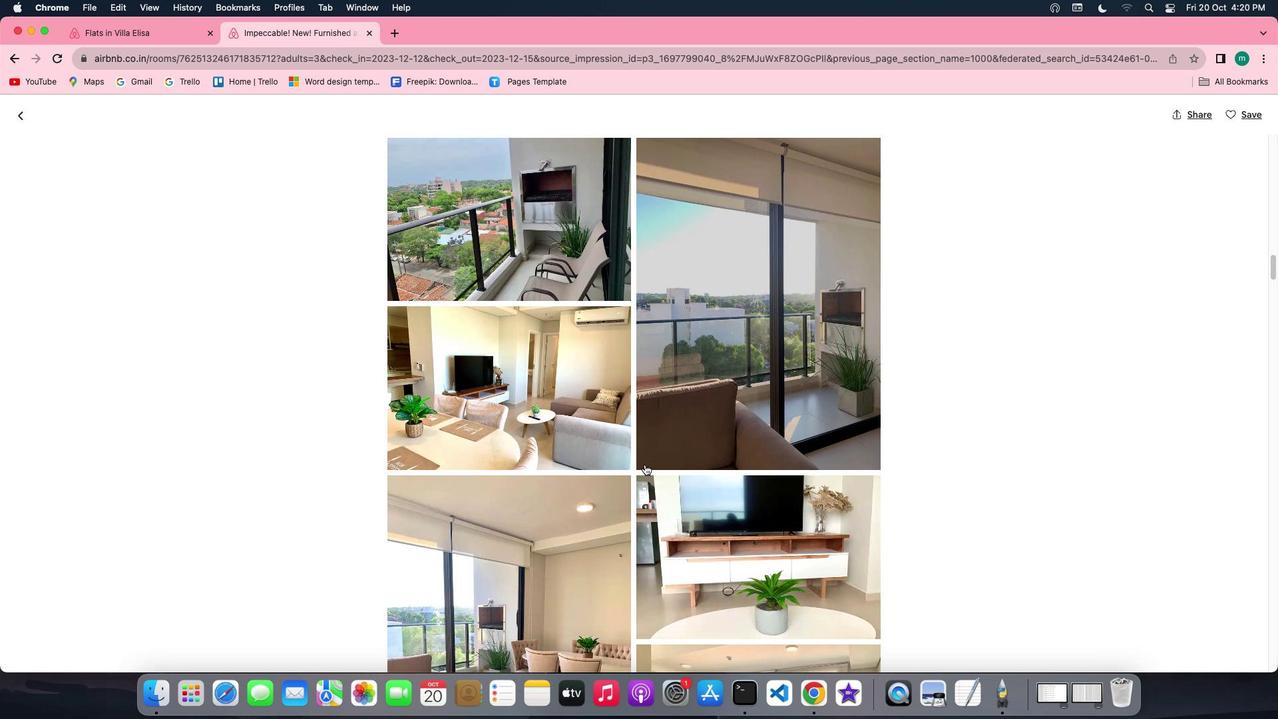 
Action: Mouse scrolled (645, 464) with delta (0, -1)
Screenshot: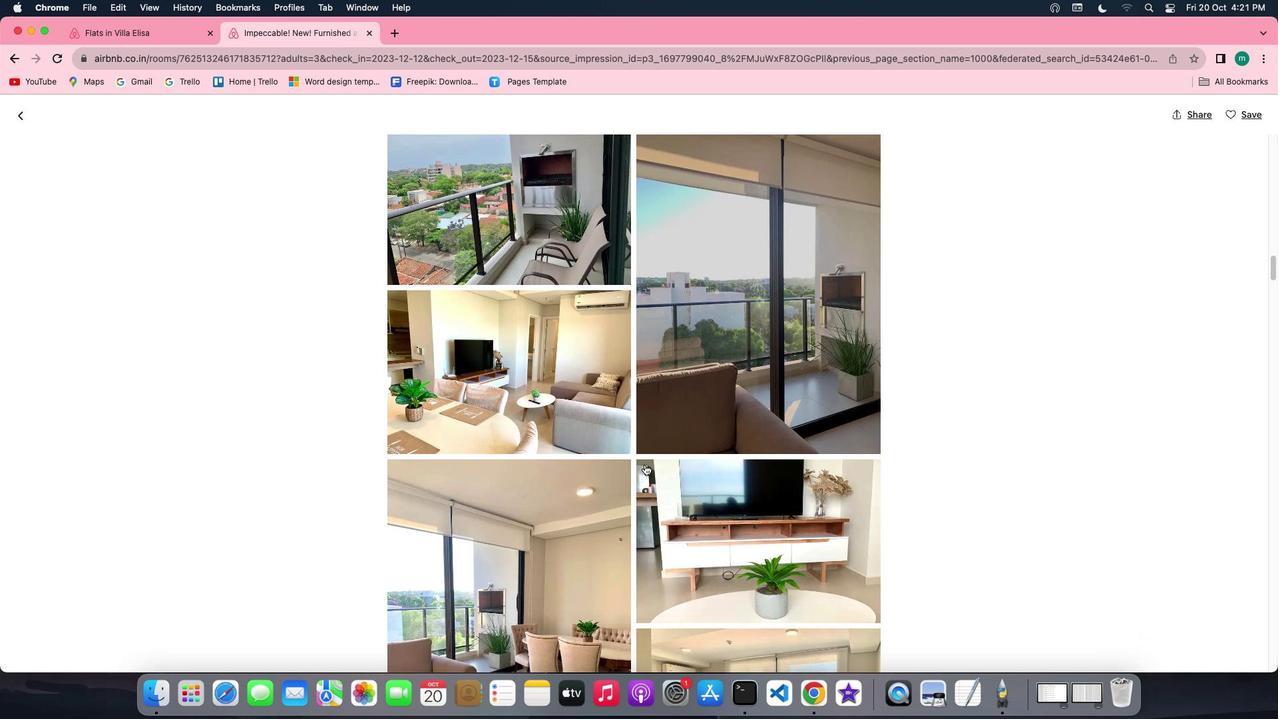 
Action: Mouse scrolled (645, 464) with delta (0, -1)
Screenshot: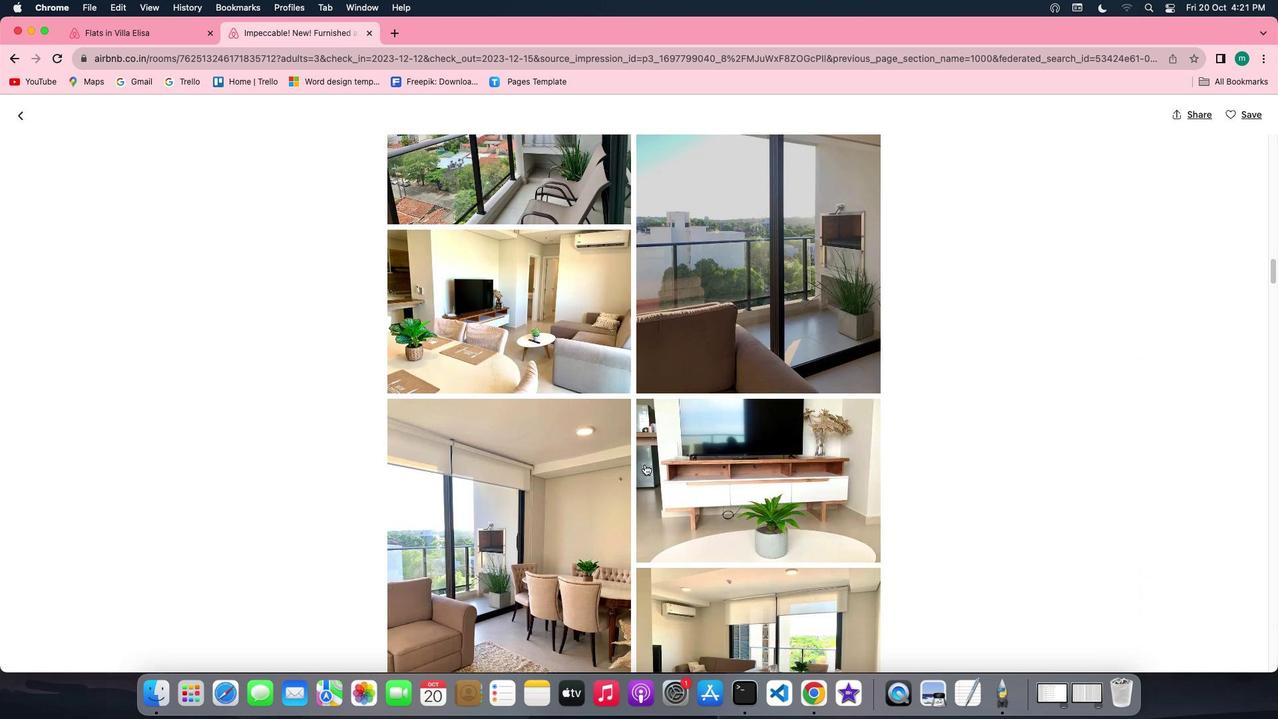 
Action: Mouse scrolled (645, 464) with delta (0, 0)
Screenshot: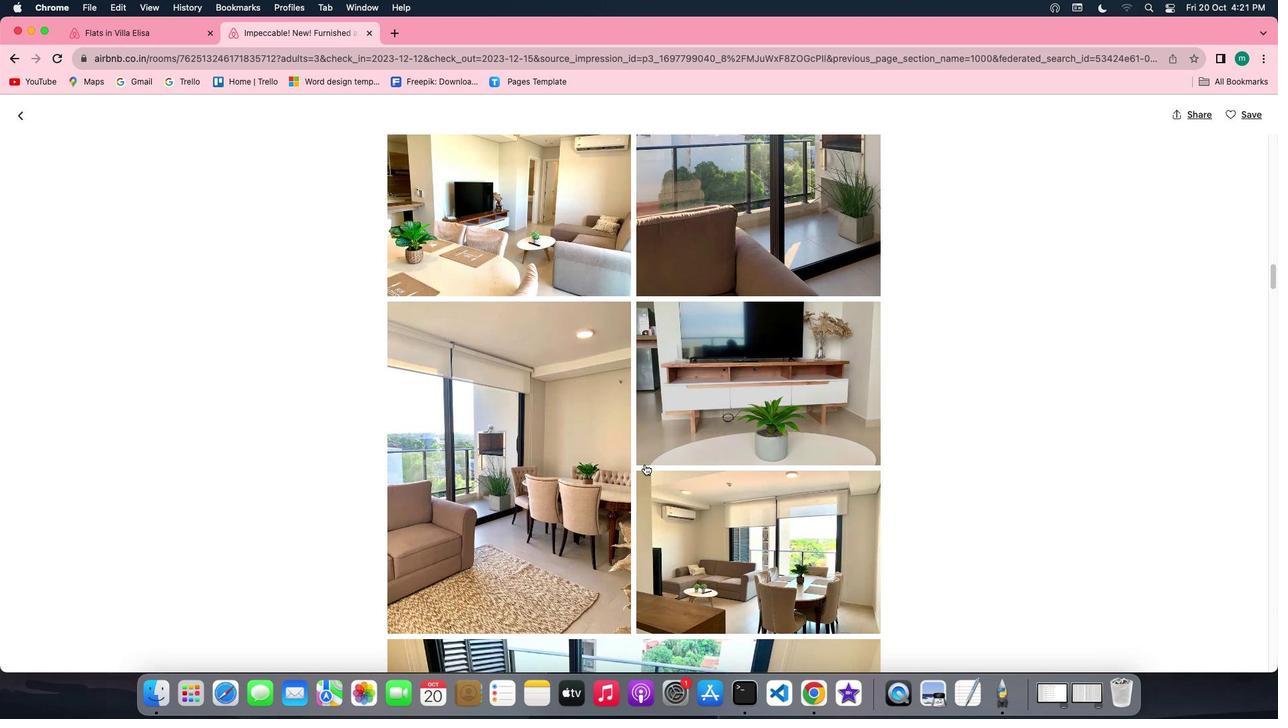 
Action: Mouse scrolled (645, 464) with delta (0, 0)
Screenshot: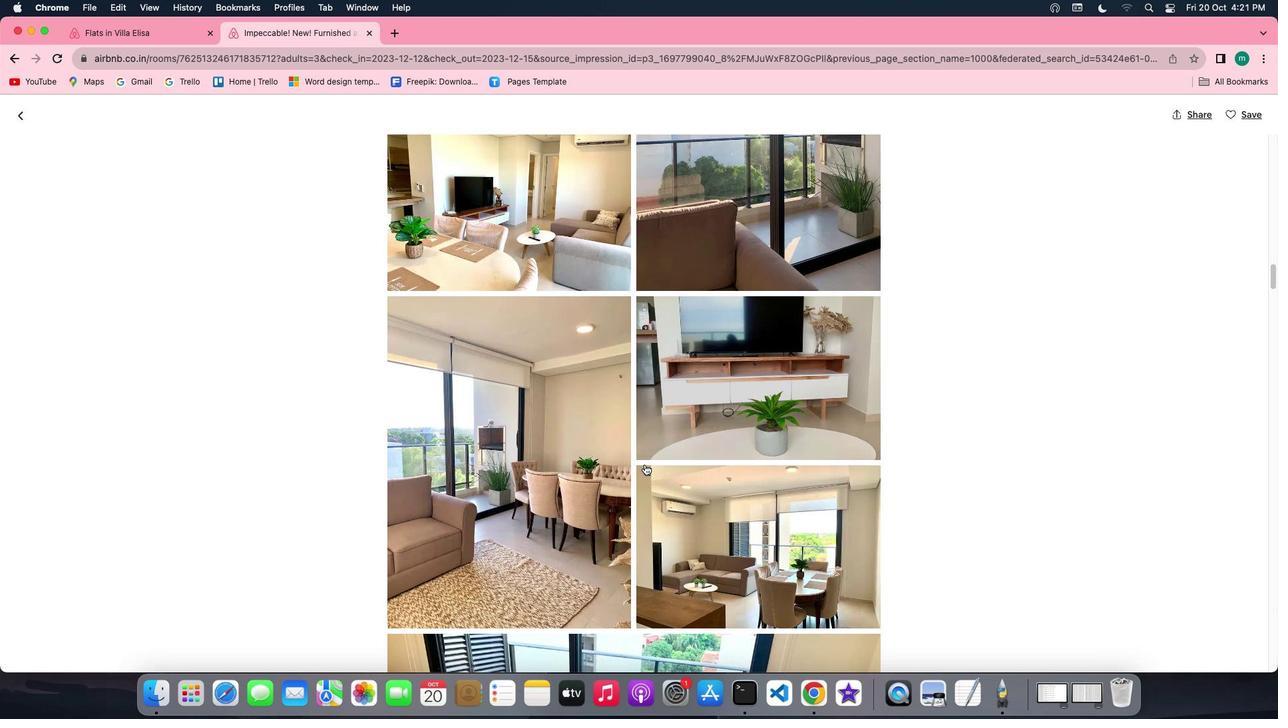 
Action: Mouse scrolled (645, 464) with delta (0, -1)
Screenshot: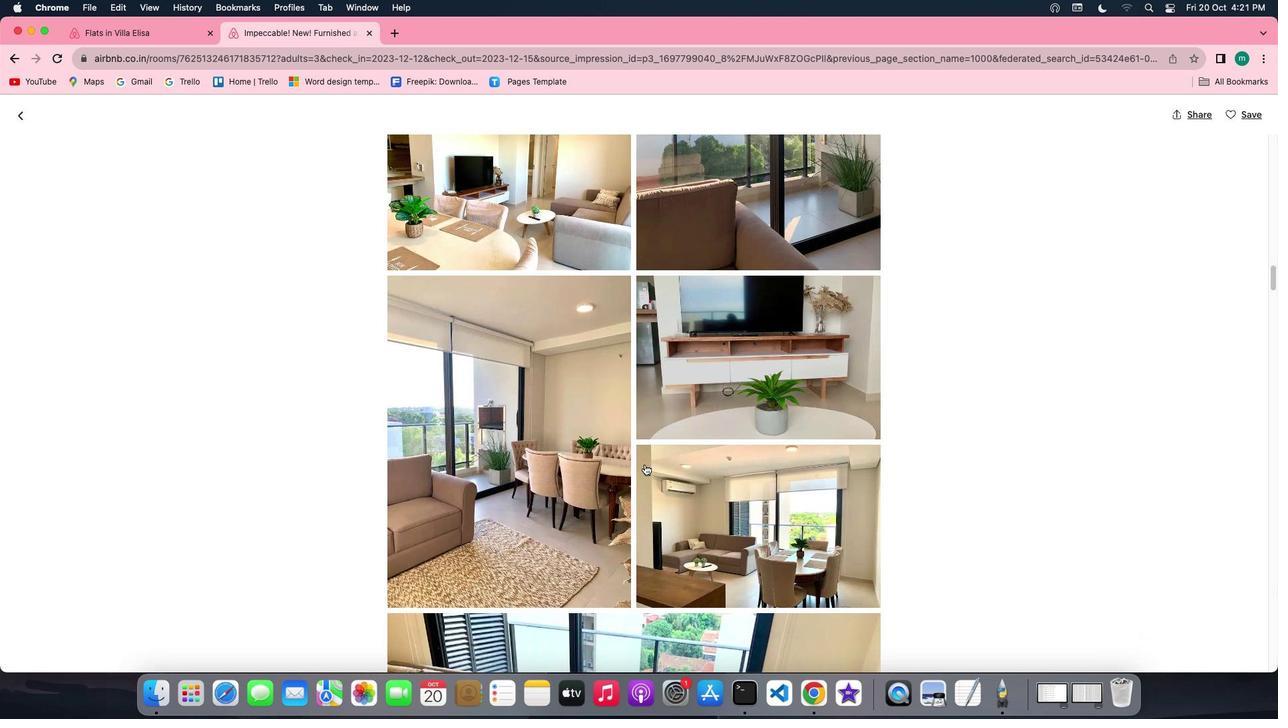 
Action: Mouse scrolled (645, 464) with delta (0, -1)
Screenshot: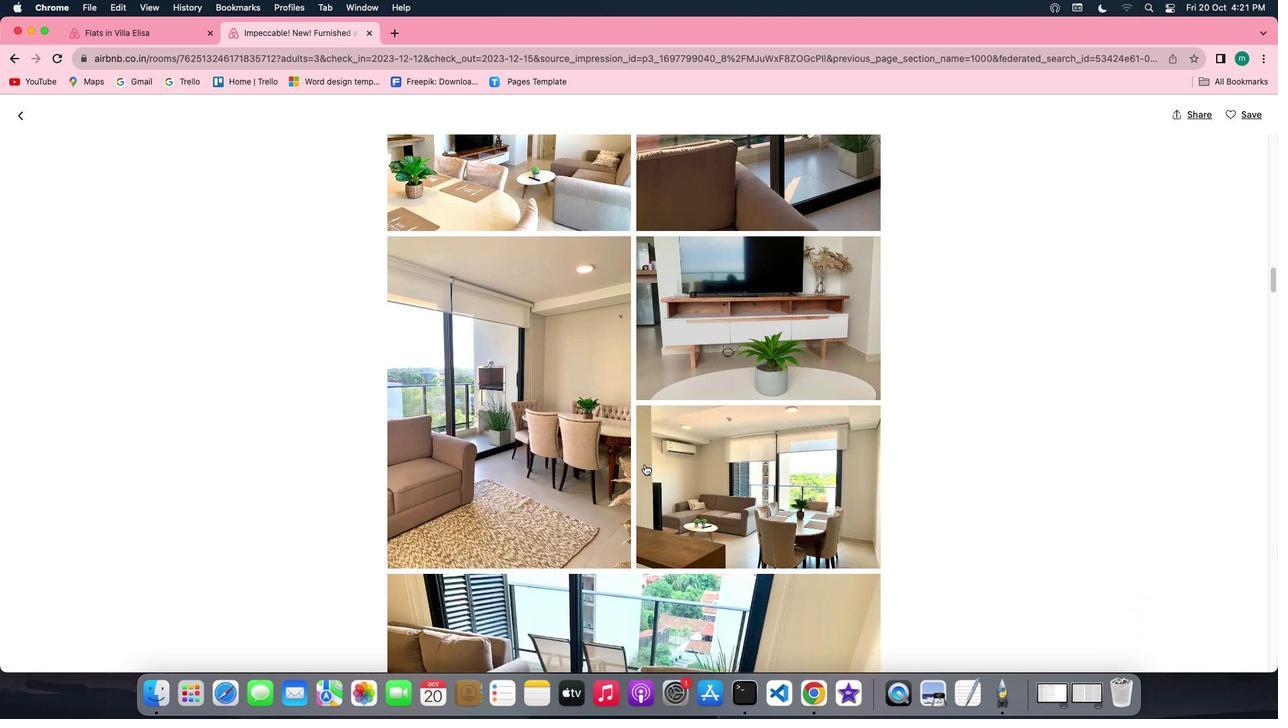 
Action: Mouse scrolled (645, 464) with delta (0, 0)
Screenshot: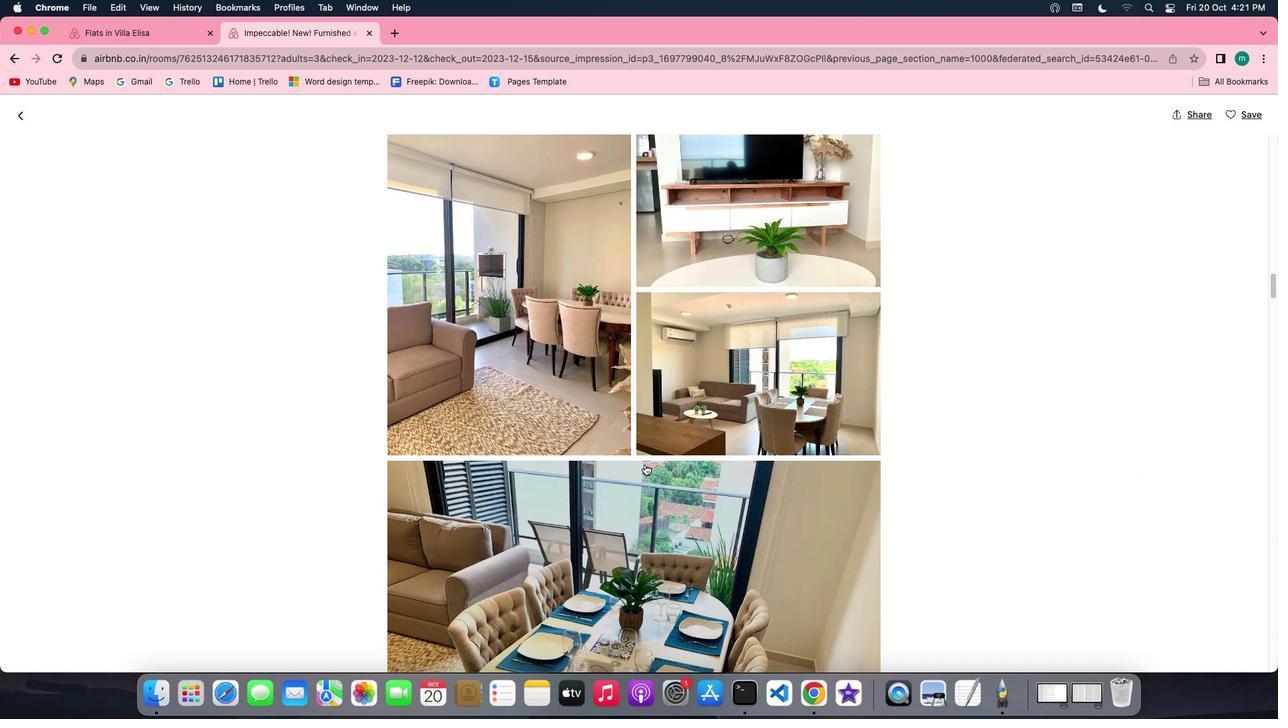 
Action: Mouse scrolled (645, 464) with delta (0, 0)
Screenshot: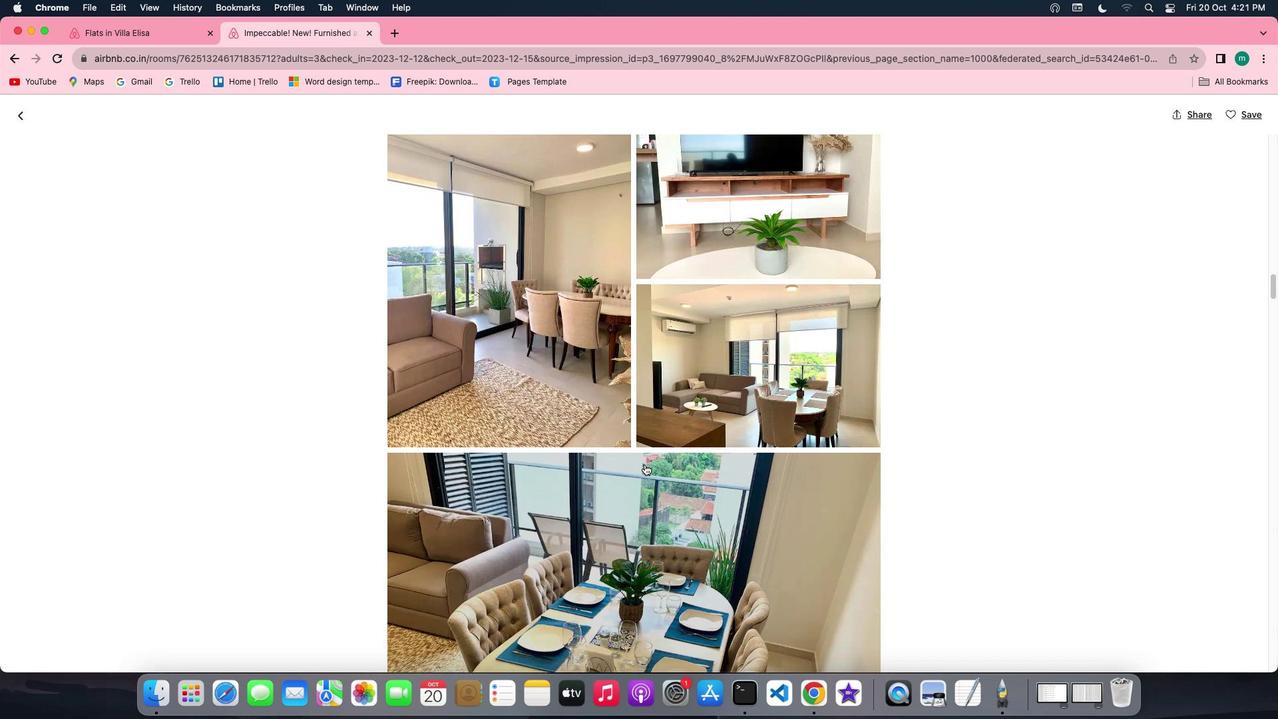 
Action: Mouse scrolled (645, 464) with delta (0, -1)
Screenshot: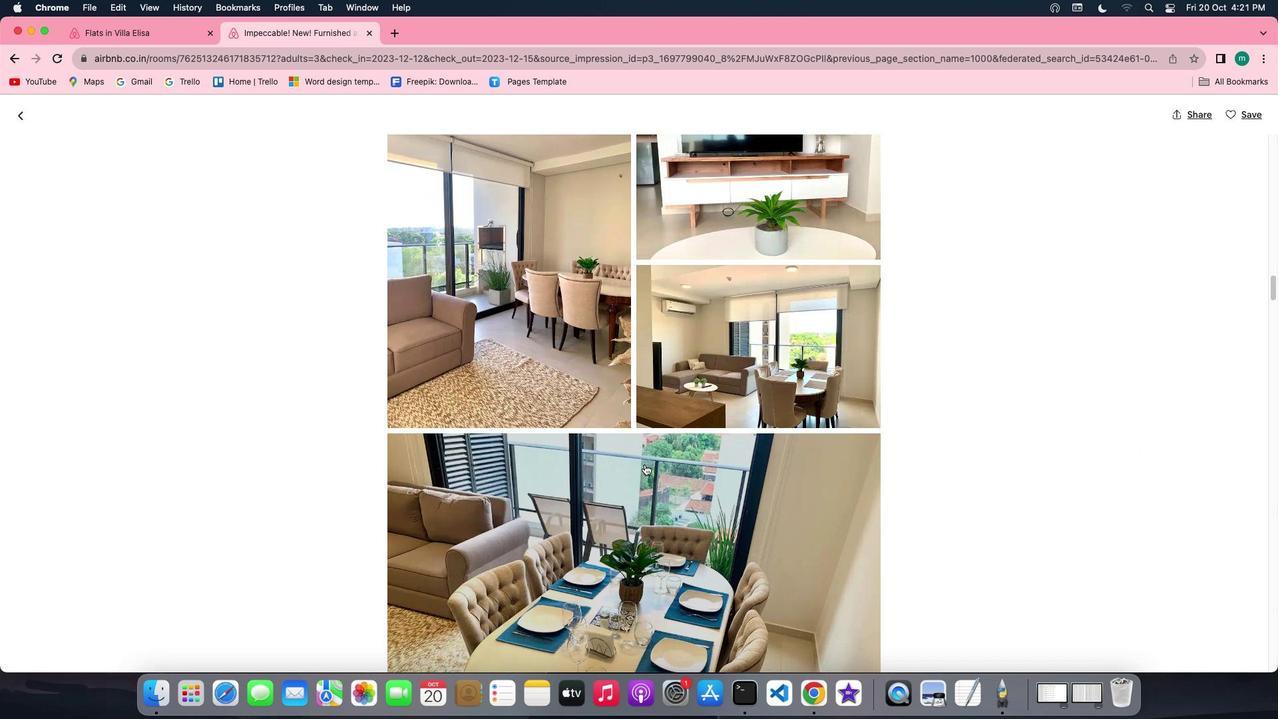 
Action: Mouse scrolled (645, 464) with delta (0, -1)
Screenshot: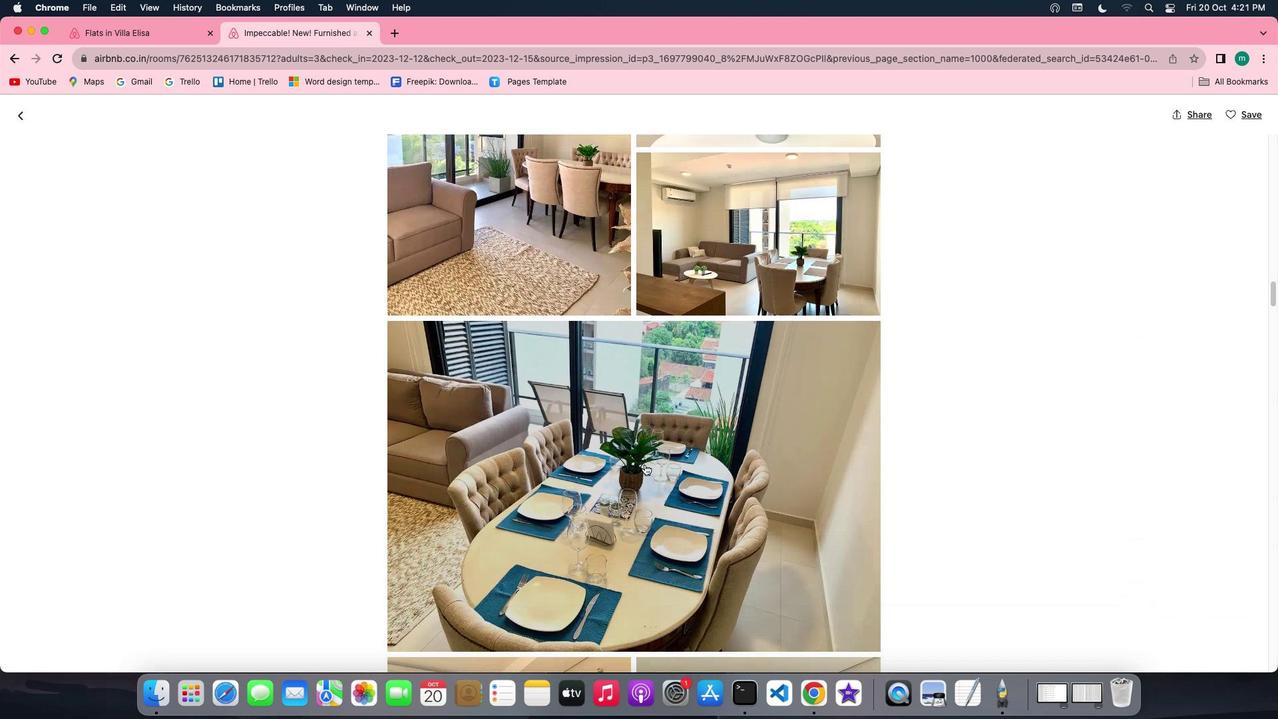 
Action: Mouse scrolled (645, 464) with delta (0, 0)
Screenshot: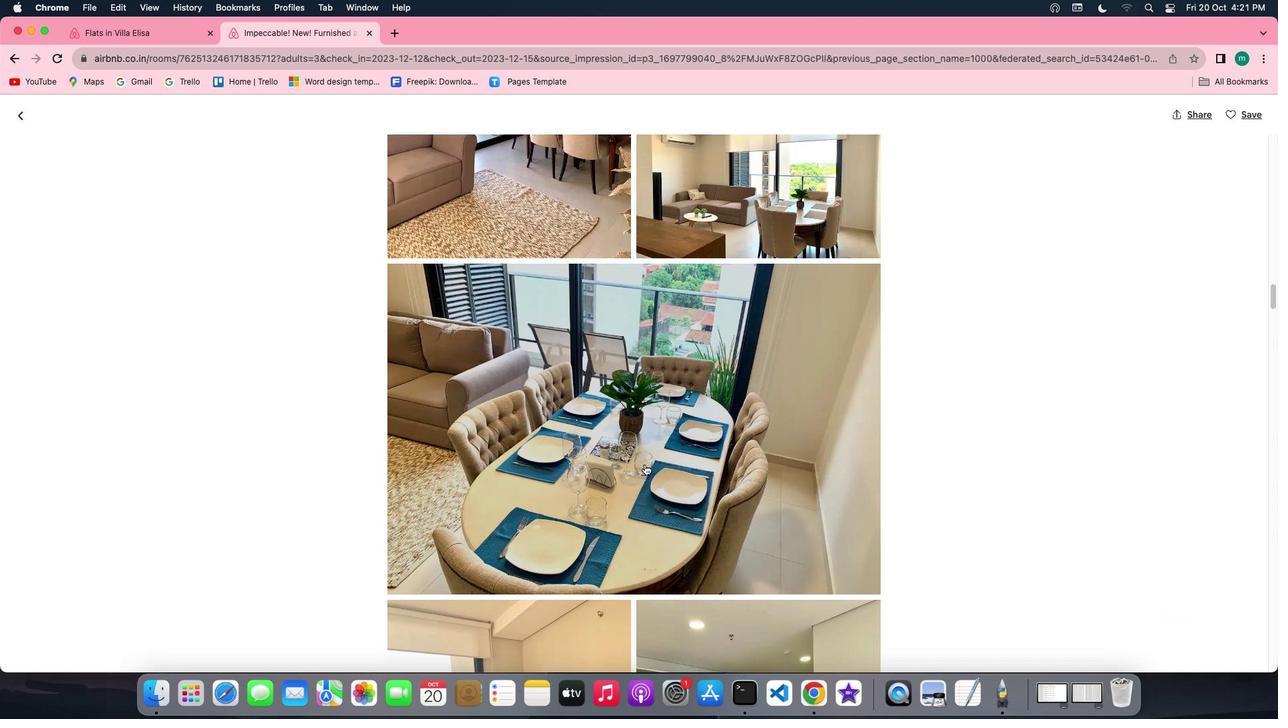 
Action: Mouse scrolled (645, 464) with delta (0, 0)
Screenshot: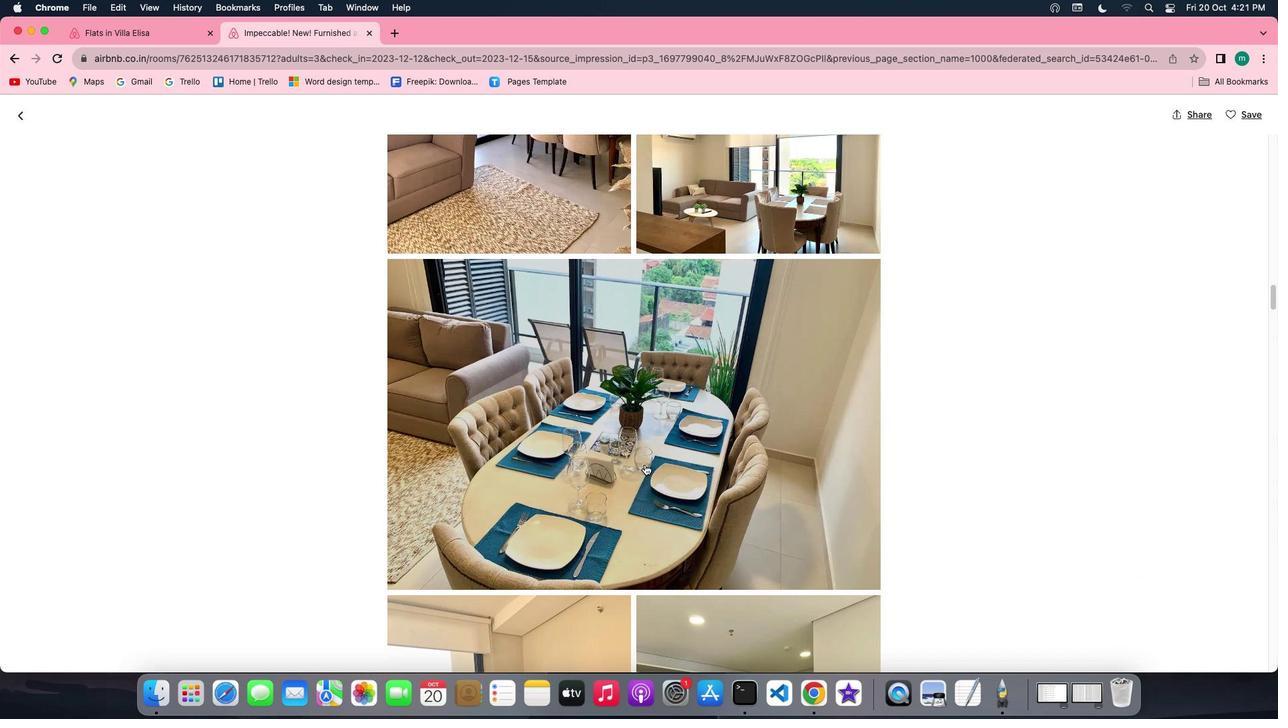 
Action: Mouse scrolled (645, 464) with delta (0, -1)
Screenshot: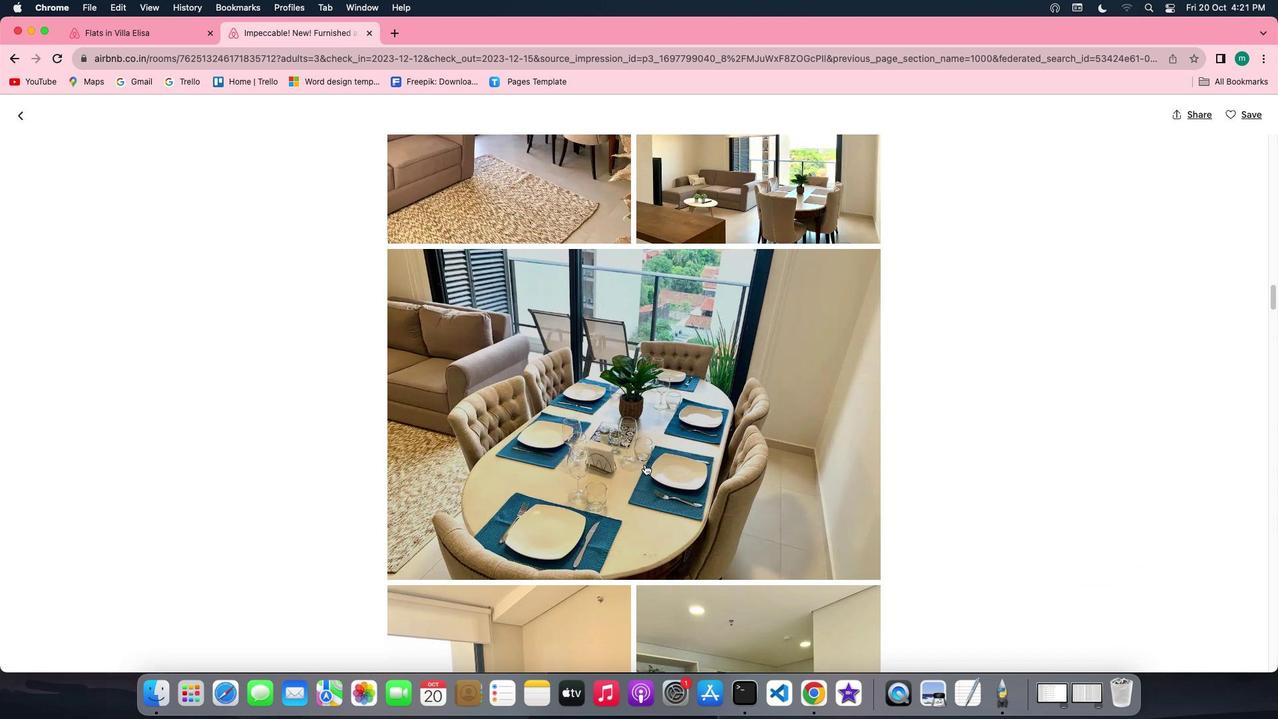 
Action: Mouse scrolled (645, 464) with delta (0, -1)
Screenshot: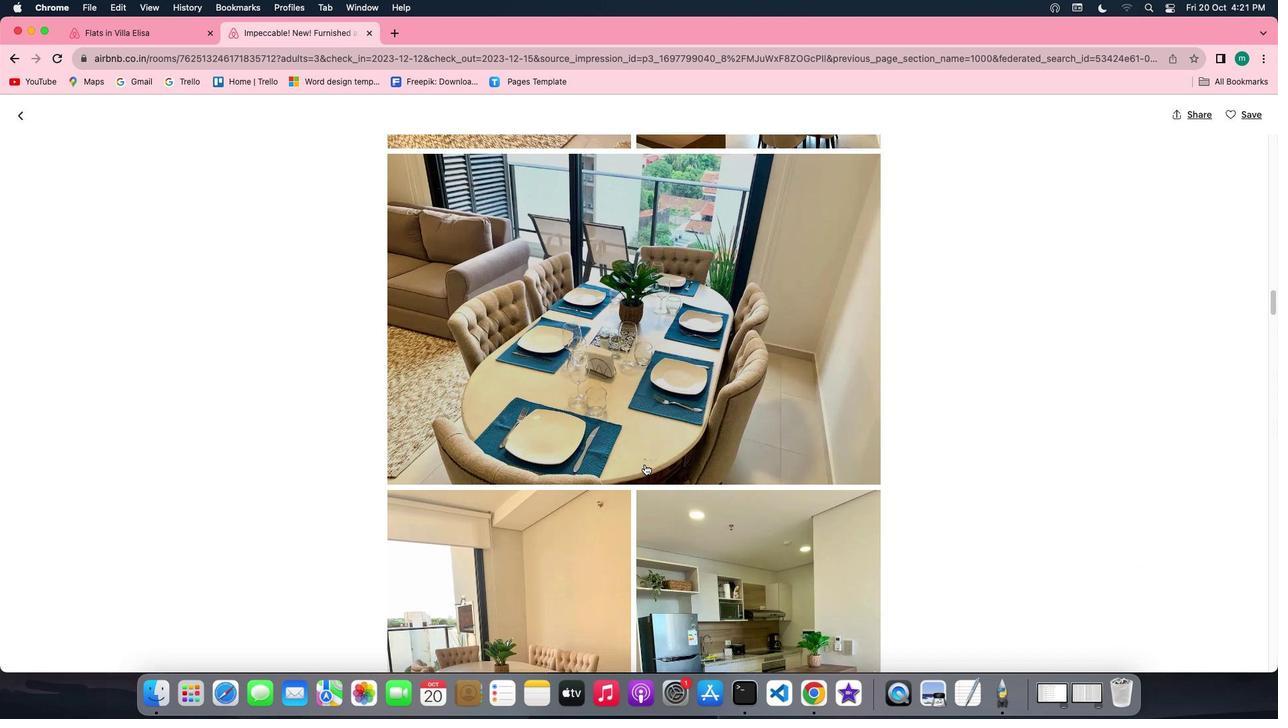 
Action: Mouse scrolled (645, 464) with delta (0, 0)
Screenshot: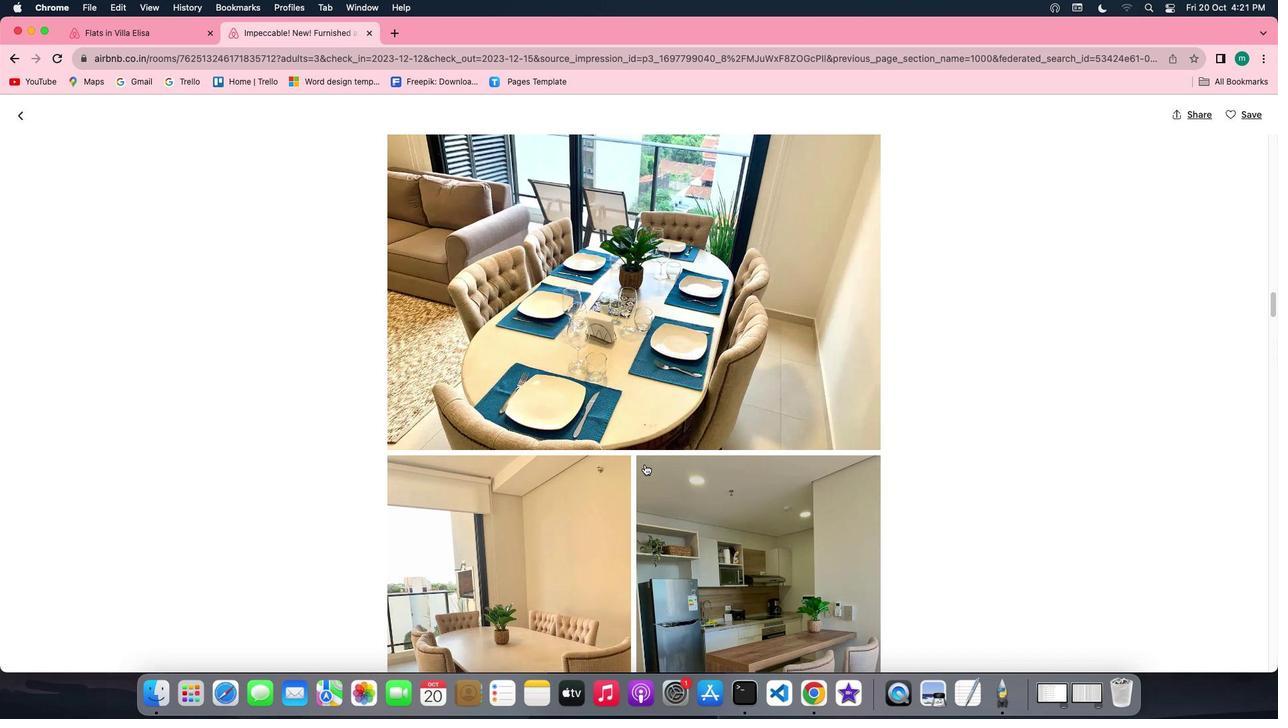 
Action: Mouse scrolled (645, 464) with delta (0, 0)
Screenshot: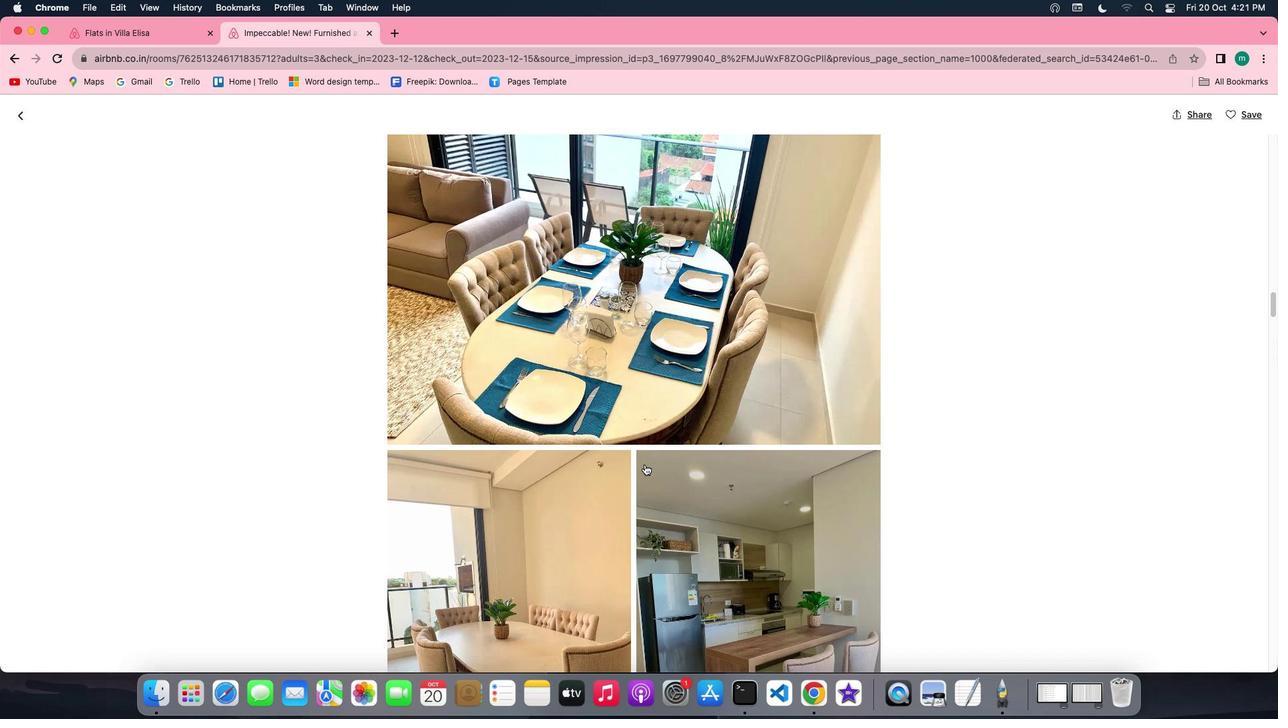 
Action: Mouse scrolled (645, 464) with delta (0, 0)
Screenshot: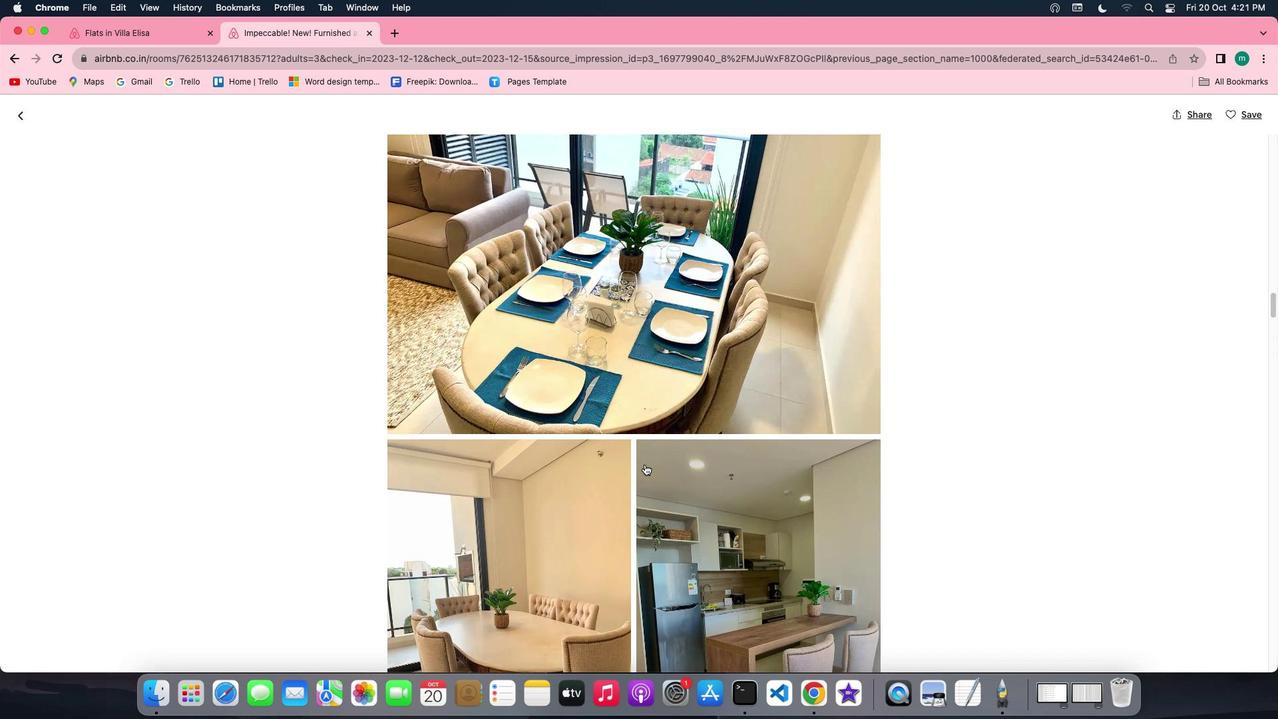 
Action: Mouse scrolled (645, 464) with delta (0, 0)
Screenshot: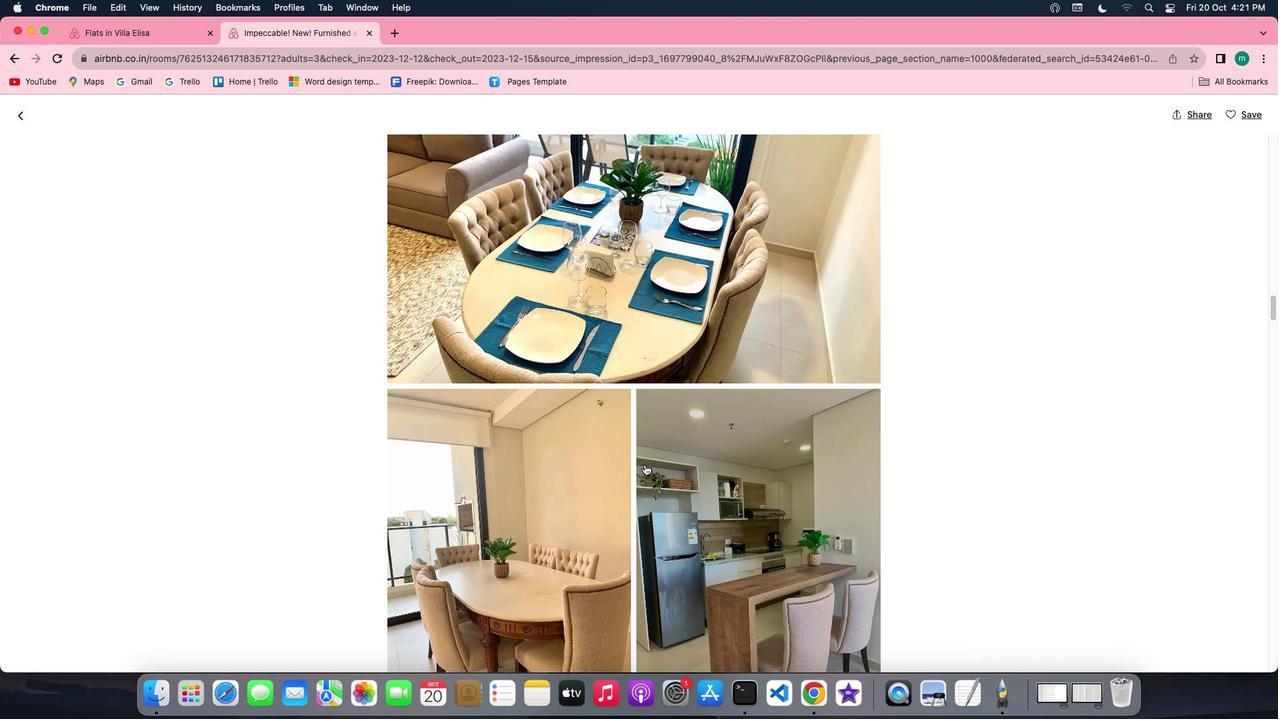 
Action: Mouse scrolled (645, 464) with delta (0, 0)
Screenshot: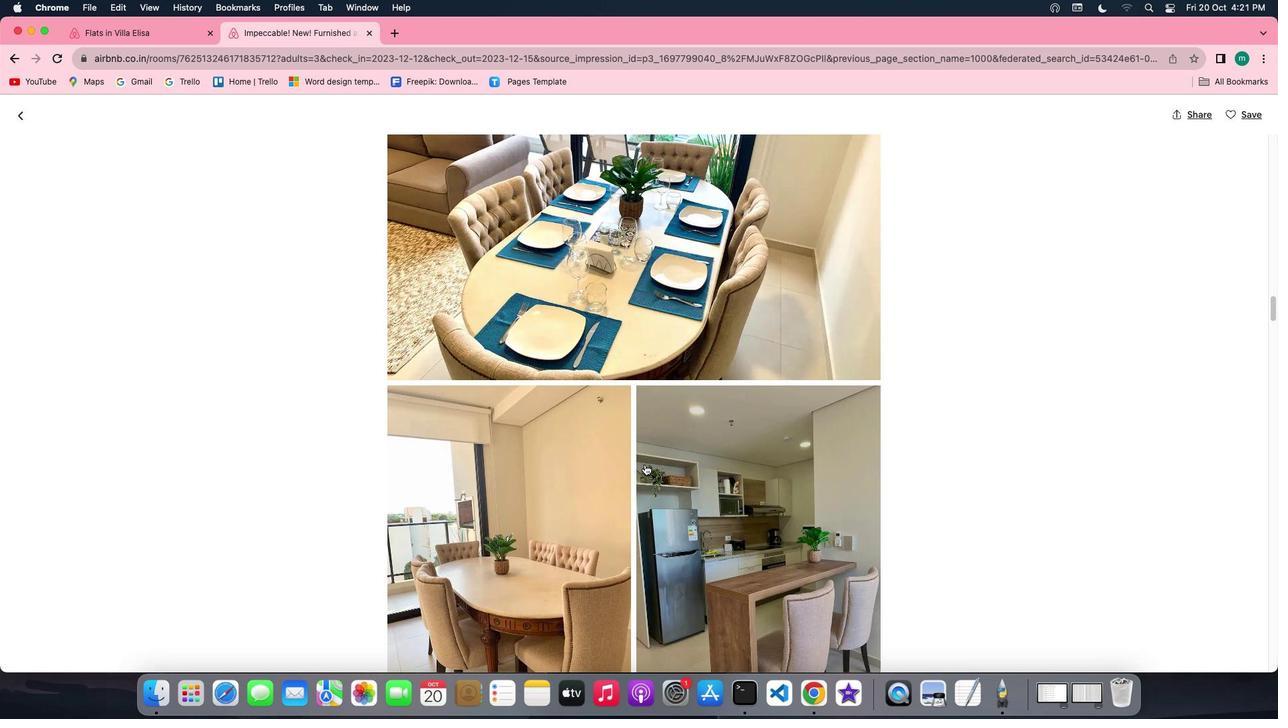 
Action: Mouse scrolled (645, 464) with delta (0, 0)
Screenshot: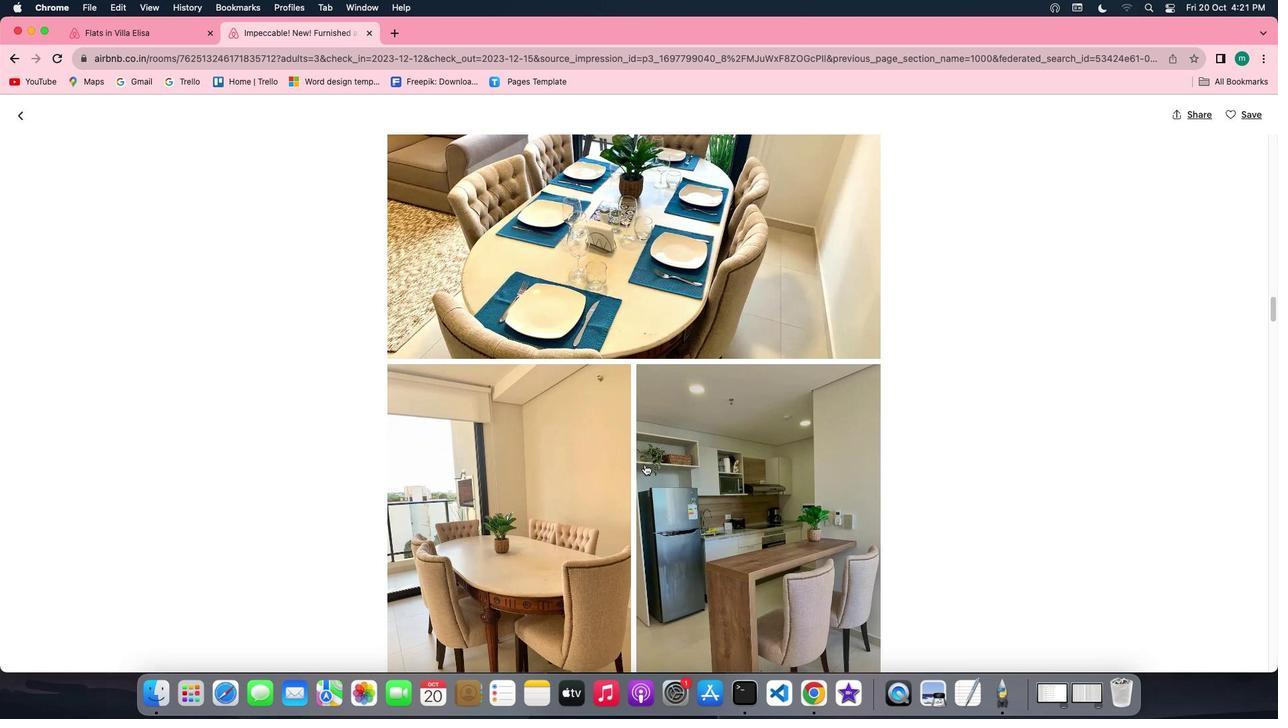 
Action: Mouse scrolled (645, 464) with delta (0, 0)
Screenshot: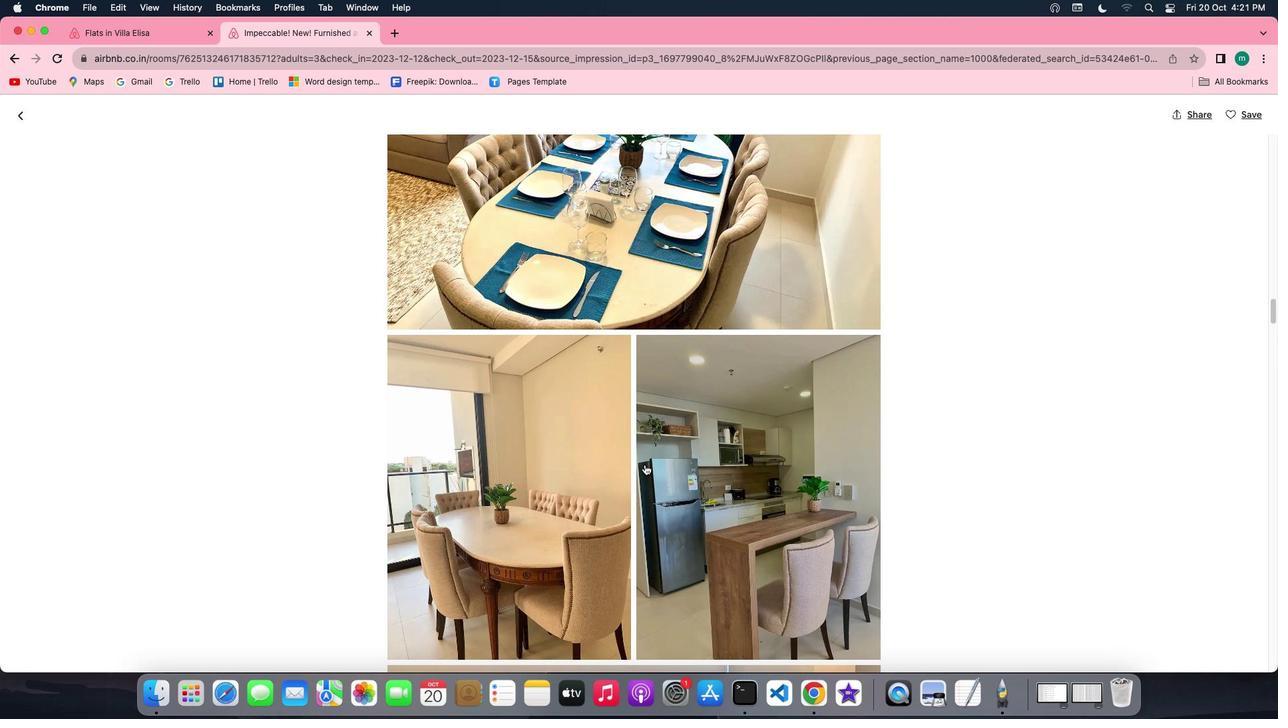 
Action: Mouse scrolled (645, 464) with delta (0, 0)
Screenshot: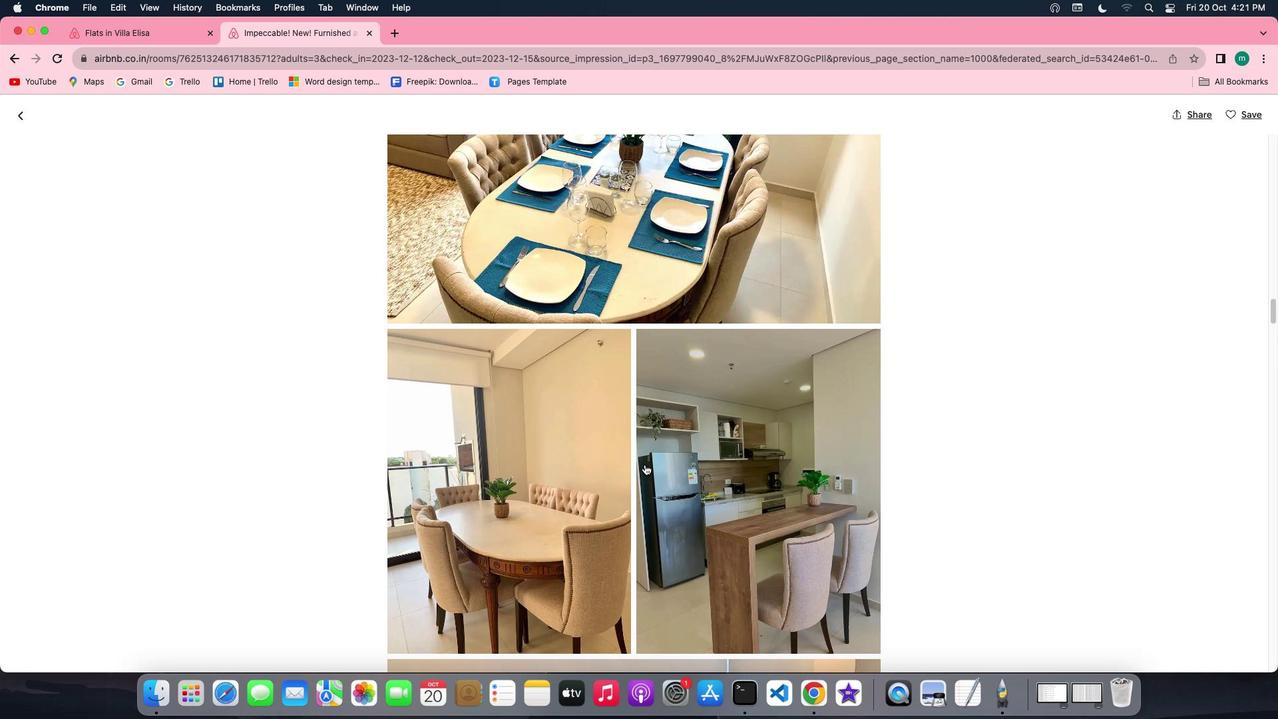 
Action: Mouse scrolled (645, 464) with delta (0, 0)
Screenshot: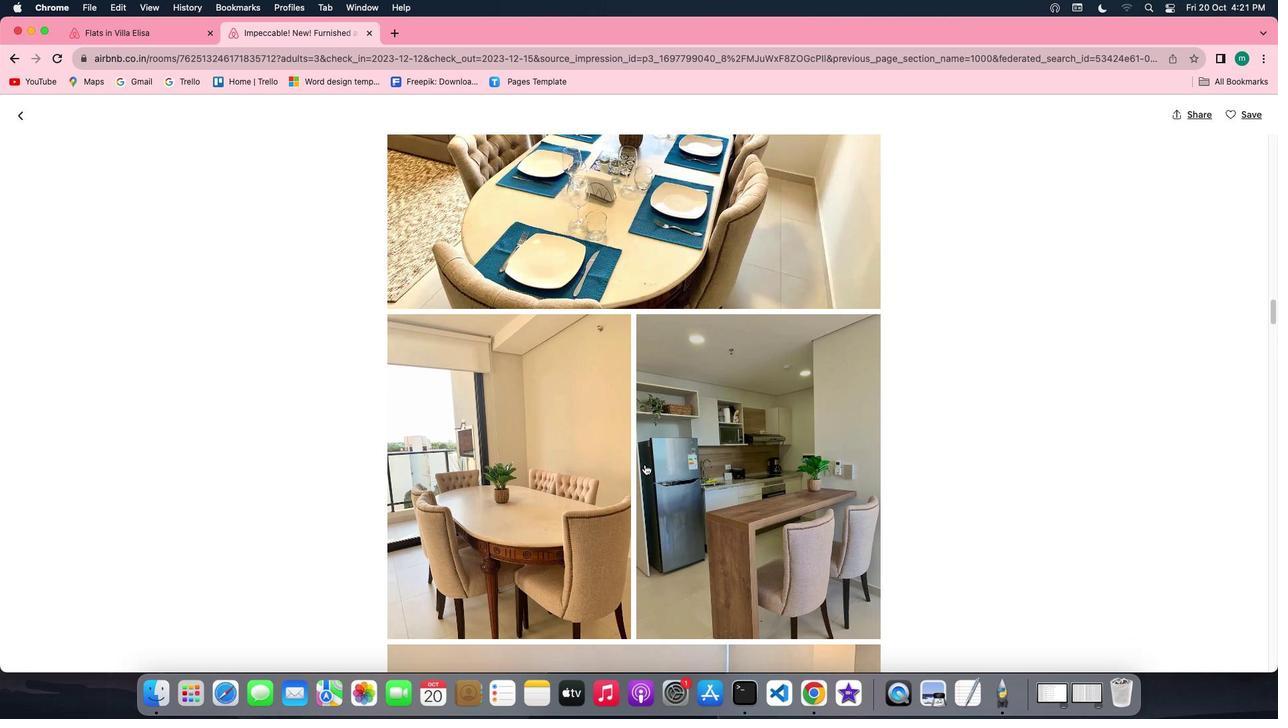 
Action: Mouse scrolled (645, 464) with delta (0, 0)
Screenshot: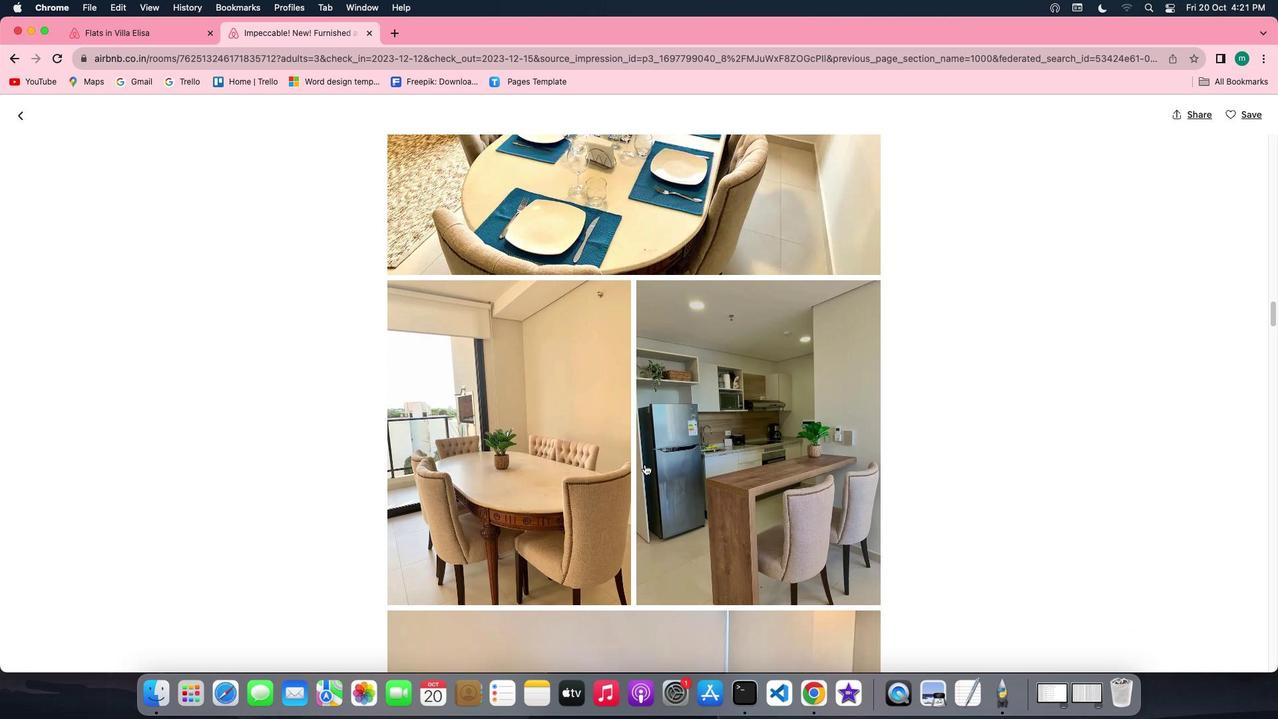 
Action: Mouse scrolled (645, 464) with delta (0, 0)
Screenshot: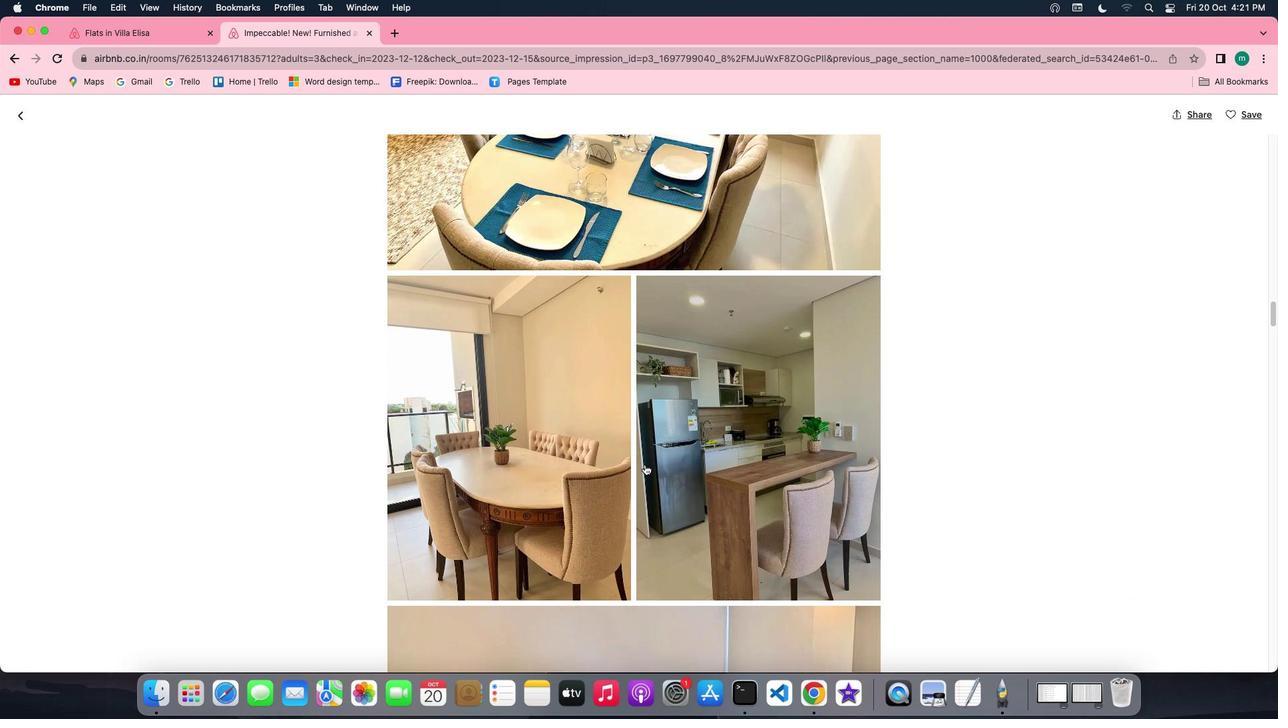 
Action: Mouse scrolled (645, 464) with delta (0, 0)
Screenshot: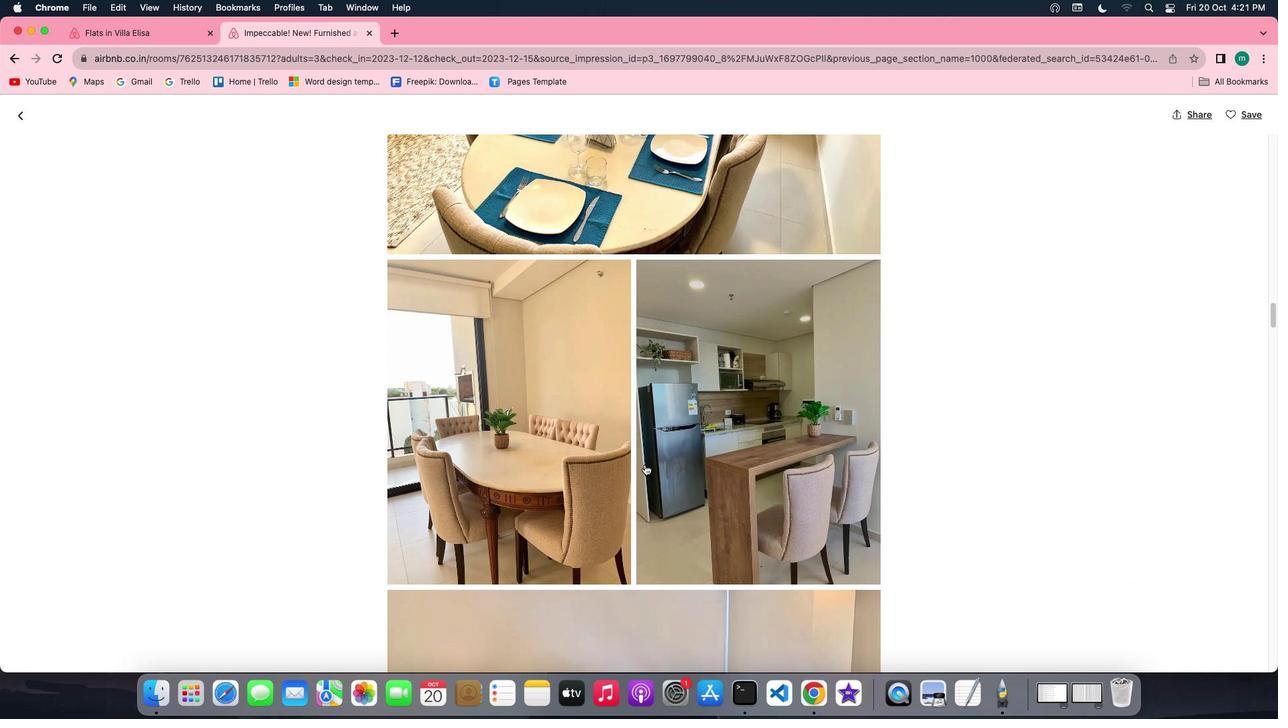 
Action: Mouse scrolled (645, 464) with delta (0, 0)
Screenshot: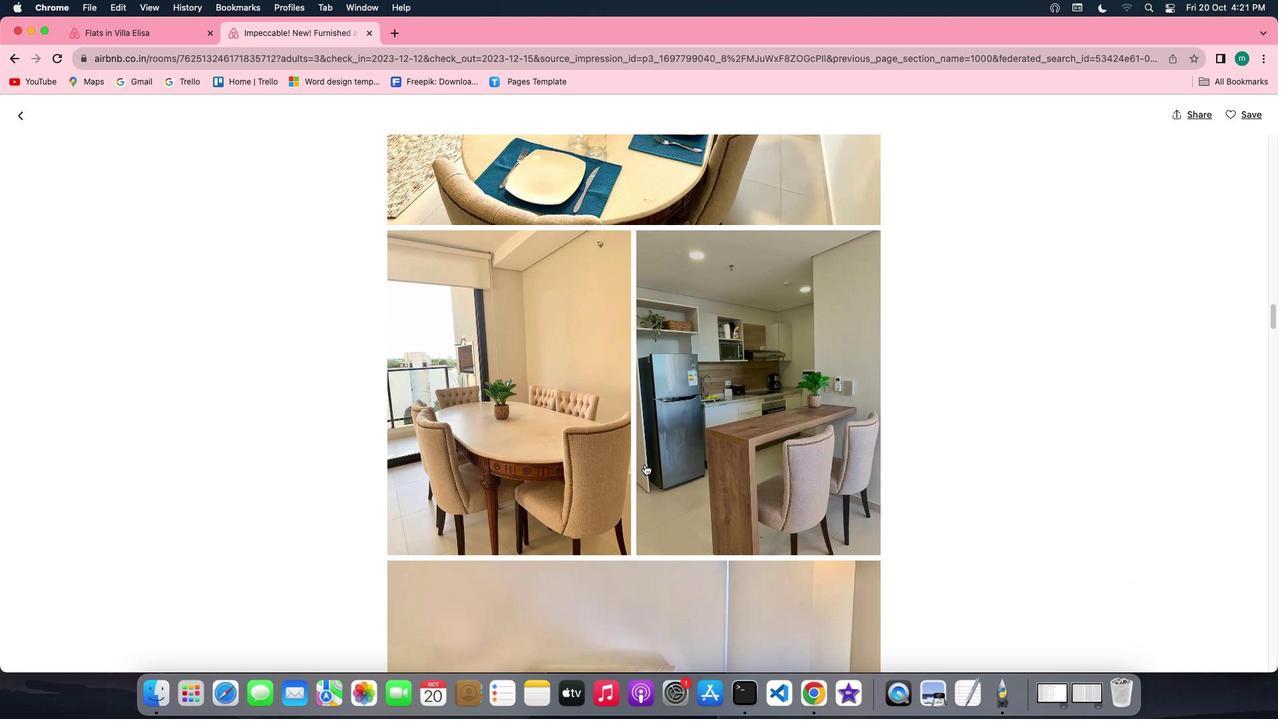 
Action: Mouse scrolled (645, 464) with delta (0, 0)
Screenshot: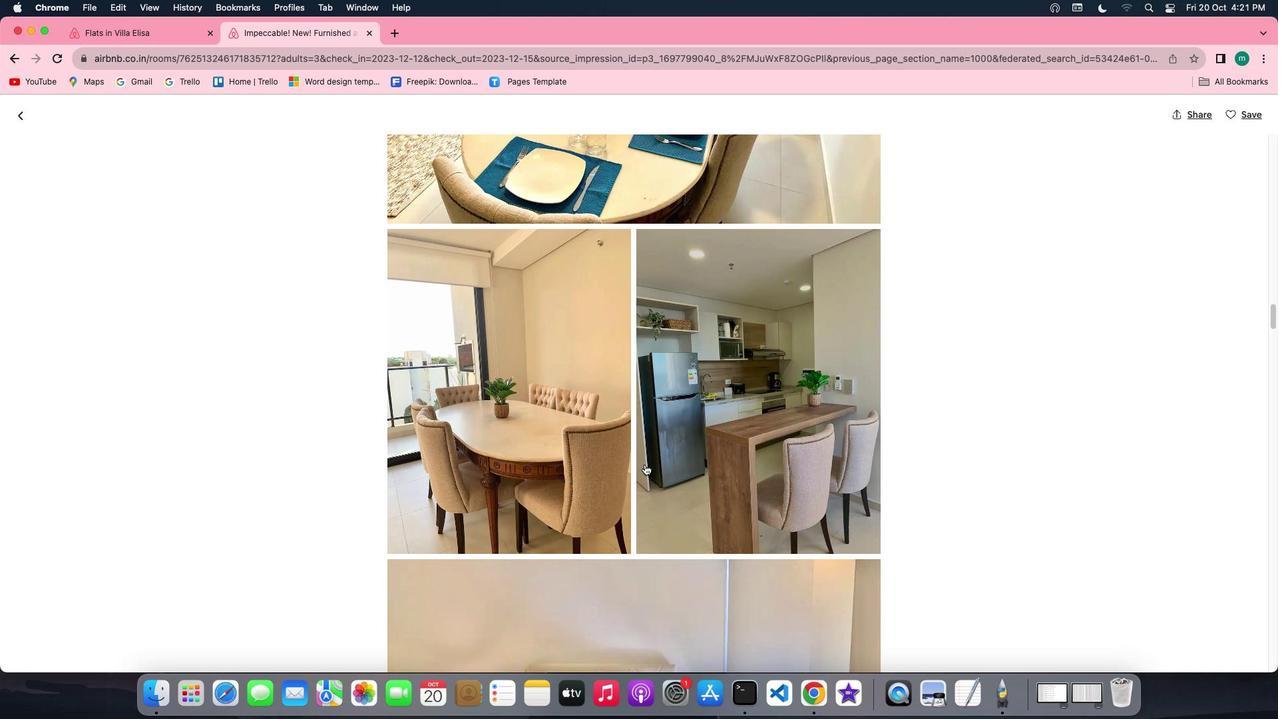 
Action: Mouse scrolled (645, 464) with delta (0, 0)
Screenshot: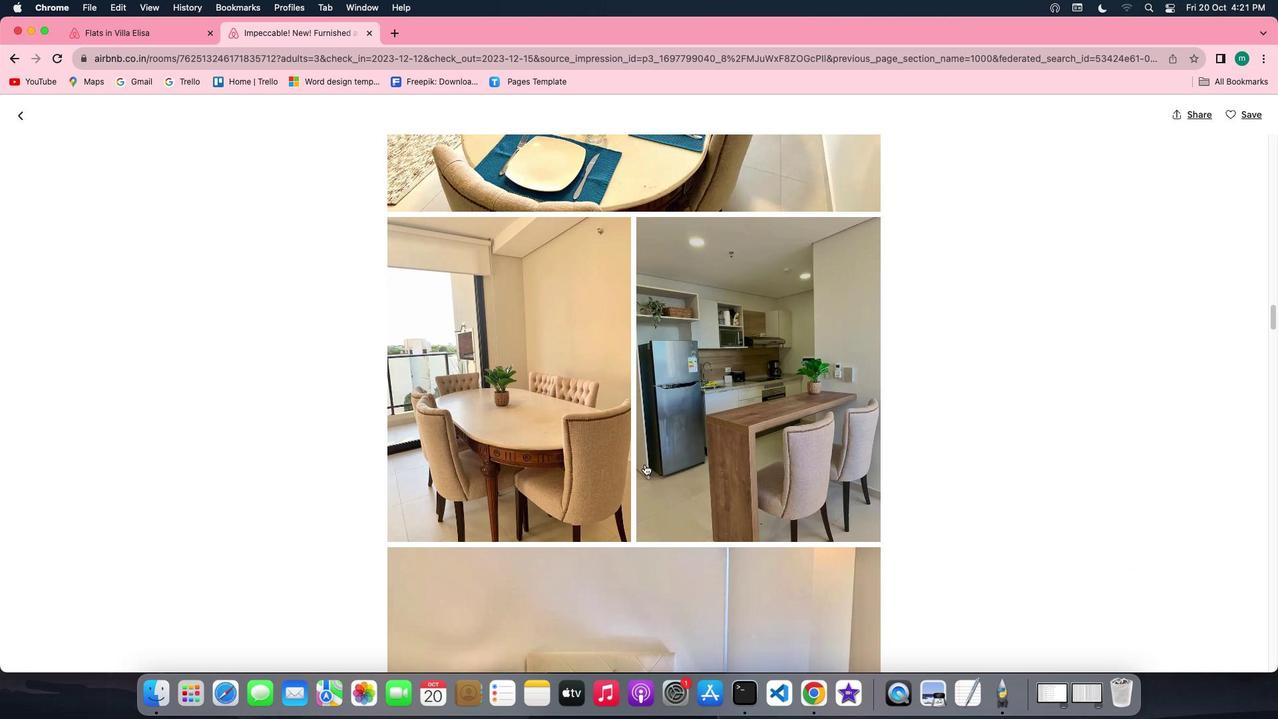 
Action: Mouse scrolled (645, 464) with delta (0, -1)
Screenshot: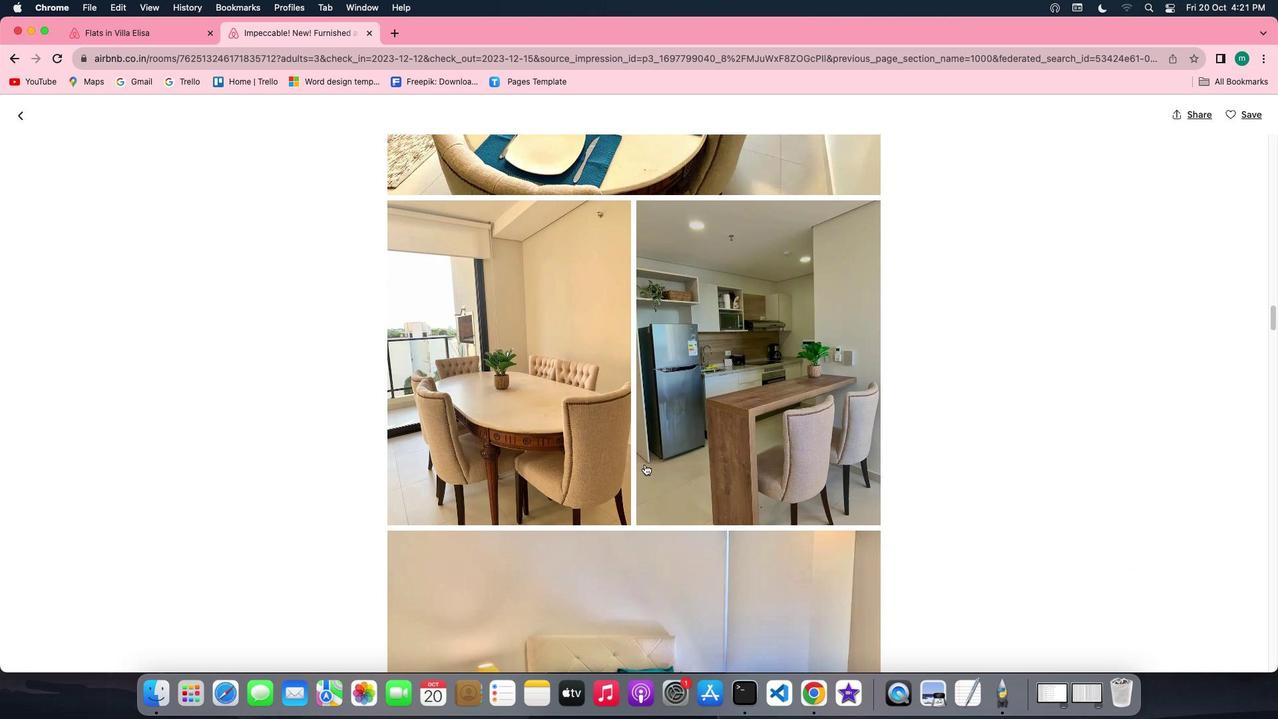 
Action: Mouse scrolled (645, 464) with delta (0, -1)
Screenshot: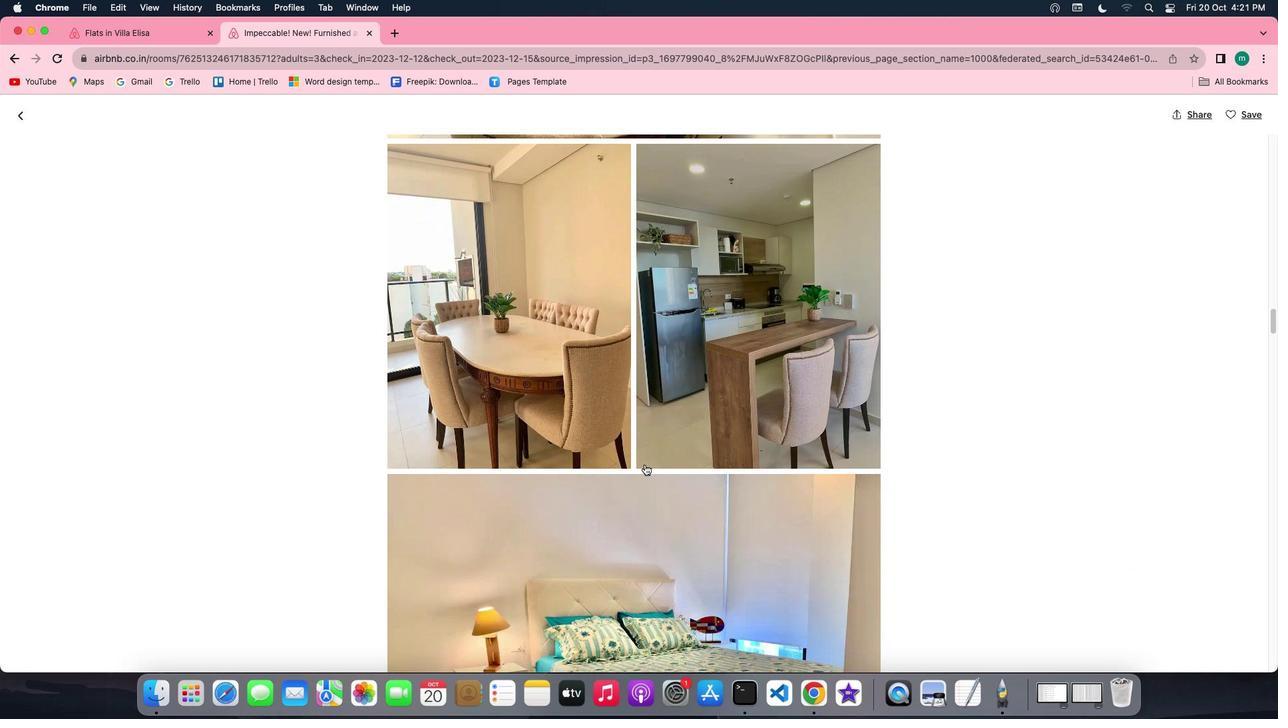 
Action: Mouse scrolled (645, 464) with delta (0, 0)
Screenshot: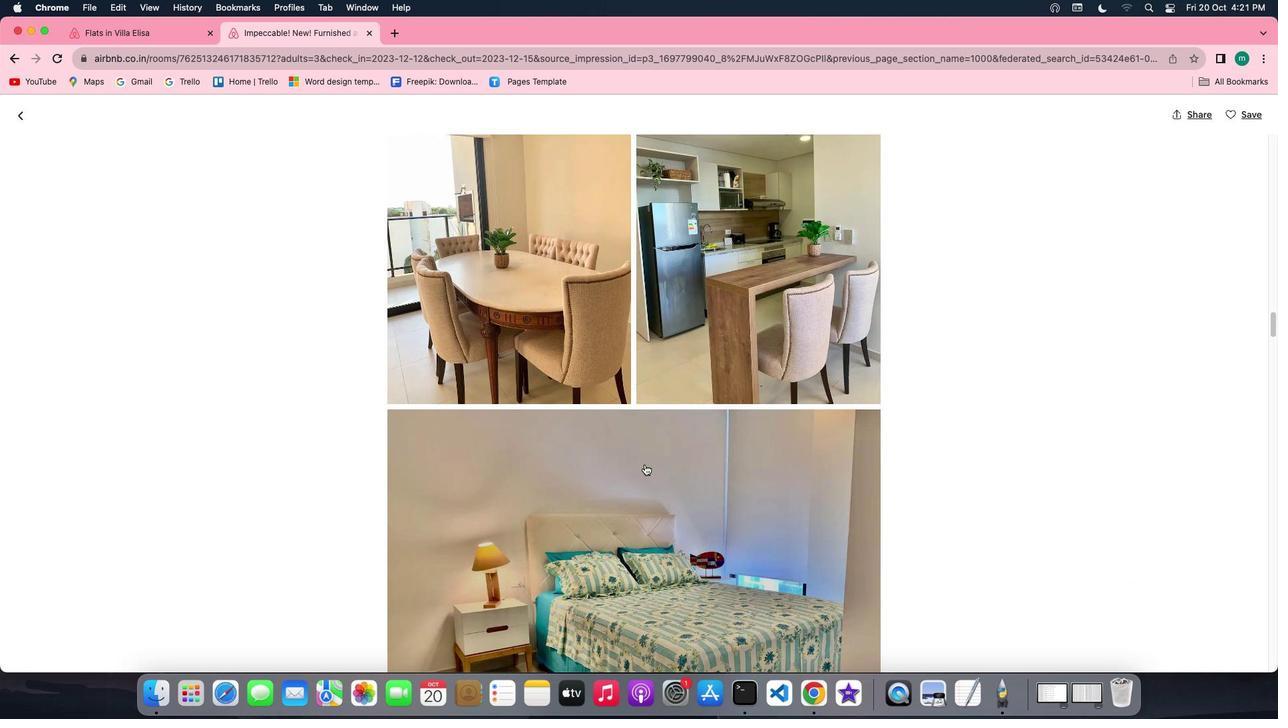 
Action: Mouse scrolled (645, 464) with delta (0, 0)
Screenshot: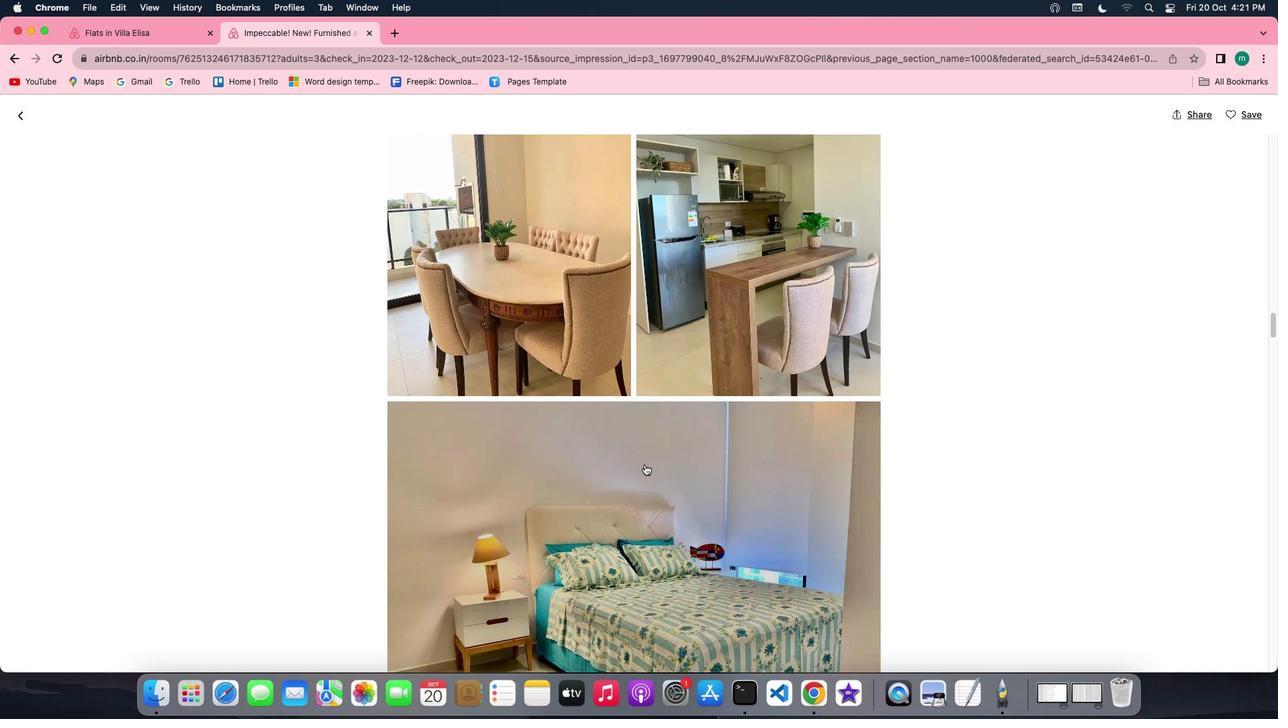 
Action: Mouse scrolled (645, 464) with delta (0, -1)
Screenshot: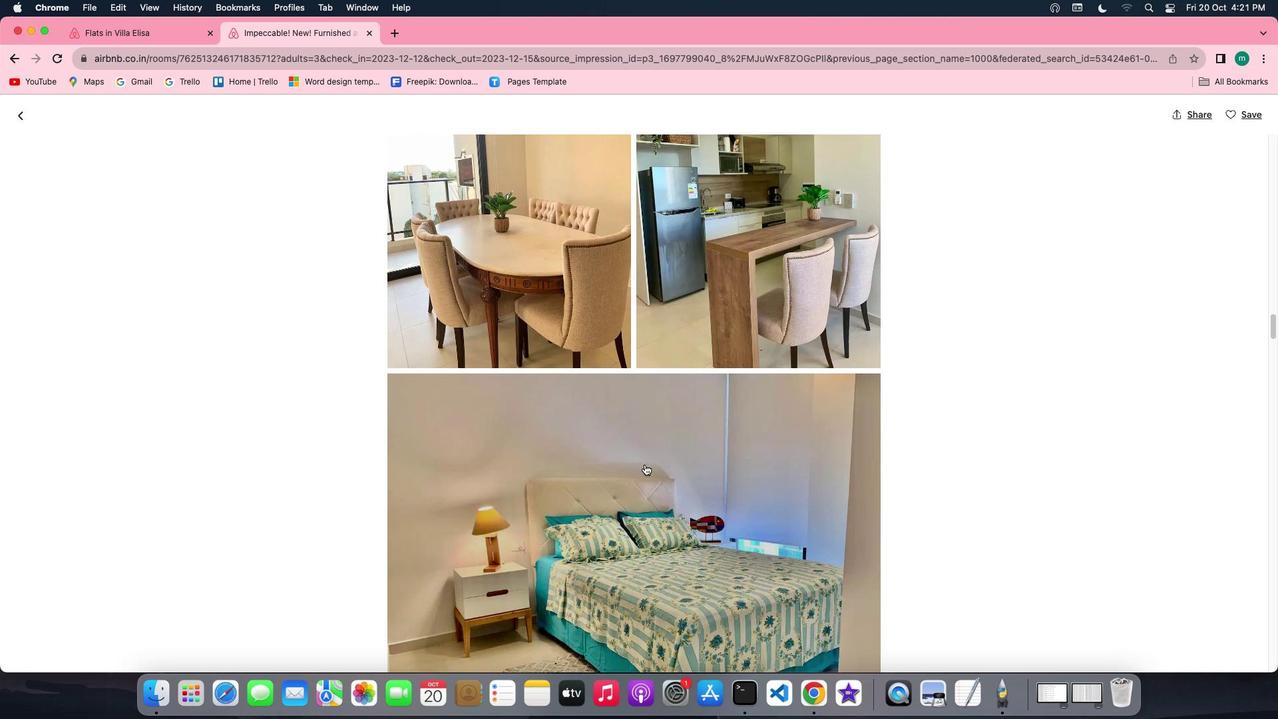 
Action: Mouse scrolled (645, 464) with delta (0, 0)
Screenshot: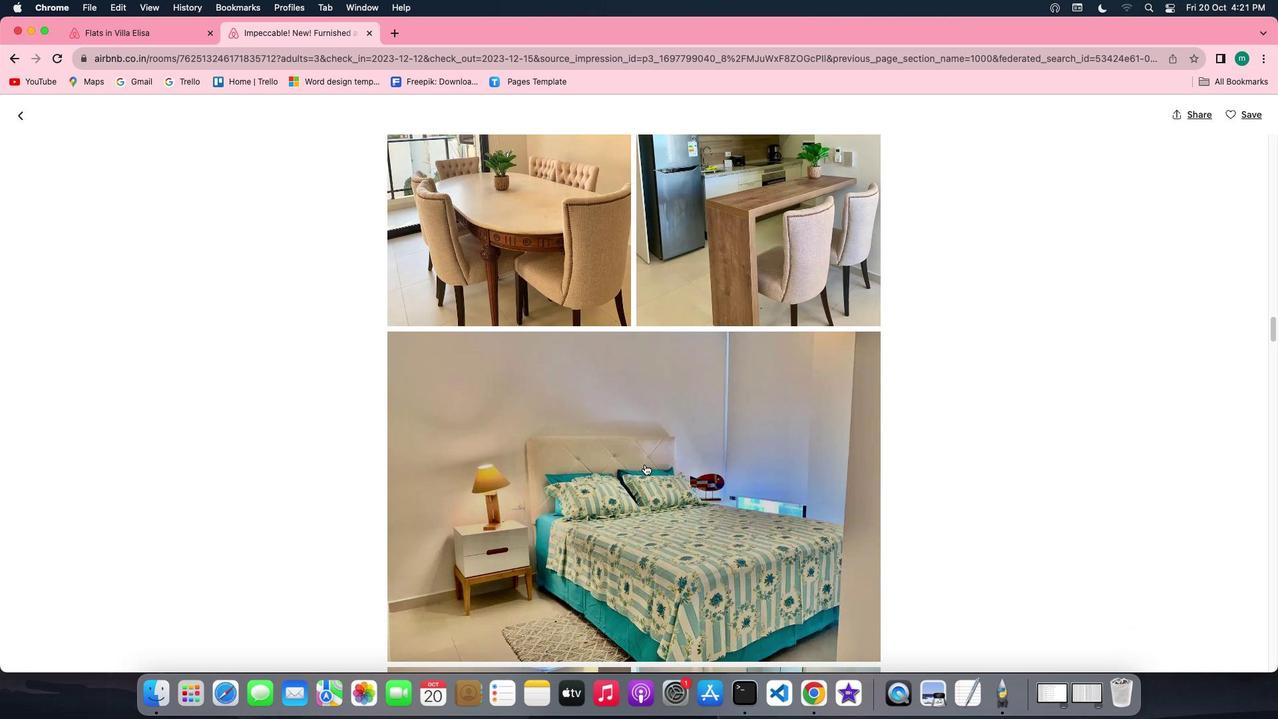 
Action: Mouse scrolled (645, 464) with delta (0, 0)
Screenshot: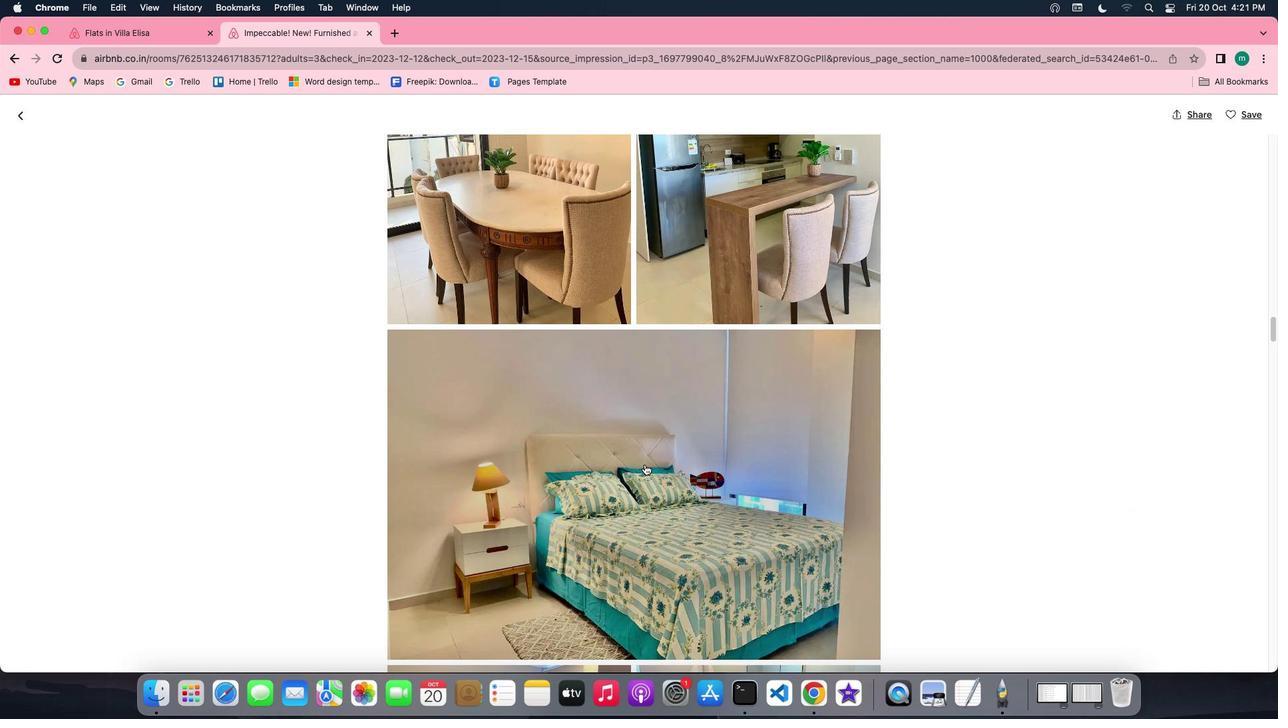 
Action: Mouse scrolled (645, 464) with delta (0, 0)
Screenshot: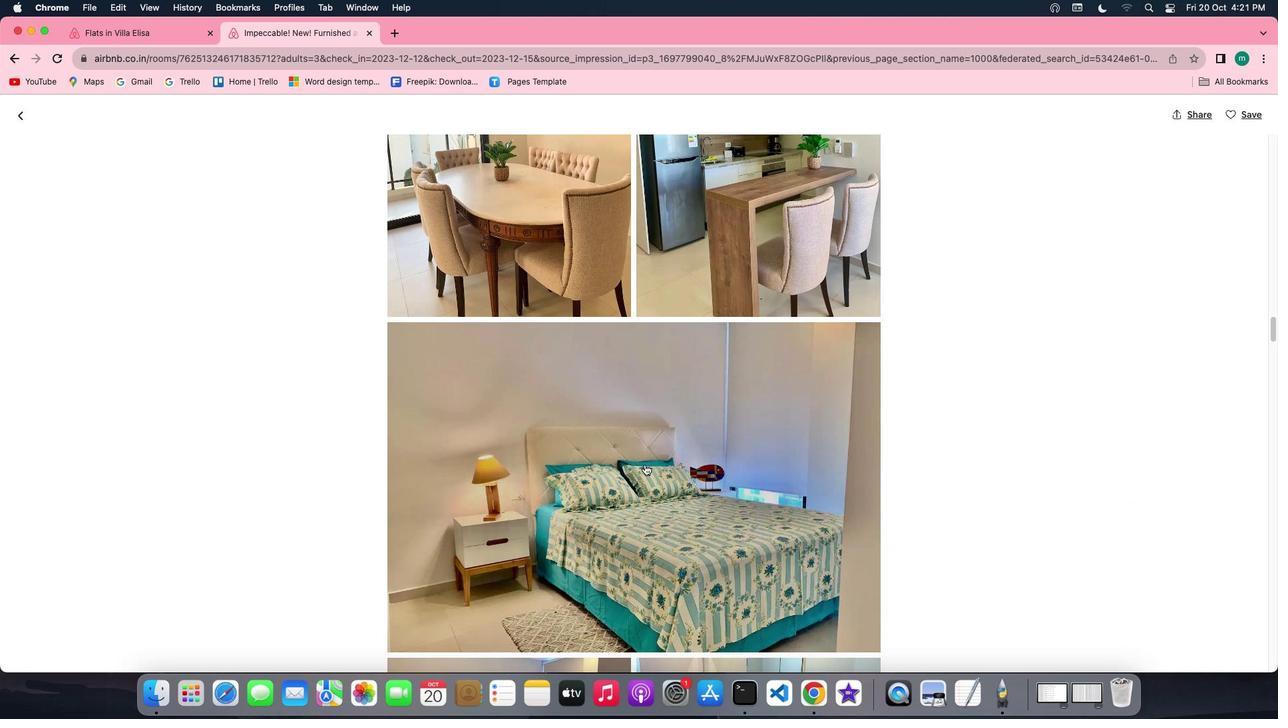 
Action: Mouse scrolled (645, 464) with delta (0, 0)
Screenshot: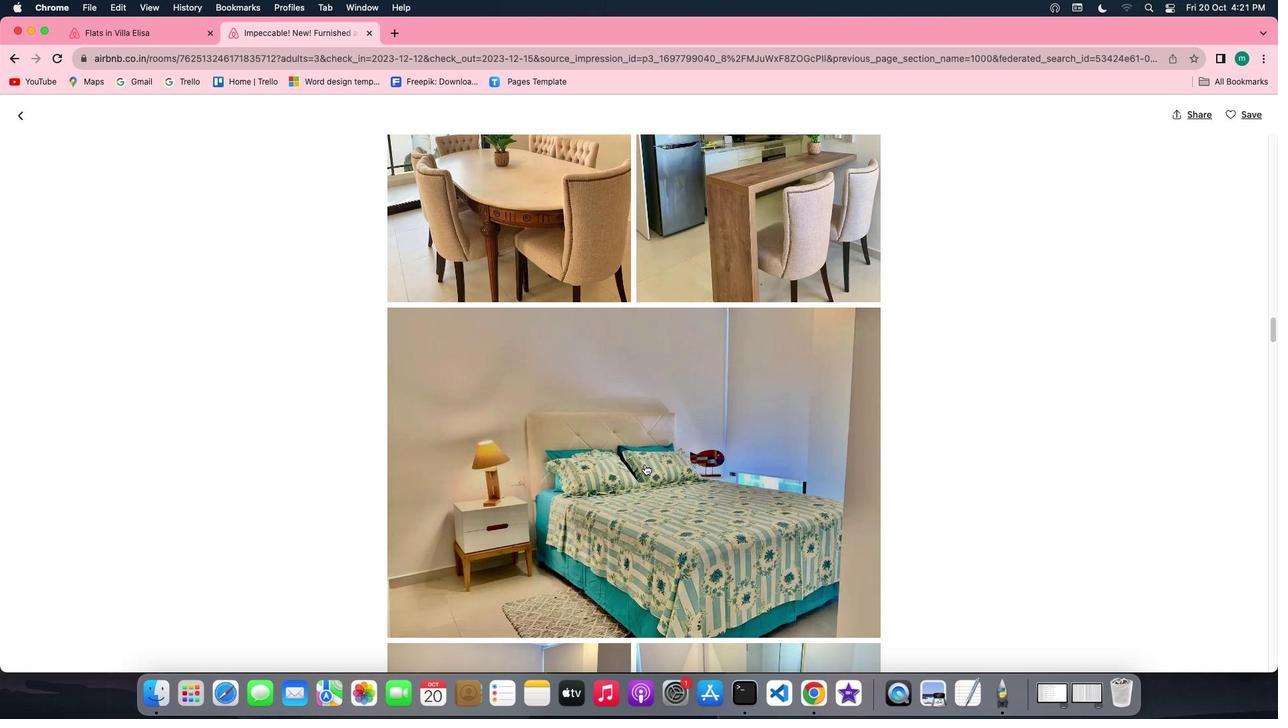 
Action: Mouse scrolled (645, 464) with delta (0, 0)
Screenshot: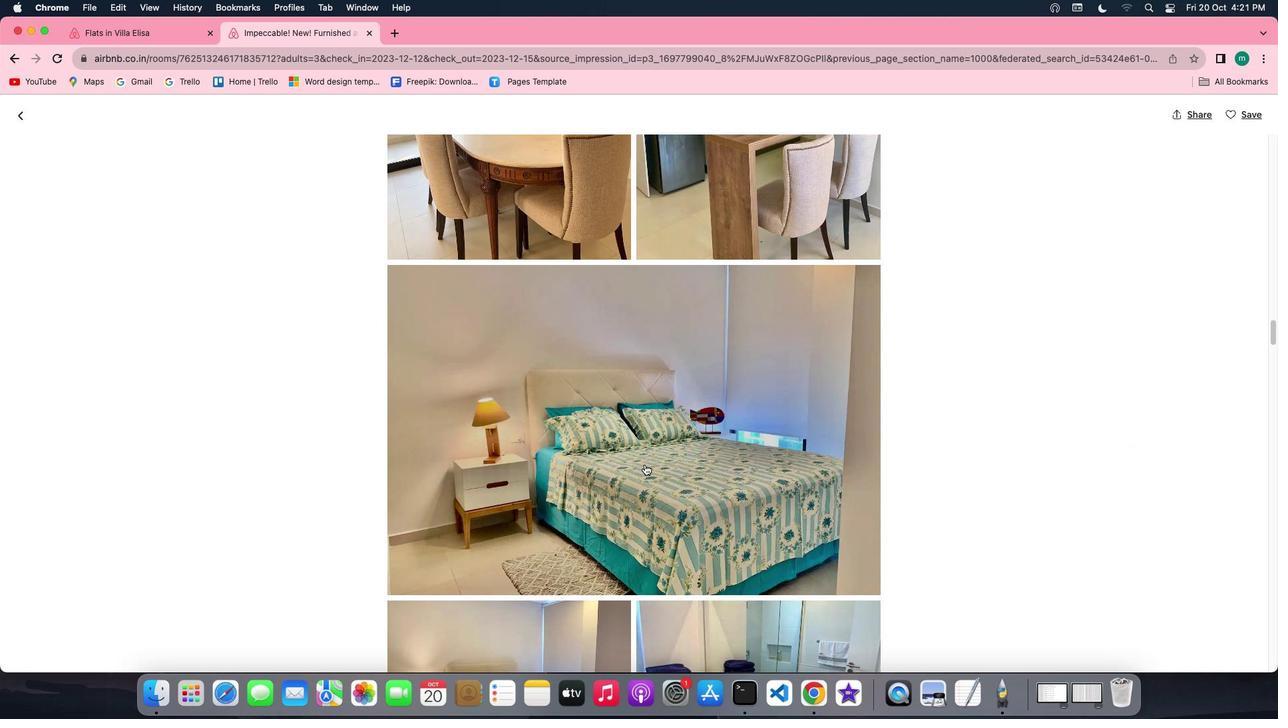 
Action: Mouse scrolled (645, 464) with delta (0, 0)
Screenshot: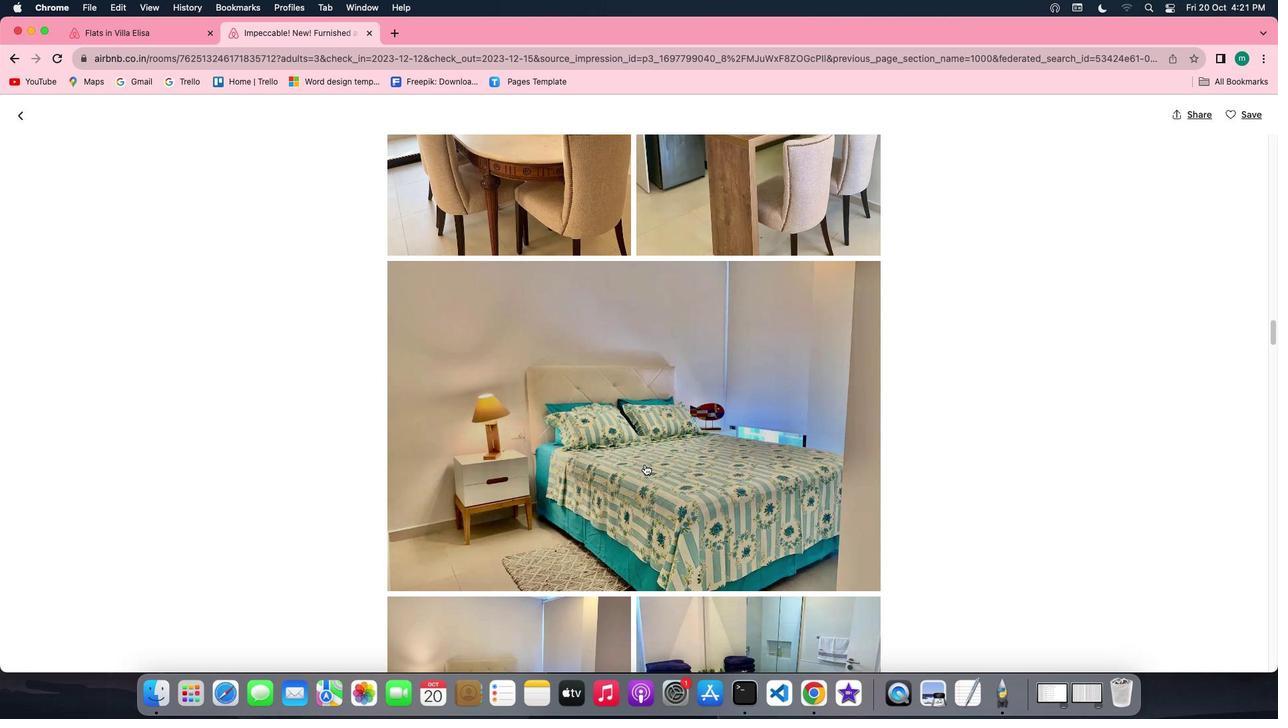 
Action: Mouse scrolled (645, 464) with delta (0, 0)
Screenshot: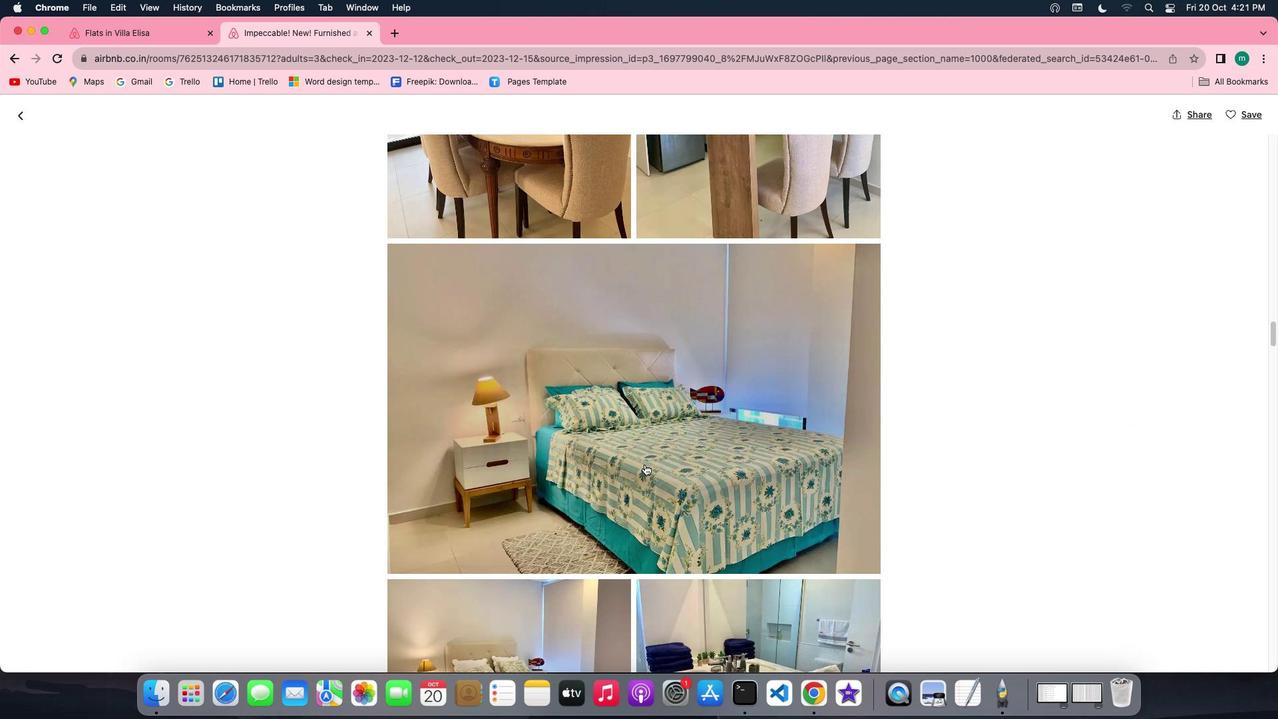 
Action: Mouse scrolled (645, 464) with delta (0, -1)
Screenshot: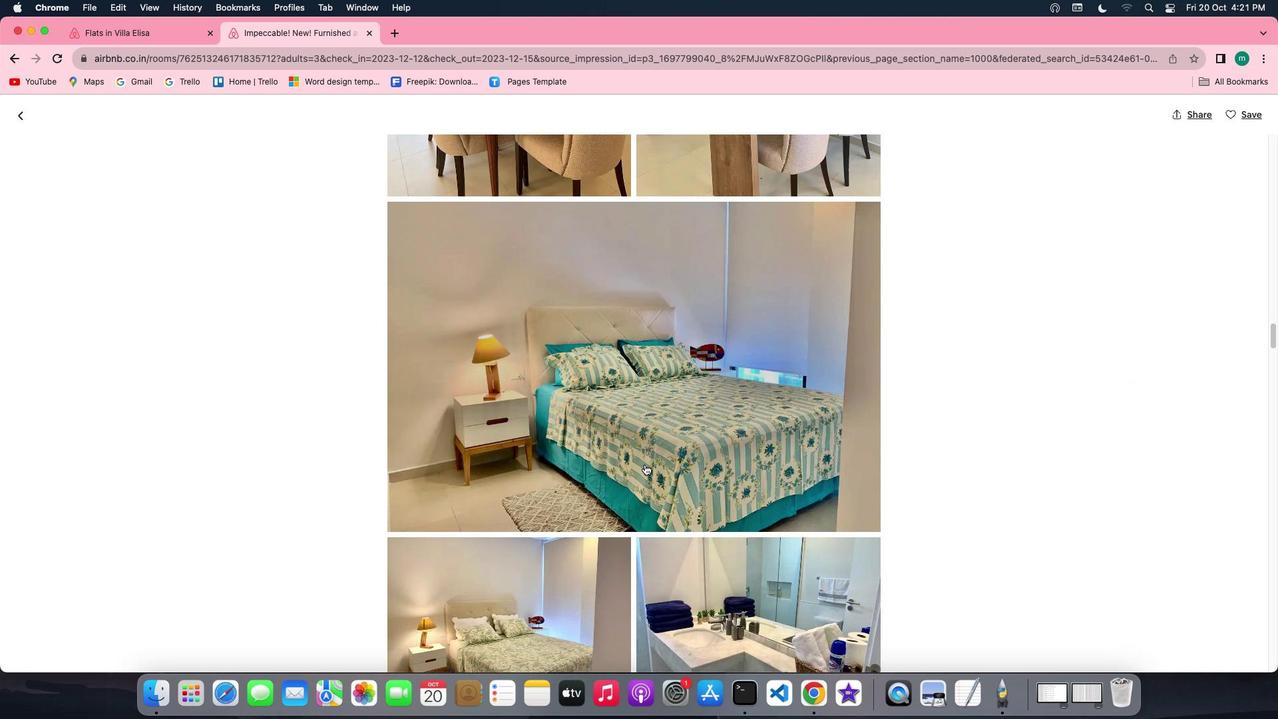 
Action: Mouse scrolled (645, 464) with delta (0, 0)
Screenshot: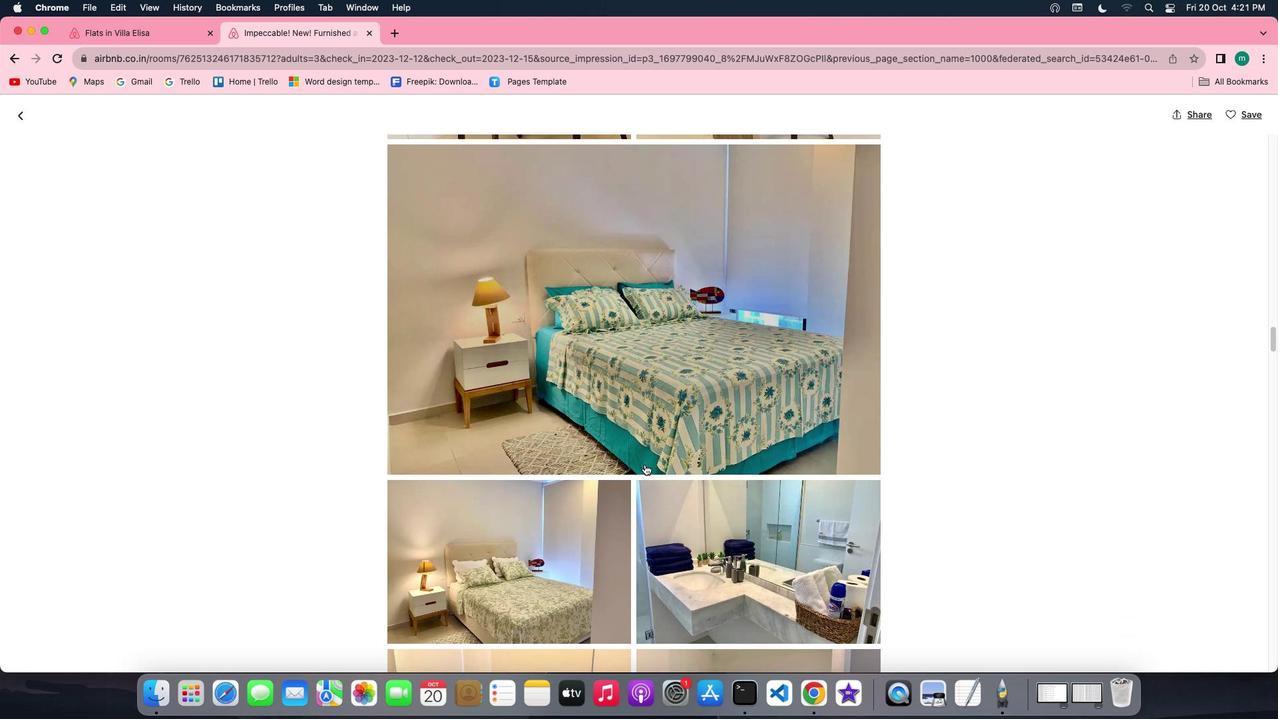 
Action: Mouse scrolled (645, 464) with delta (0, 0)
Screenshot: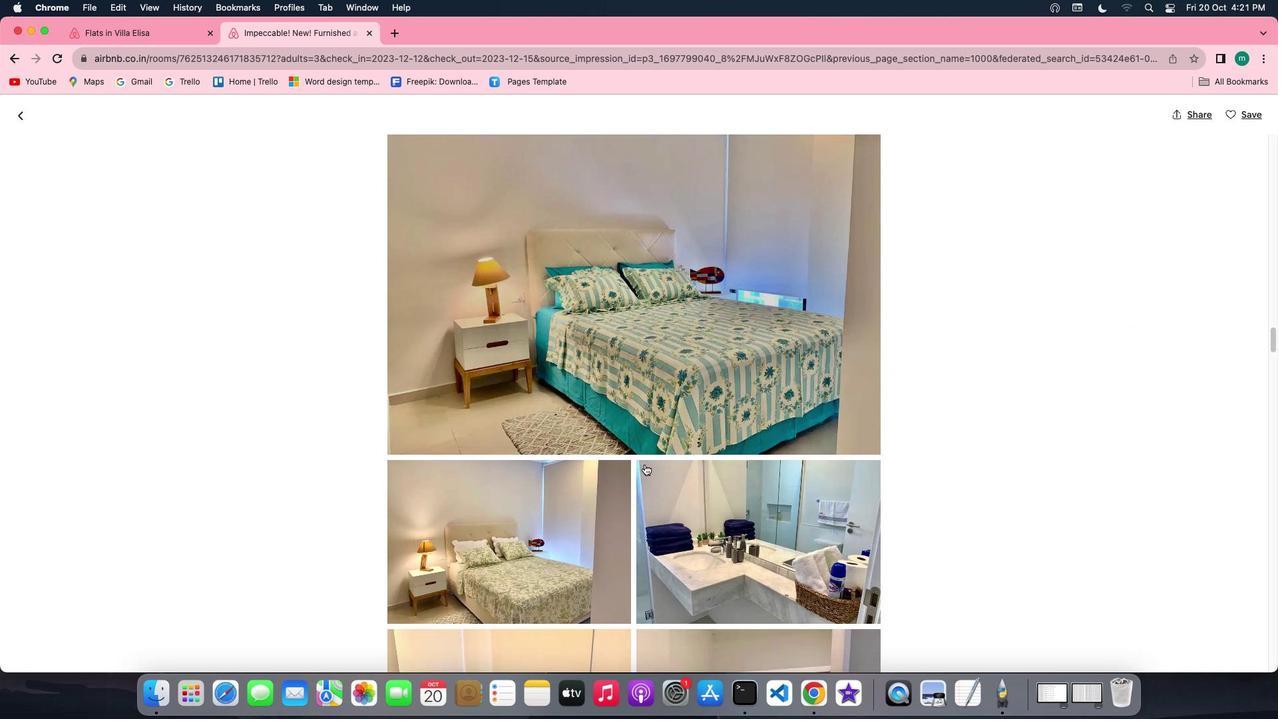 
Action: Mouse scrolled (645, 464) with delta (0, -1)
Screenshot: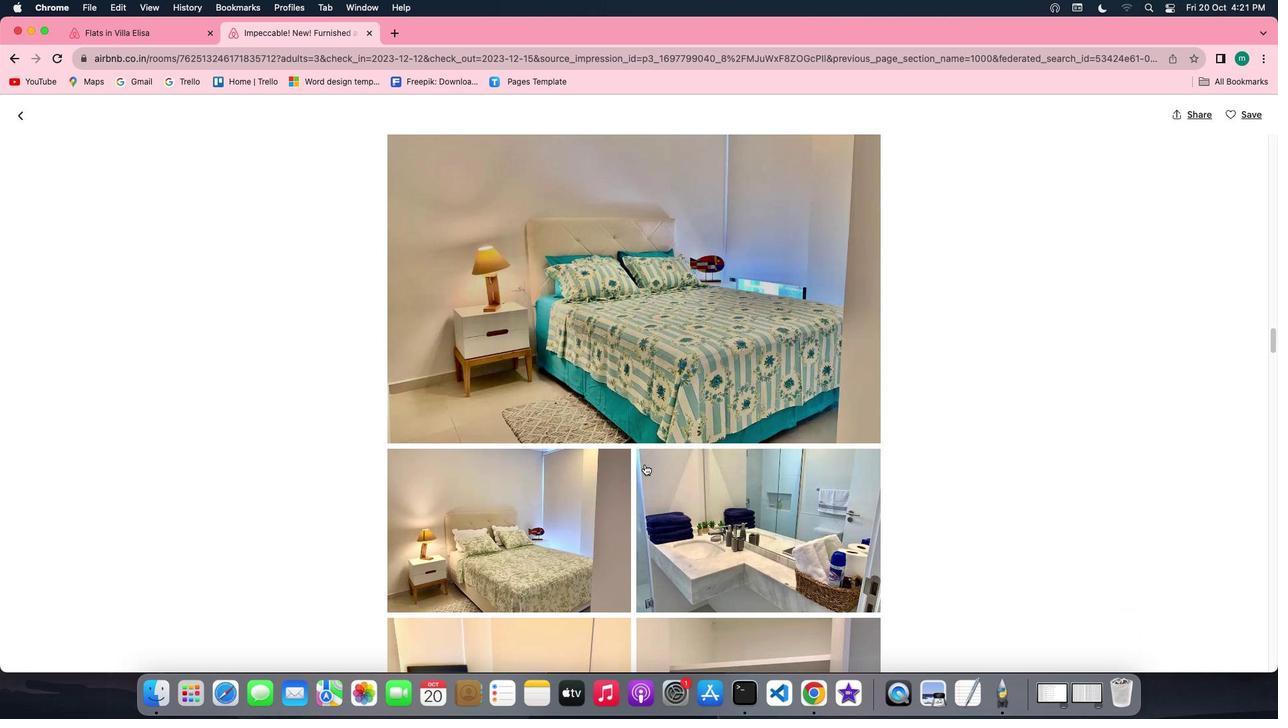 
Action: Mouse scrolled (645, 464) with delta (0, -1)
Screenshot: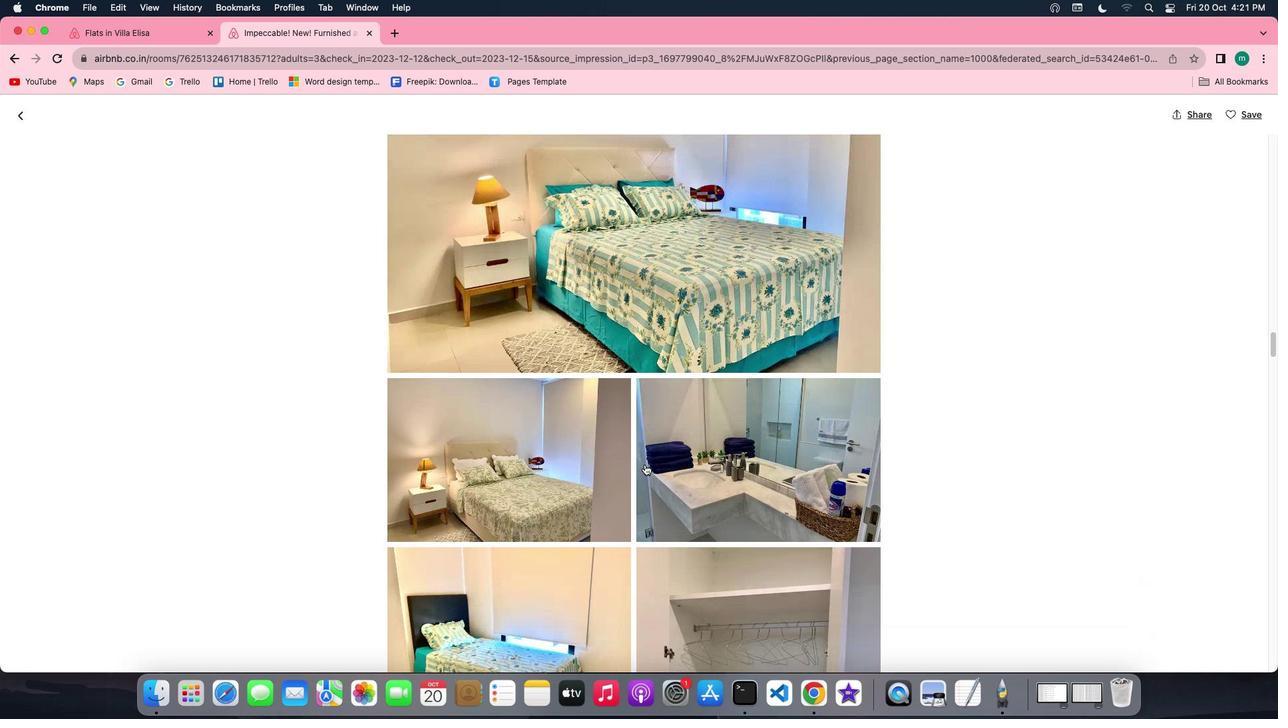 
Action: Mouse scrolled (645, 464) with delta (0, 0)
Screenshot: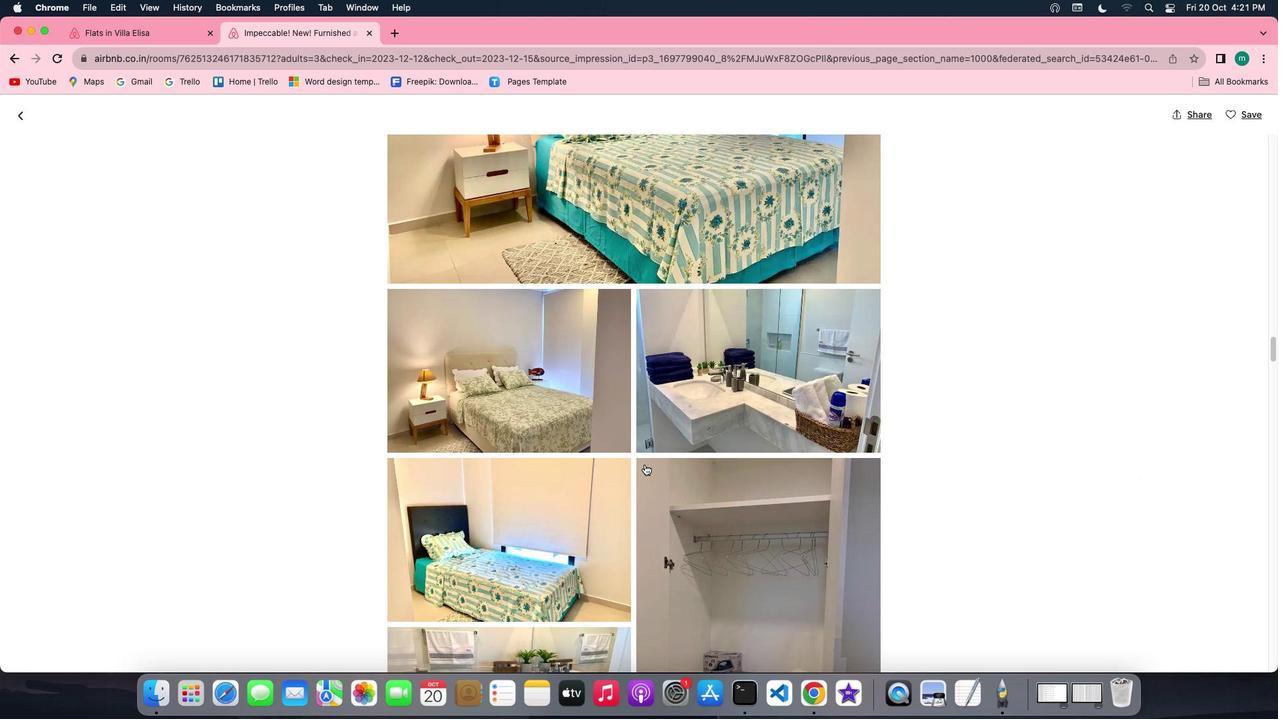 
Action: Mouse scrolled (645, 464) with delta (0, 0)
Screenshot: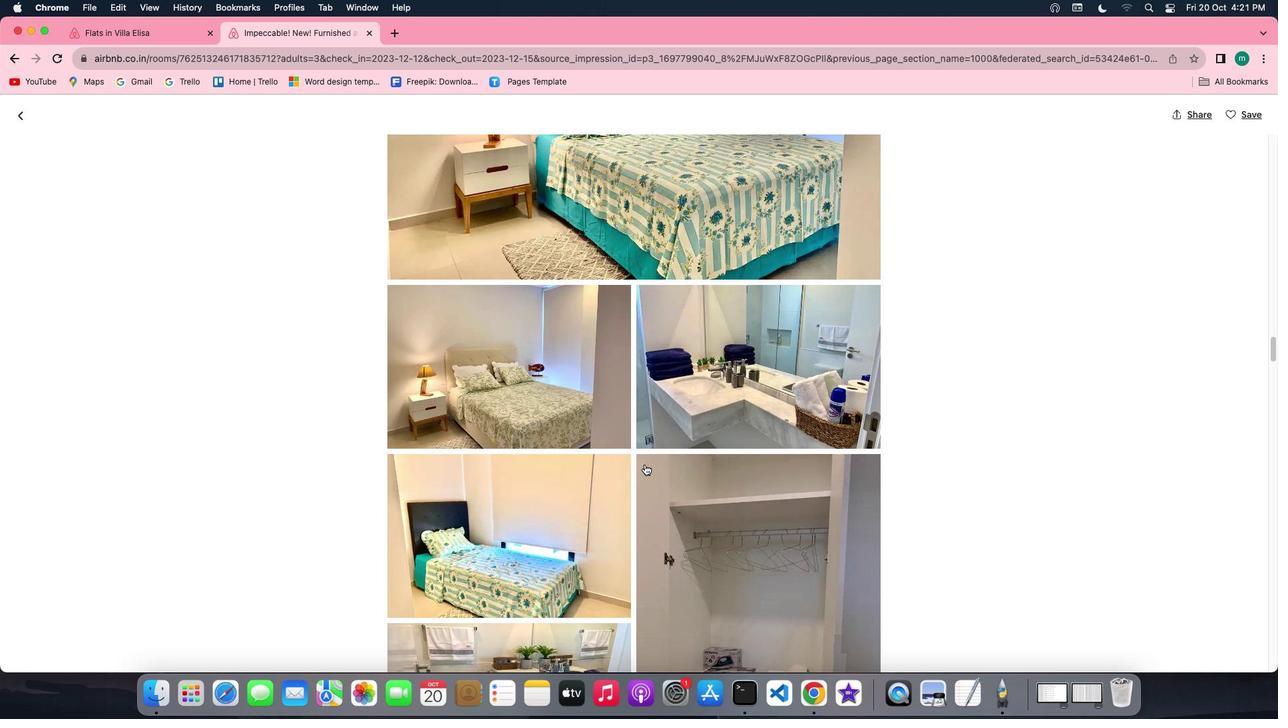 
Action: Mouse scrolled (645, 464) with delta (0, 0)
Screenshot: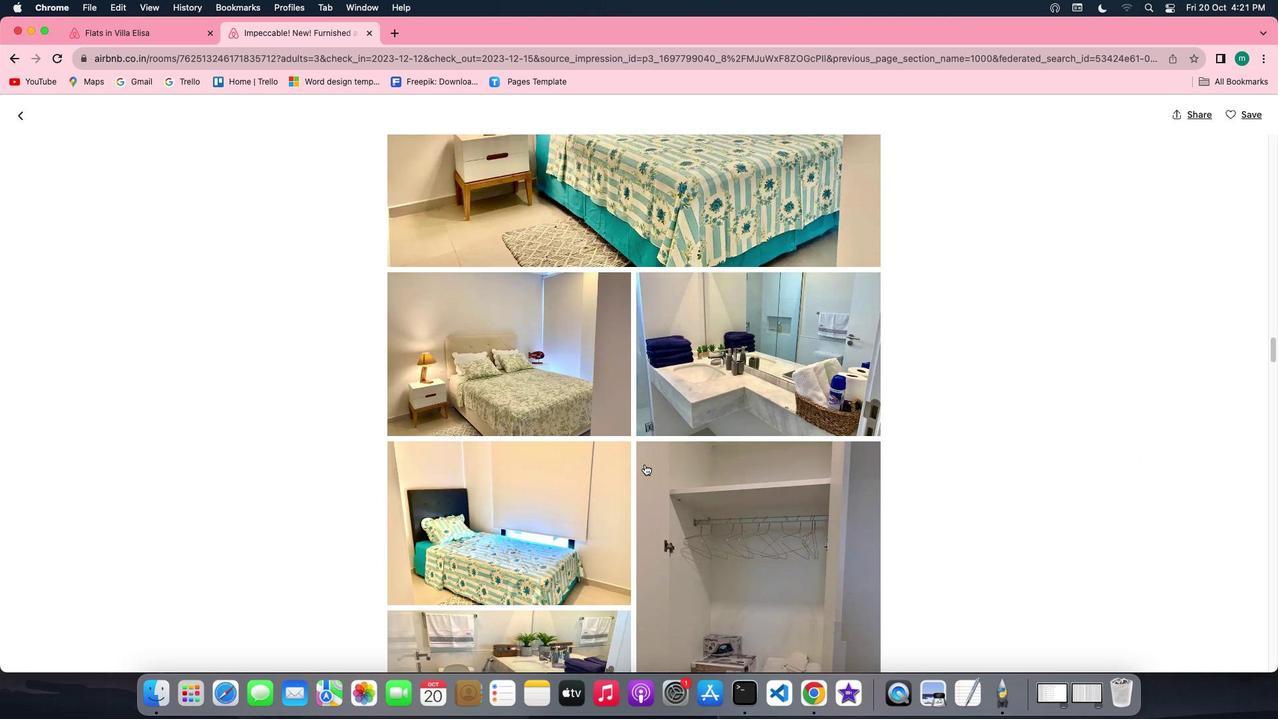 
Action: Mouse scrolled (645, 464) with delta (0, 0)
Screenshot: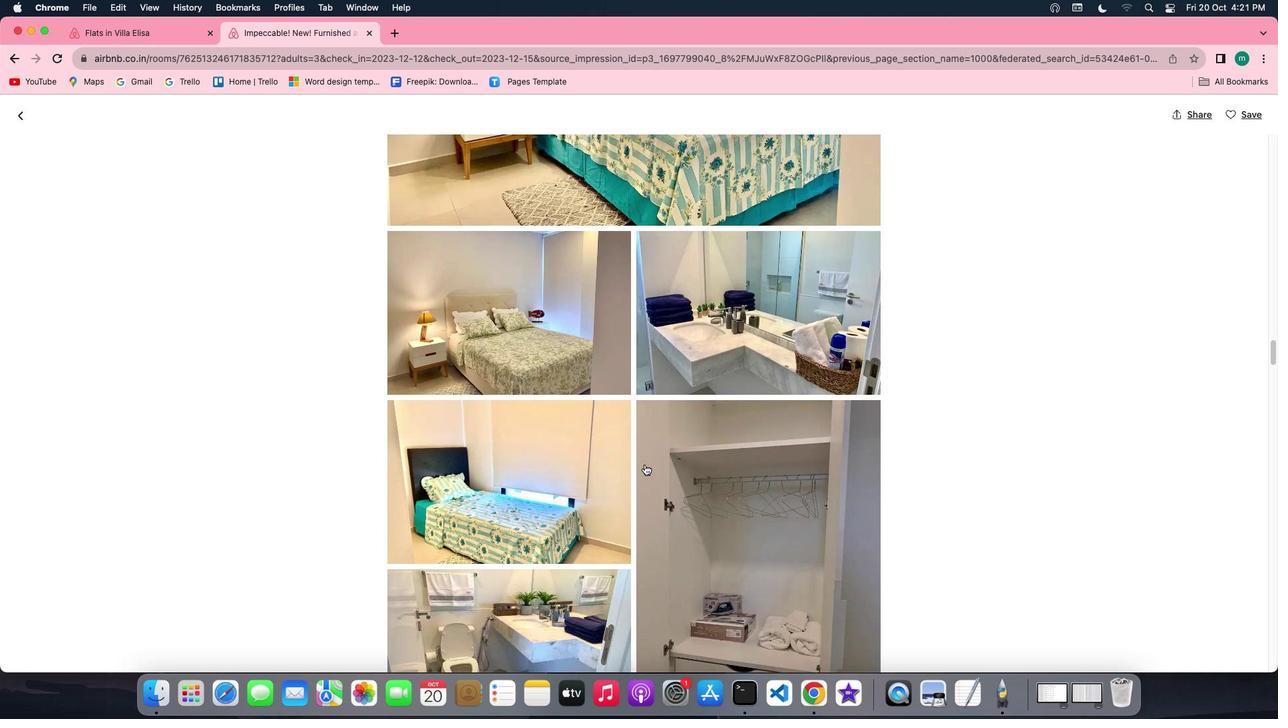 
Action: Mouse scrolled (645, 464) with delta (0, 0)
Screenshot: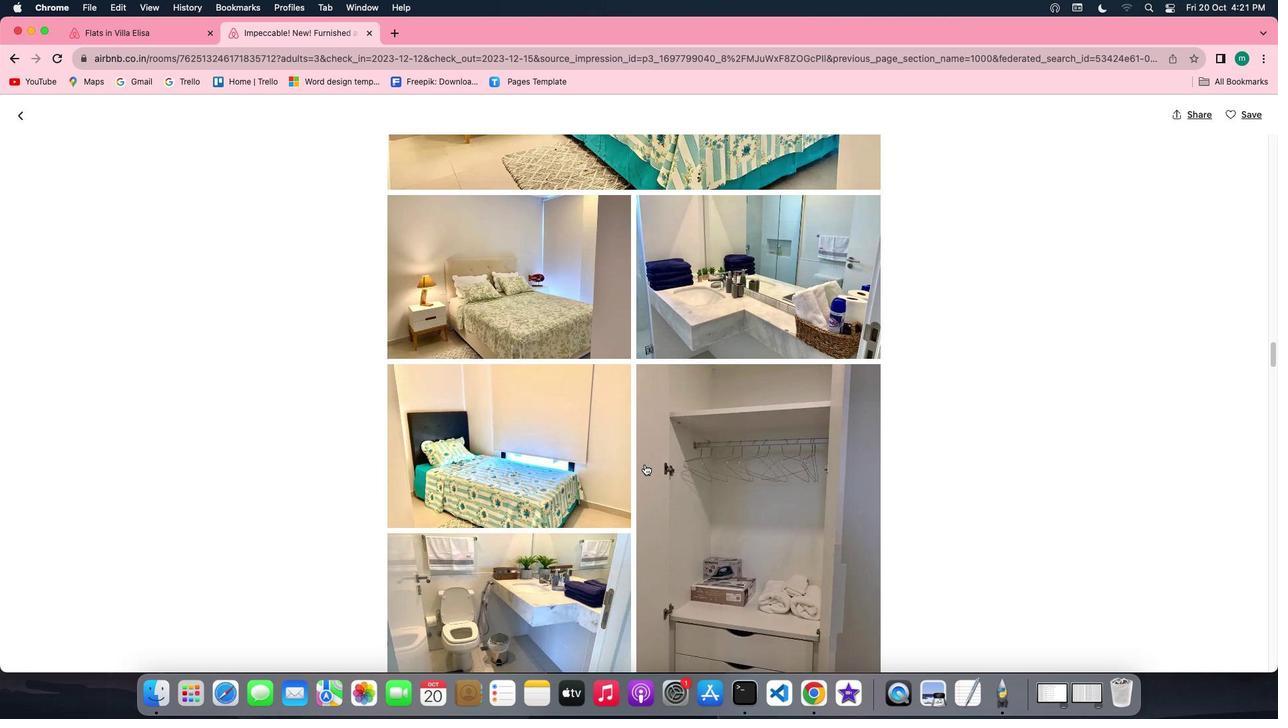 
Action: Mouse scrolled (645, 464) with delta (0, 0)
Screenshot: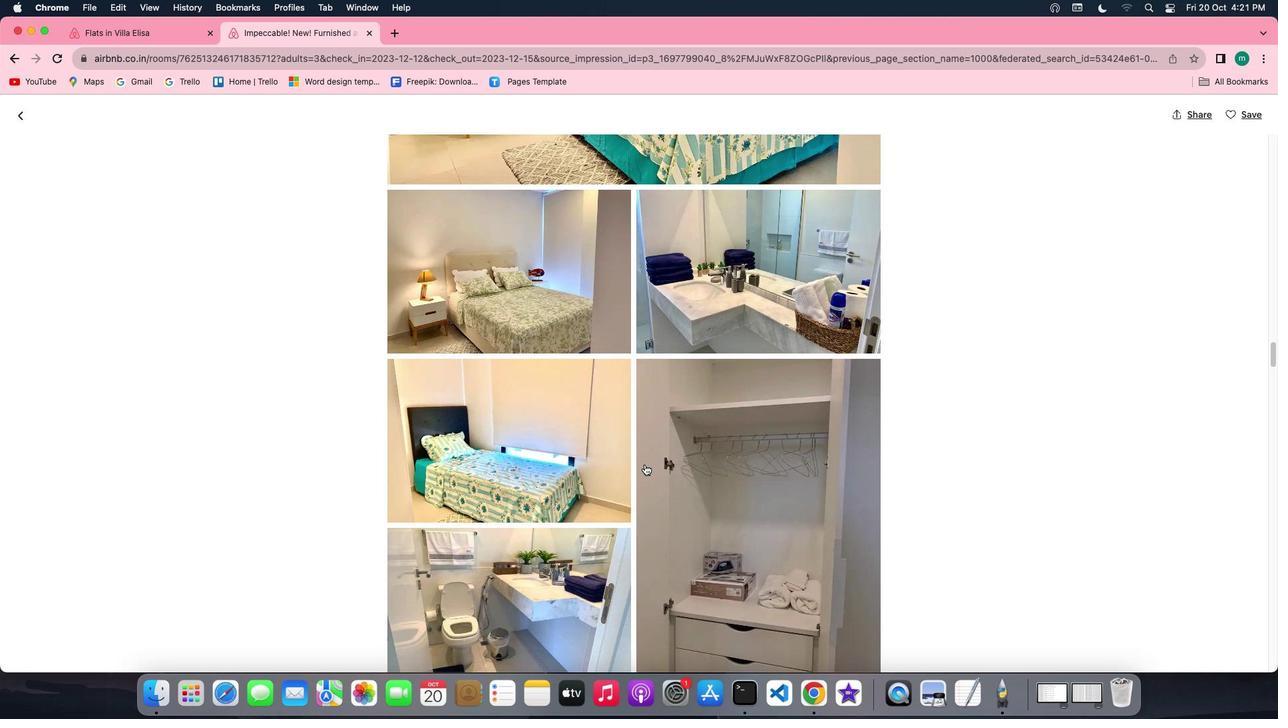 
Action: Mouse scrolled (645, 464) with delta (0, 0)
Screenshot: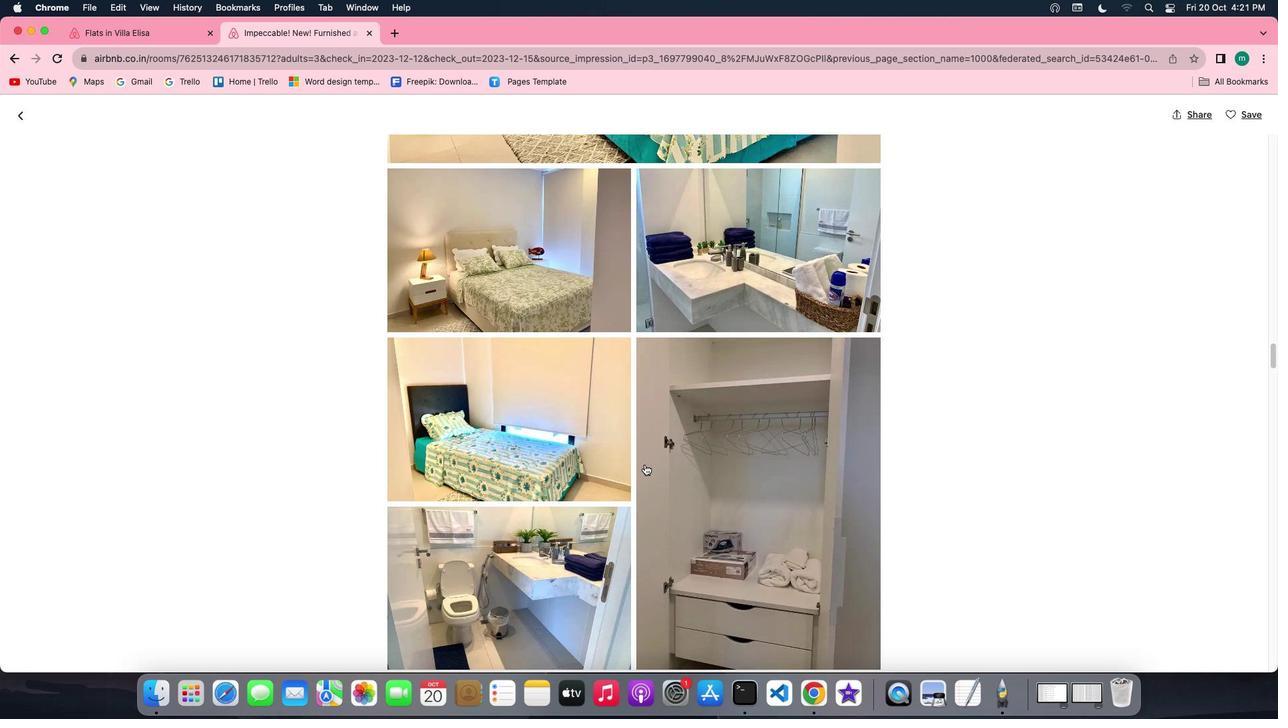 
Action: Mouse scrolled (645, 464) with delta (0, 0)
Screenshot: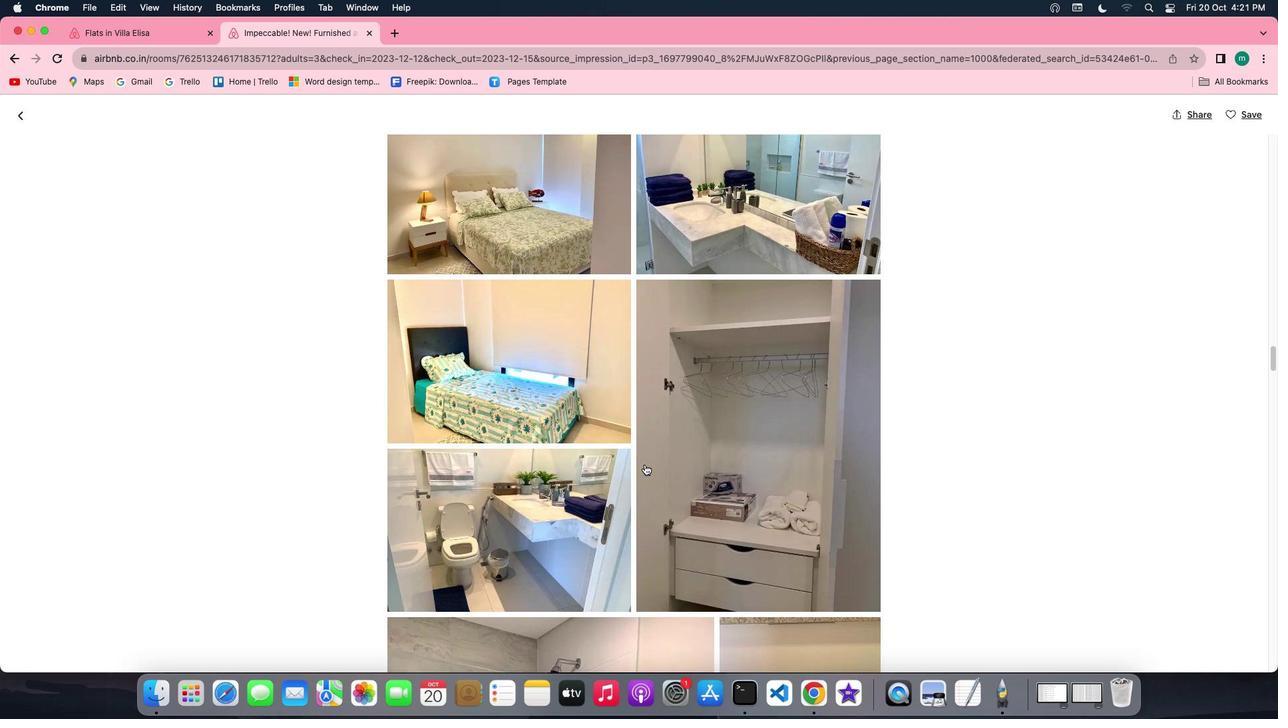 
Action: Mouse scrolled (645, 464) with delta (0, 0)
Screenshot: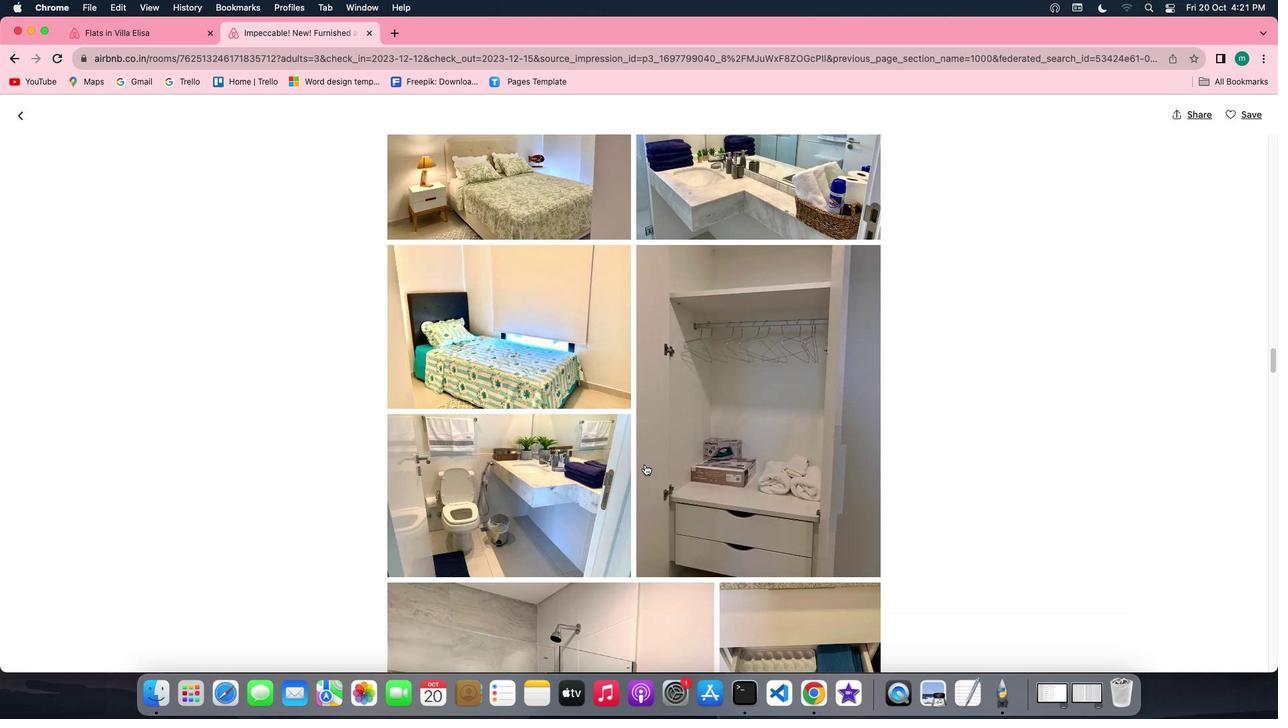 
Action: Mouse scrolled (645, 464) with delta (0, 0)
Screenshot: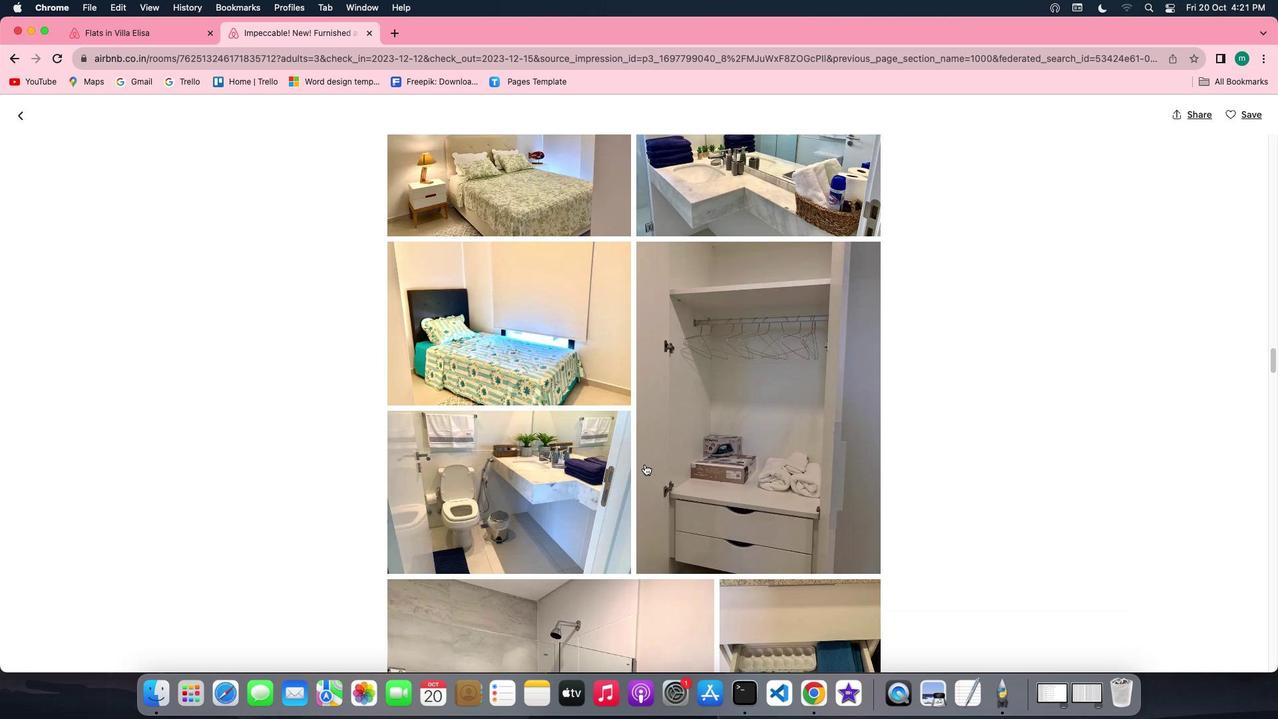
Action: Mouse scrolled (645, 464) with delta (0, -1)
Screenshot: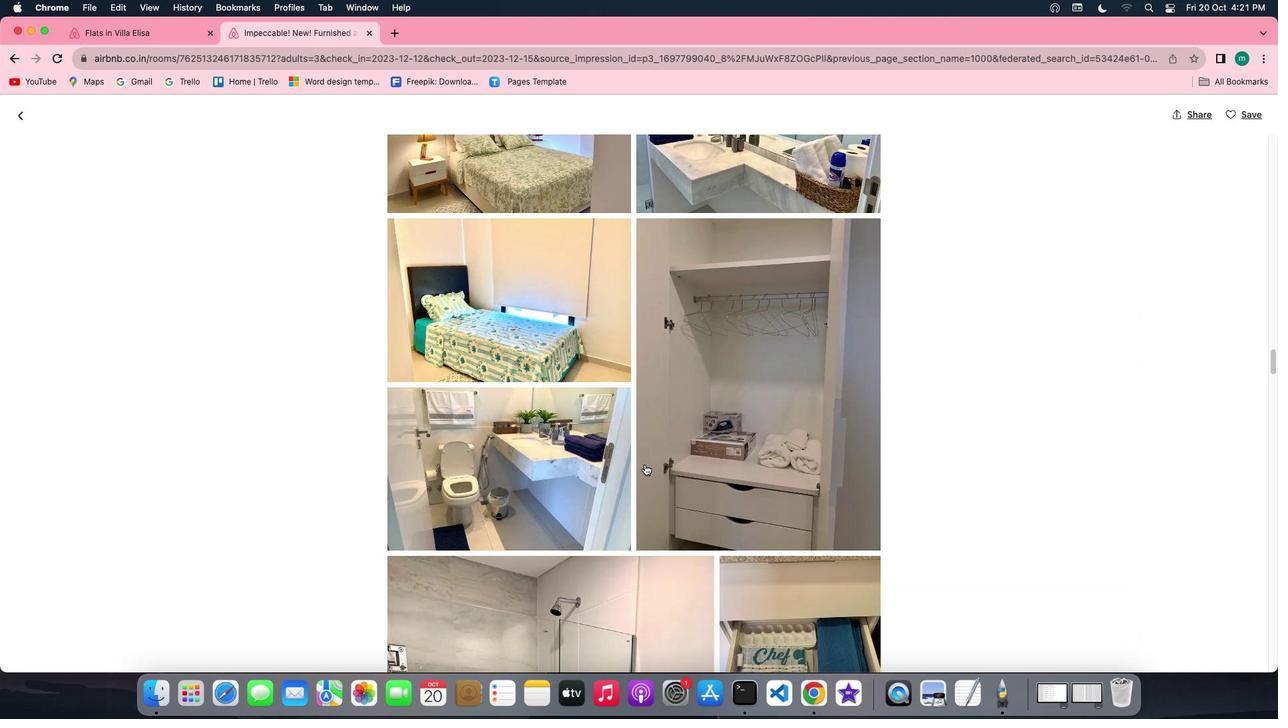 
Action: Mouse scrolled (645, 464) with delta (0, -1)
Screenshot: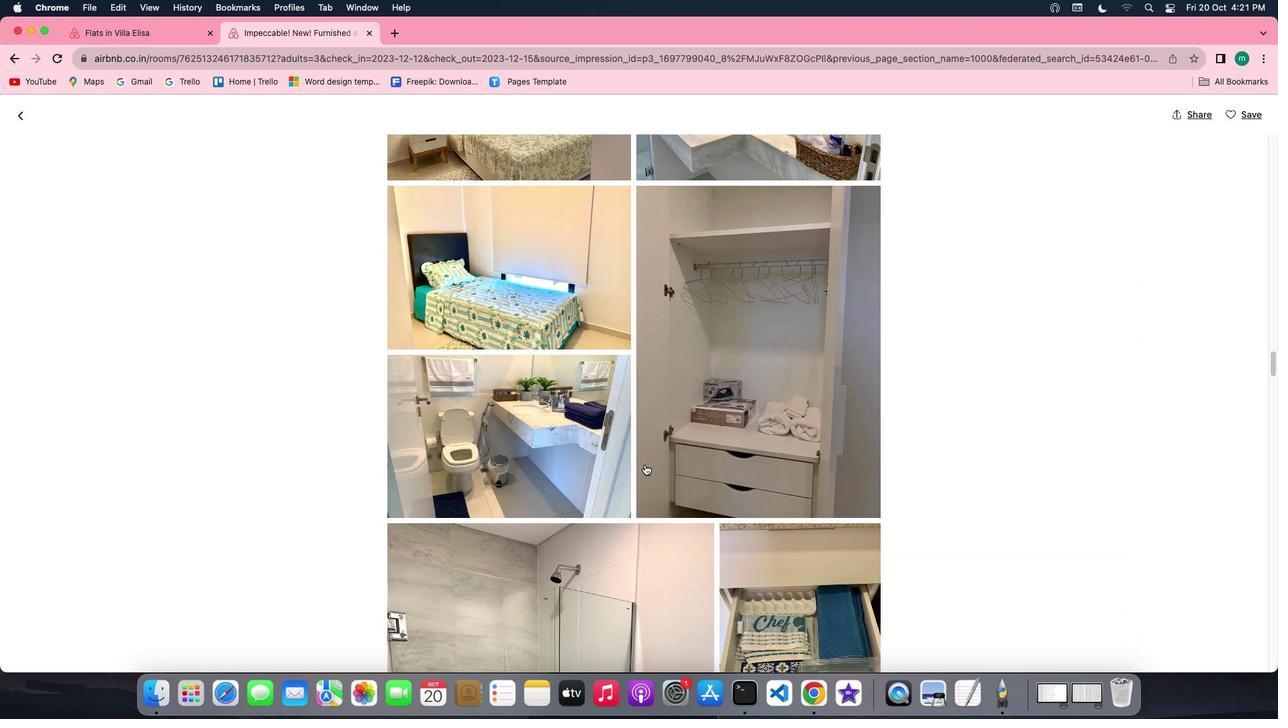 
Action: Mouse scrolled (645, 464) with delta (0, 0)
Screenshot: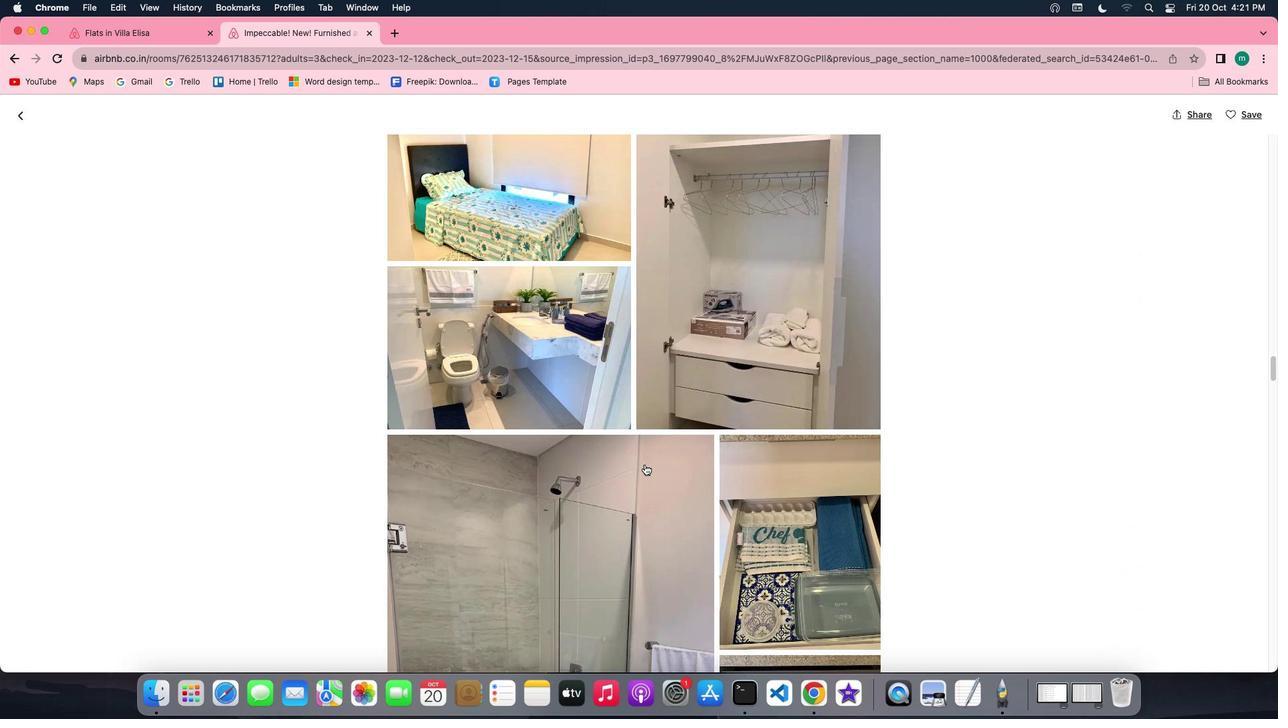 
Action: Mouse scrolled (645, 464) with delta (0, 0)
Screenshot: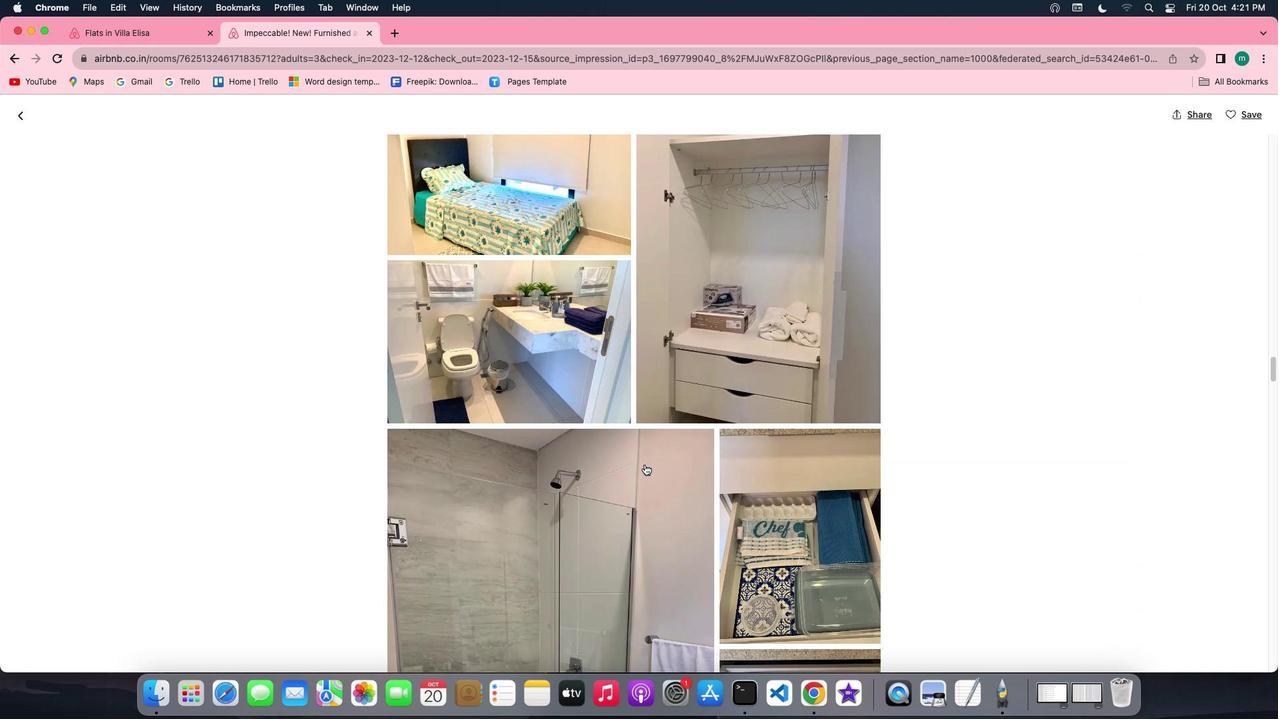
Action: Mouse scrolled (645, 464) with delta (0, -1)
Screenshot: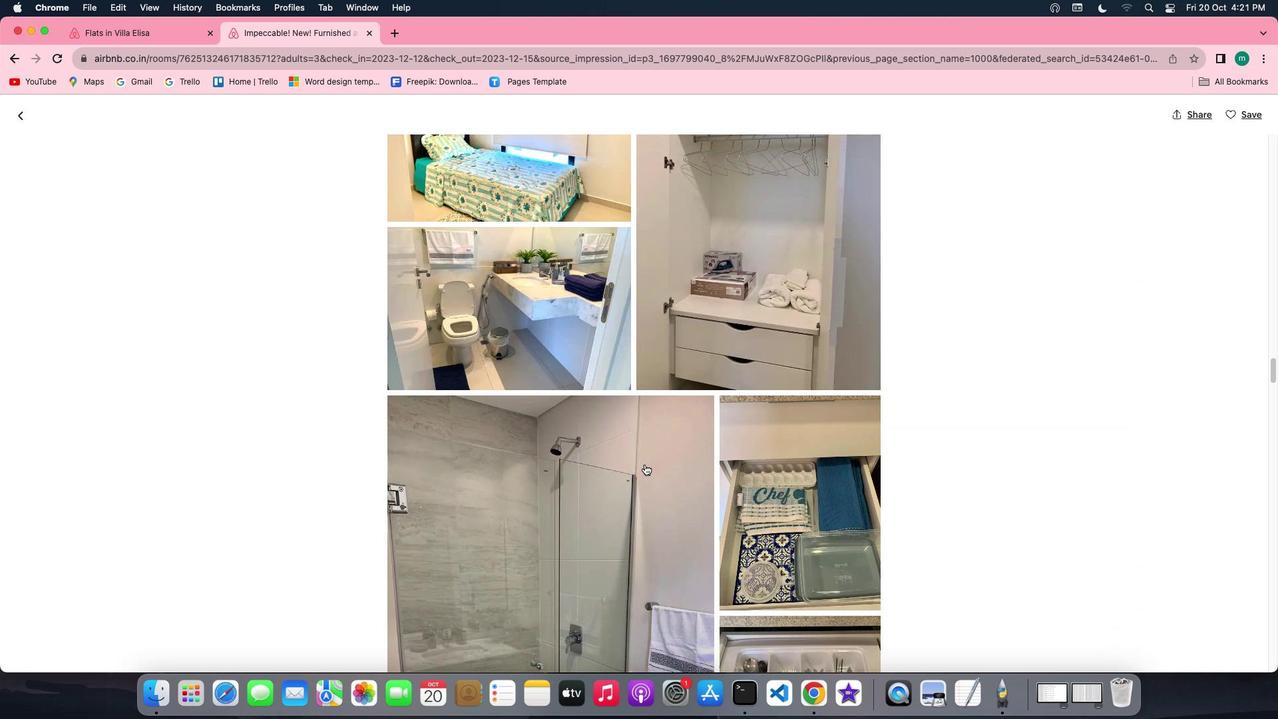 
Action: Mouse scrolled (645, 464) with delta (0, -1)
Screenshot: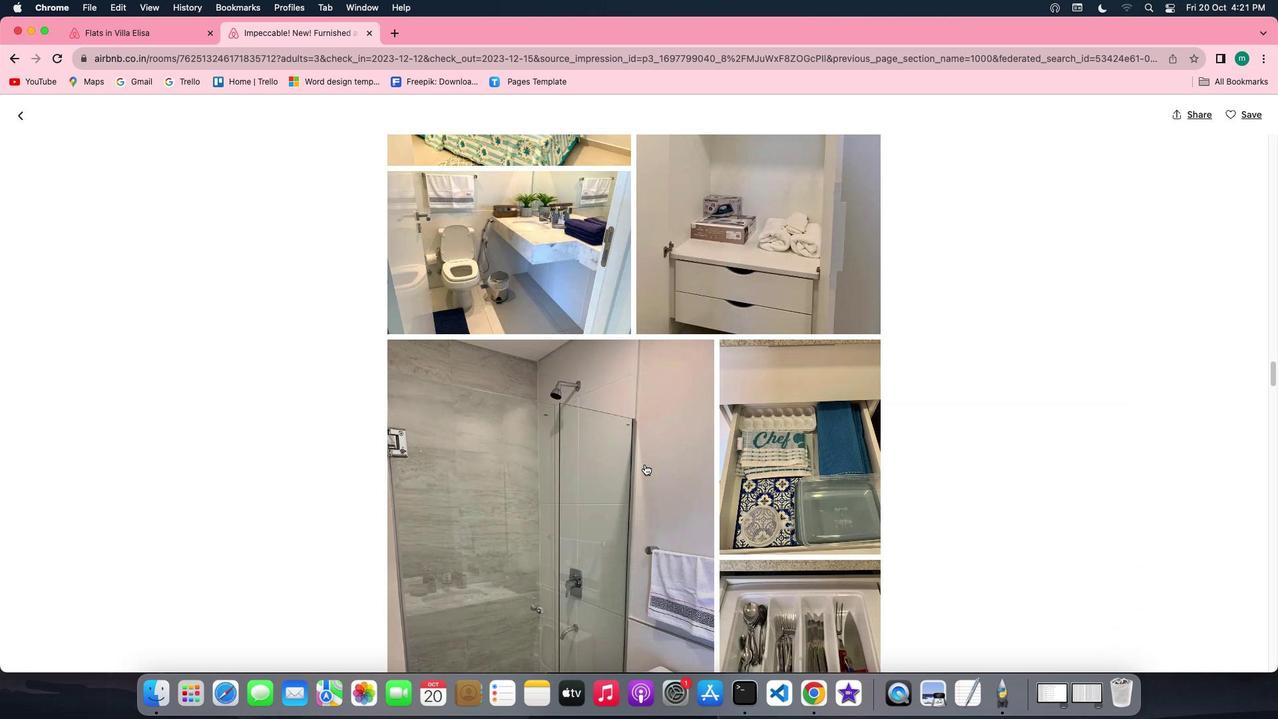 
Action: Mouse scrolled (645, 464) with delta (0, 0)
Screenshot: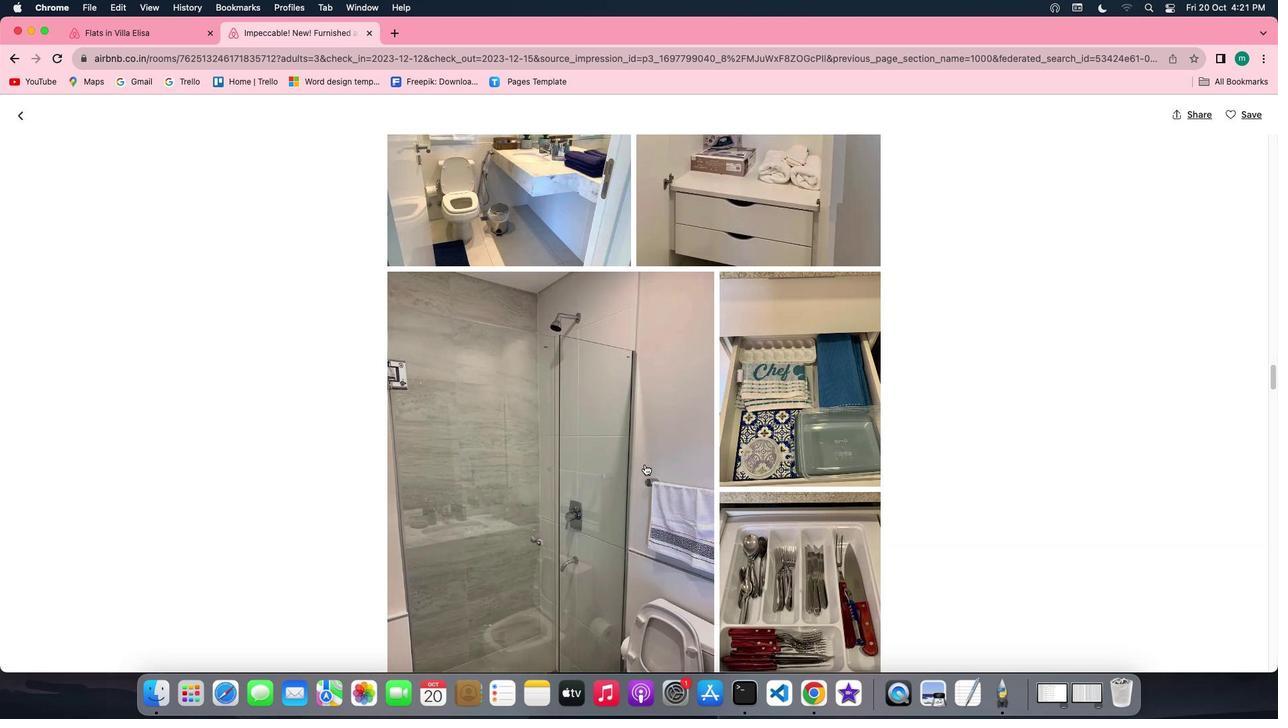 
Action: Mouse scrolled (645, 464) with delta (0, 0)
Screenshot: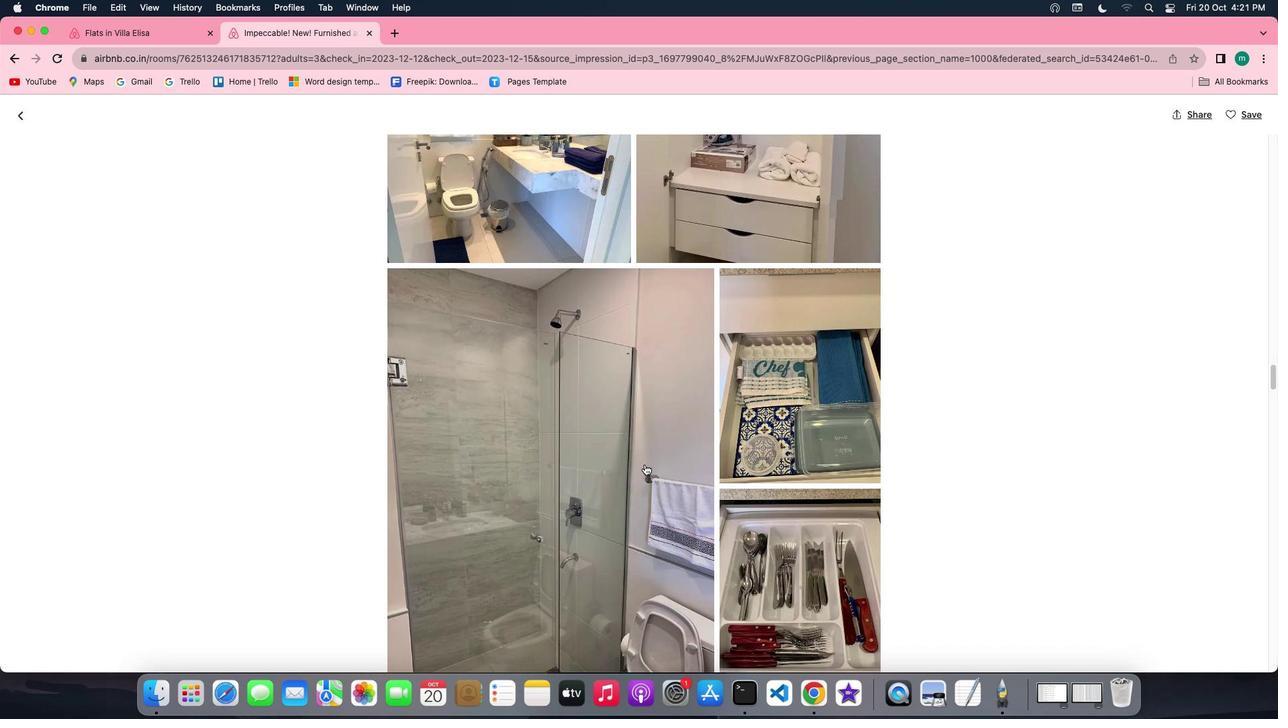 
Action: Mouse scrolled (645, 464) with delta (0, 0)
Screenshot: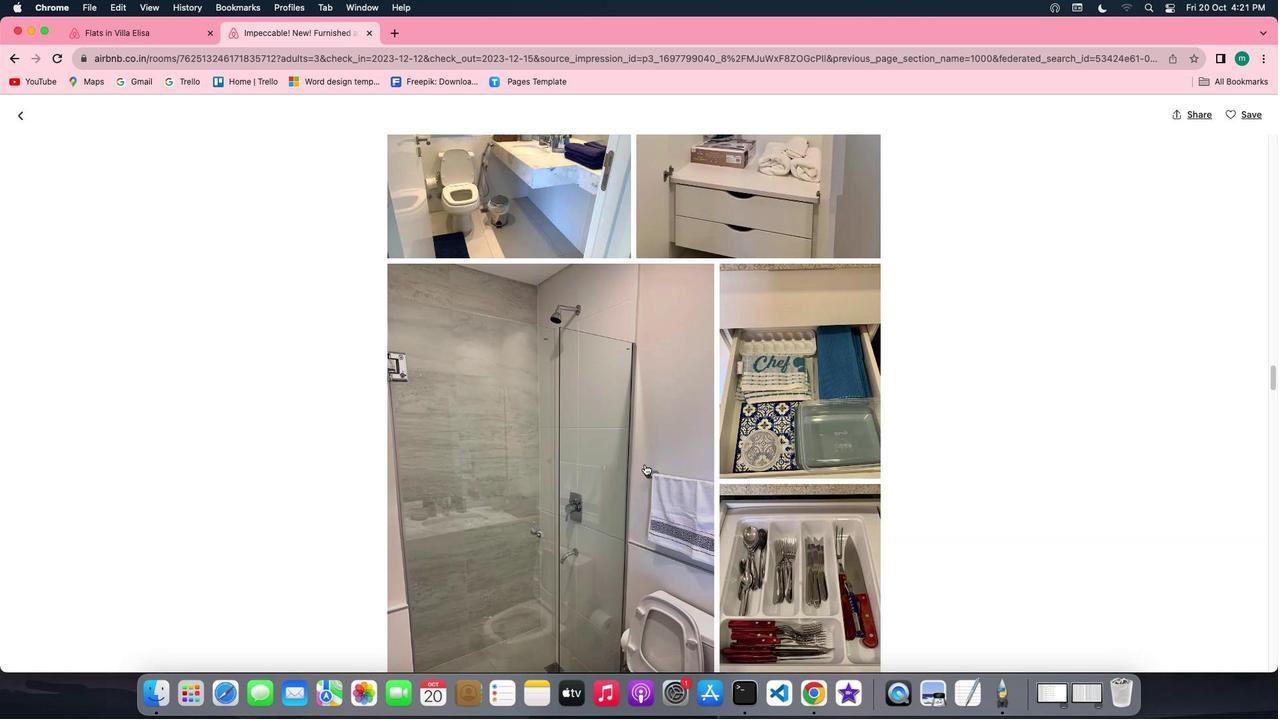 
Action: Mouse scrolled (645, 464) with delta (0, 0)
Screenshot: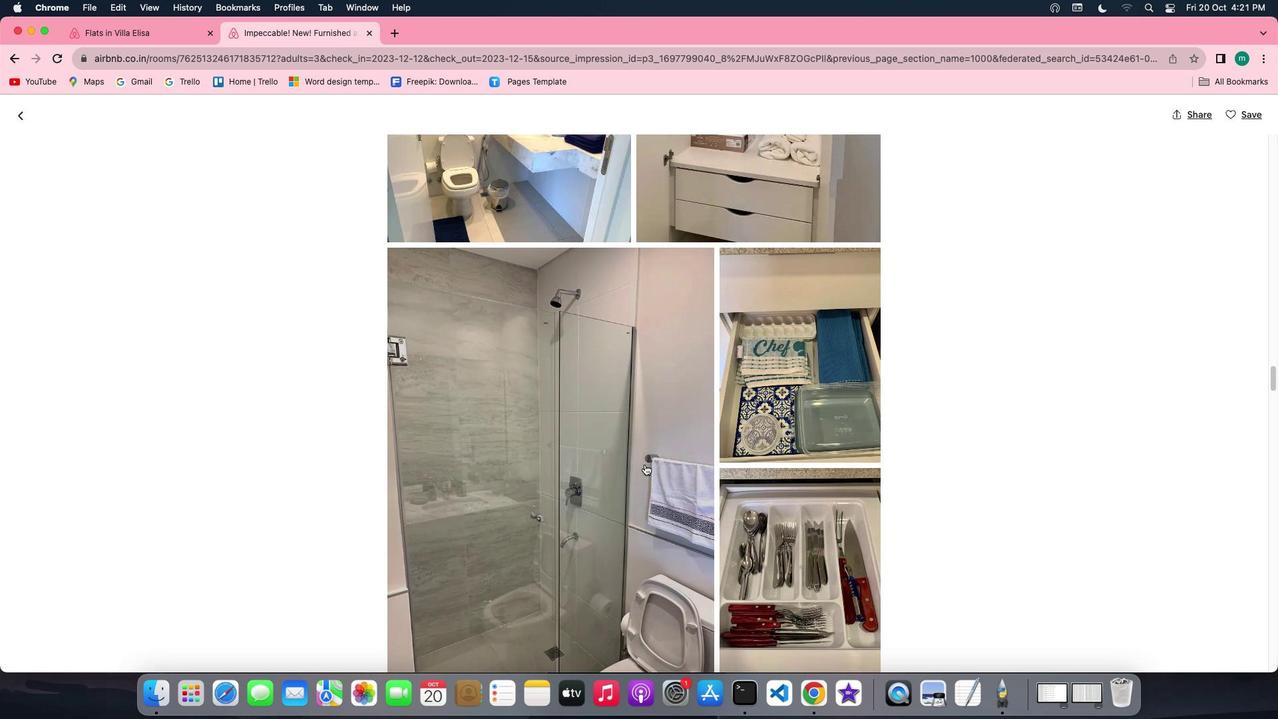 
Action: Mouse scrolled (645, 464) with delta (0, 0)
Screenshot: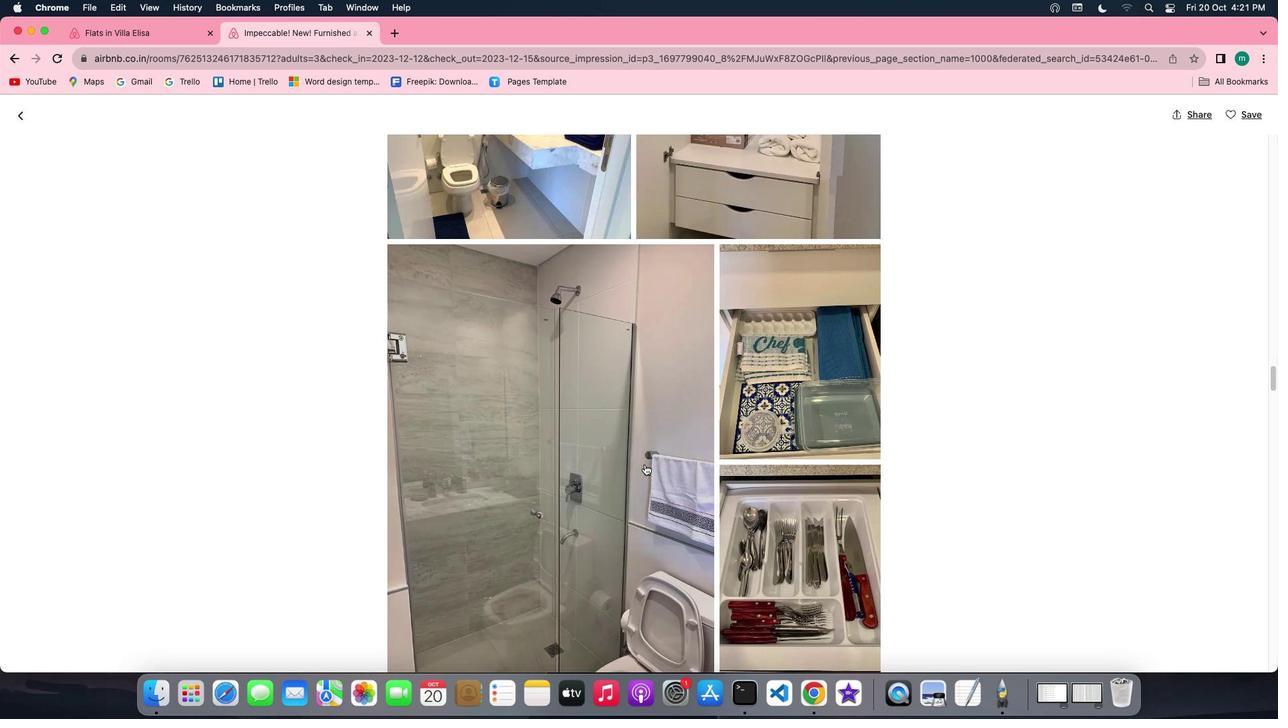 
Action: Mouse scrolled (645, 464) with delta (0, -1)
Screenshot: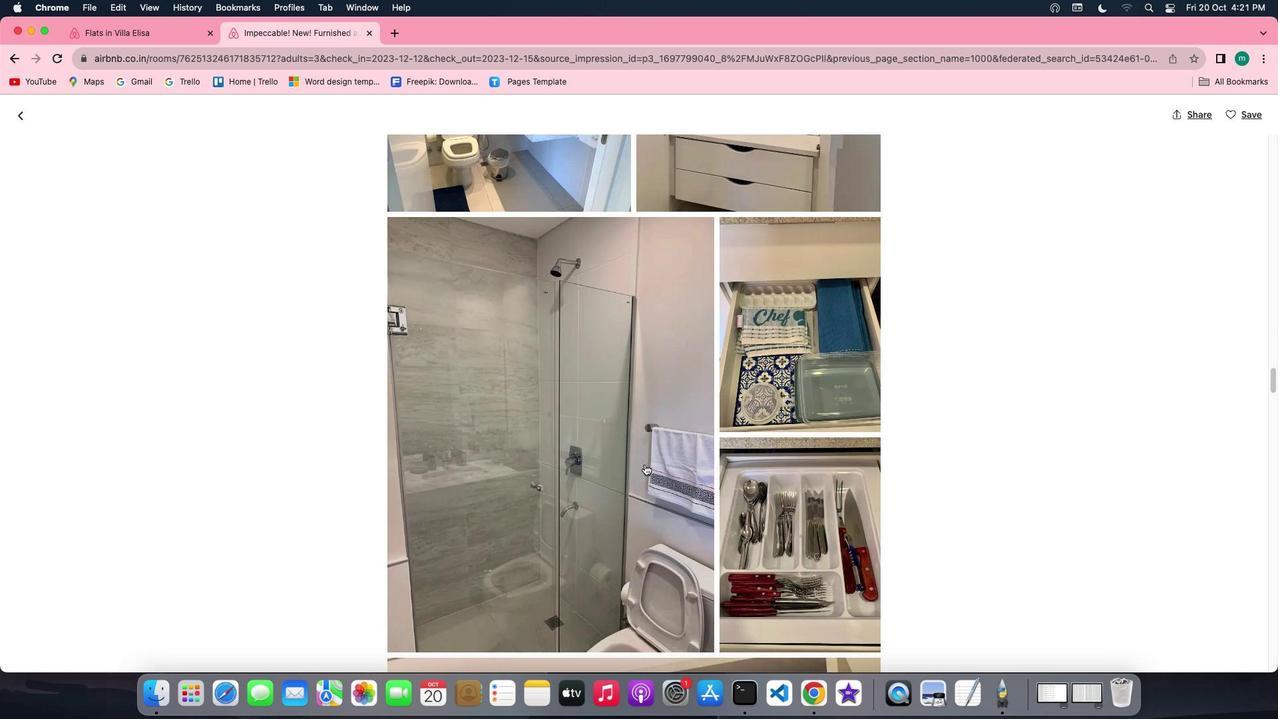 
Action: Mouse scrolled (645, 464) with delta (0, -1)
Screenshot: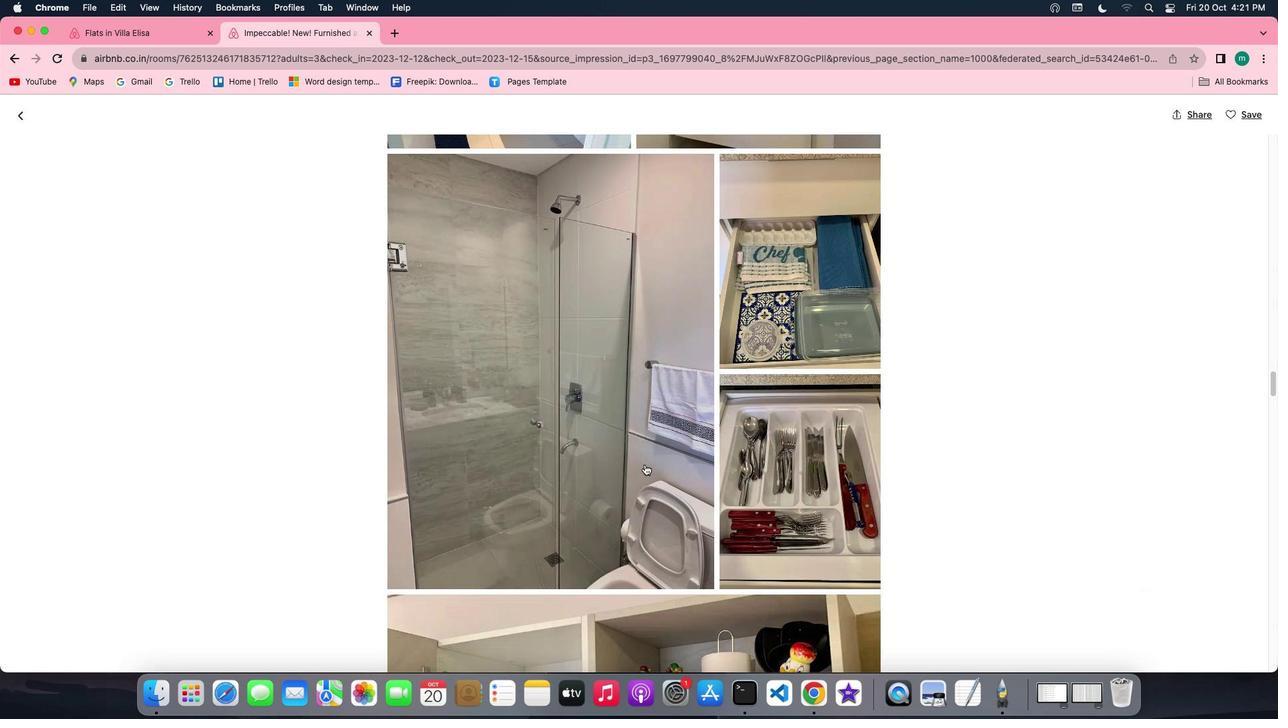 
Action: Mouse scrolled (645, 464) with delta (0, 0)
Screenshot: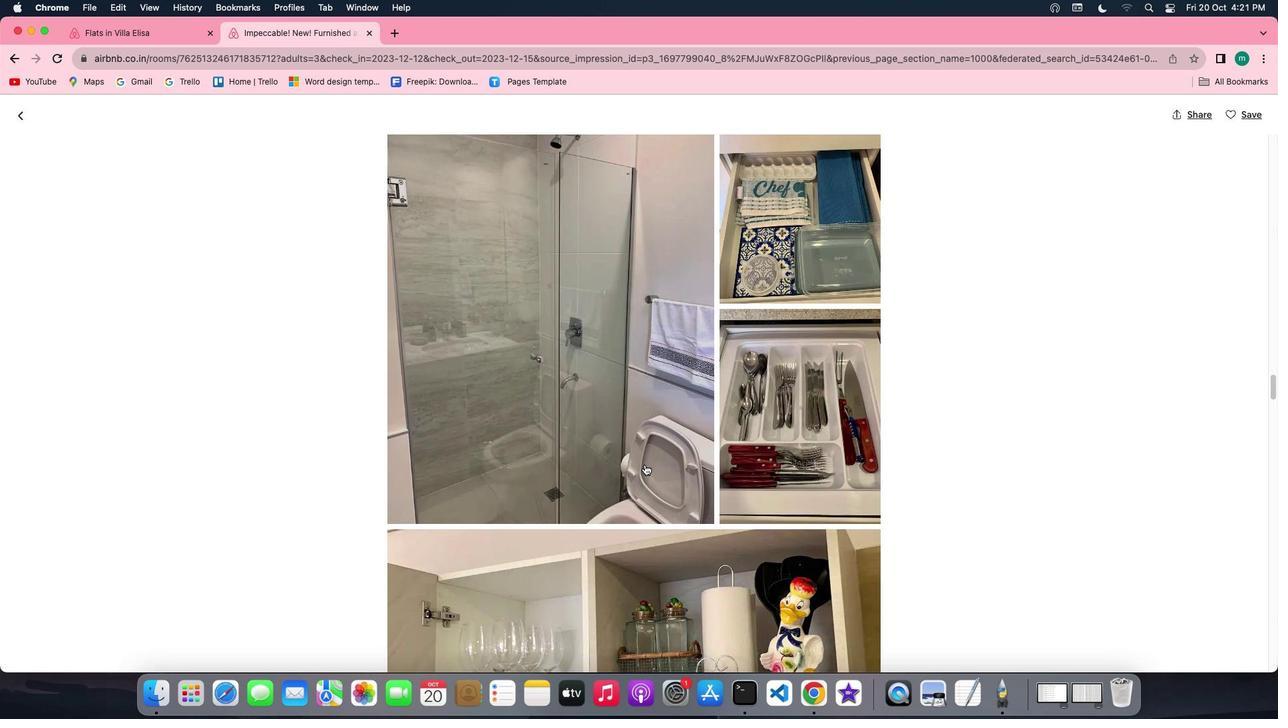 
Action: Mouse scrolled (645, 464) with delta (0, 0)
Screenshot: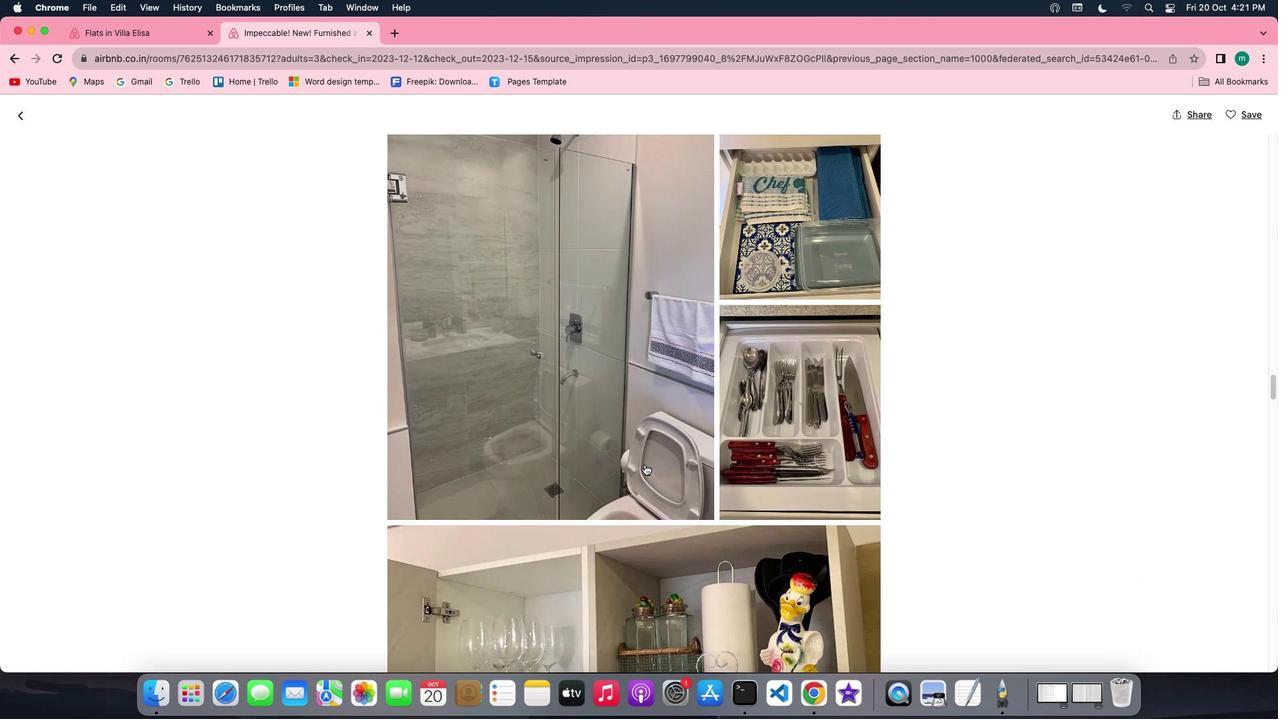 
Action: Mouse scrolled (645, 464) with delta (0, 0)
Screenshot: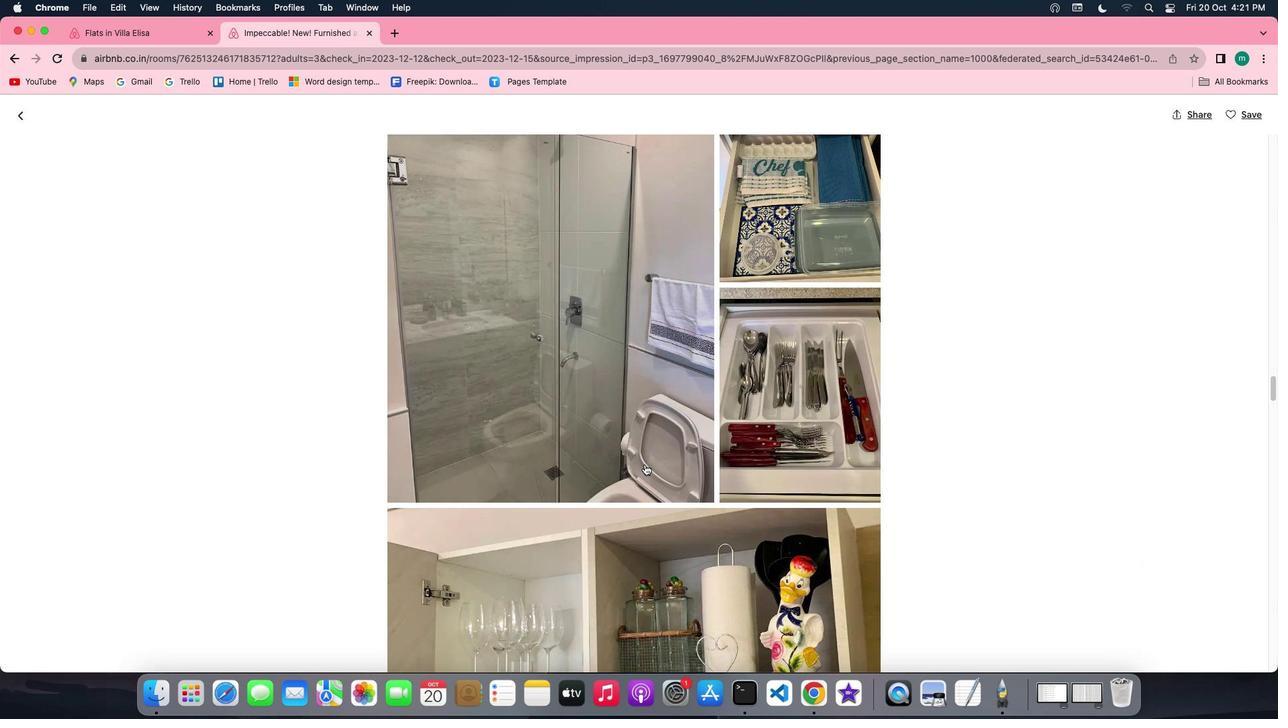 
Action: Mouse scrolled (645, 464) with delta (0, 0)
Screenshot: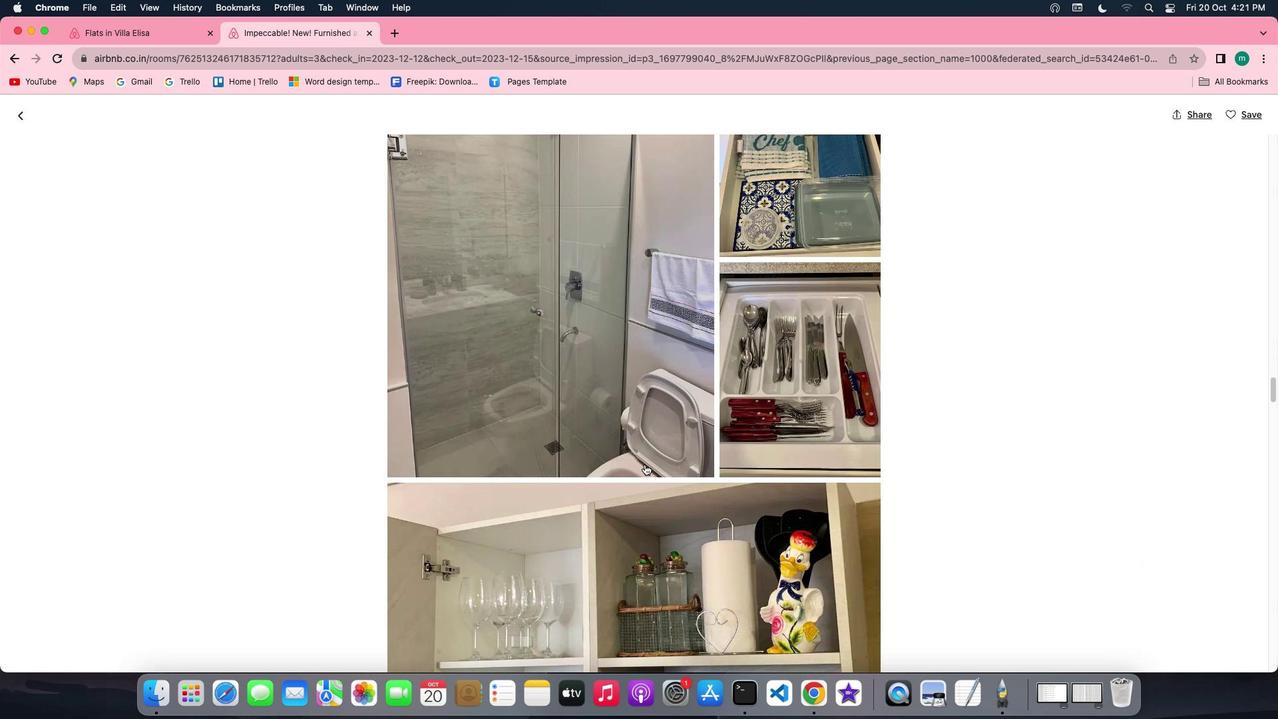 
Action: Mouse scrolled (645, 464) with delta (0, 0)
Screenshot: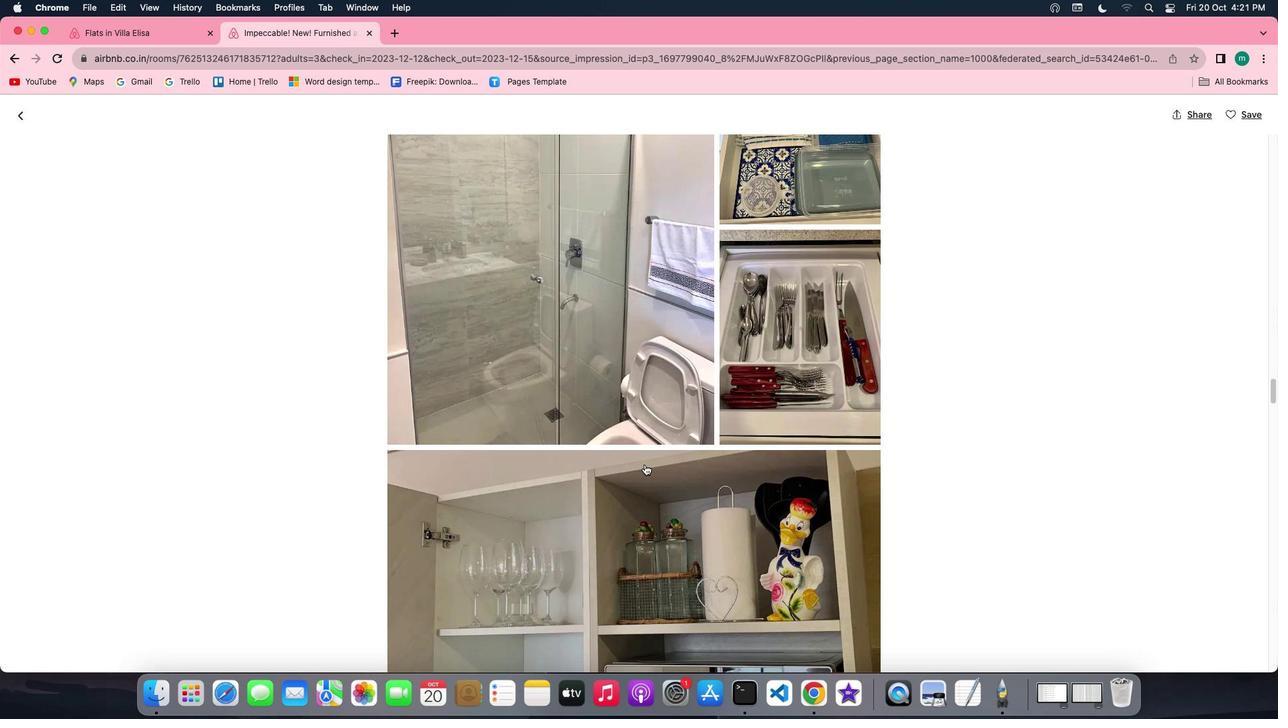 
Action: Mouse scrolled (645, 464) with delta (0, 0)
Screenshot: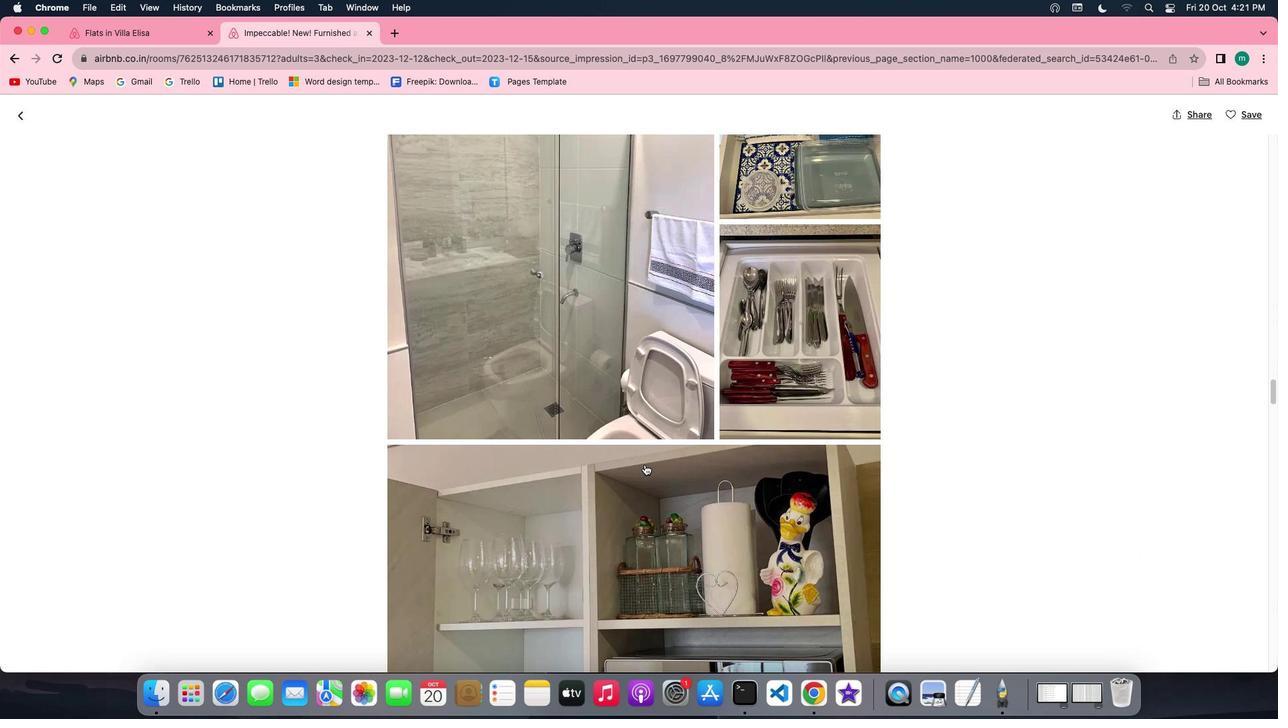 
Action: Mouse scrolled (645, 464) with delta (0, 0)
Screenshot: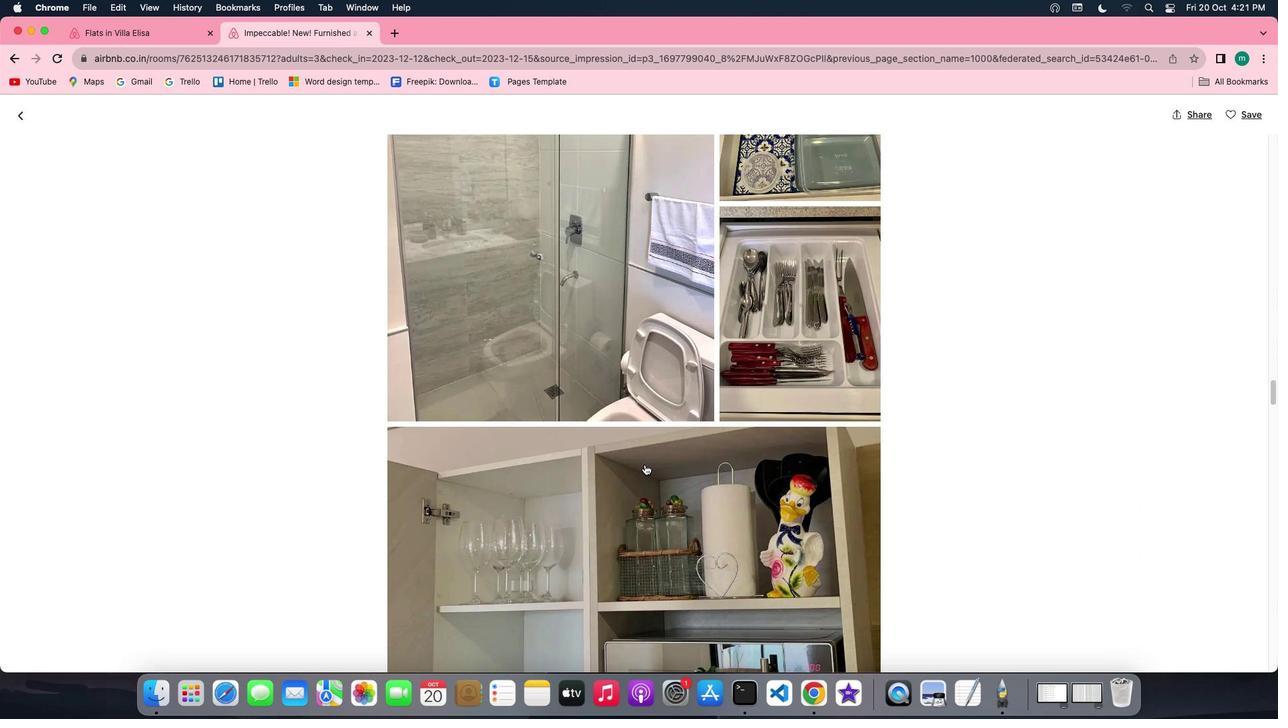 
Action: Mouse scrolled (645, 464) with delta (0, -1)
Screenshot: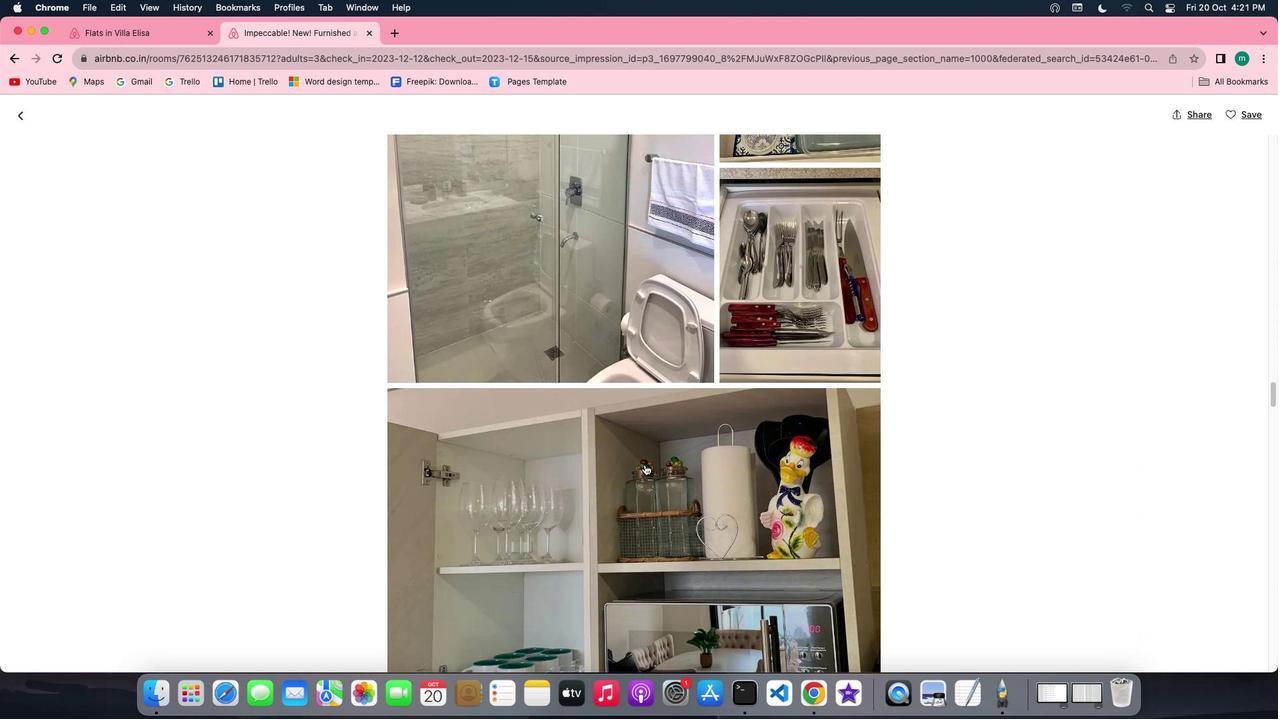 
Action: Mouse scrolled (645, 464) with delta (0, 0)
Screenshot: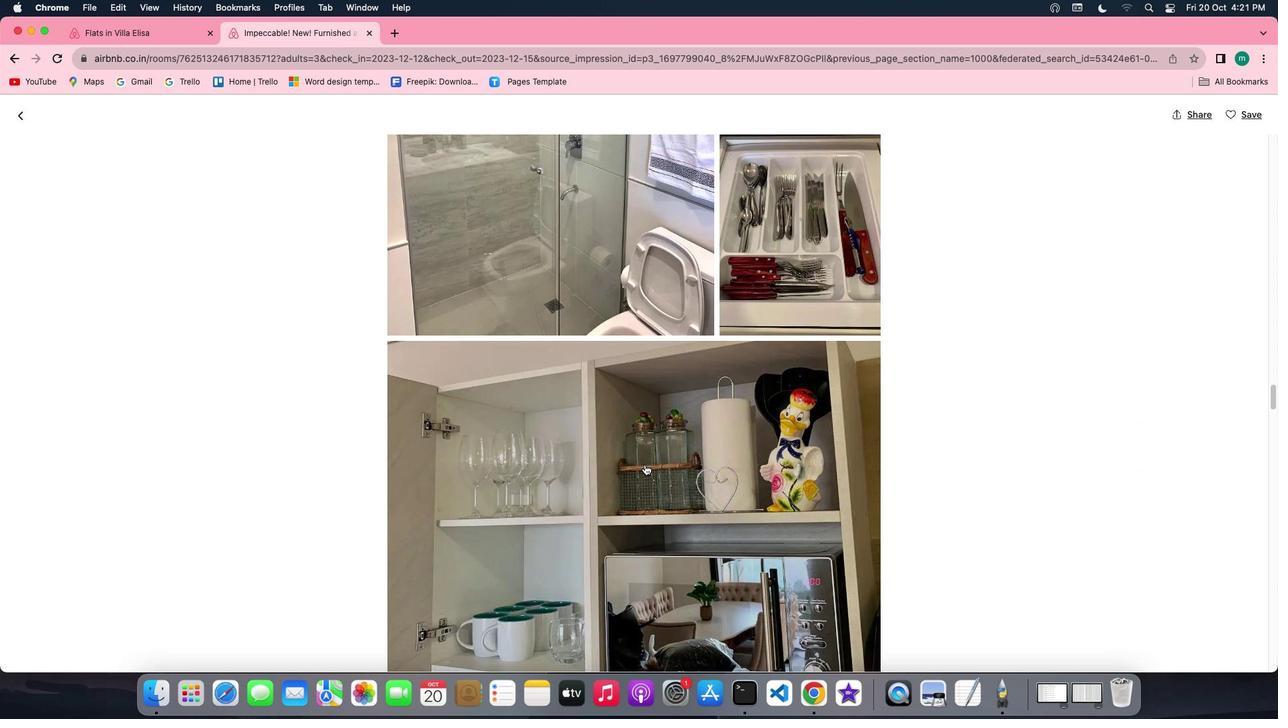 
Action: Mouse scrolled (645, 464) with delta (0, 0)
Screenshot: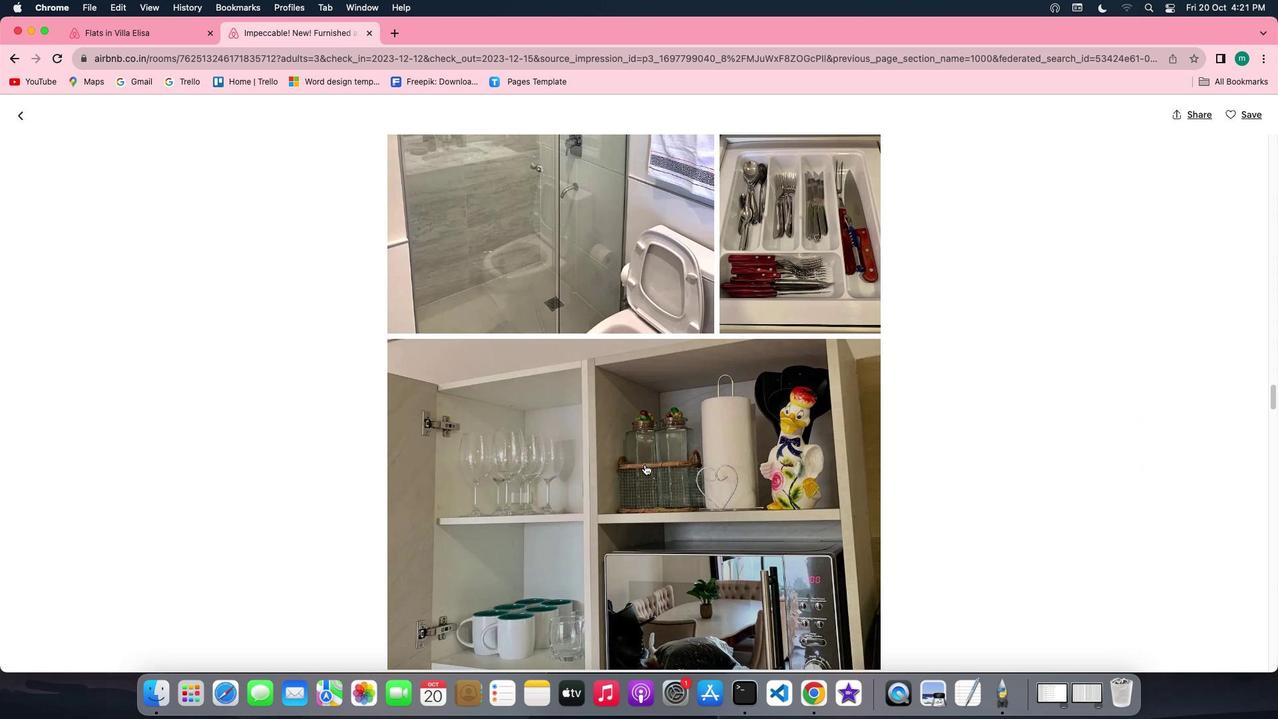 
Action: Mouse scrolled (645, 464) with delta (0, -1)
Screenshot: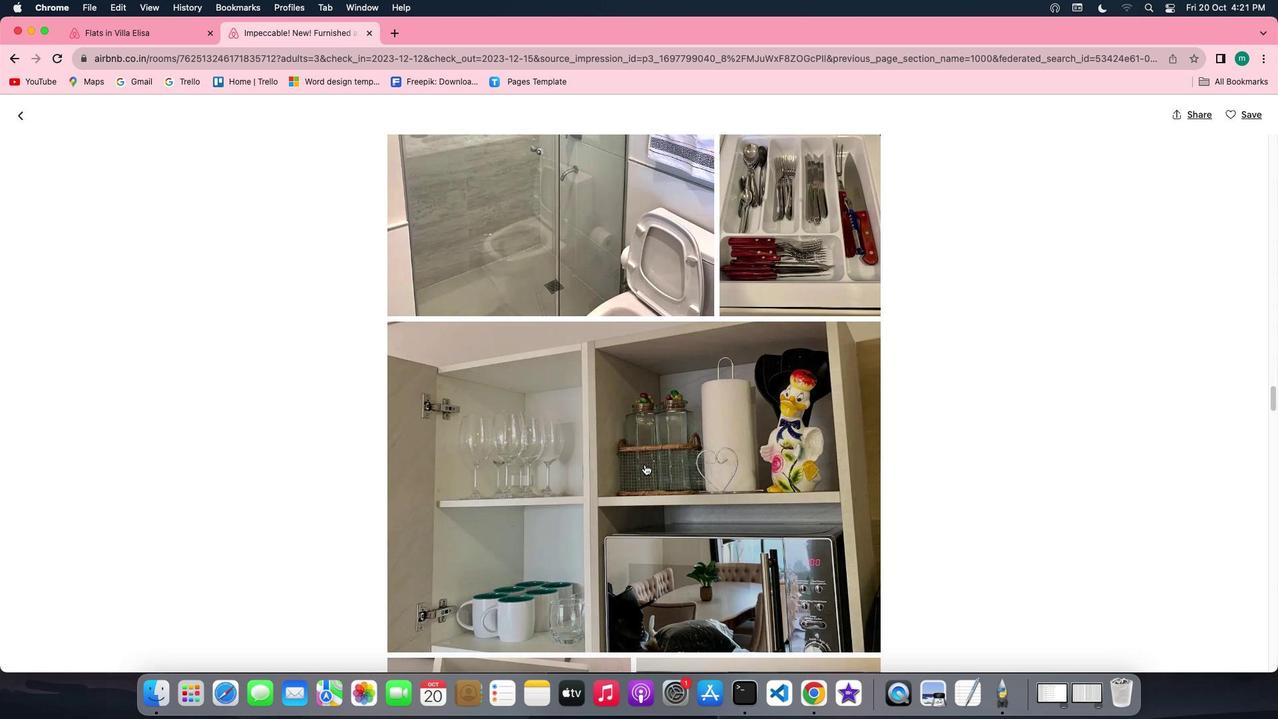 
Action: Mouse scrolled (645, 464) with delta (0, -1)
Screenshot: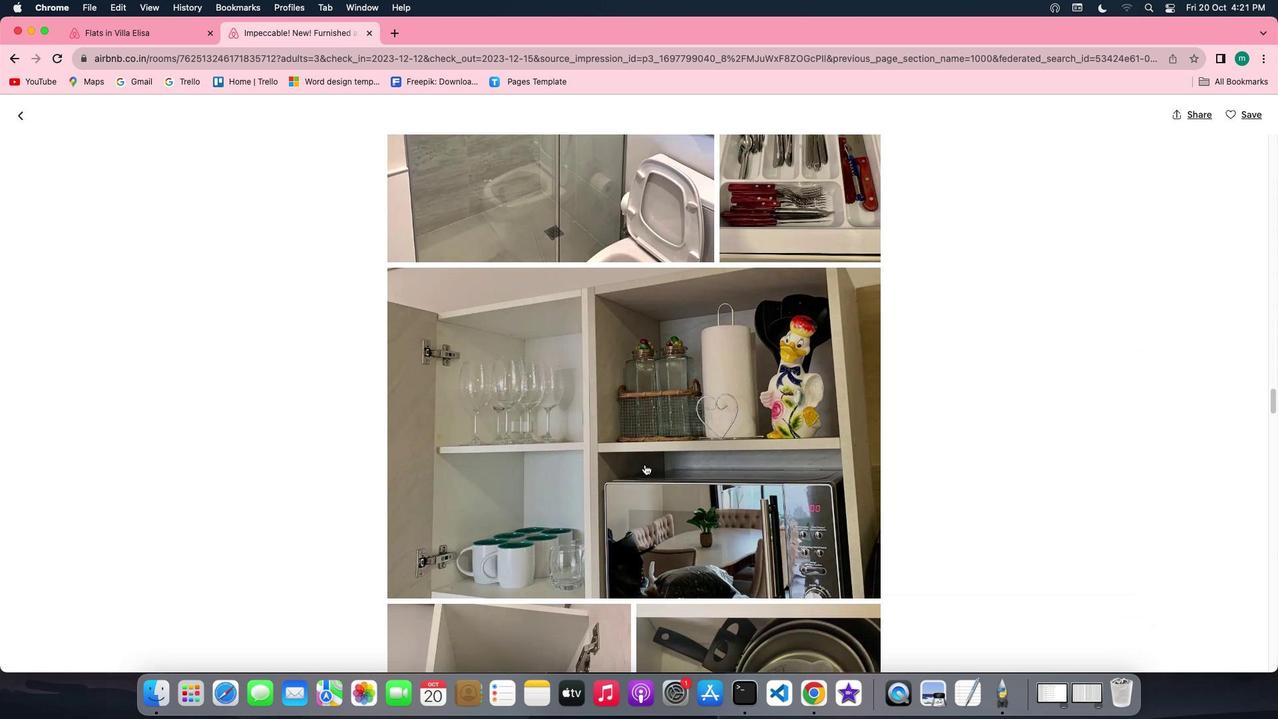 
Action: Mouse scrolled (645, 464) with delta (0, 0)
Screenshot: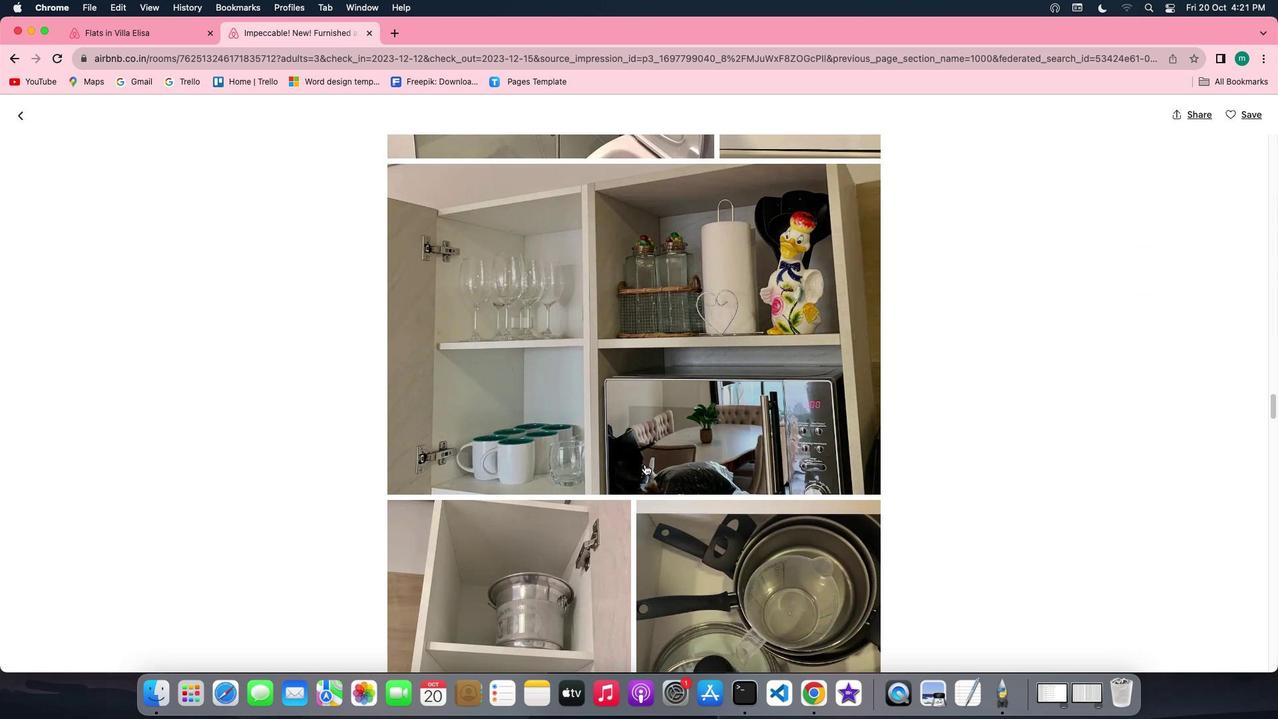 
Action: Mouse scrolled (645, 464) with delta (0, 0)
Screenshot: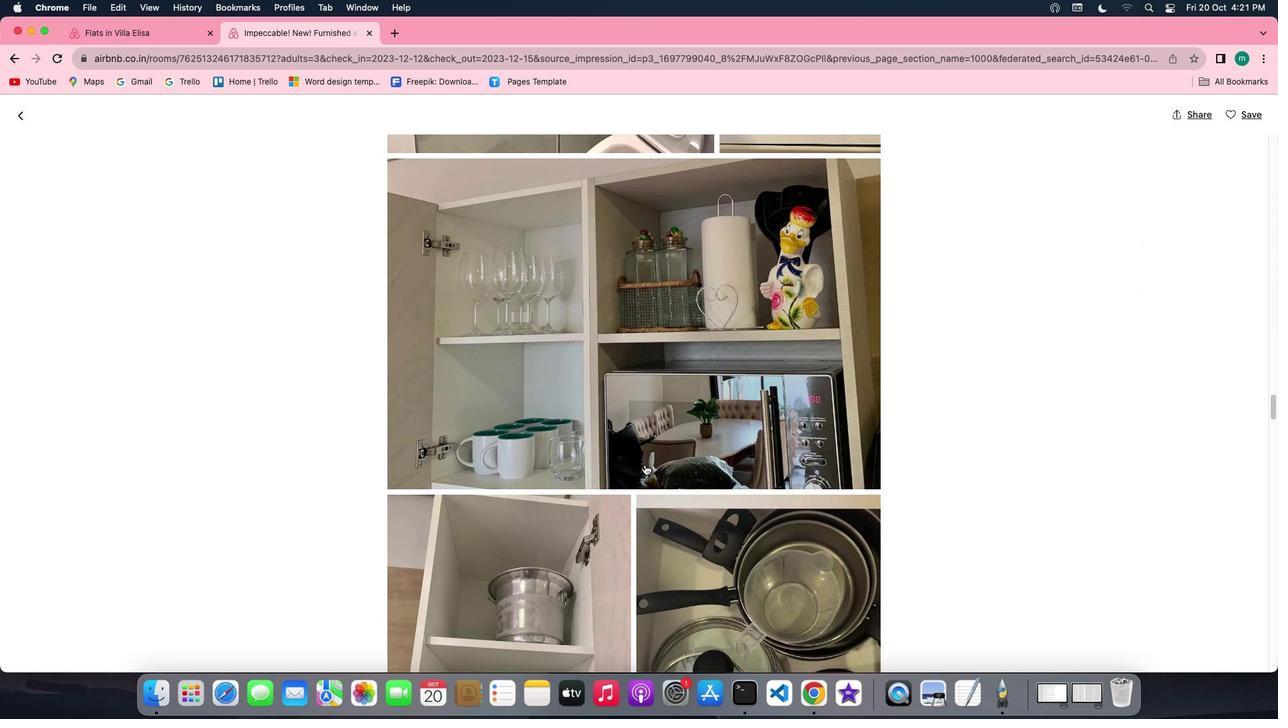 
Action: Mouse scrolled (645, 464) with delta (0, -1)
Screenshot: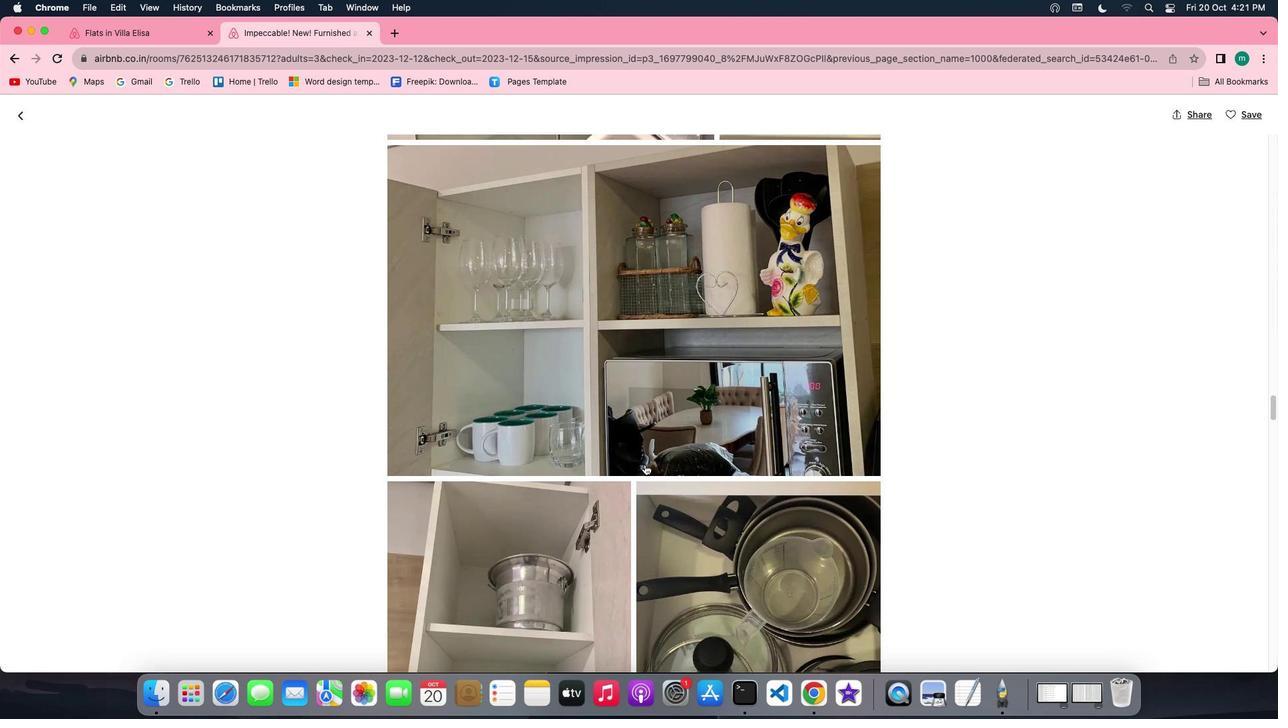 
Action: Mouse scrolled (645, 464) with delta (0, -1)
Screenshot: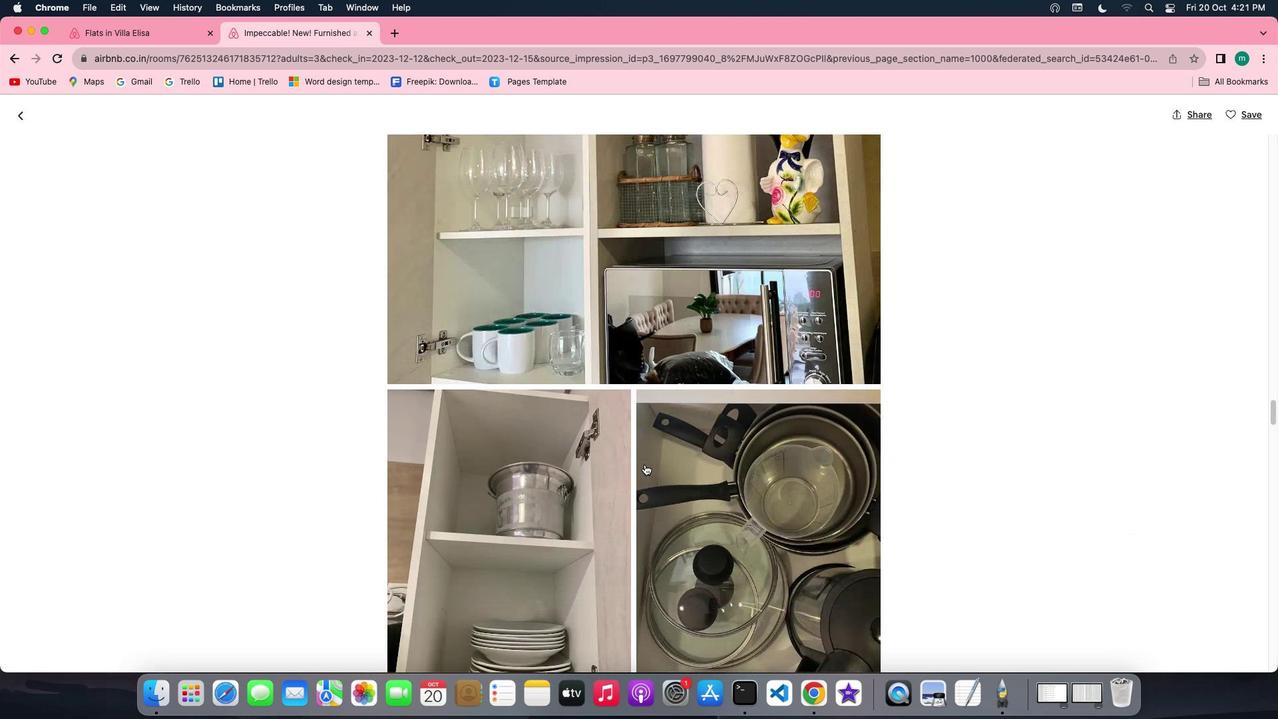 
Action: Mouse scrolled (645, 464) with delta (0, 0)
Screenshot: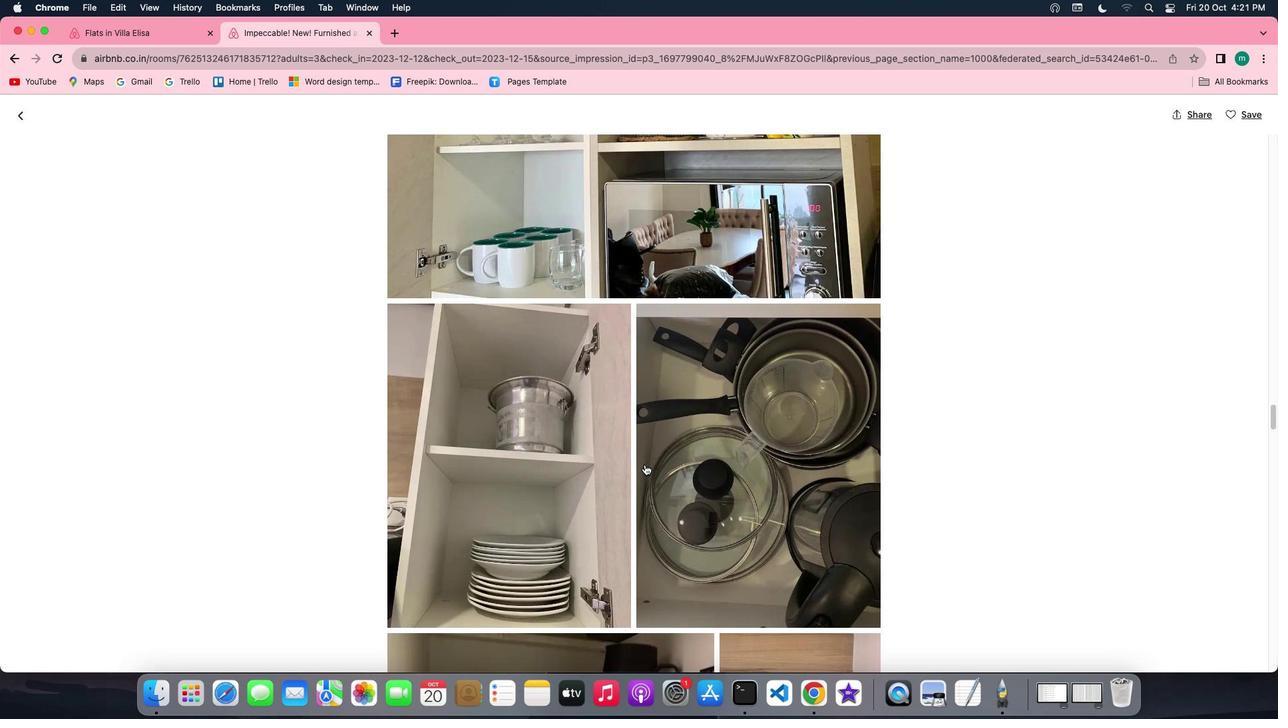 
Action: Mouse scrolled (645, 464) with delta (0, 0)
Screenshot: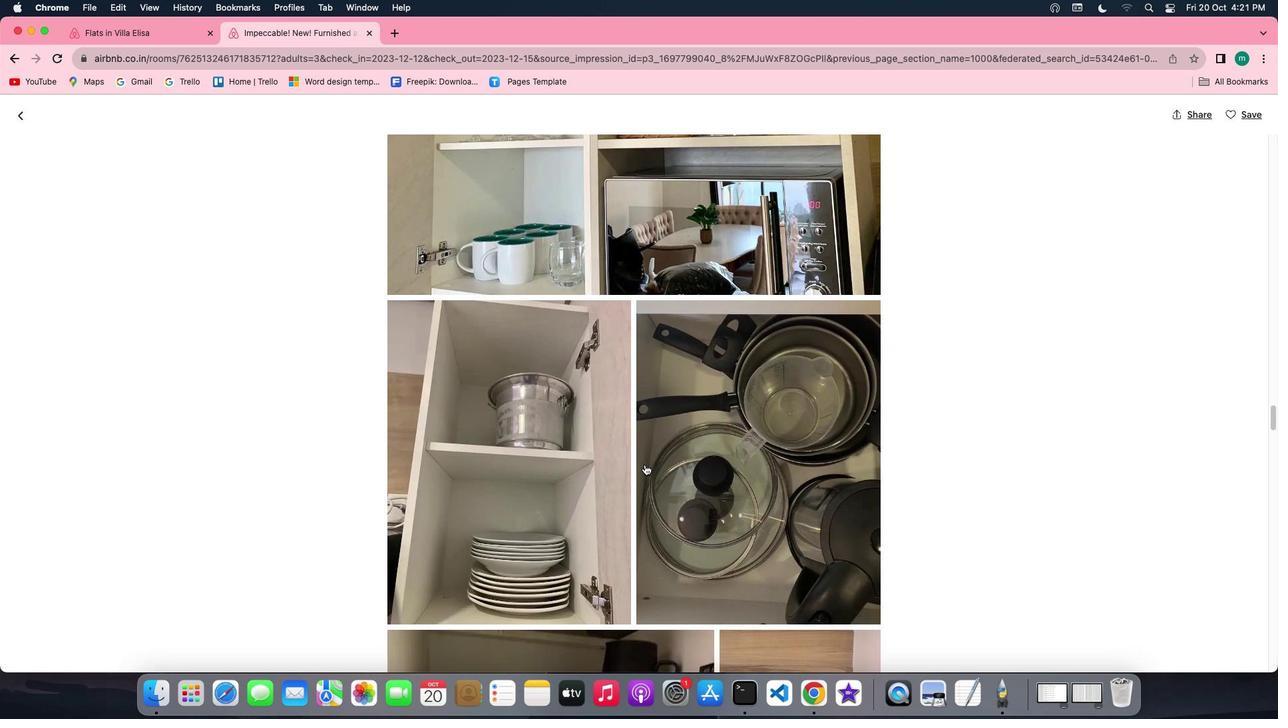 
Action: Mouse scrolled (645, 464) with delta (0, -1)
Screenshot: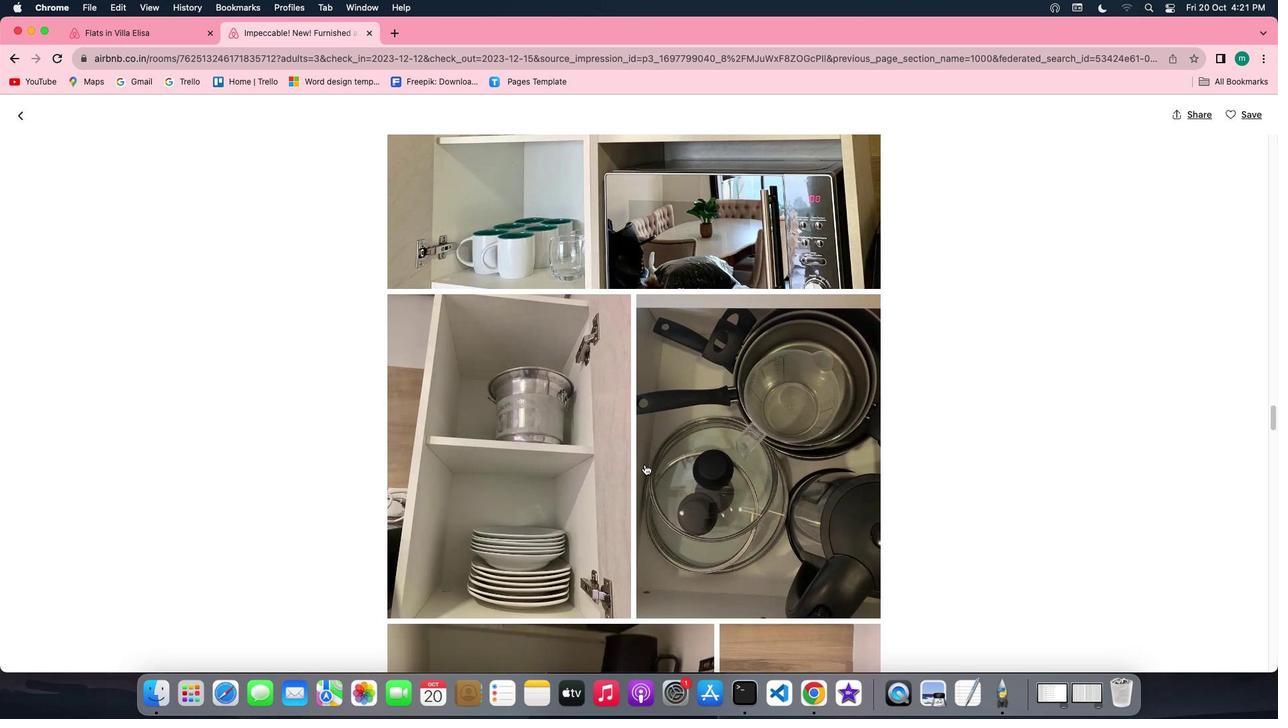 
Action: Mouse scrolled (645, 464) with delta (0, -1)
Screenshot: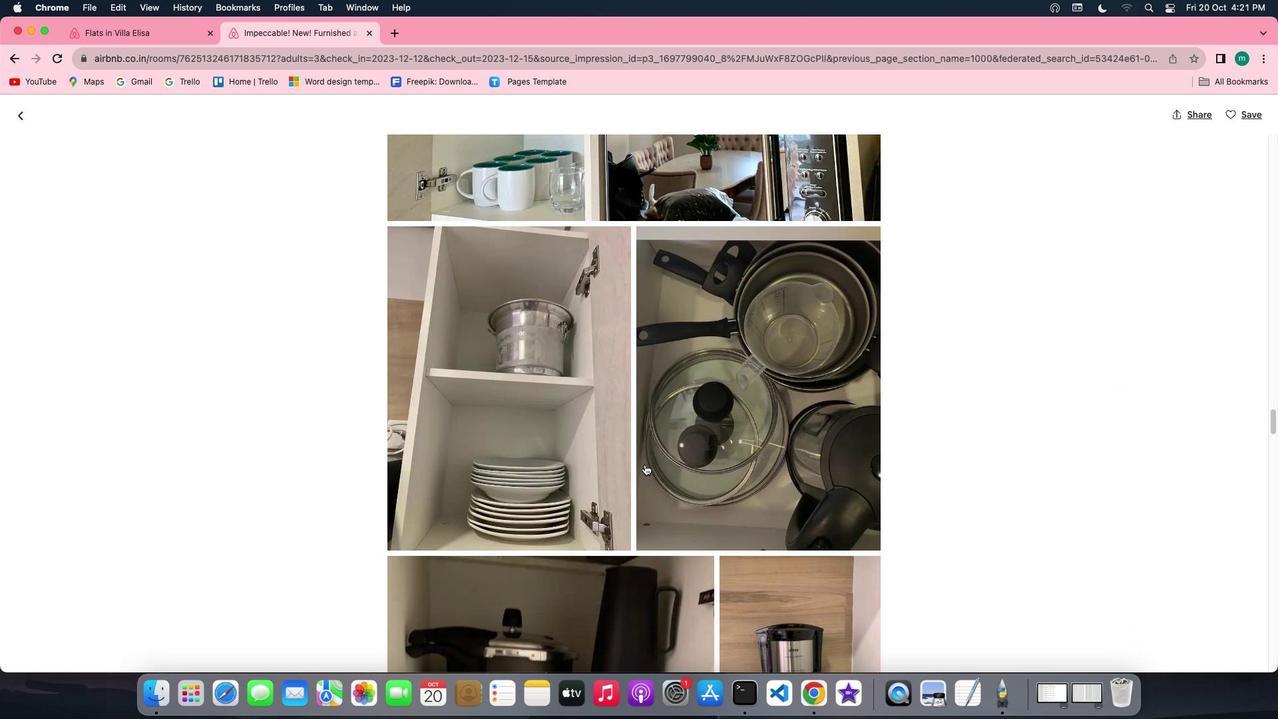 
Action: Mouse scrolled (645, 464) with delta (0, 0)
Screenshot: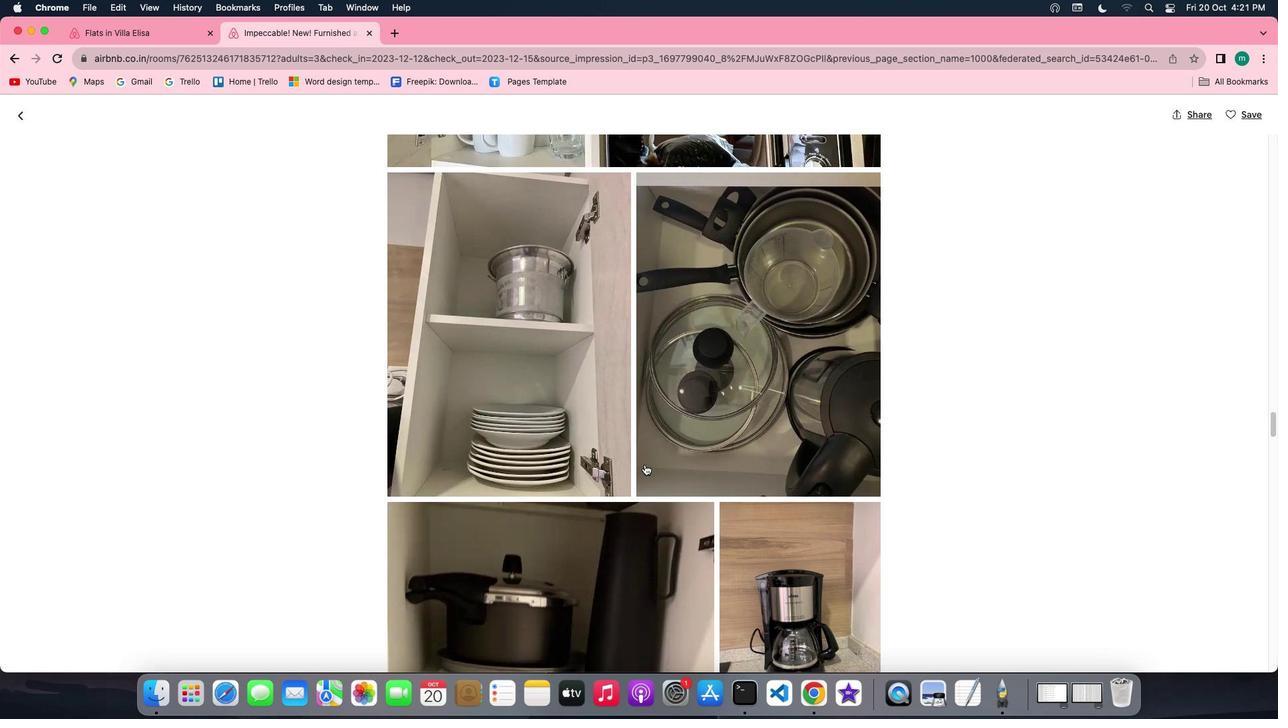 
Action: Mouse scrolled (645, 464) with delta (0, 0)
Screenshot: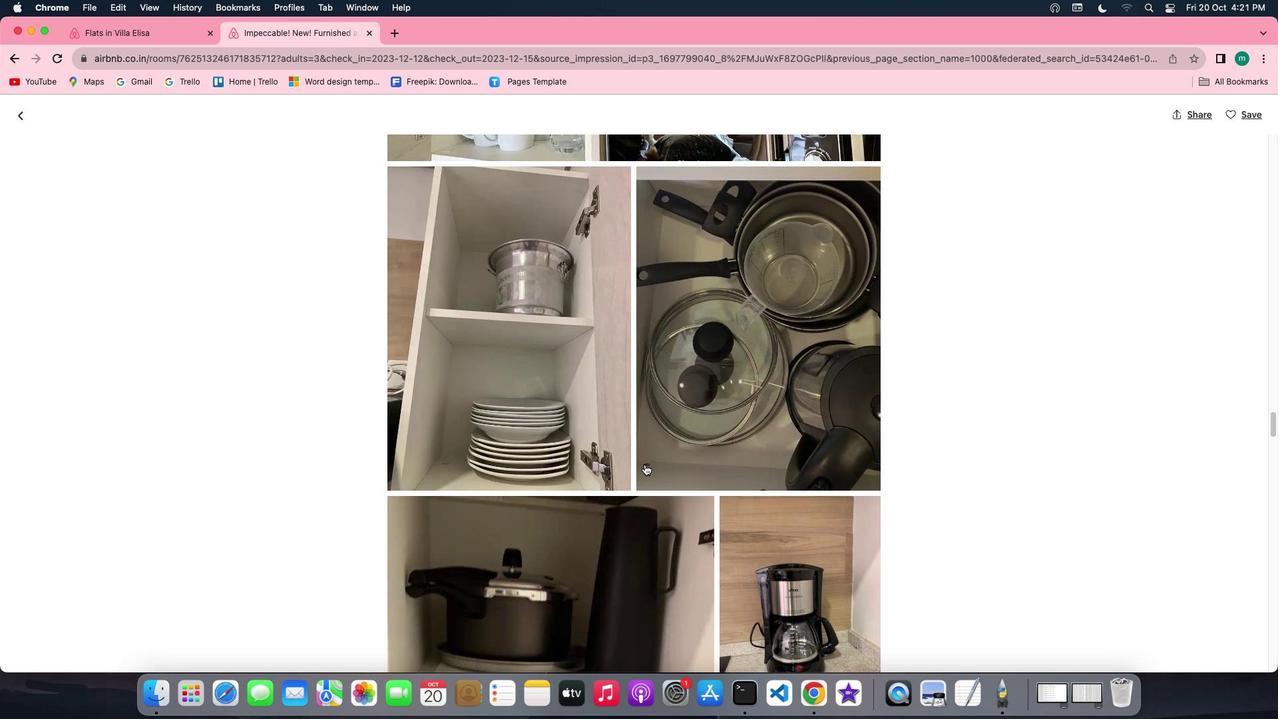 
Action: Mouse scrolled (645, 464) with delta (0, -1)
Screenshot: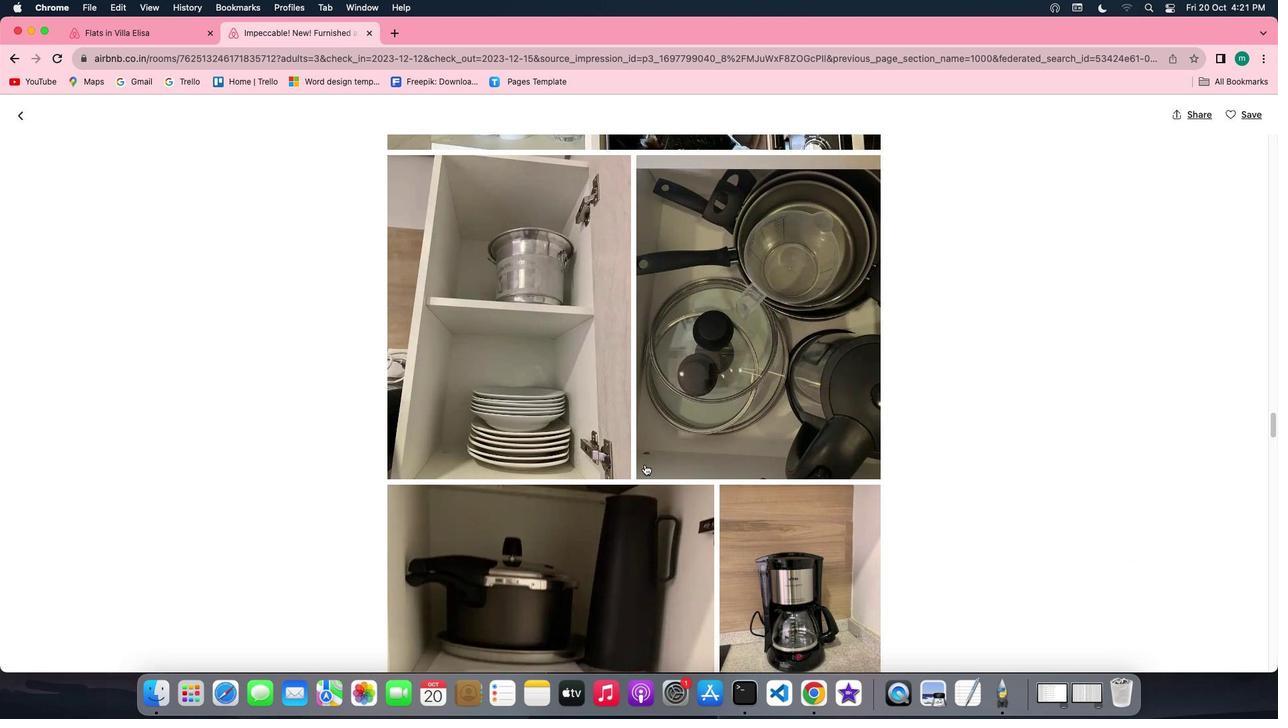 
Action: Mouse scrolled (645, 464) with delta (0, -1)
Screenshot: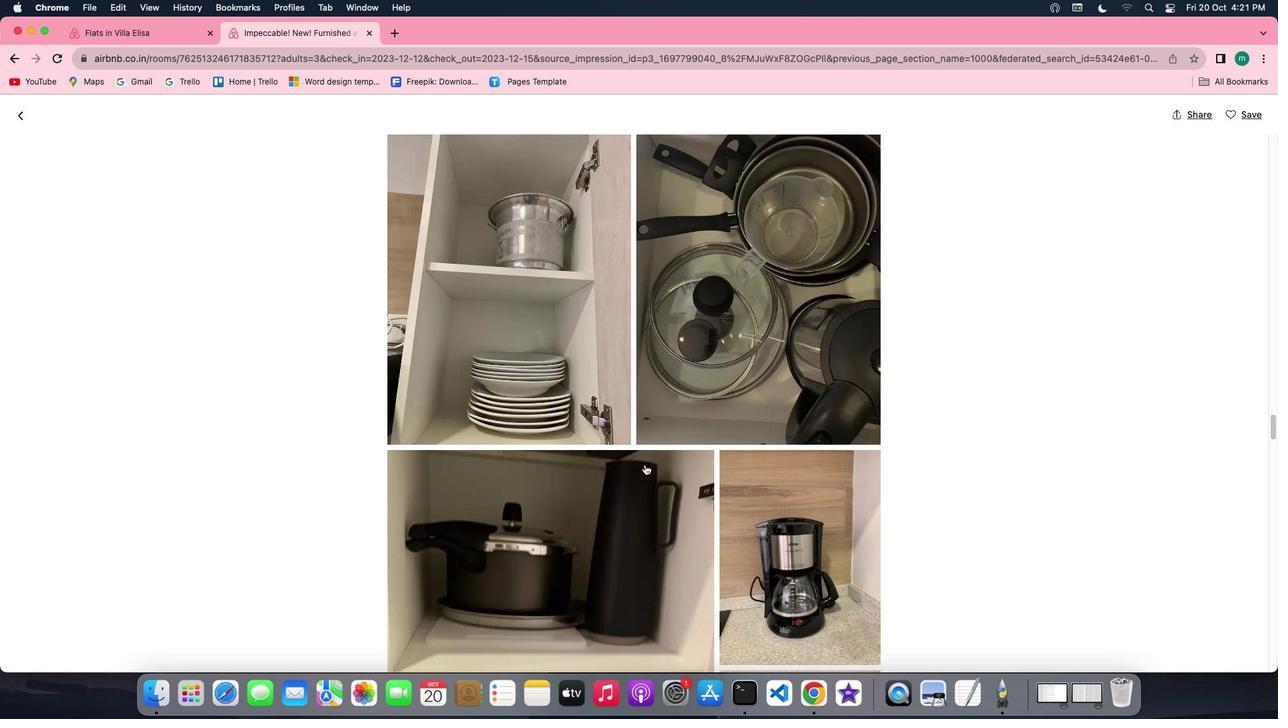 
Action: Mouse scrolled (645, 464) with delta (0, 0)
Screenshot: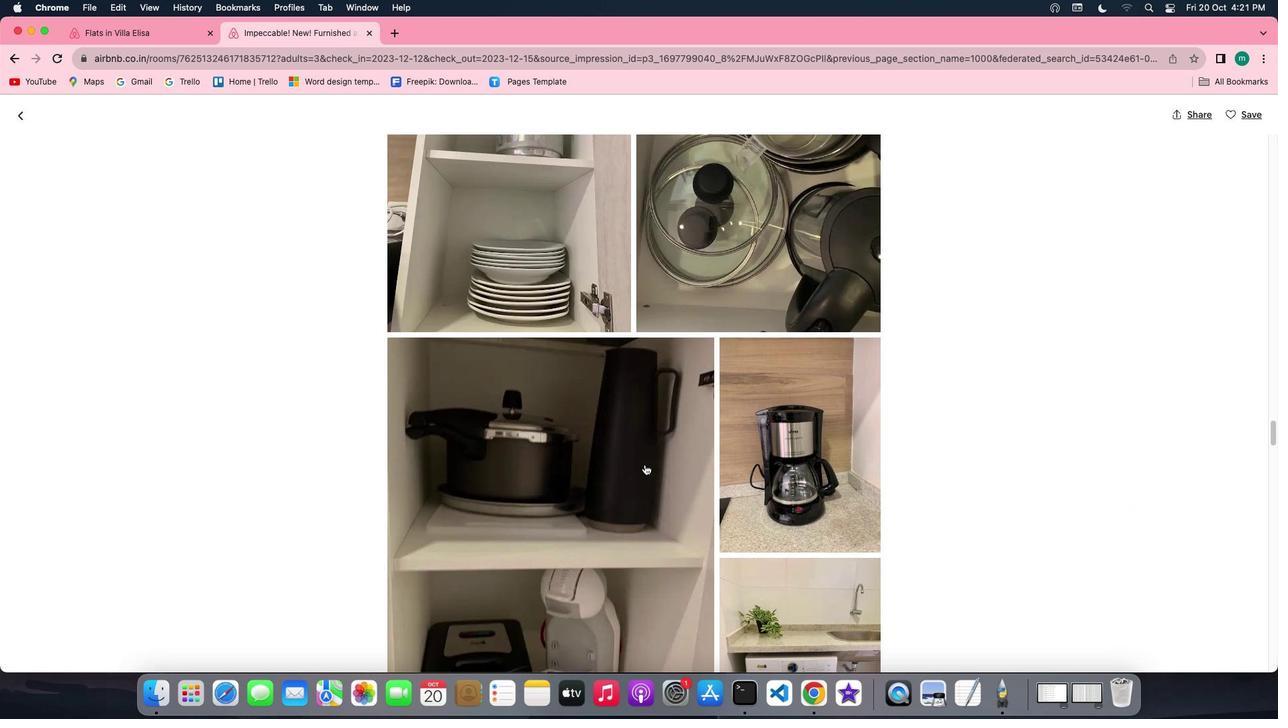 
Action: Mouse scrolled (645, 464) with delta (0, 0)
Screenshot: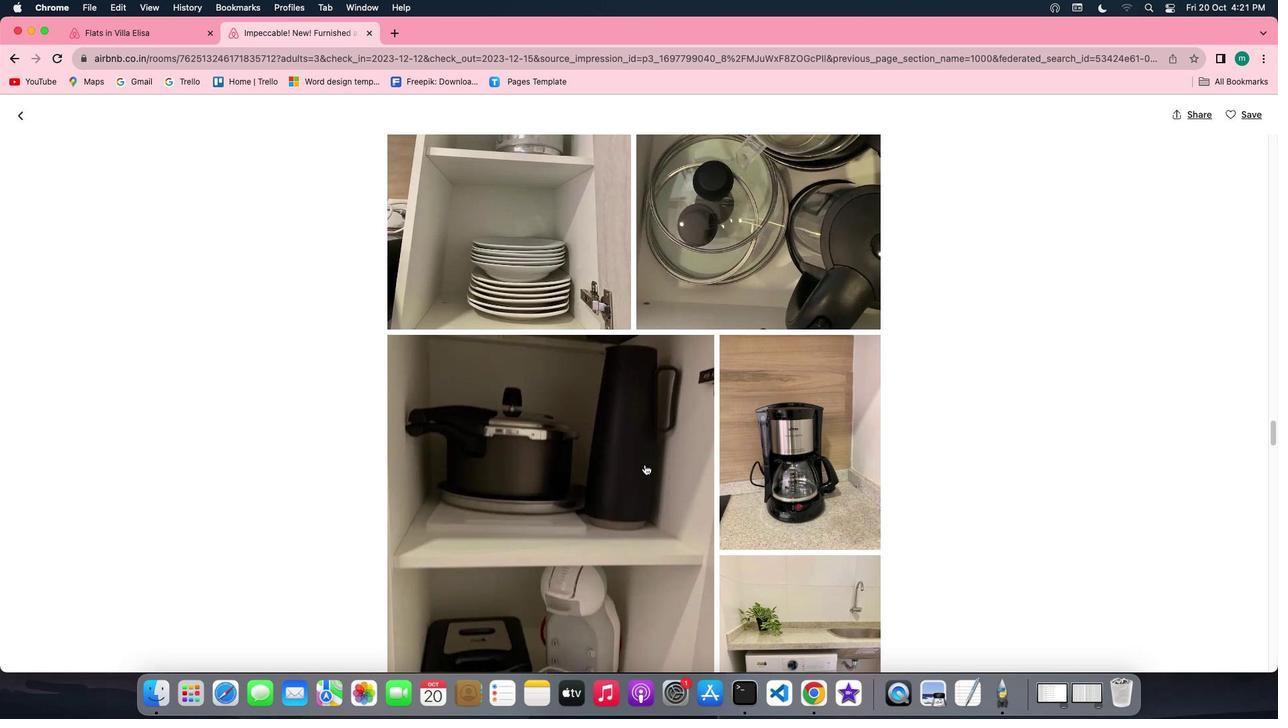 
Action: Mouse scrolled (645, 464) with delta (0, -1)
